 Task: Explore water parks for a family day out in Wisconsin Dells.
Action: Key pressed water<Key.space>park<Key.space>in<Key.space>wo<Key.backspace>inconsin
Screenshot: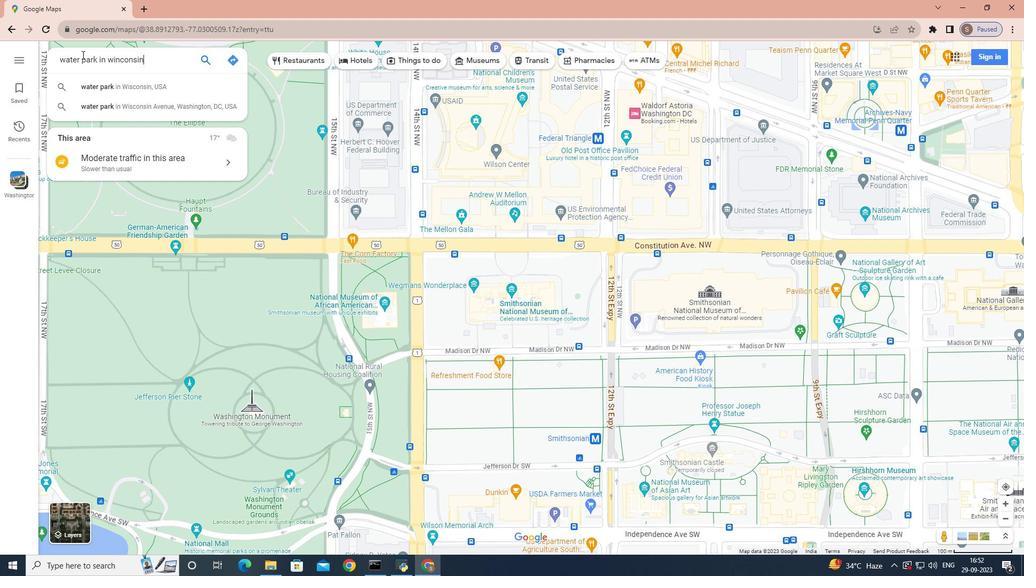 
Action: Mouse moved to (146, 94)
Screenshot: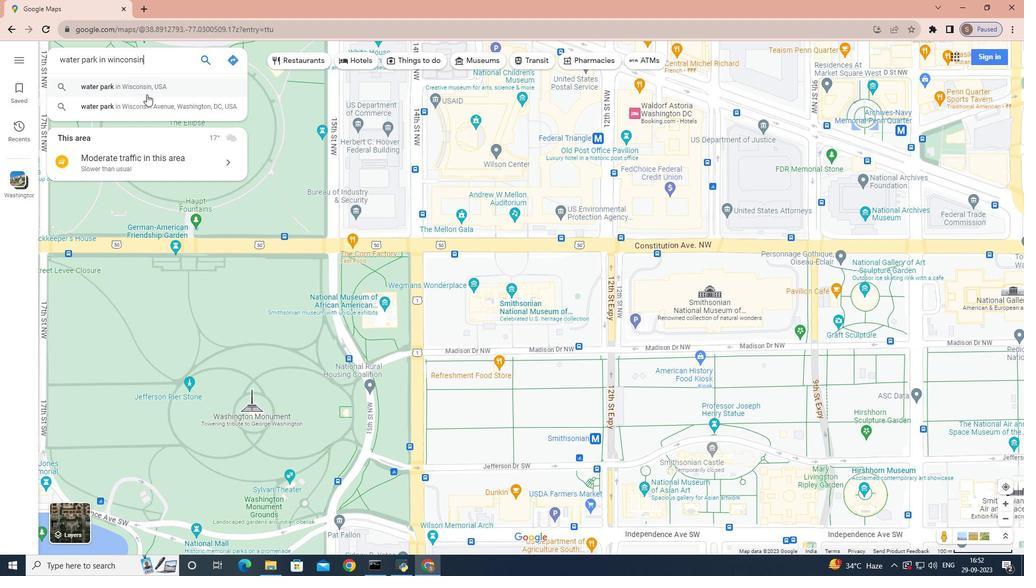 
Action: Mouse pressed left at (146, 94)
Screenshot: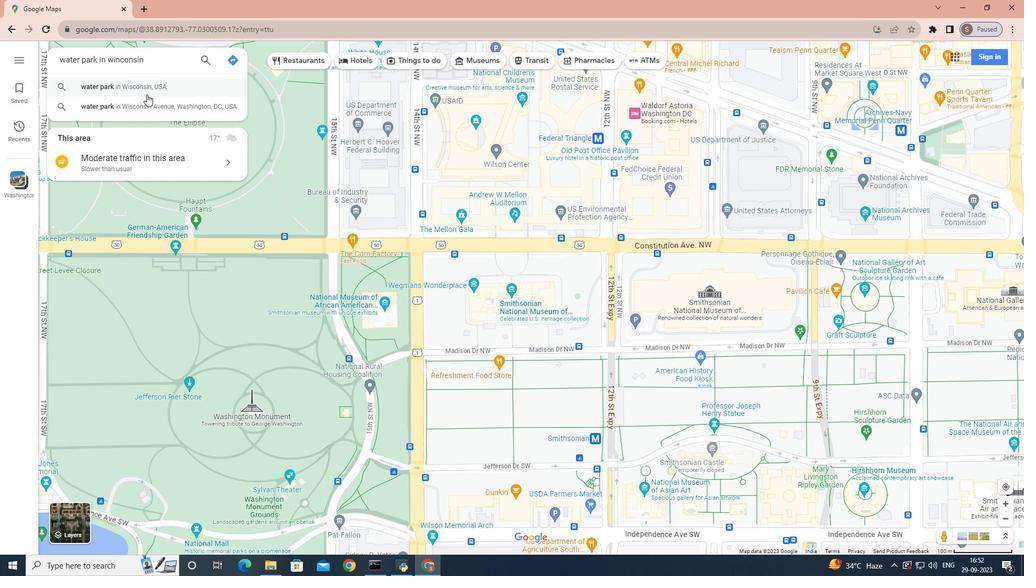 
Action: Mouse moved to (76, 304)
Screenshot: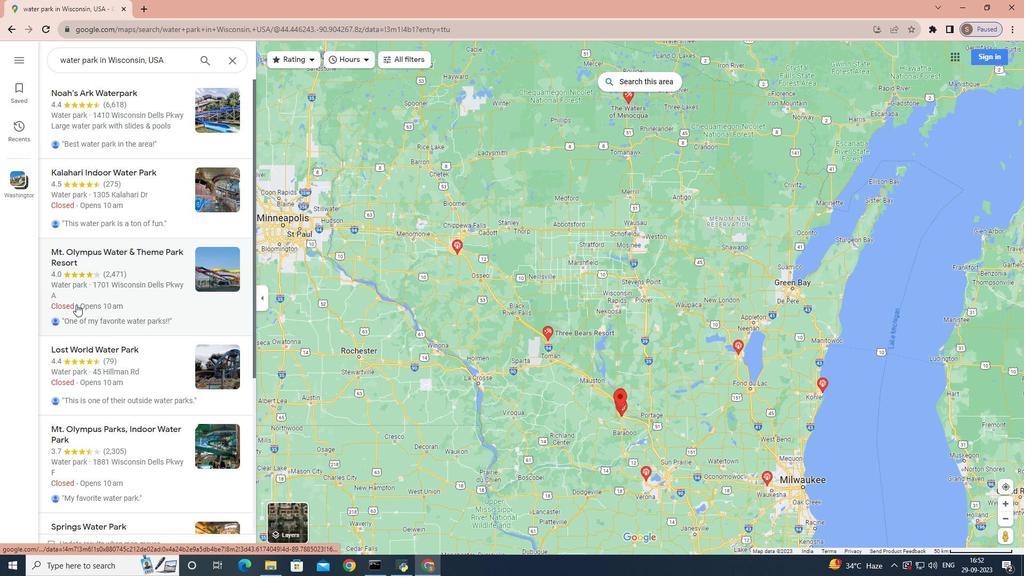 
Action: Mouse scrolled (76, 304) with delta (0, 0)
Screenshot: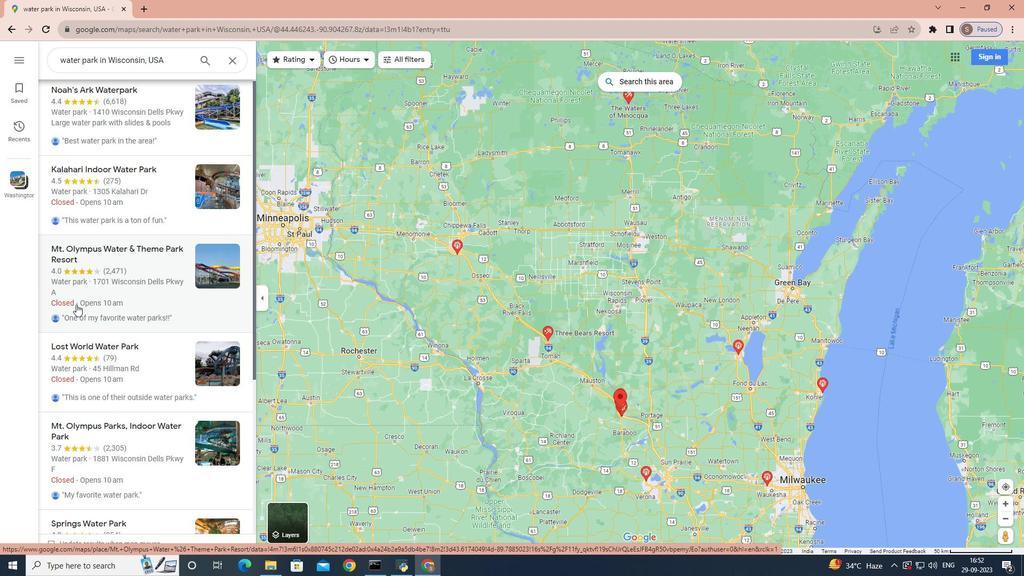 
Action: Mouse scrolled (76, 304) with delta (0, 0)
Screenshot: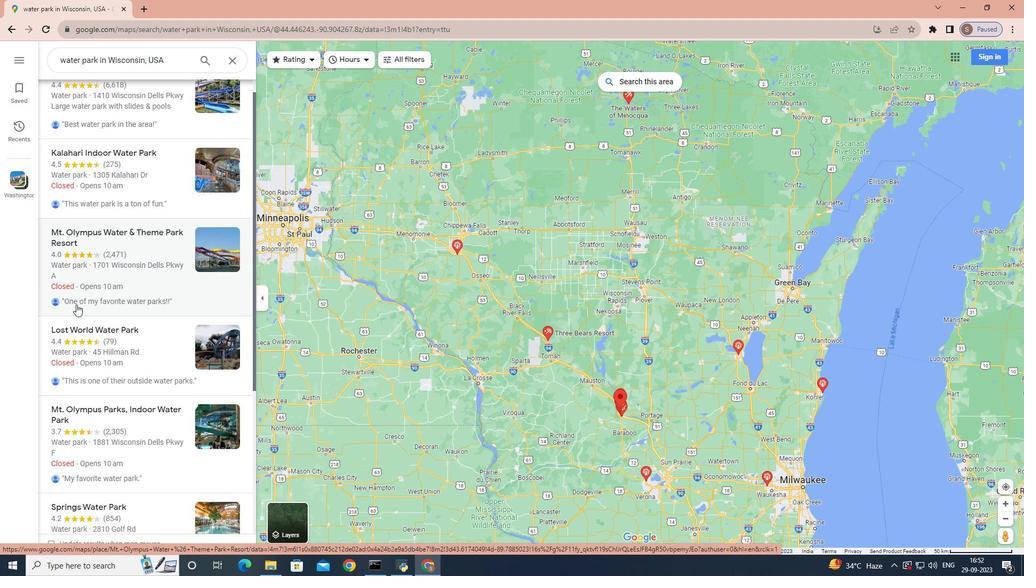 
Action: Mouse moved to (101, 328)
Screenshot: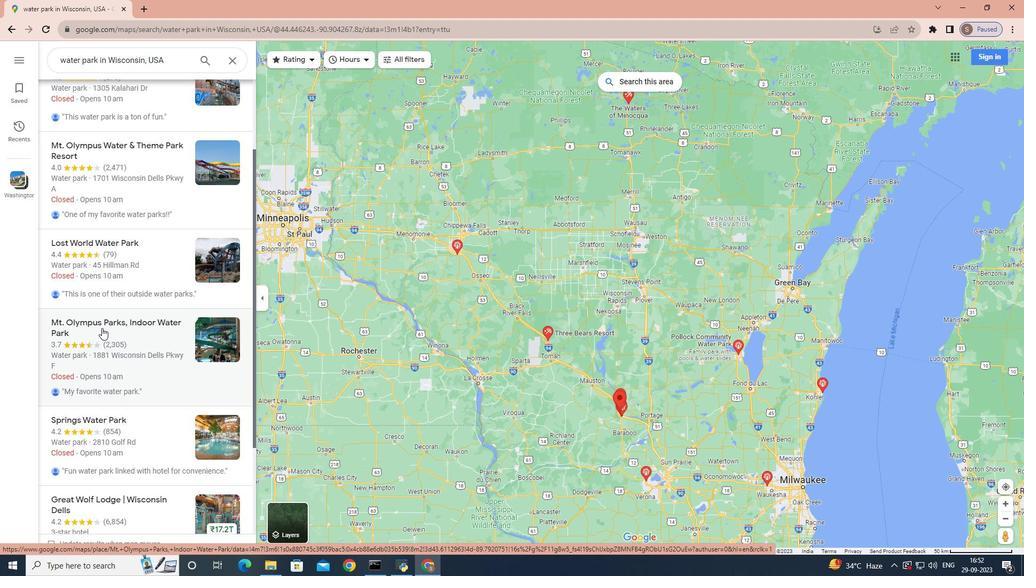 
Action: Mouse scrolled (101, 327) with delta (0, 0)
Screenshot: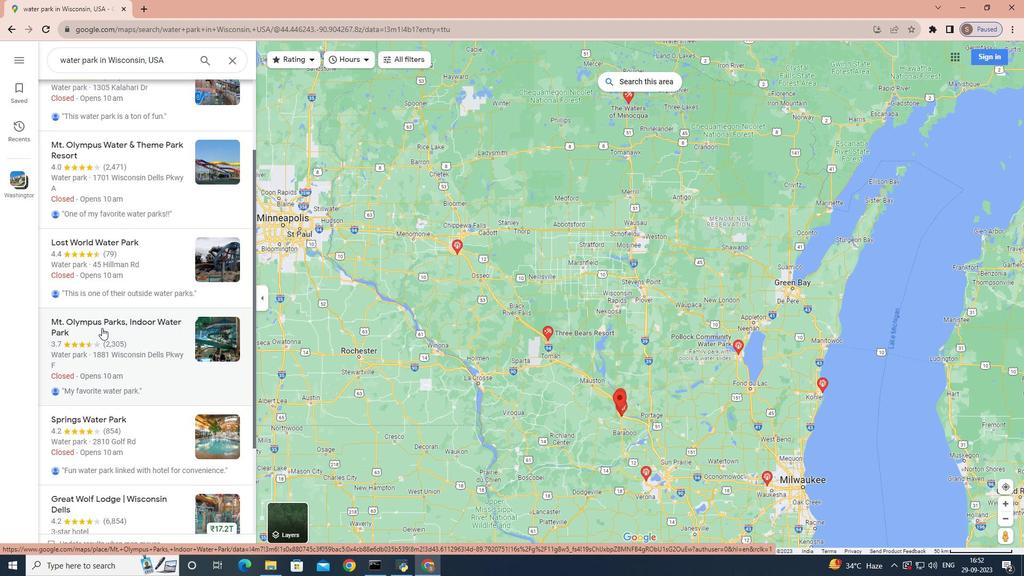 
Action: Mouse moved to (93, 398)
Screenshot: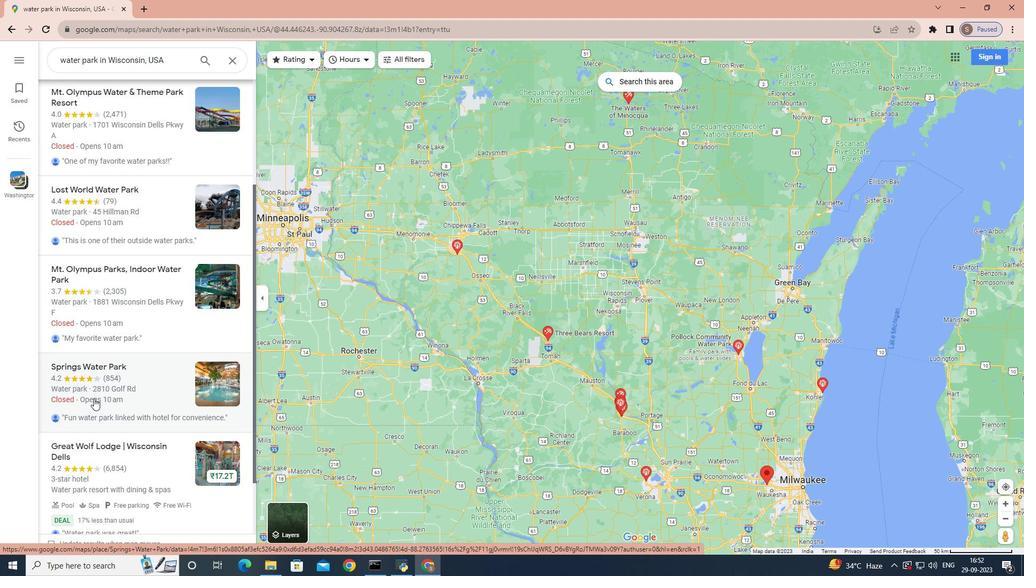 
Action: Mouse pressed left at (93, 398)
Screenshot: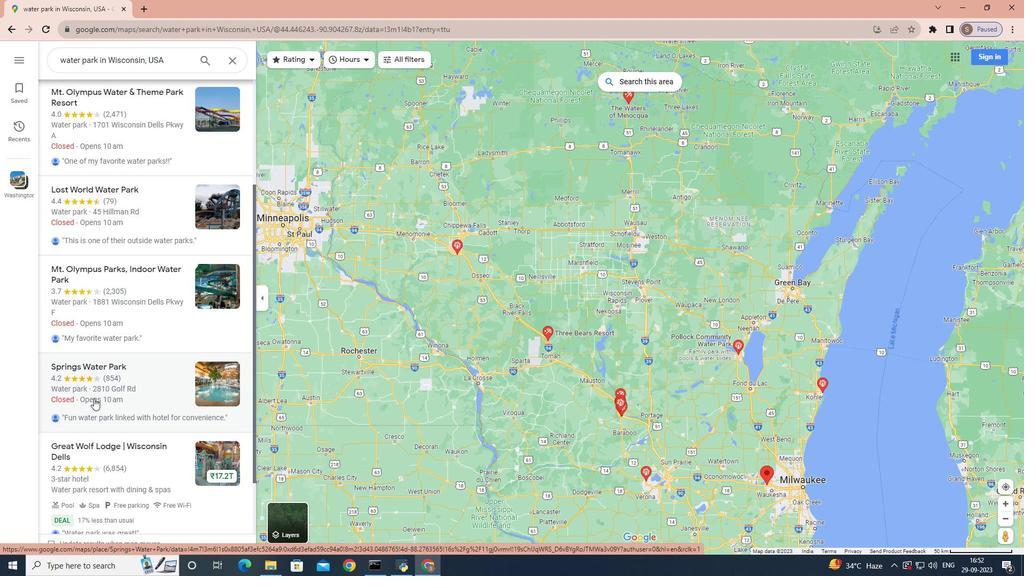 
Action: Mouse moved to (93, 389)
Screenshot: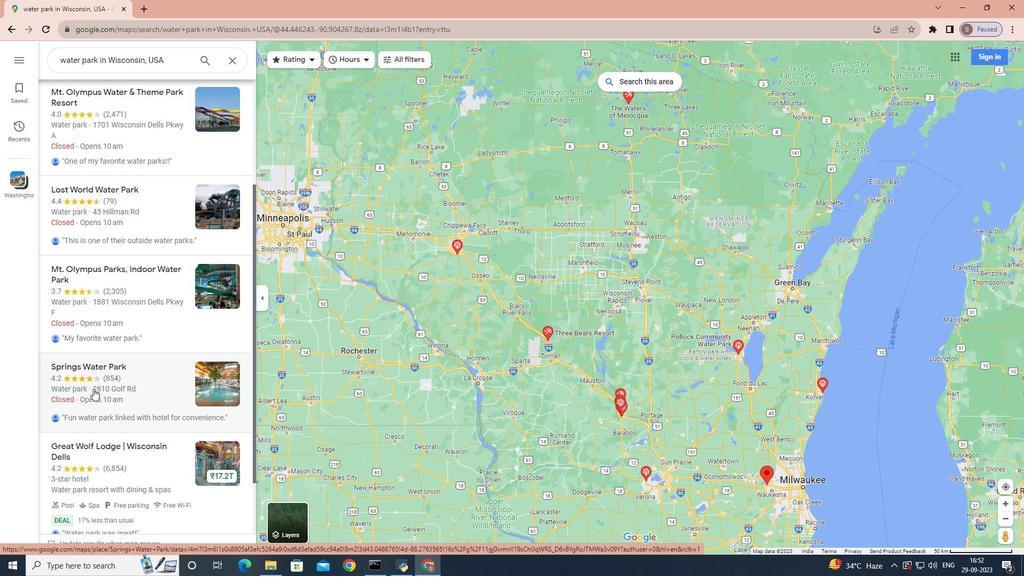 
Action: Mouse pressed left at (93, 389)
Screenshot: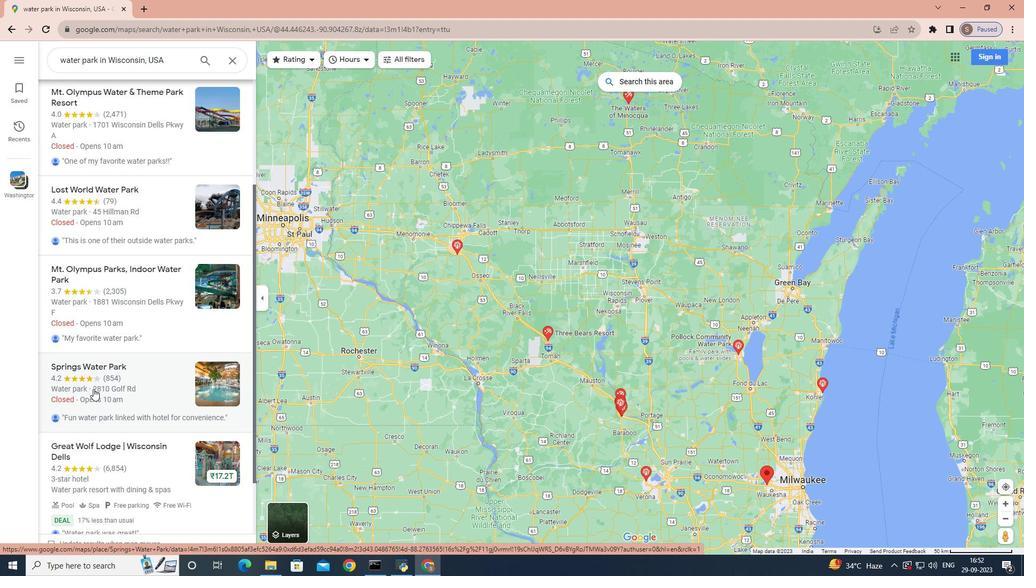 
Action: Mouse moved to (356, 345)
Screenshot: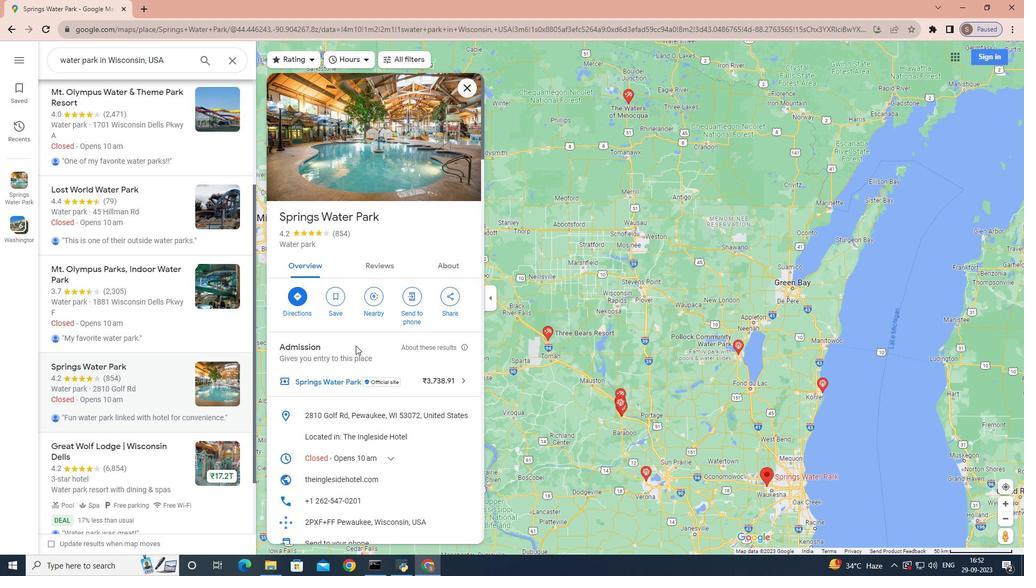 
Action: Mouse scrolled (356, 345) with delta (0, 0)
Screenshot: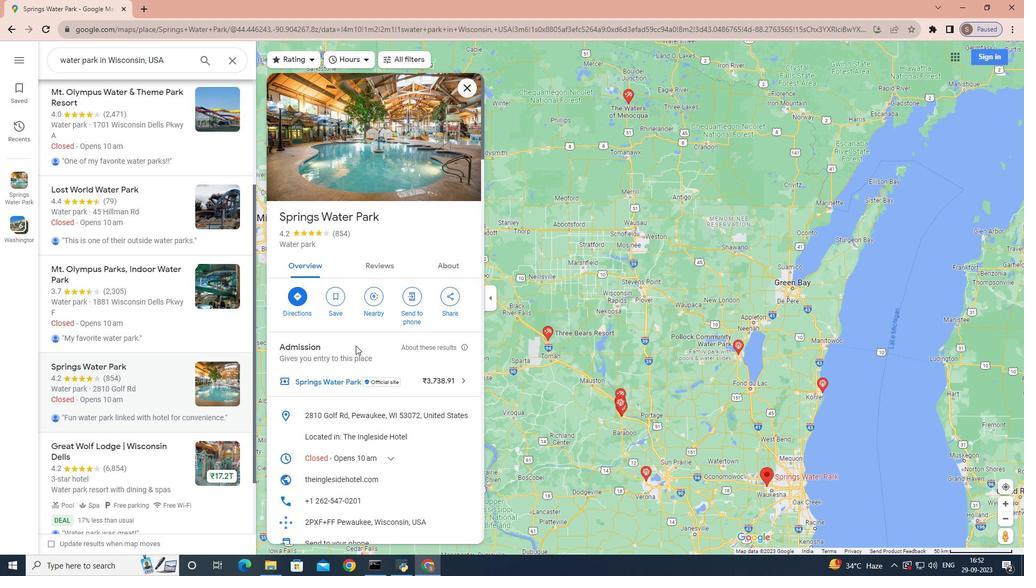 
Action: Mouse scrolled (356, 345) with delta (0, 0)
Screenshot: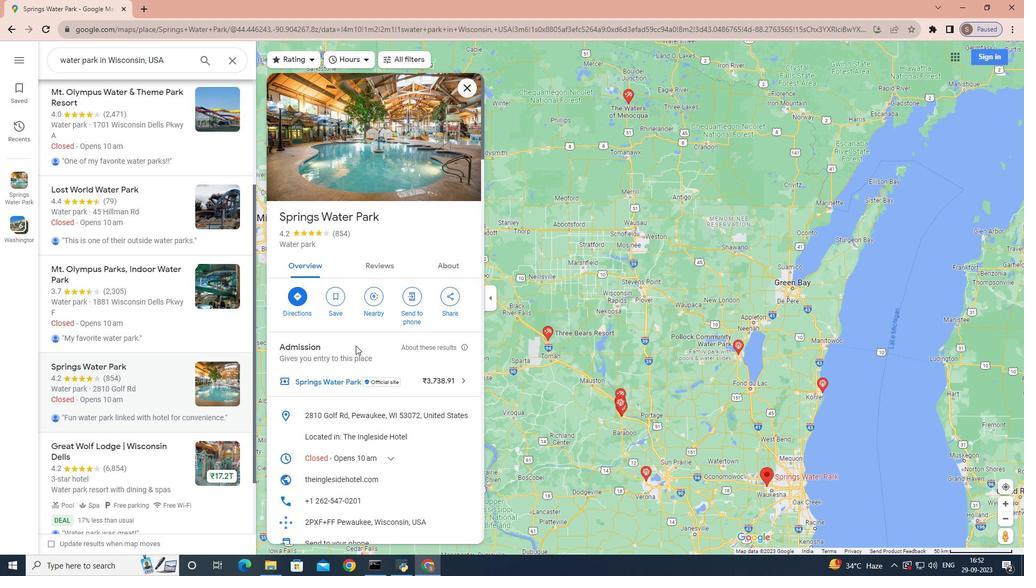 
Action: Mouse scrolled (356, 345) with delta (0, 0)
Screenshot: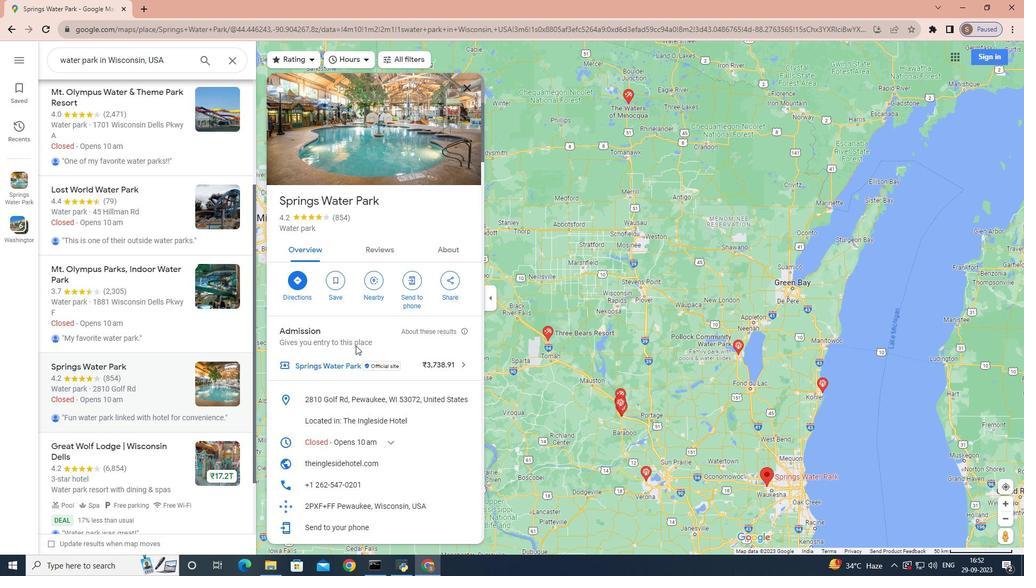 
Action: Mouse scrolled (356, 345) with delta (0, 0)
Screenshot: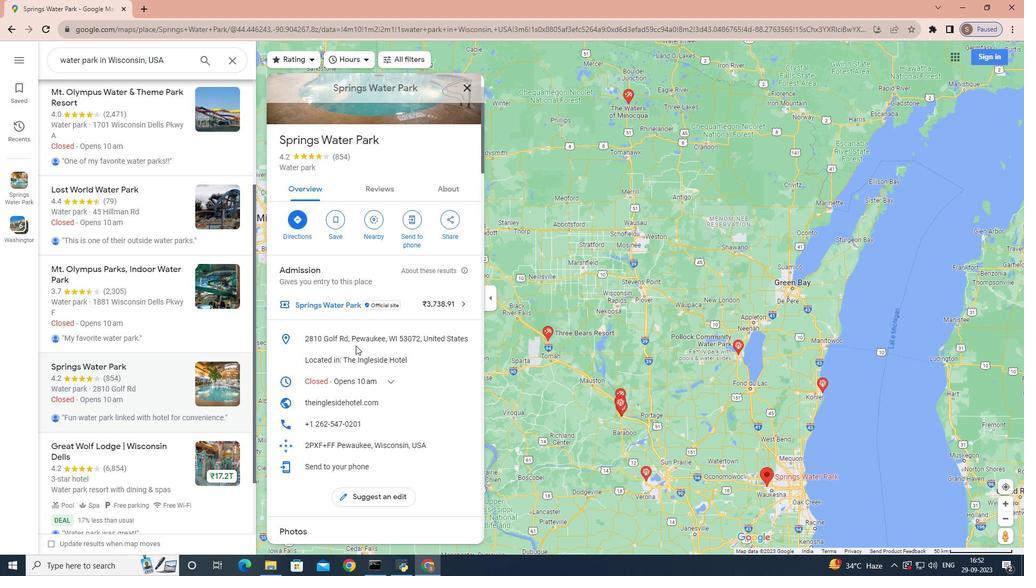 
Action: Mouse scrolled (356, 345) with delta (0, 0)
Screenshot: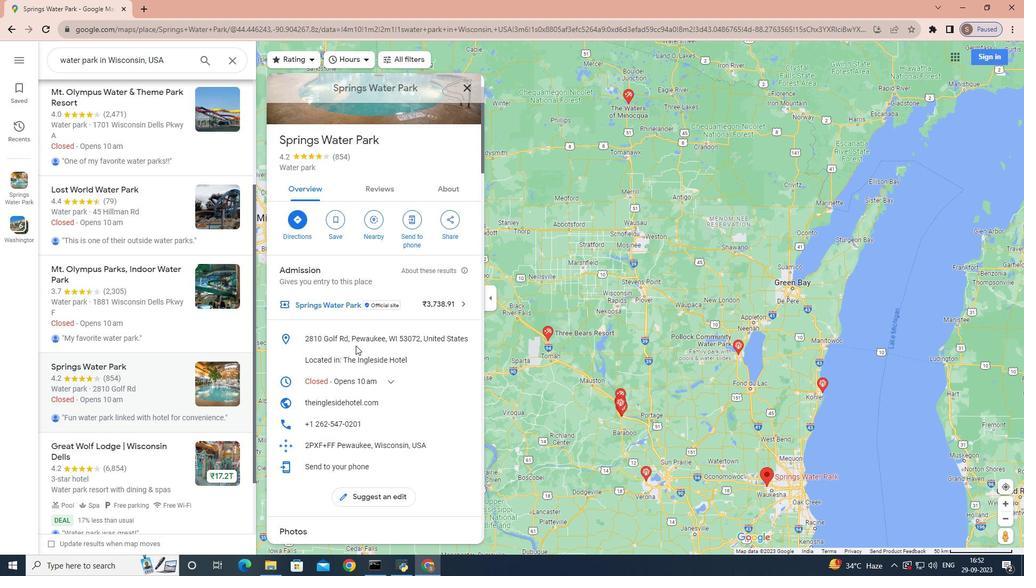 
Action: Mouse scrolled (356, 345) with delta (0, 0)
Screenshot: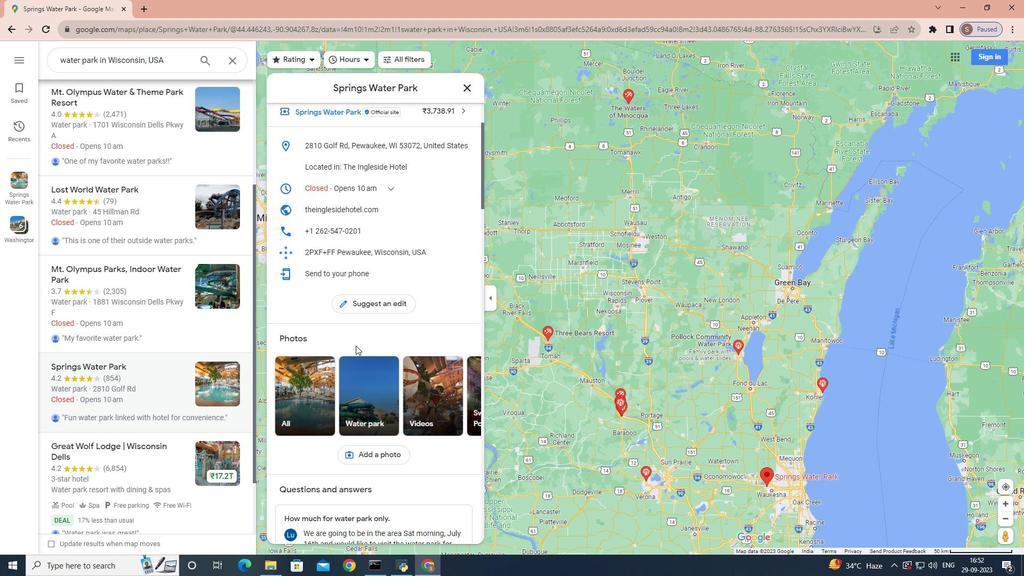
Action: Mouse scrolled (356, 345) with delta (0, 0)
Screenshot: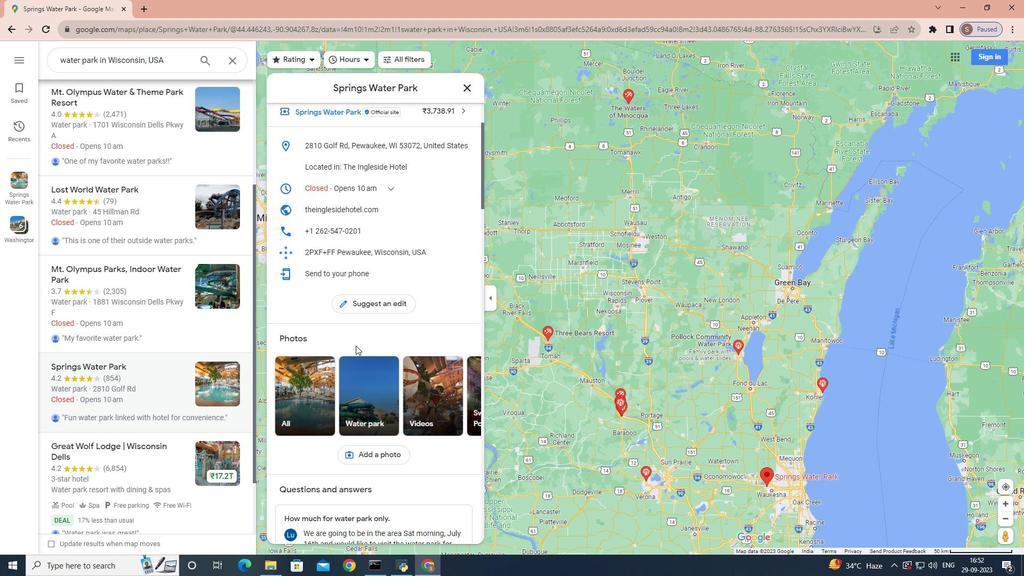 
Action: Mouse scrolled (356, 345) with delta (0, 0)
Screenshot: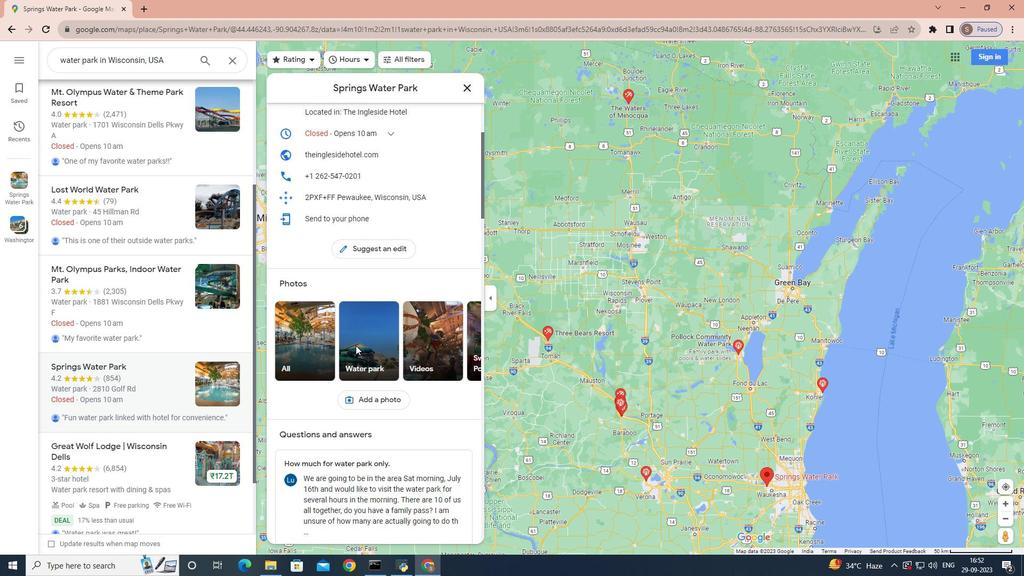 
Action: Mouse scrolled (356, 345) with delta (0, 0)
Screenshot: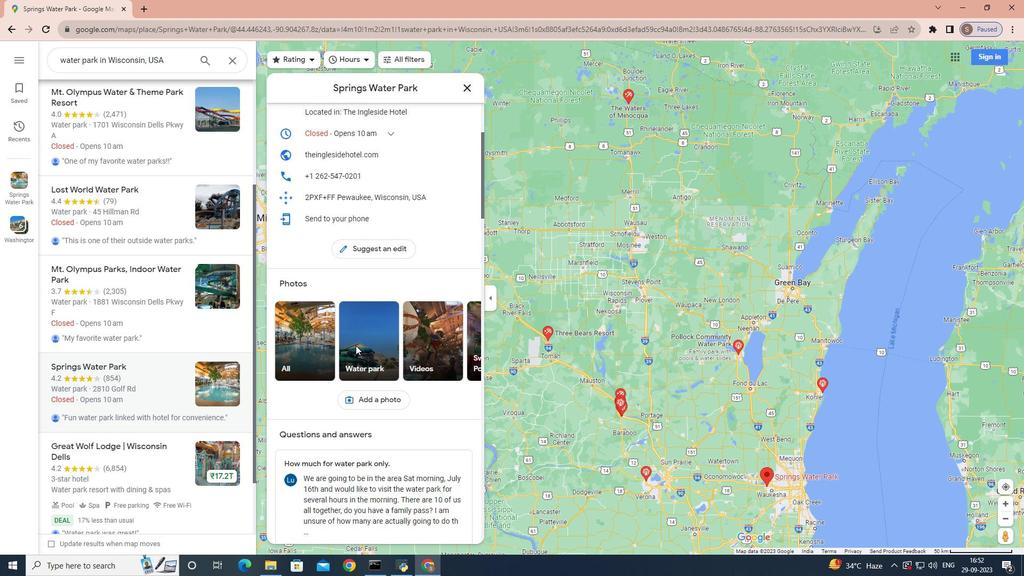 
Action: Mouse scrolled (356, 345) with delta (0, 0)
Screenshot: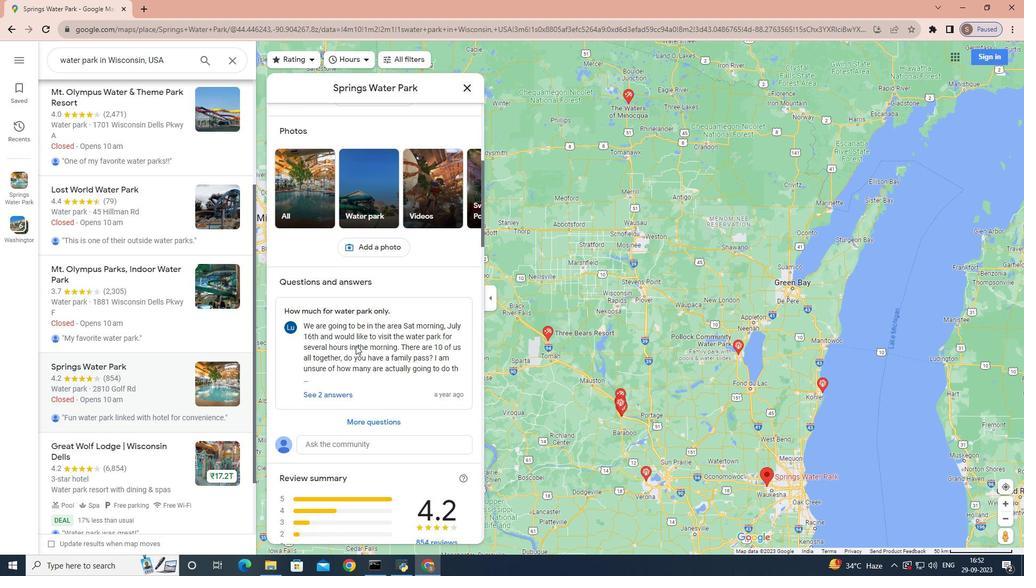 
Action: Mouse scrolled (356, 346) with delta (0, 0)
Screenshot: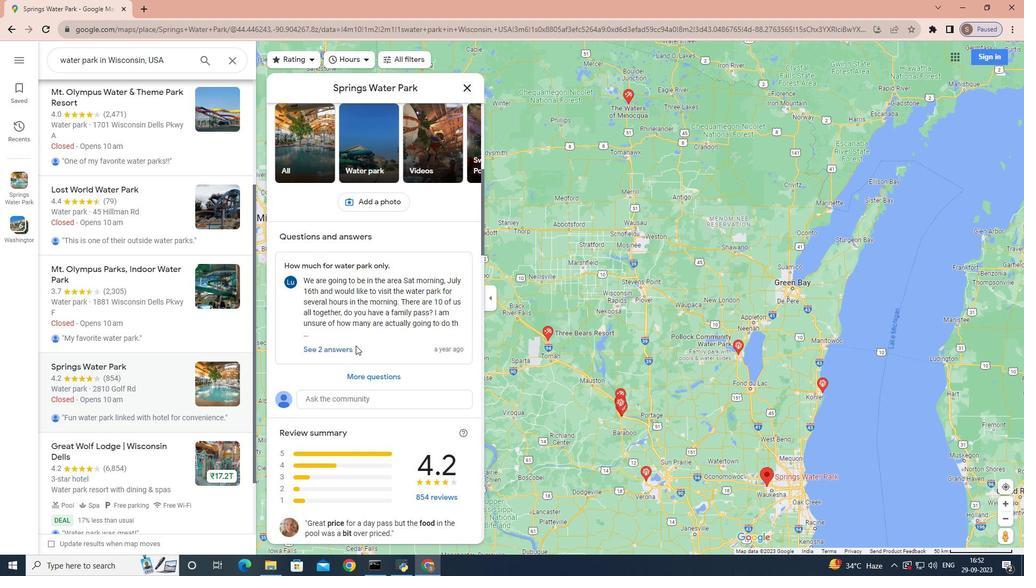 
Action: Mouse scrolled (356, 345) with delta (0, 0)
Screenshot: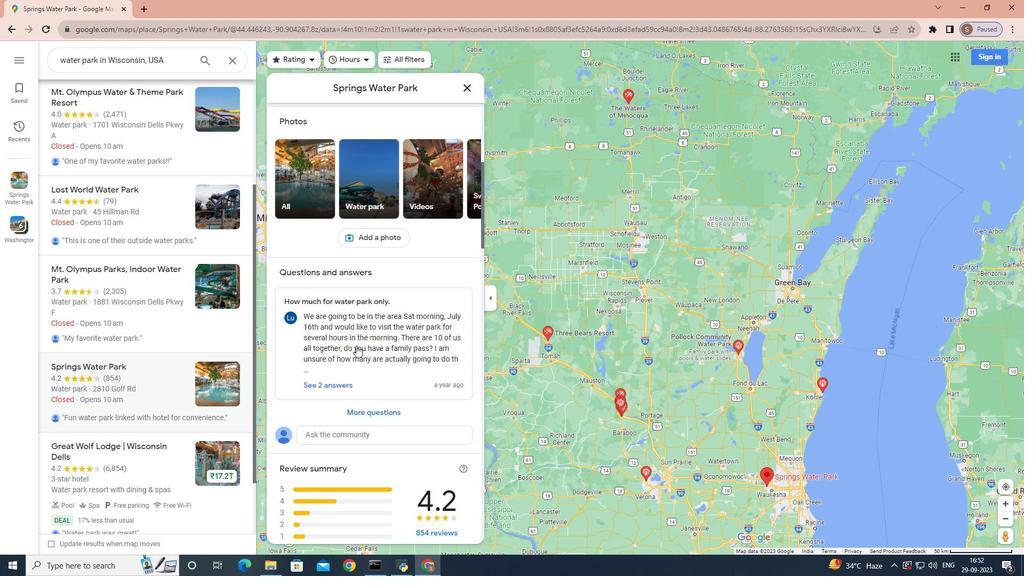 
Action: Mouse scrolled (356, 345) with delta (0, 0)
Screenshot: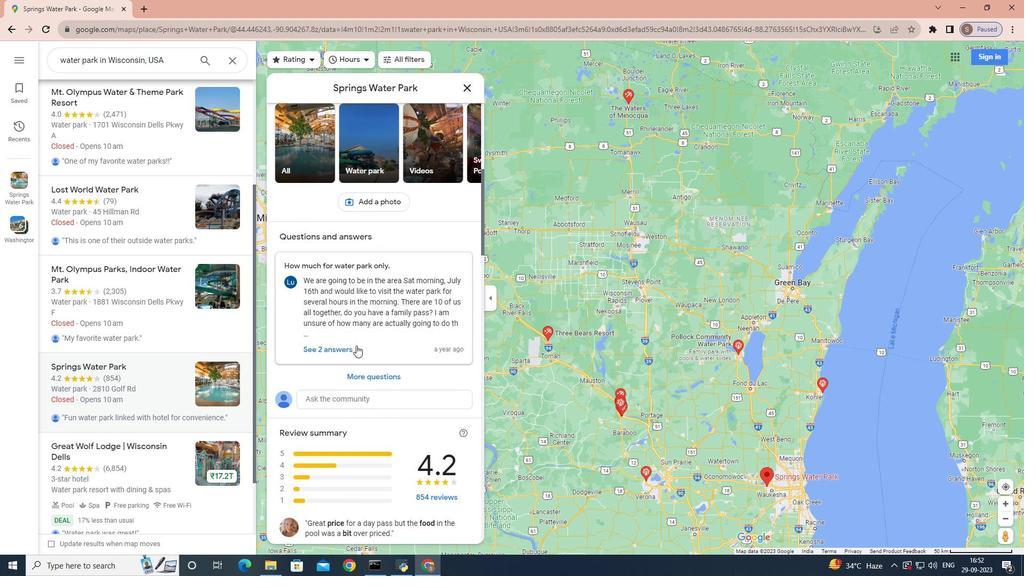 
Action: Mouse scrolled (356, 345) with delta (0, 0)
Screenshot: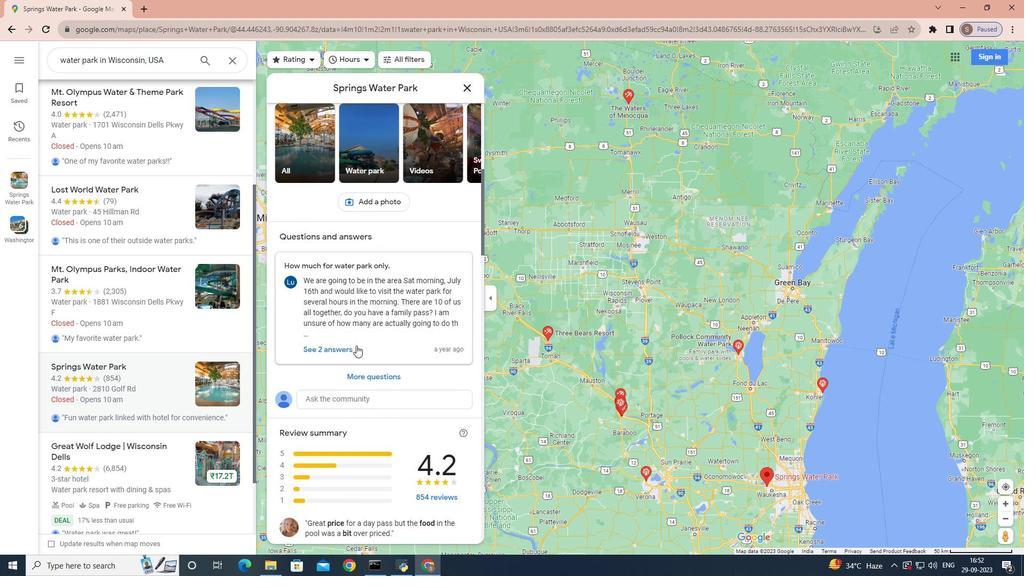 
Action: Mouse moved to (356, 345)
Screenshot: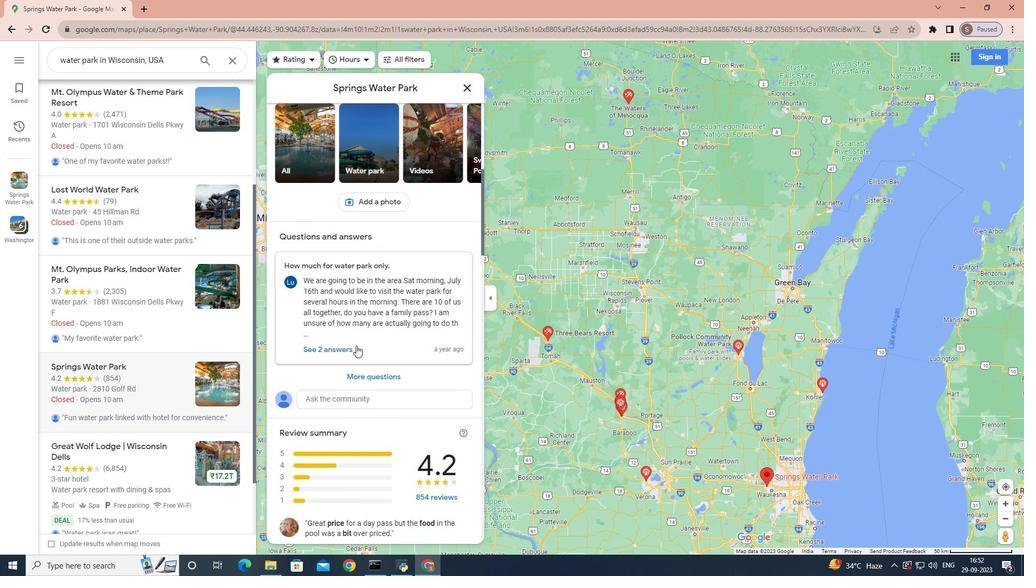 
Action: Mouse scrolled (356, 345) with delta (0, 0)
Screenshot: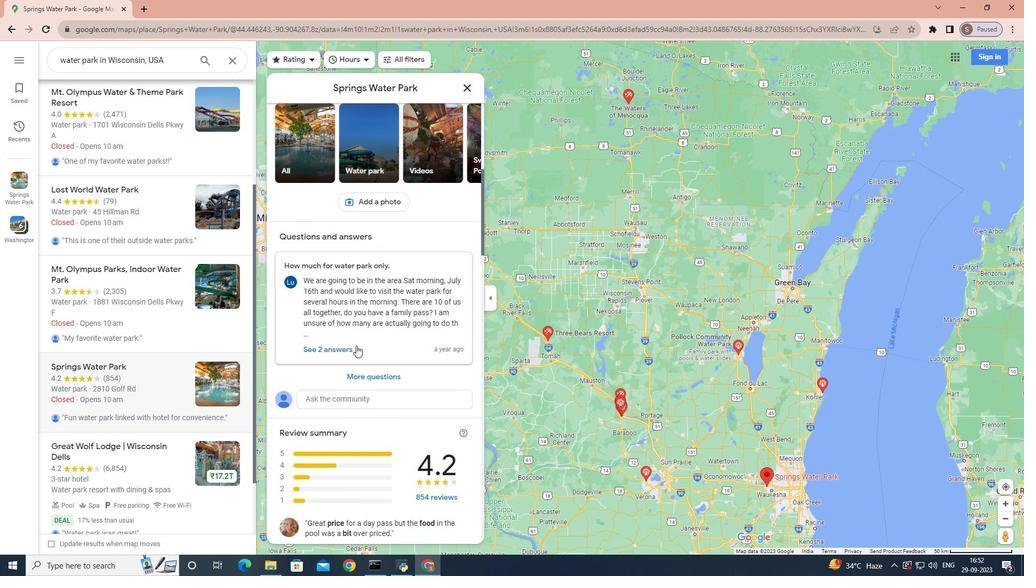 
Action: Mouse scrolled (356, 346) with delta (0, 0)
Screenshot: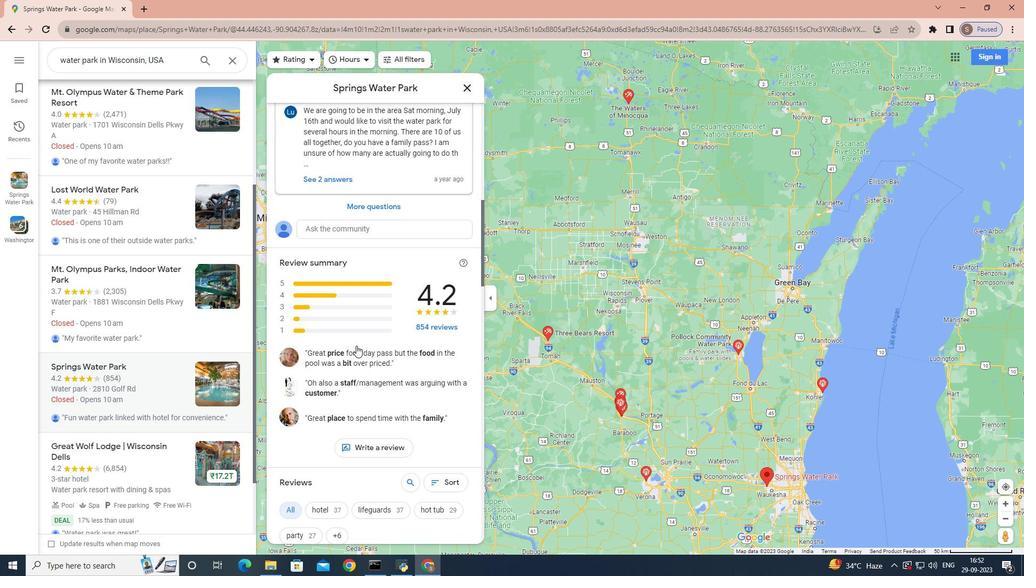 
Action: Mouse scrolled (356, 346) with delta (0, 0)
Screenshot: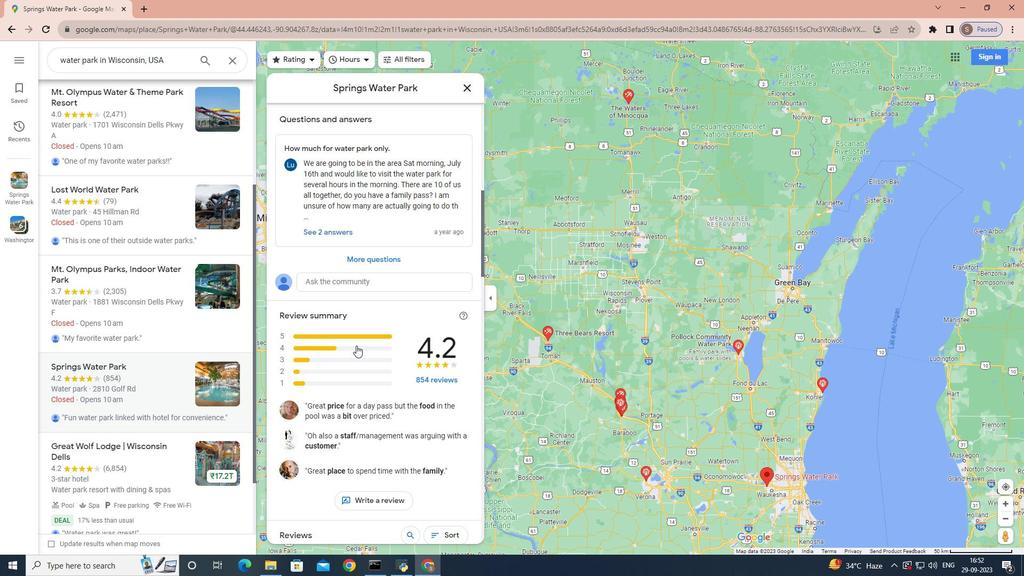 
Action: Mouse moved to (354, 349)
Screenshot: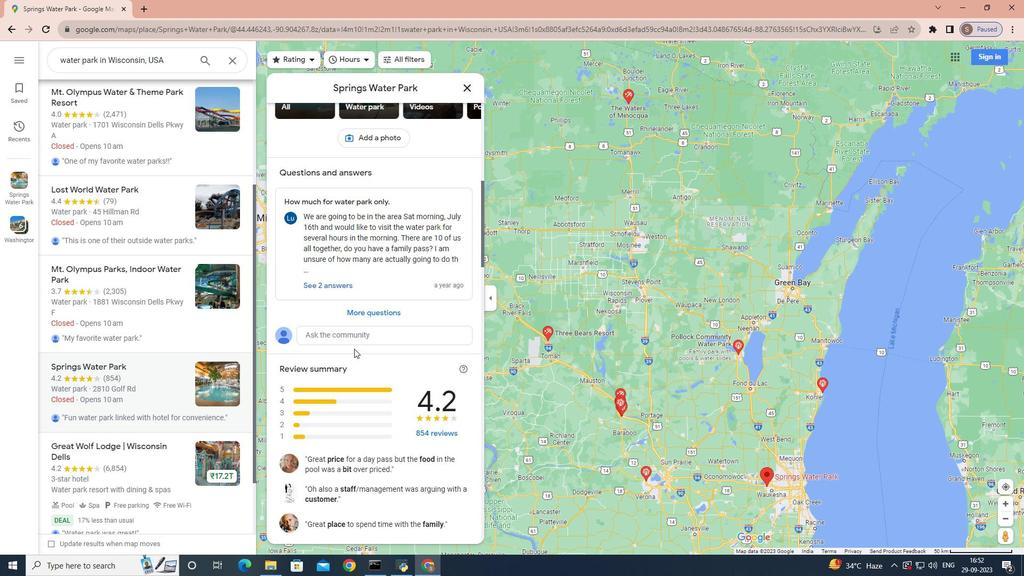 
Action: Mouse scrolled (354, 348) with delta (0, 0)
Screenshot: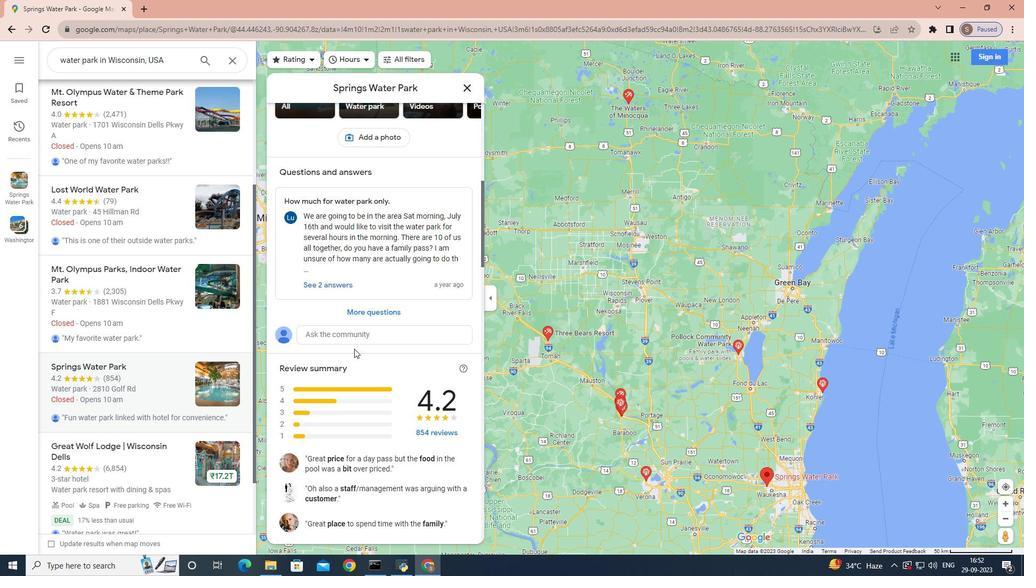 
Action: Mouse scrolled (354, 348) with delta (0, 0)
Screenshot: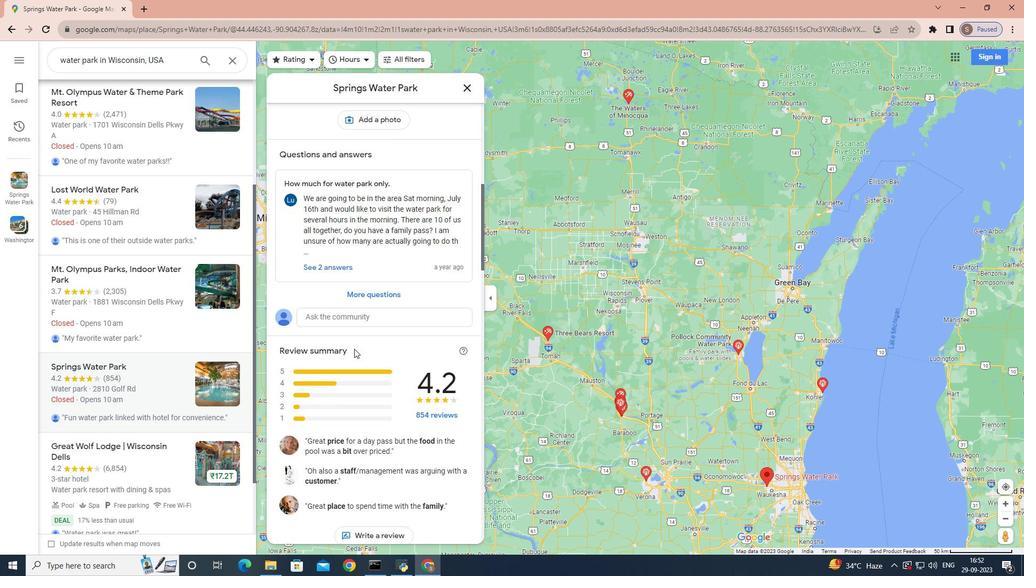 
Action: Mouse scrolled (354, 348) with delta (0, 0)
Screenshot: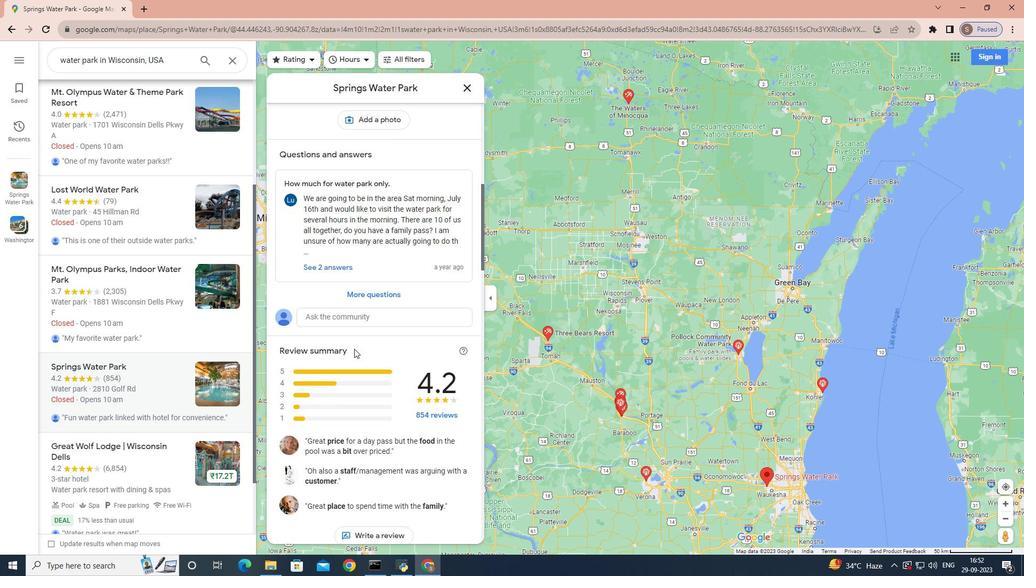 
Action: Mouse scrolled (354, 348) with delta (0, 0)
Screenshot: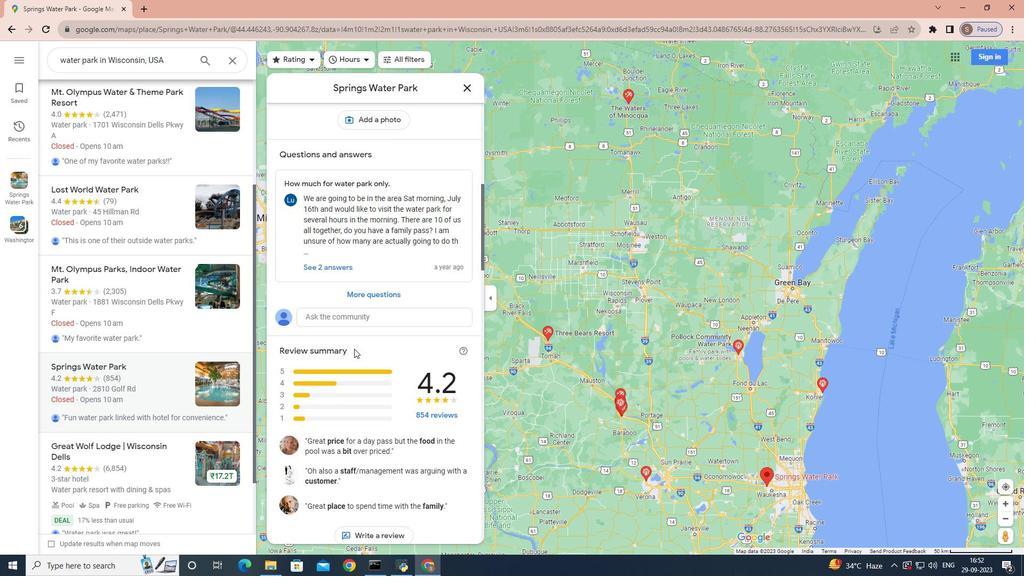 
Action: Mouse scrolled (354, 348) with delta (0, 0)
Screenshot: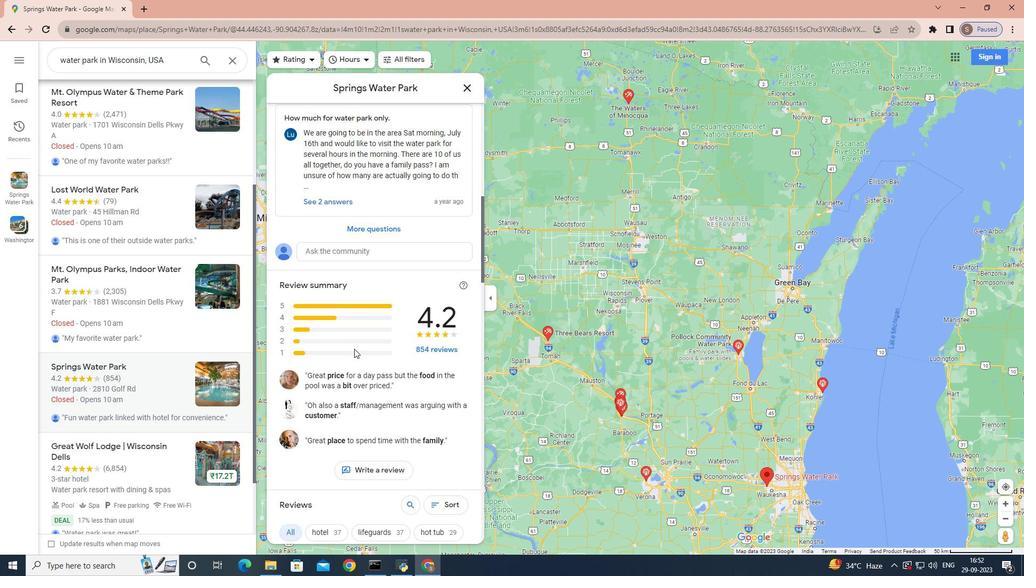
Action: Mouse scrolled (354, 348) with delta (0, 0)
Screenshot: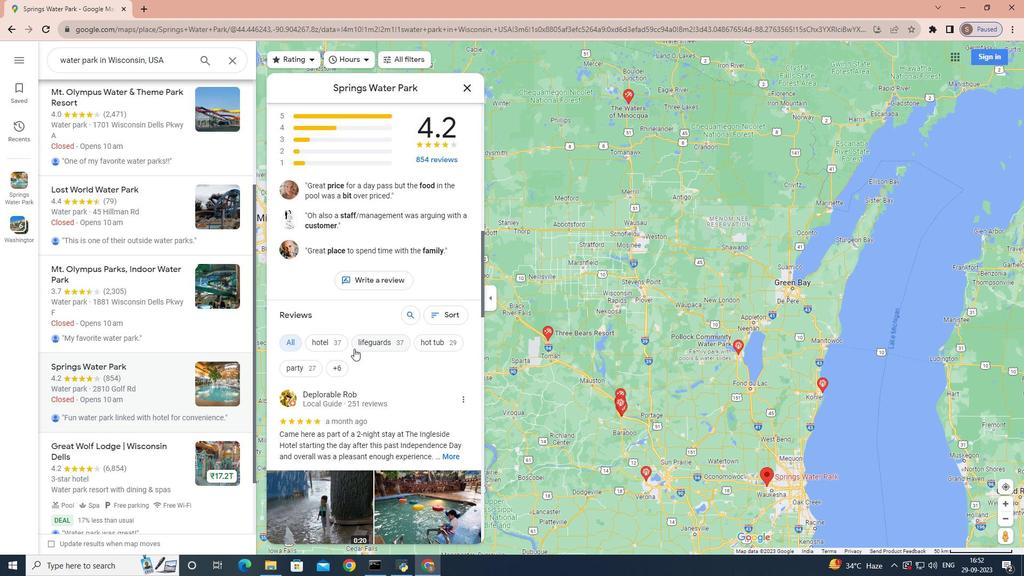 
Action: Mouse scrolled (354, 348) with delta (0, 0)
Screenshot: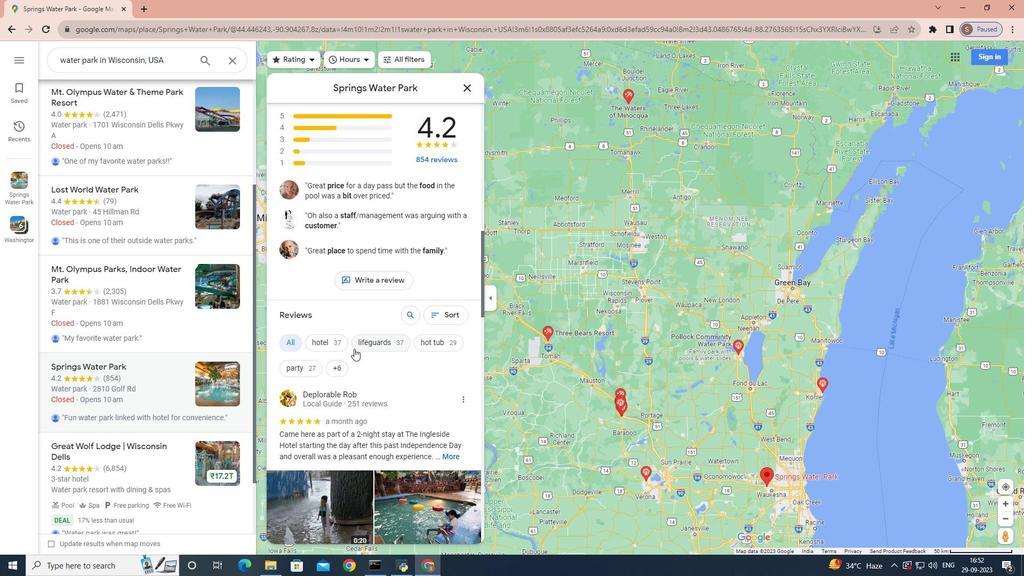 
Action: Mouse scrolled (354, 348) with delta (0, 0)
Screenshot: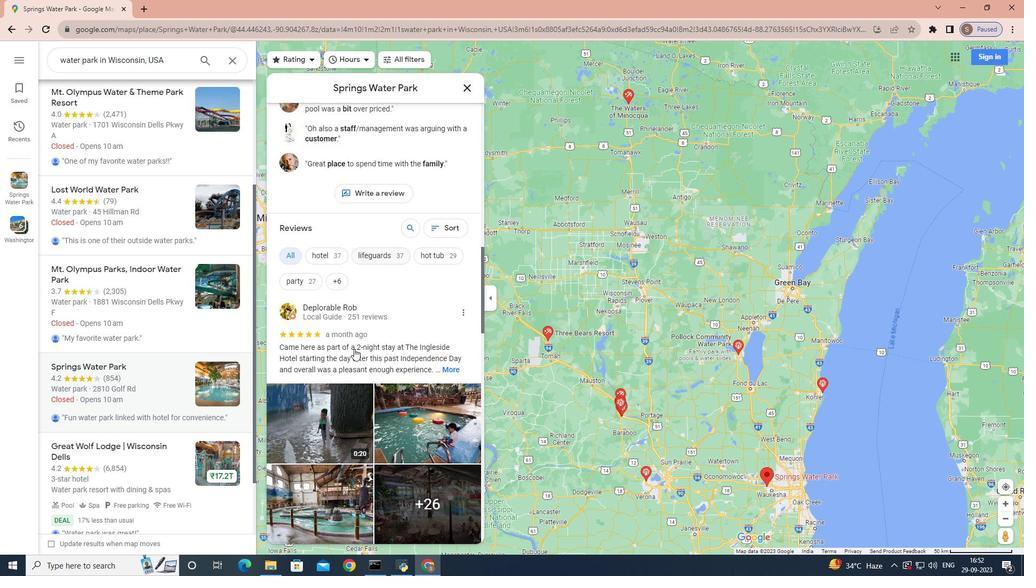
Action: Mouse scrolled (354, 348) with delta (0, 0)
Screenshot: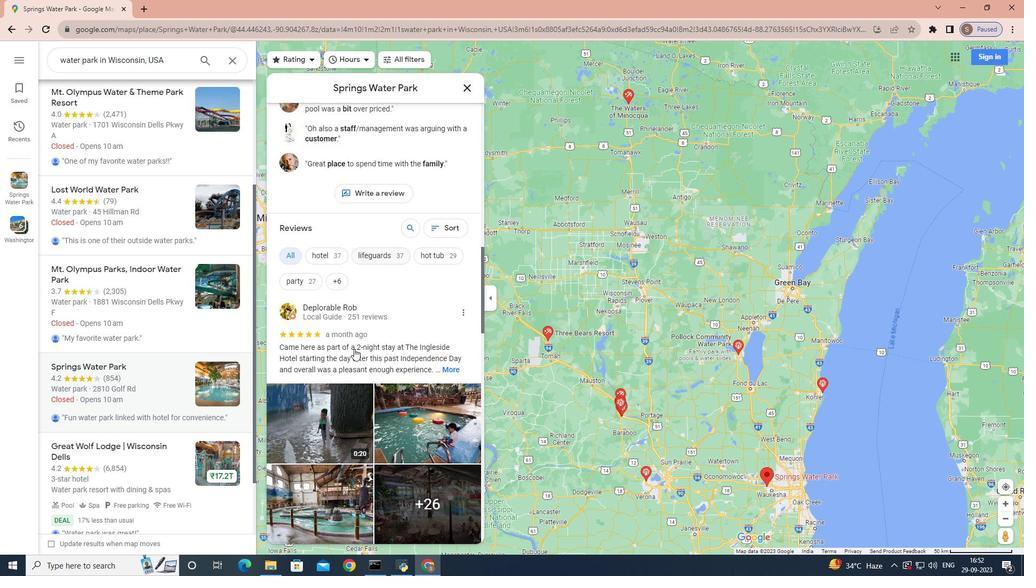 
Action: Mouse scrolled (354, 349) with delta (0, 0)
Screenshot: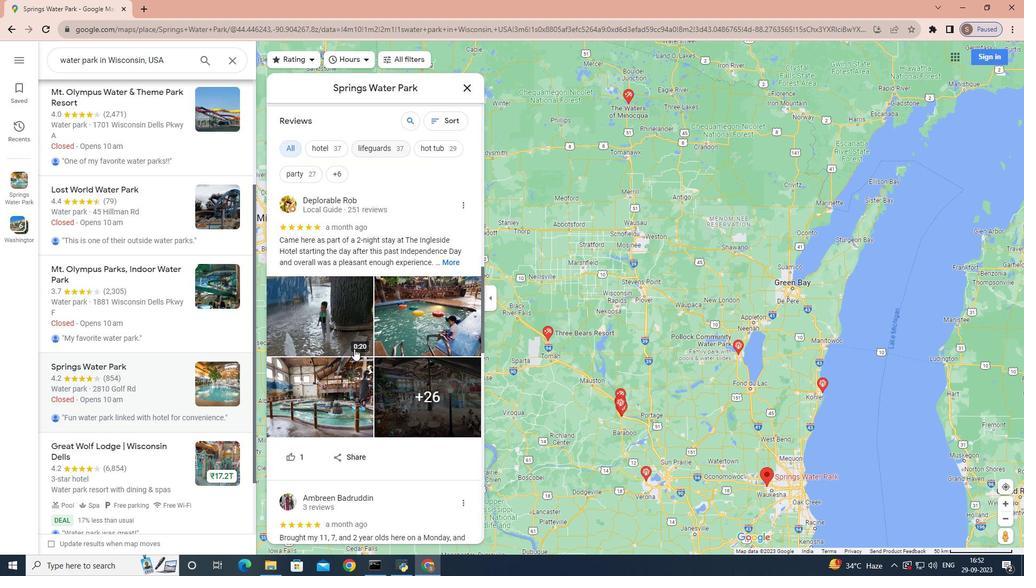 
Action: Mouse moved to (452, 302)
Screenshot: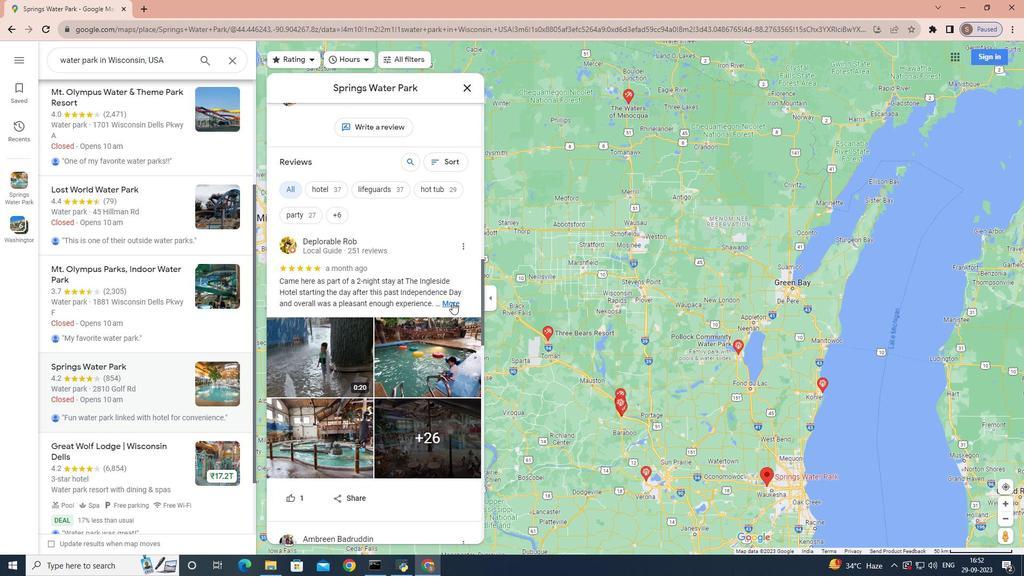 
Action: Mouse pressed left at (452, 302)
Screenshot: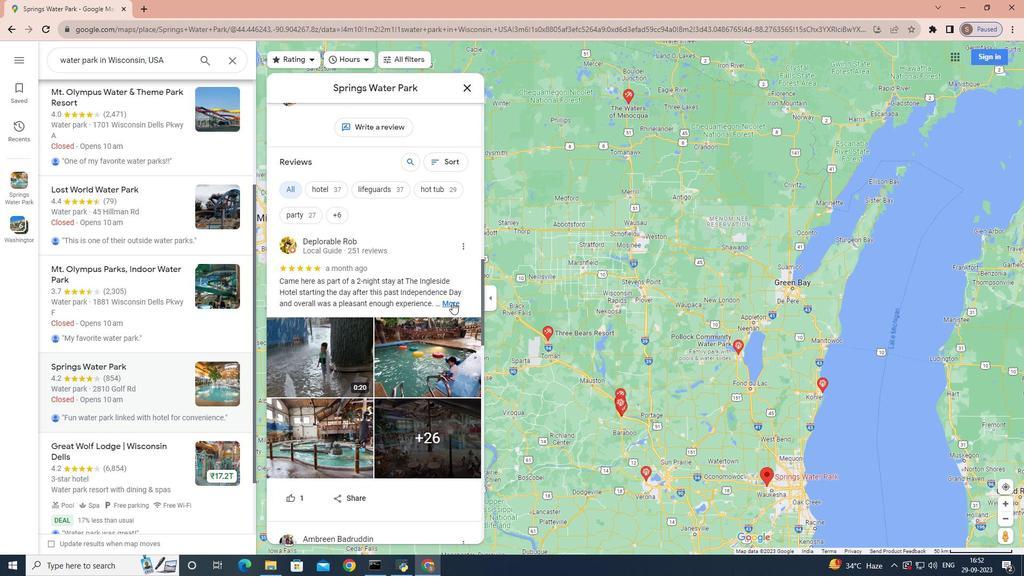 
Action: Mouse scrolled (452, 302) with delta (0, 0)
Screenshot: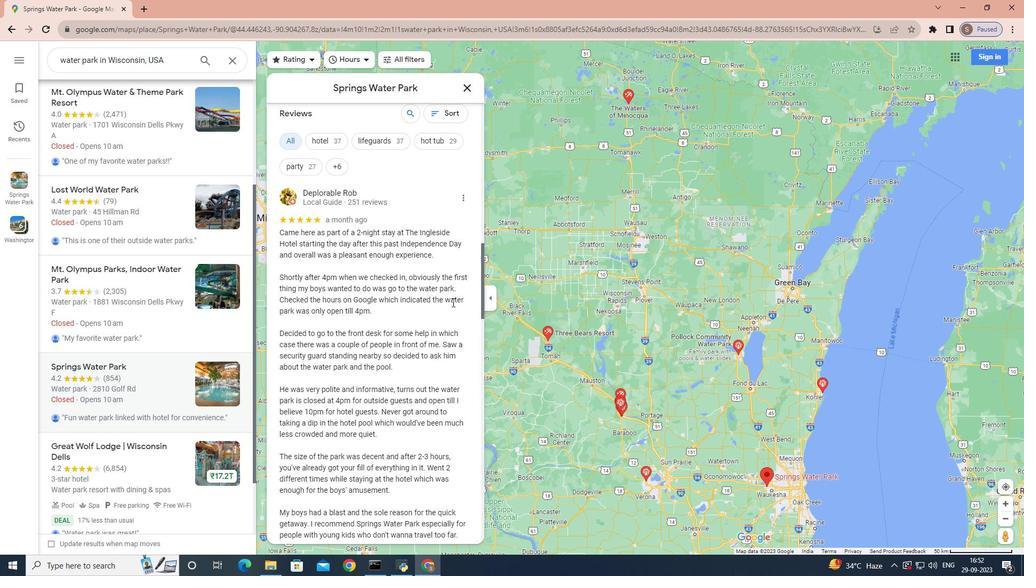 
Action: Mouse scrolled (452, 302) with delta (0, 0)
Screenshot: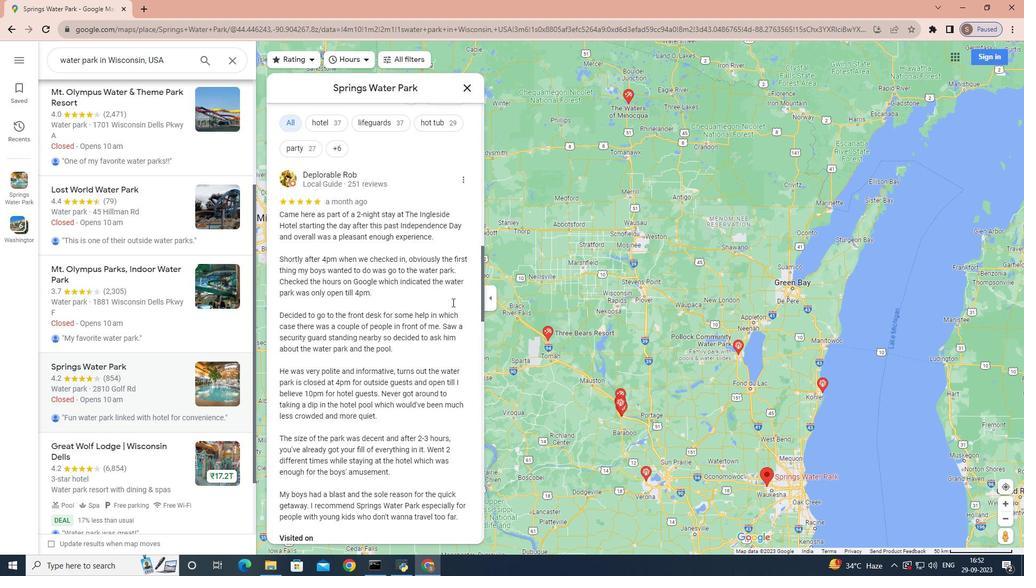 
Action: Mouse scrolled (452, 302) with delta (0, 0)
Screenshot: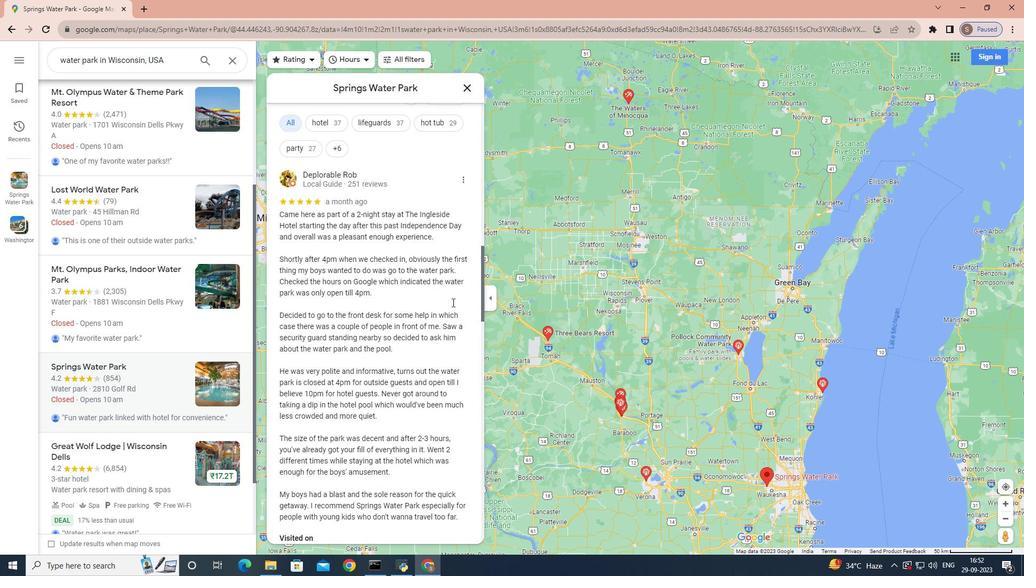 
Action: Mouse scrolled (452, 302) with delta (0, 0)
Screenshot: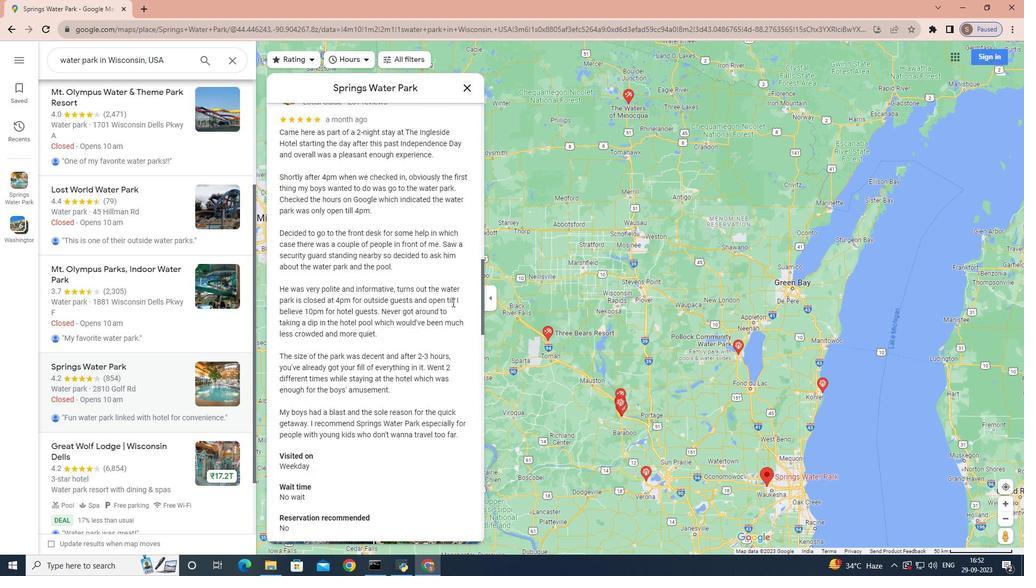 
Action: Mouse scrolled (452, 302) with delta (0, 0)
Screenshot: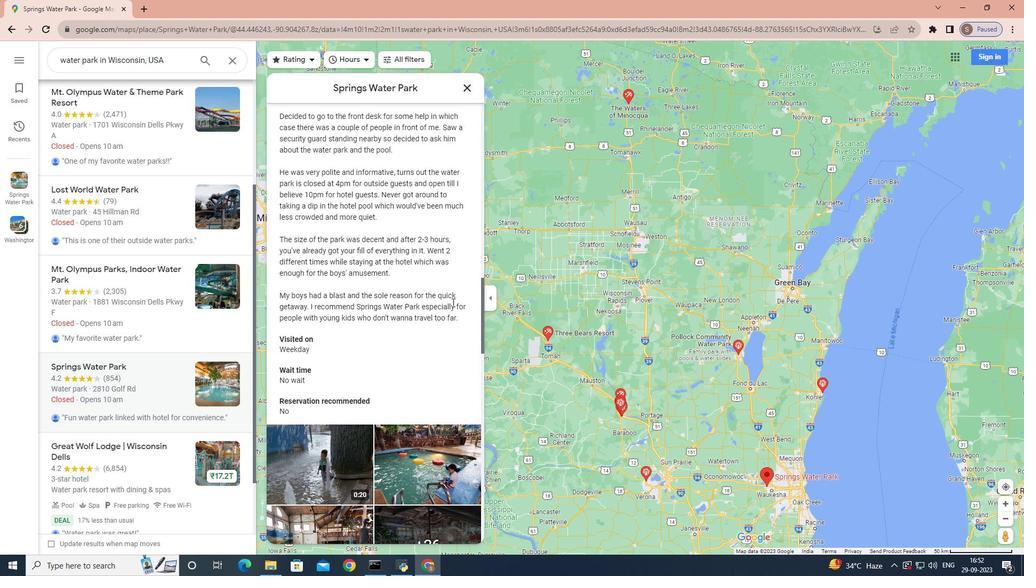 
Action: Mouse scrolled (452, 302) with delta (0, 0)
Screenshot: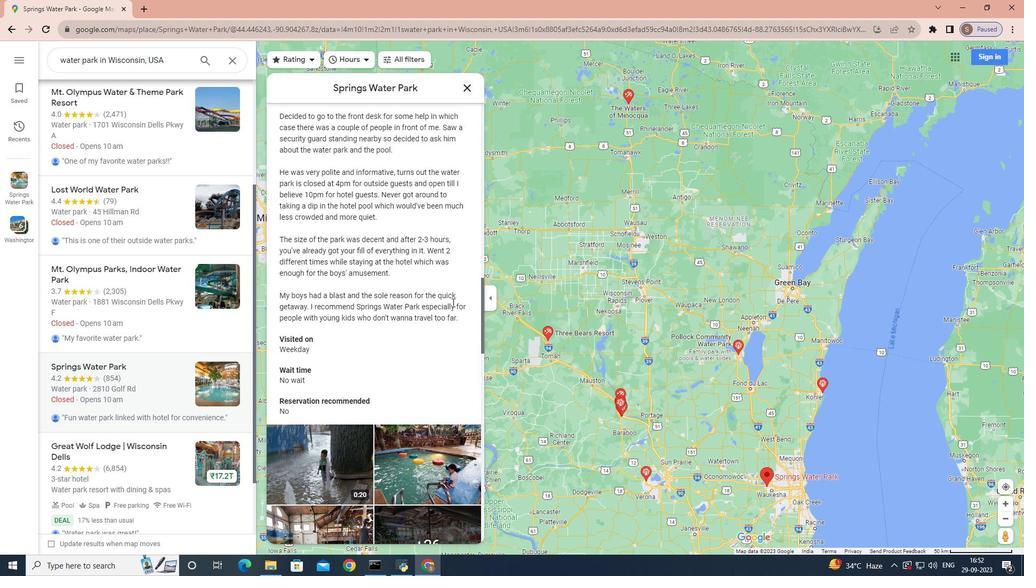 
Action: Mouse scrolled (452, 302) with delta (0, 0)
Screenshot: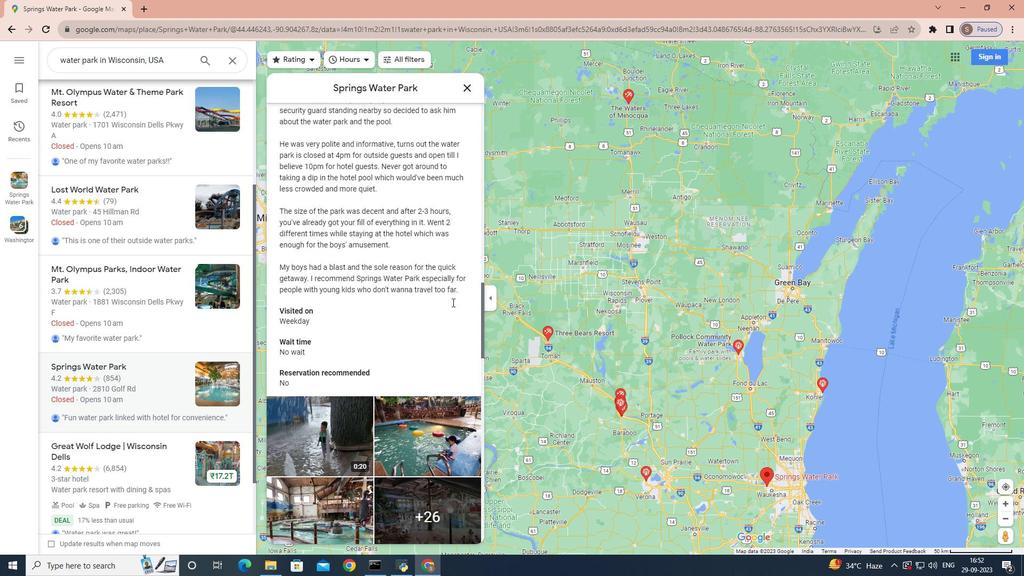 
Action: Mouse scrolled (452, 302) with delta (0, 0)
Screenshot: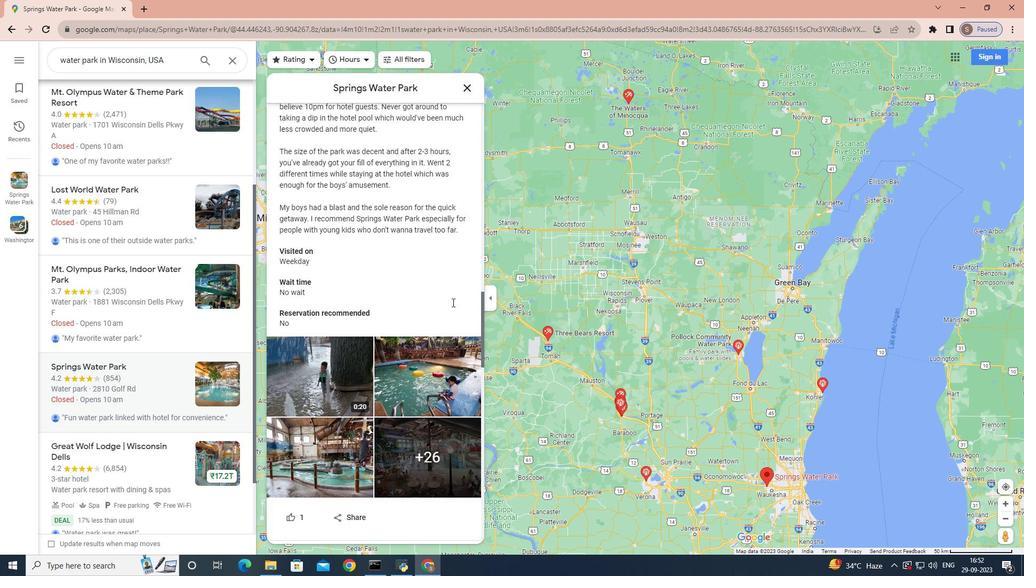 
Action: Mouse scrolled (452, 303) with delta (0, 0)
Screenshot: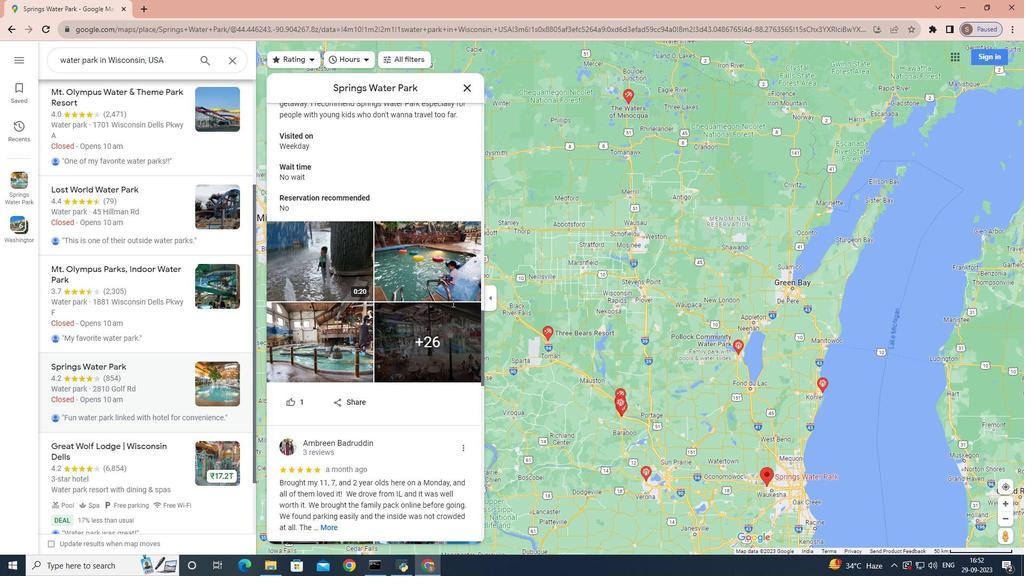 
Action: Mouse scrolled (452, 302) with delta (0, 0)
Screenshot: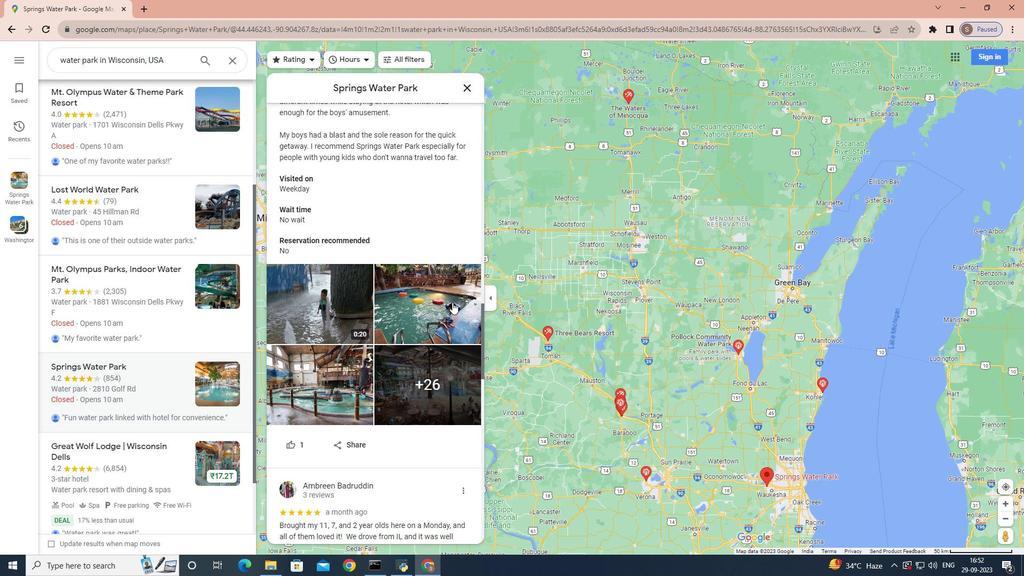 
Action: Mouse scrolled (452, 302) with delta (0, 0)
Screenshot: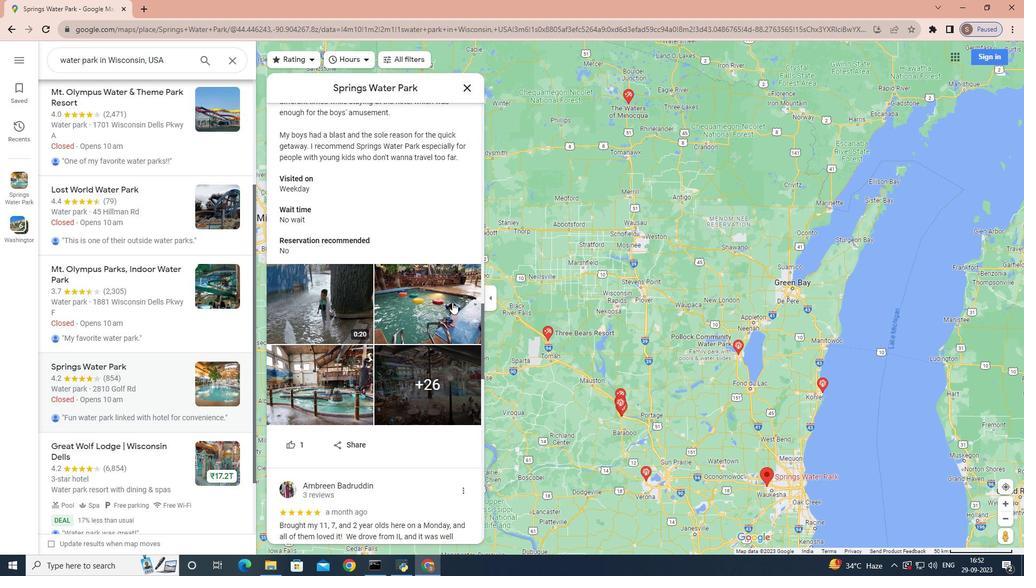
Action: Mouse scrolled (452, 302) with delta (0, 0)
Screenshot: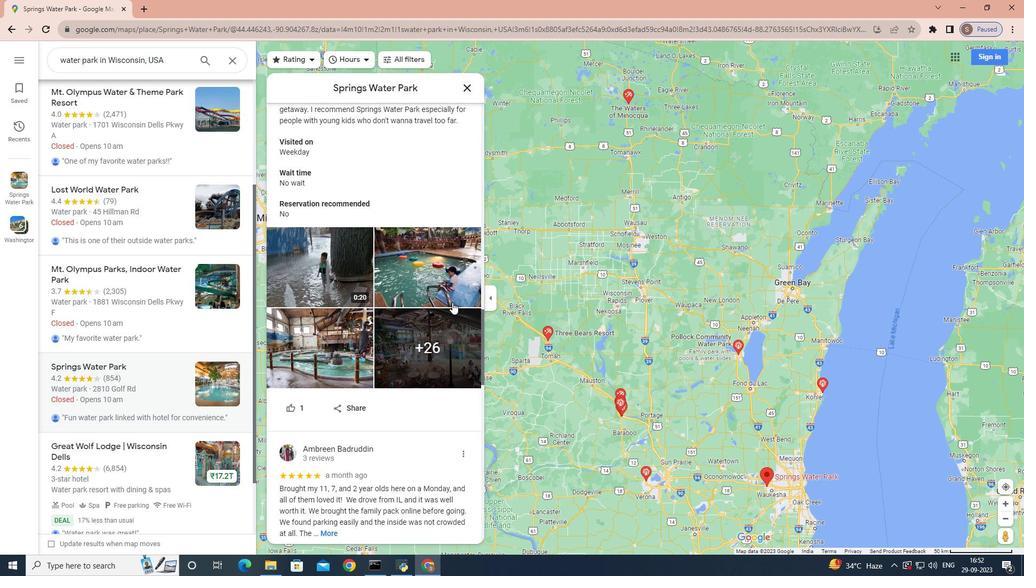
Action: Mouse scrolled (452, 302) with delta (0, 0)
Screenshot: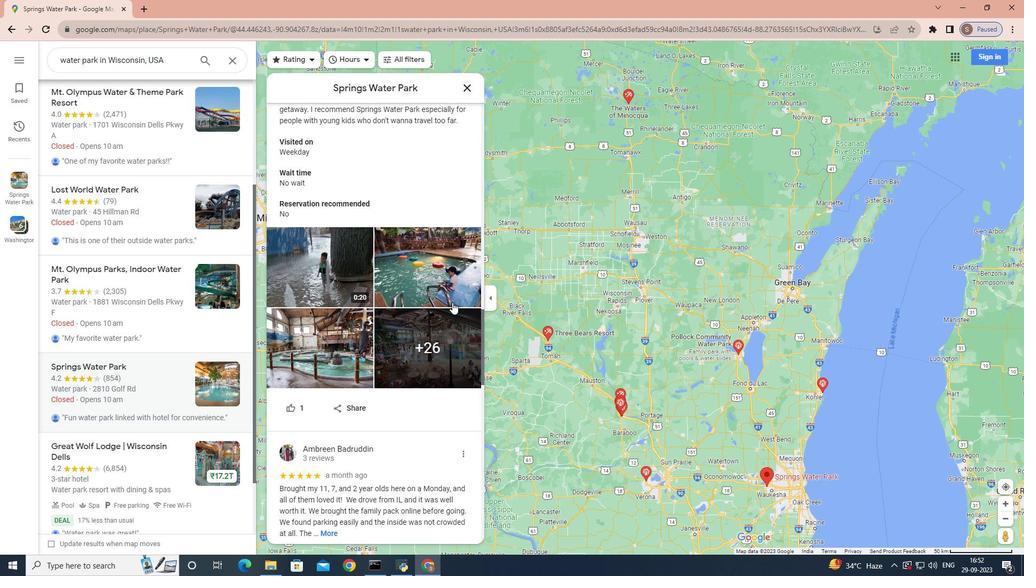 
Action: Mouse scrolled (452, 303) with delta (0, 0)
Screenshot: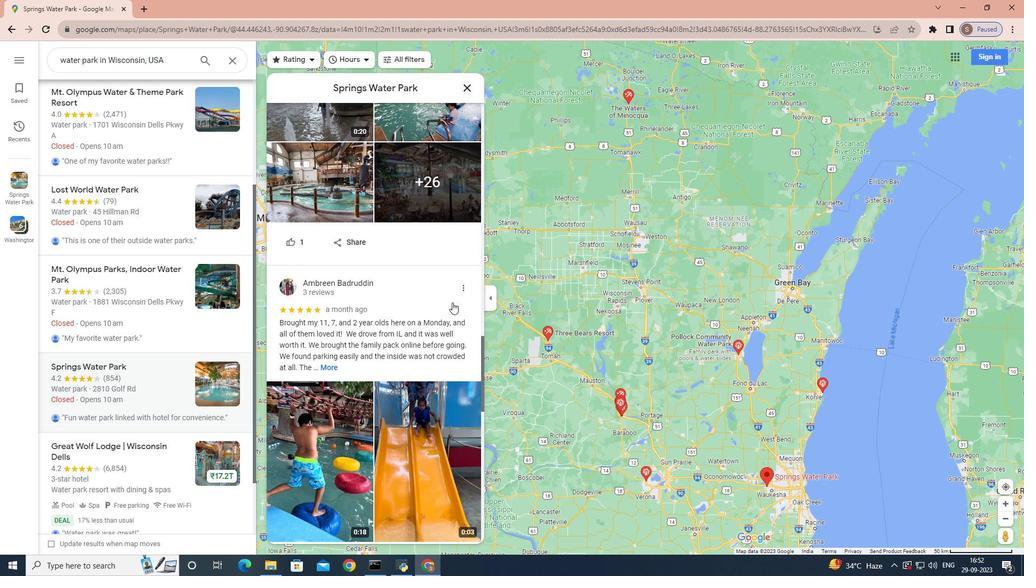 
Action: Mouse scrolled (452, 303) with delta (0, 0)
Screenshot: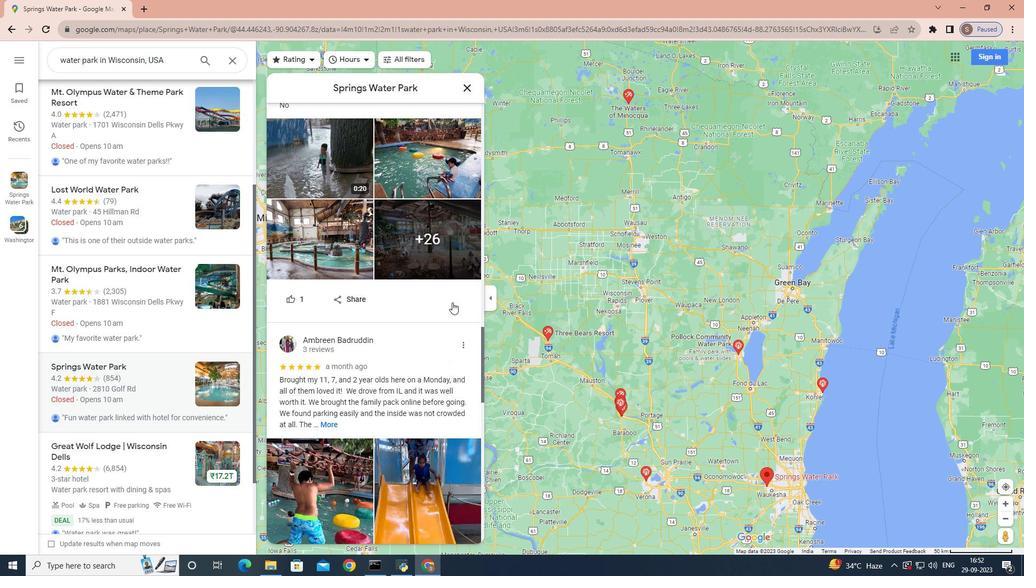 
Action: Mouse scrolled (452, 303) with delta (0, 0)
Screenshot: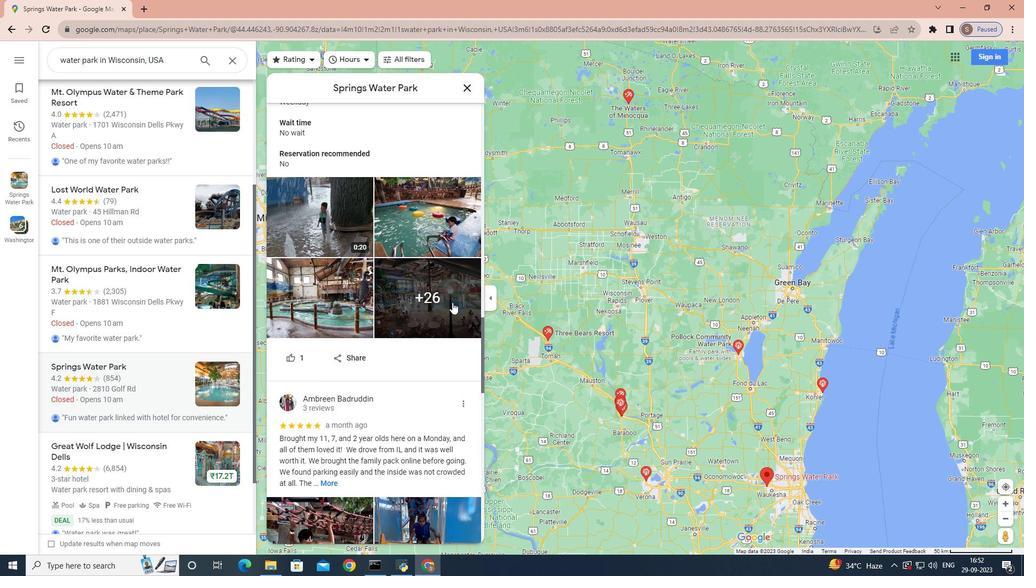 
Action: Mouse scrolled (452, 302) with delta (0, 0)
Screenshot: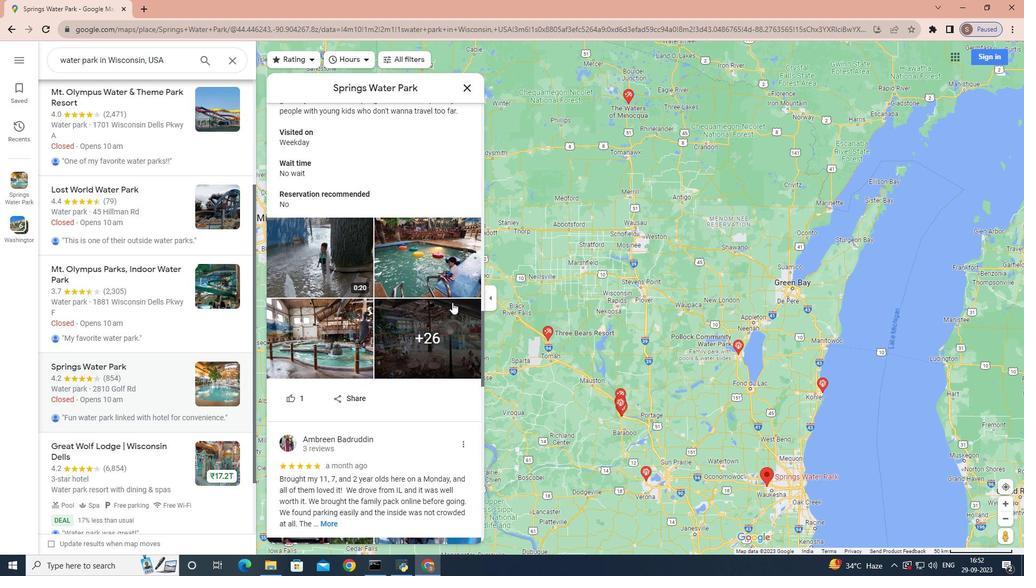 
Action: Mouse scrolled (452, 302) with delta (0, 0)
Screenshot: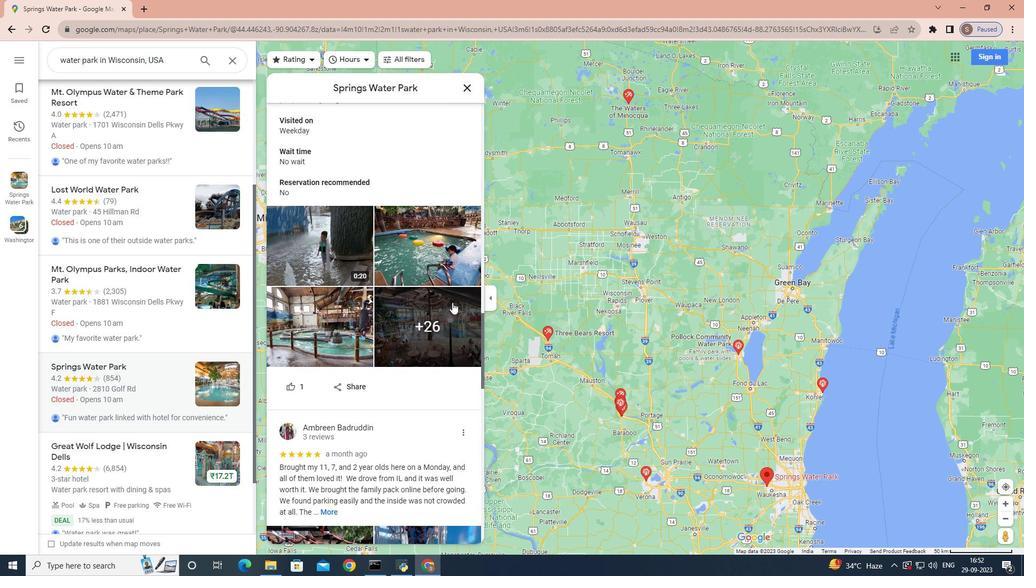 
Action: Mouse scrolled (452, 302) with delta (0, 0)
Screenshot: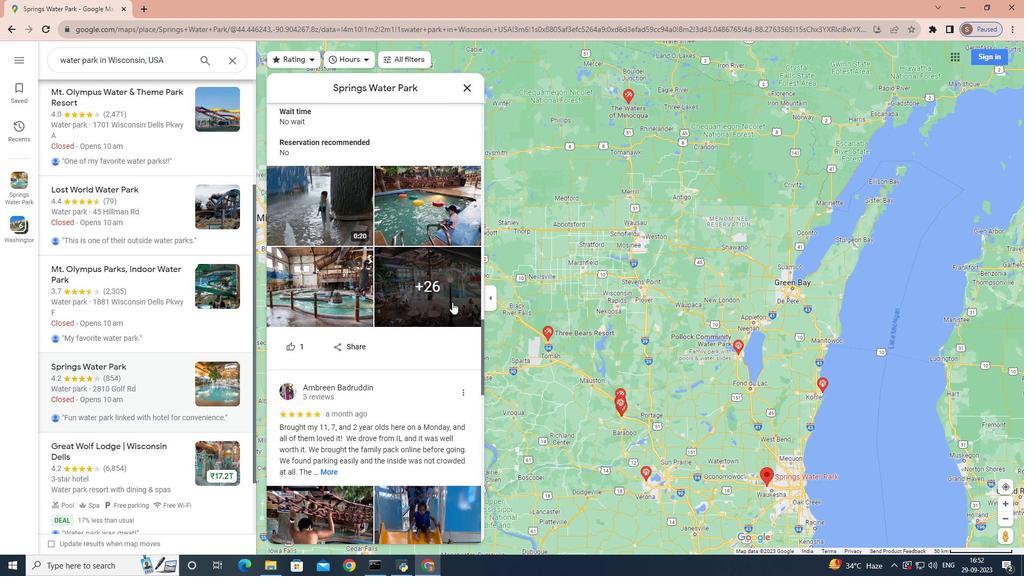 
Action: Mouse scrolled (452, 302) with delta (0, 0)
Screenshot: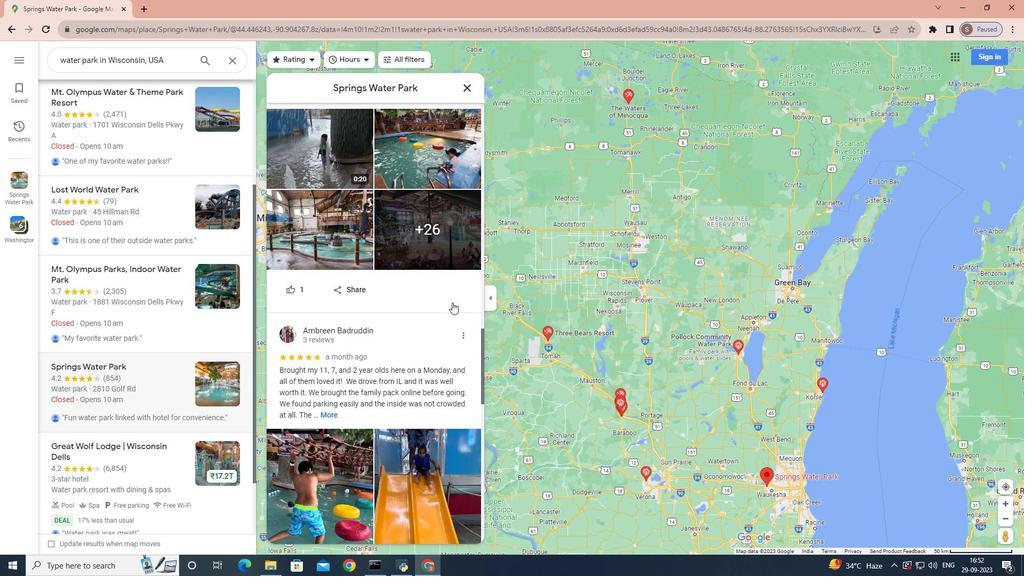 
Action: Mouse moved to (323, 310)
Screenshot: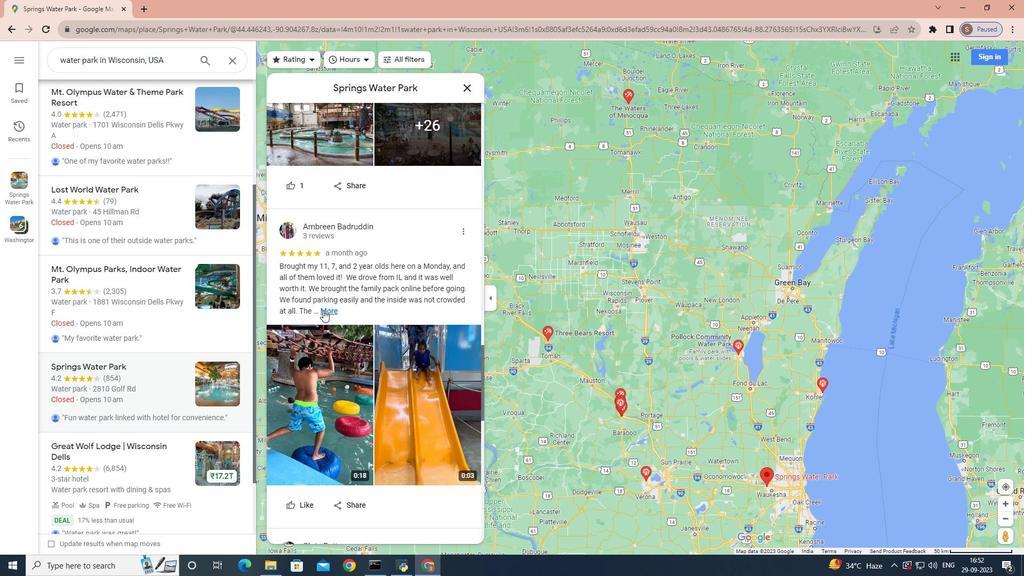
Action: Mouse pressed left at (323, 310)
Screenshot: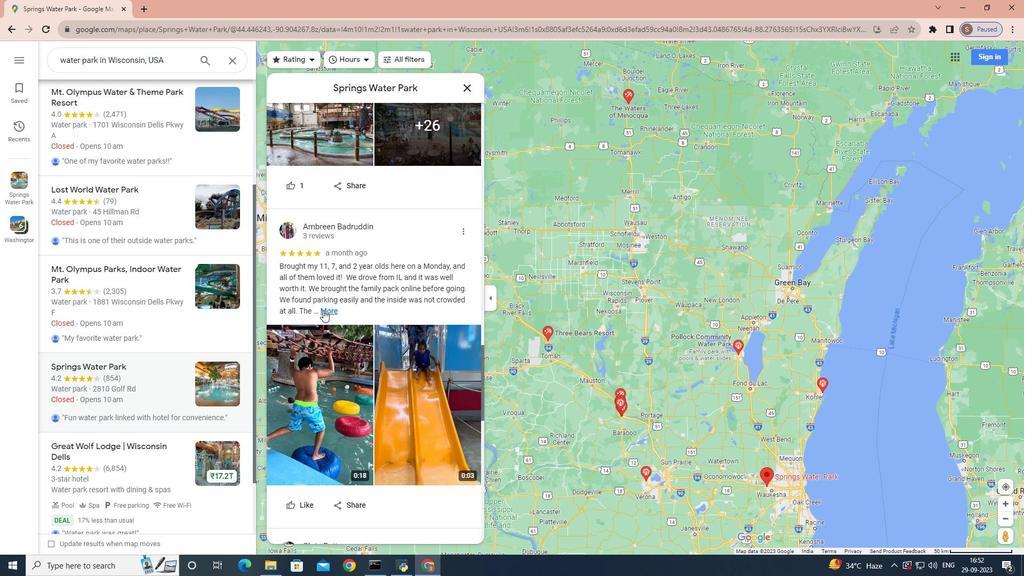 
Action: Mouse moved to (334, 307)
Screenshot: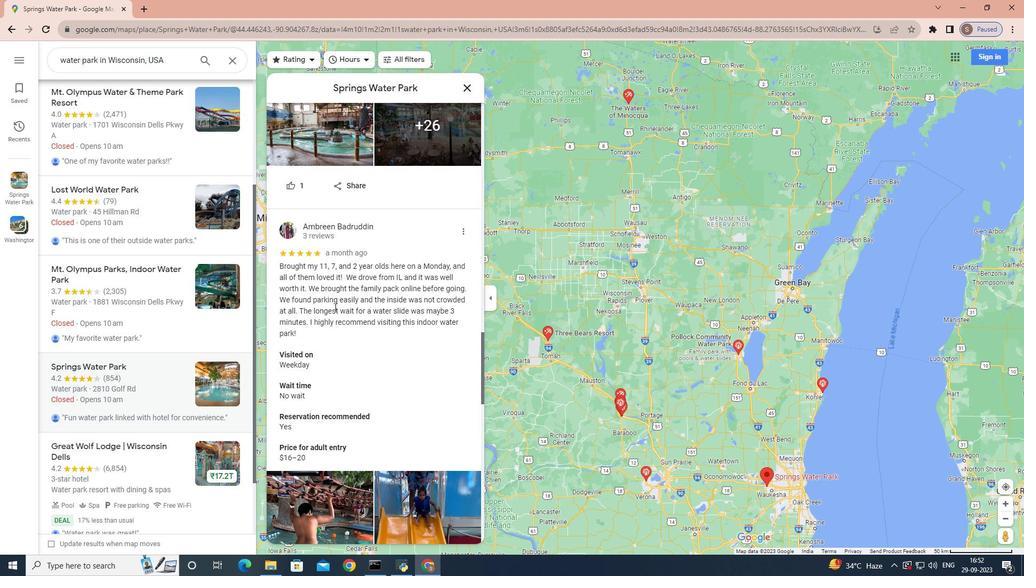 
Action: Mouse scrolled (334, 306) with delta (0, 0)
Screenshot: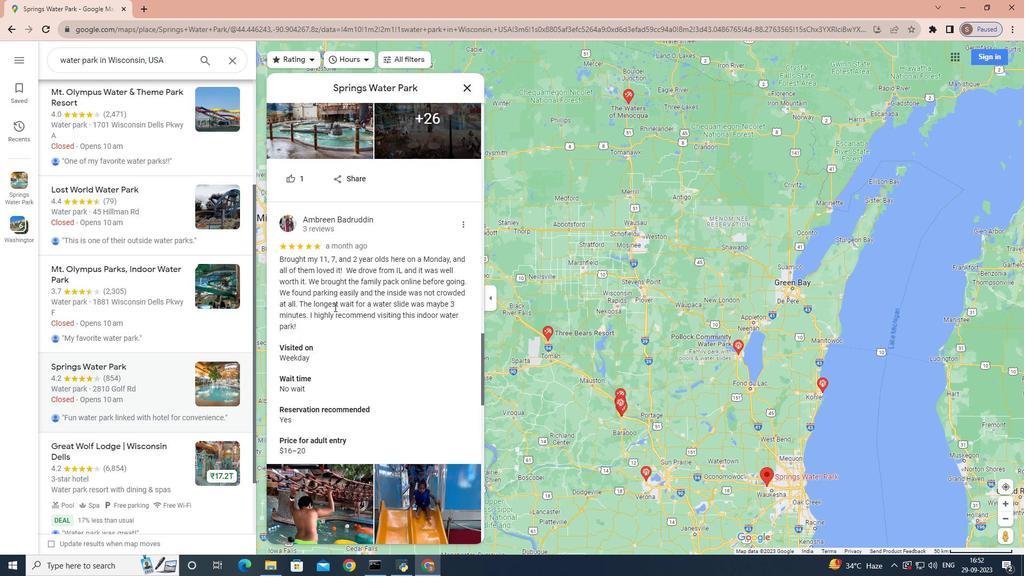 
Action: Mouse scrolled (334, 306) with delta (0, 0)
Screenshot: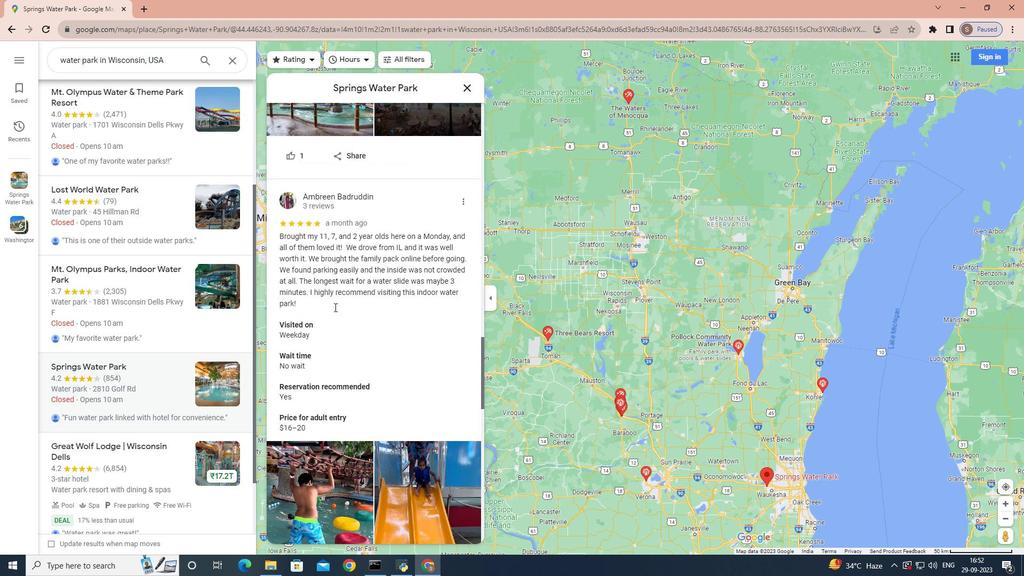 
Action: Mouse scrolled (334, 306) with delta (0, 0)
Screenshot: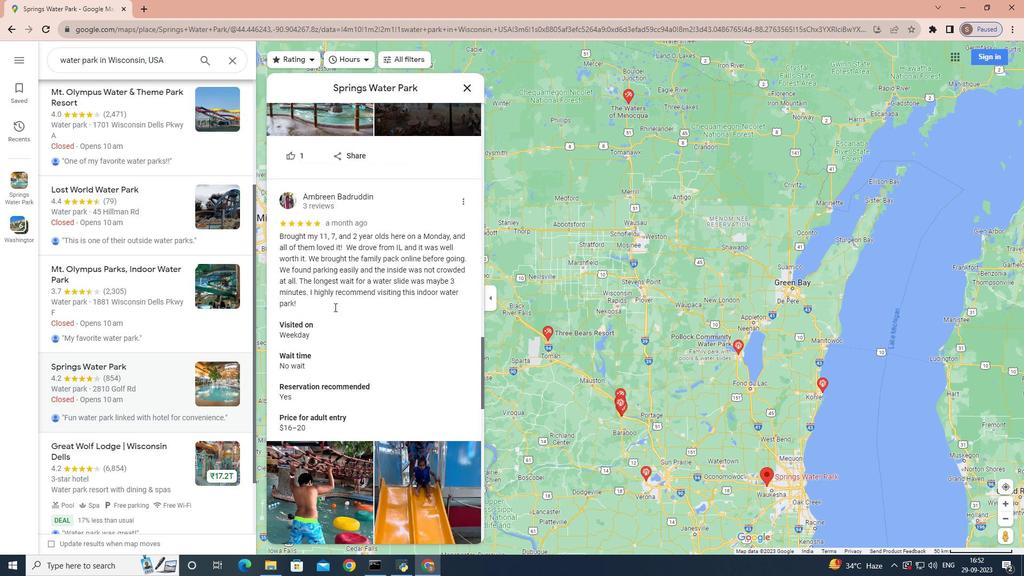 
Action: Mouse scrolled (334, 306) with delta (0, 0)
Screenshot: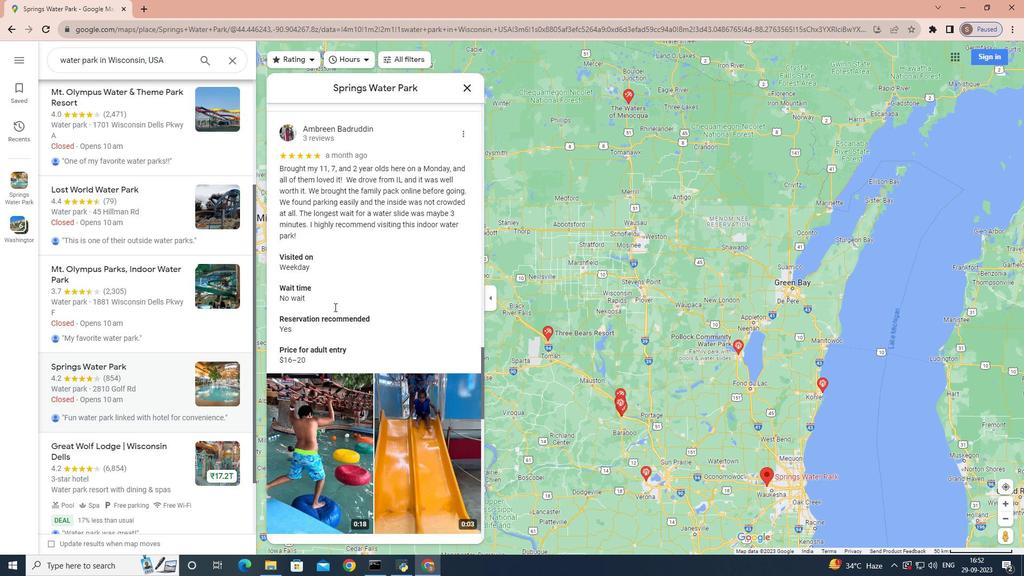 
Action: Mouse scrolled (334, 308) with delta (0, 0)
Screenshot: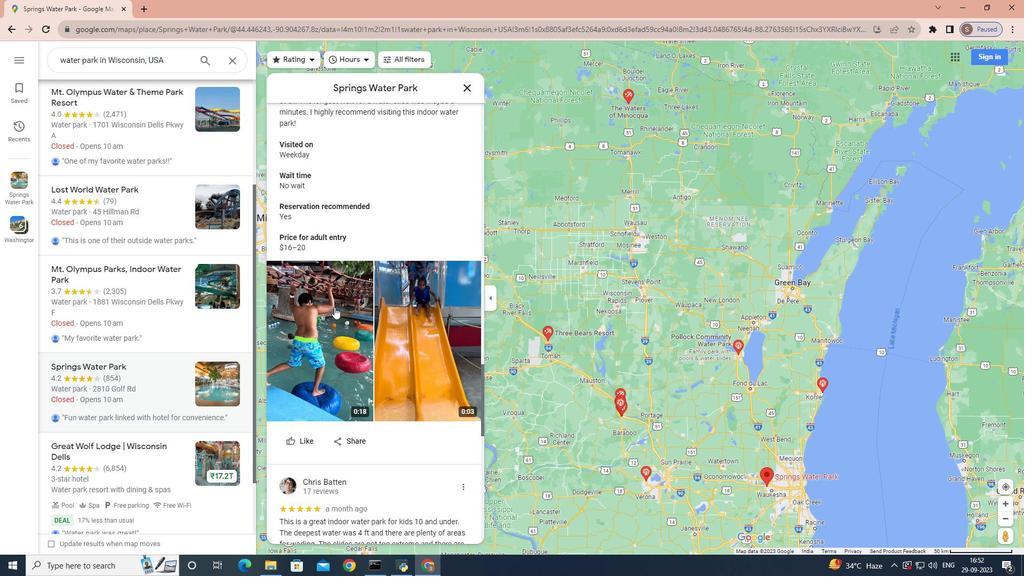 
Action: Mouse scrolled (334, 306) with delta (0, 0)
Screenshot: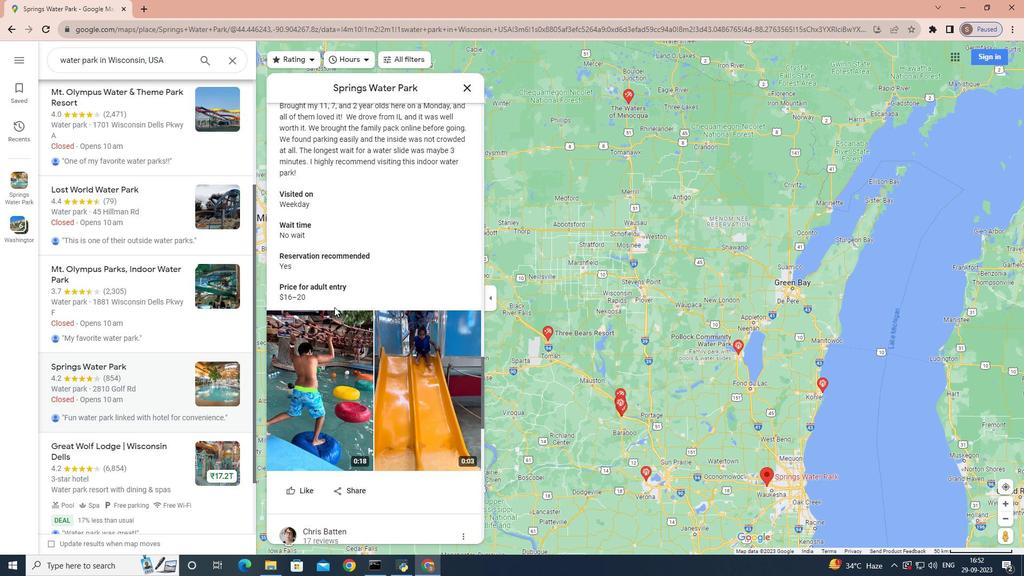 
Action: Mouse scrolled (334, 306) with delta (0, 0)
Screenshot: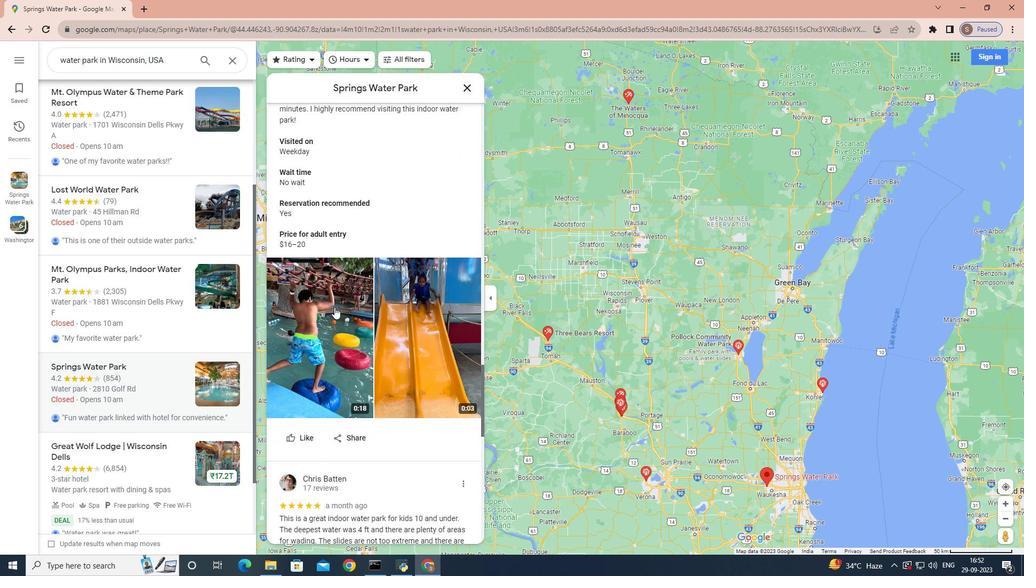 
Action: Mouse scrolled (334, 306) with delta (0, 0)
Screenshot: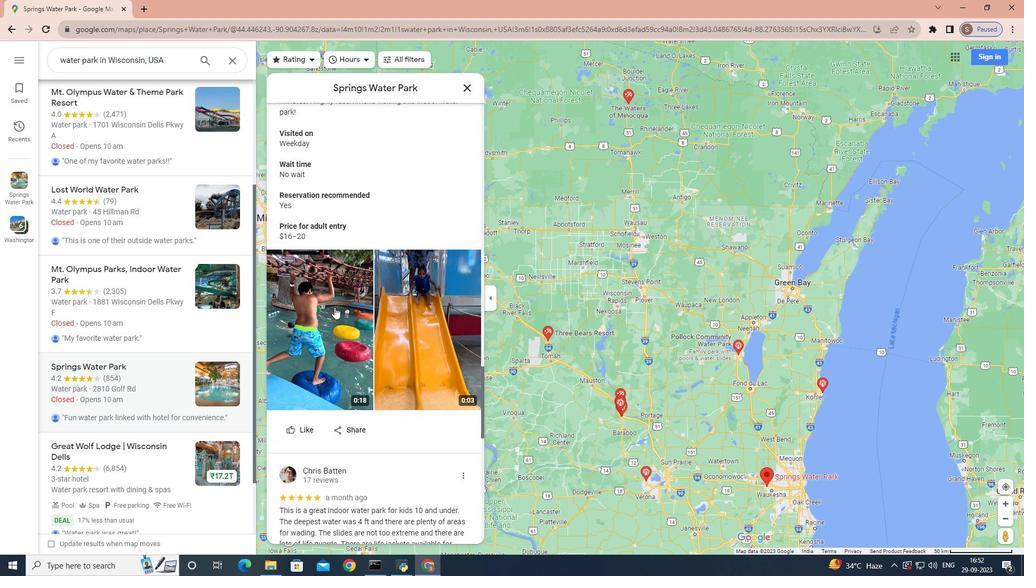 
Action: Mouse scrolled (334, 306) with delta (0, 0)
Screenshot: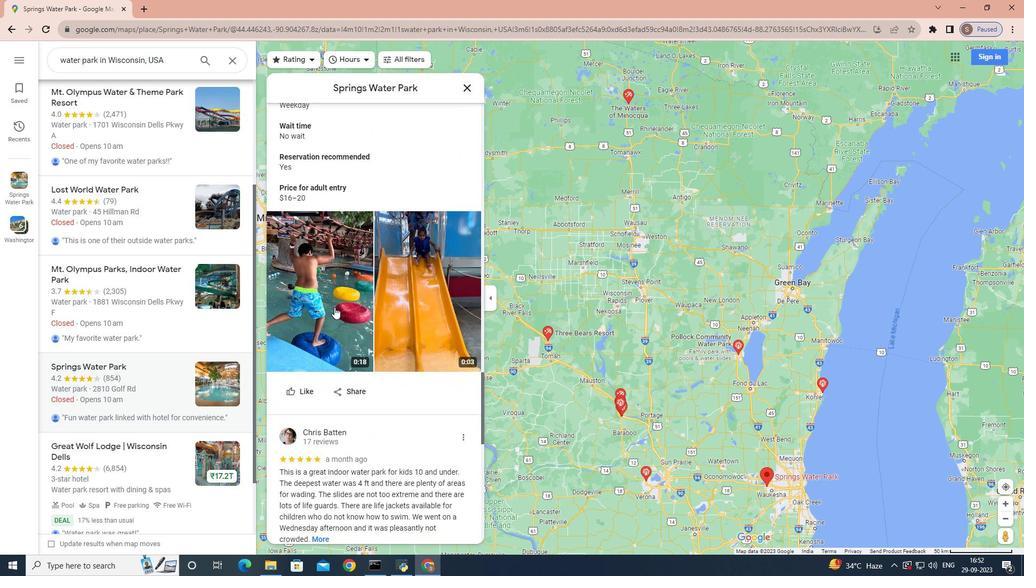 
Action: Mouse scrolled (334, 306) with delta (0, 0)
Screenshot: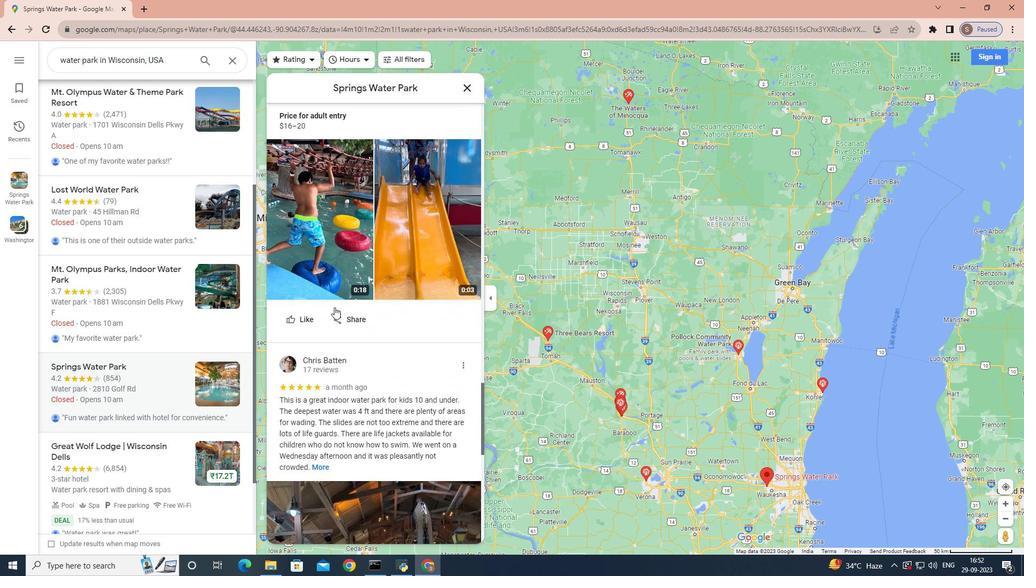 
Action: Mouse scrolled (334, 308) with delta (0, 0)
Screenshot: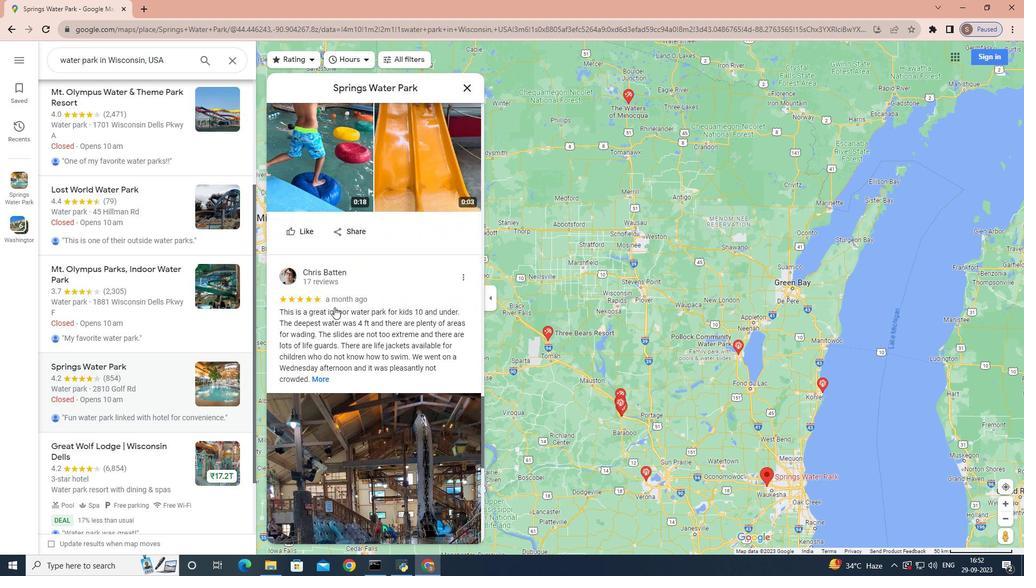 
Action: Mouse scrolled (334, 306) with delta (0, 0)
Screenshot: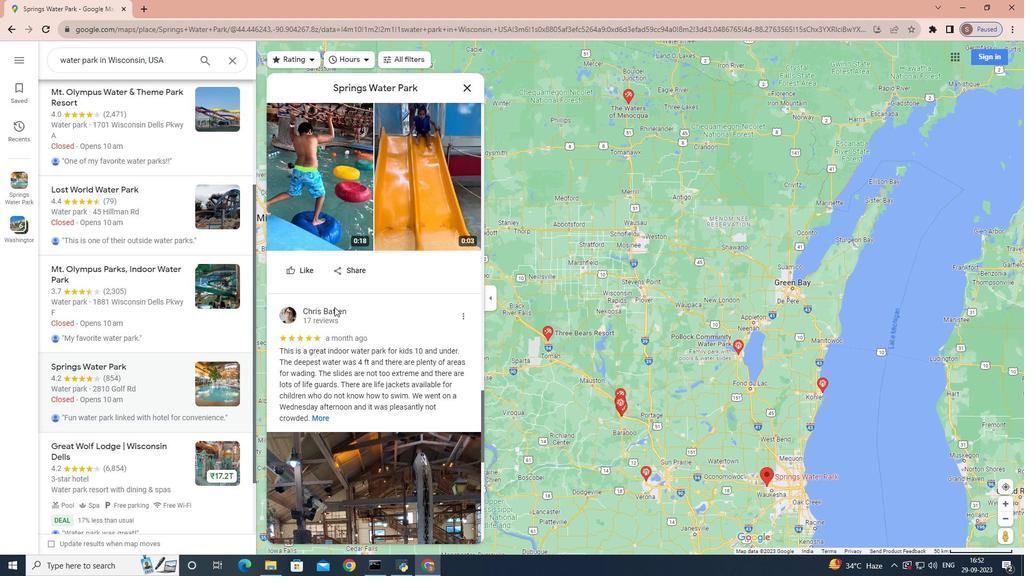 
Action: Mouse scrolled (334, 306) with delta (0, 0)
Screenshot: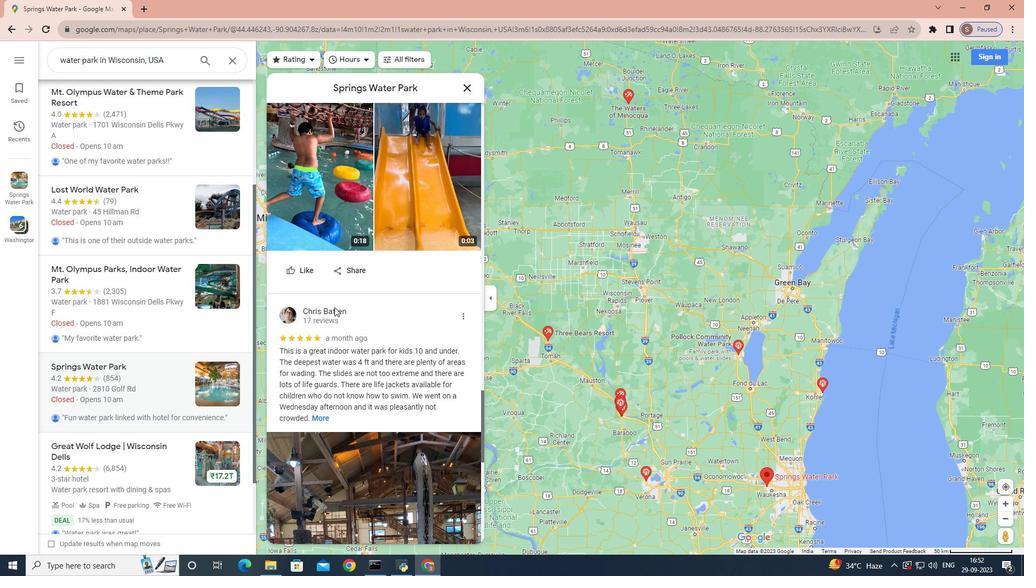 
Action: Mouse scrolled (334, 306) with delta (0, 0)
Screenshot: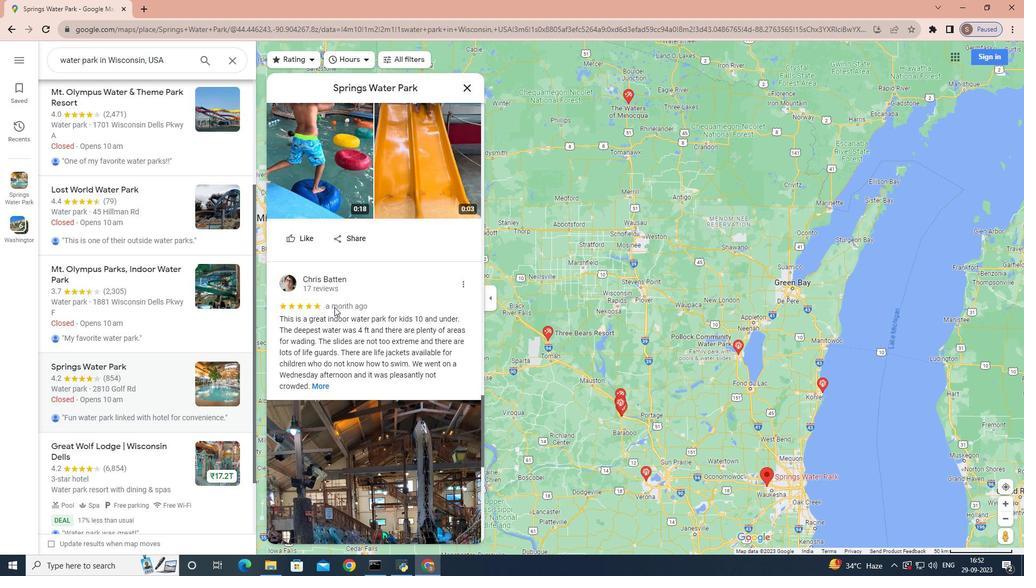 
Action: Mouse scrolled (334, 306) with delta (0, 0)
Screenshot: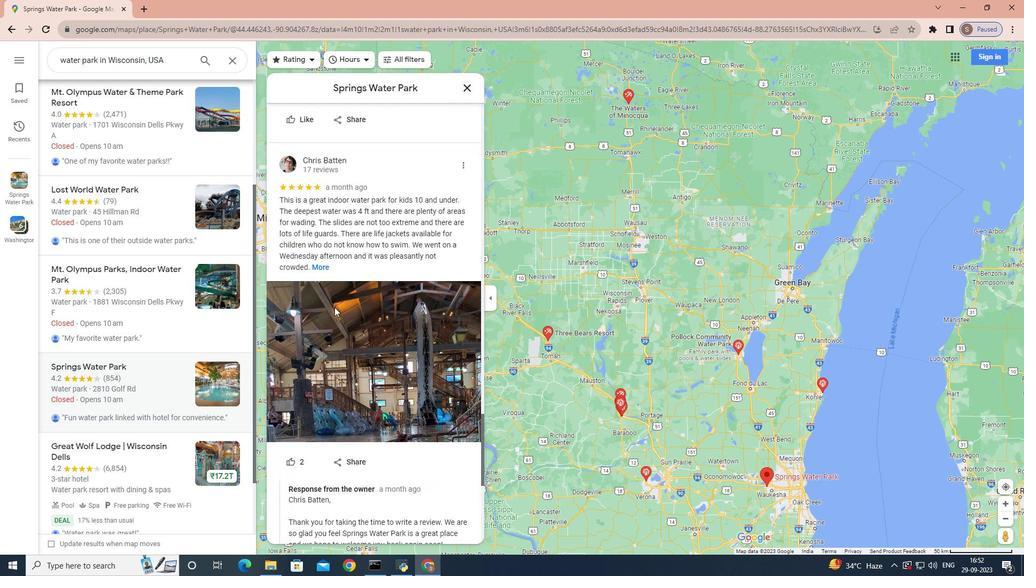 
Action: Mouse scrolled (334, 308) with delta (0, 0)
Screenshot: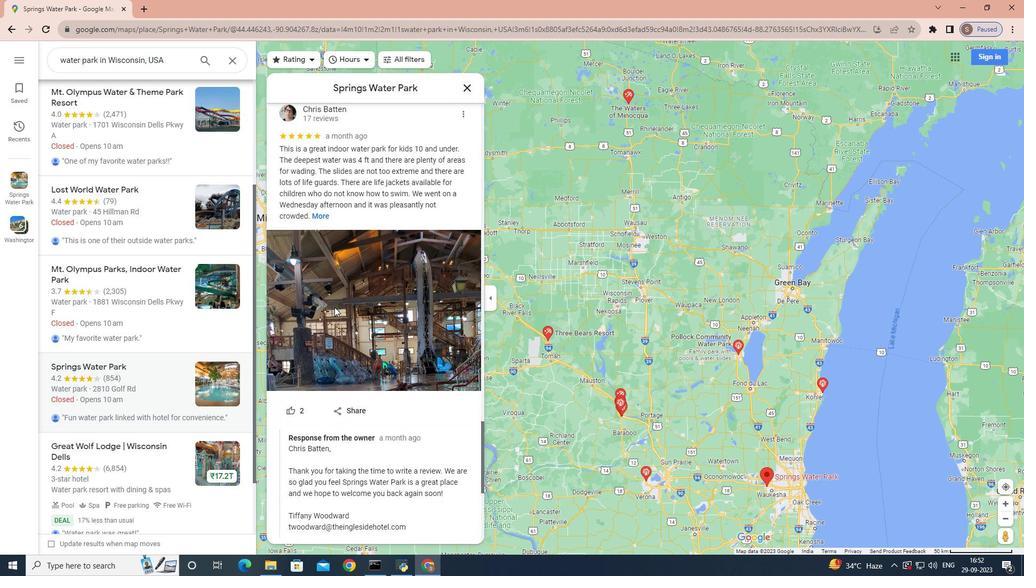 
Action: Mouse moved to (321, 261)
Screenshot: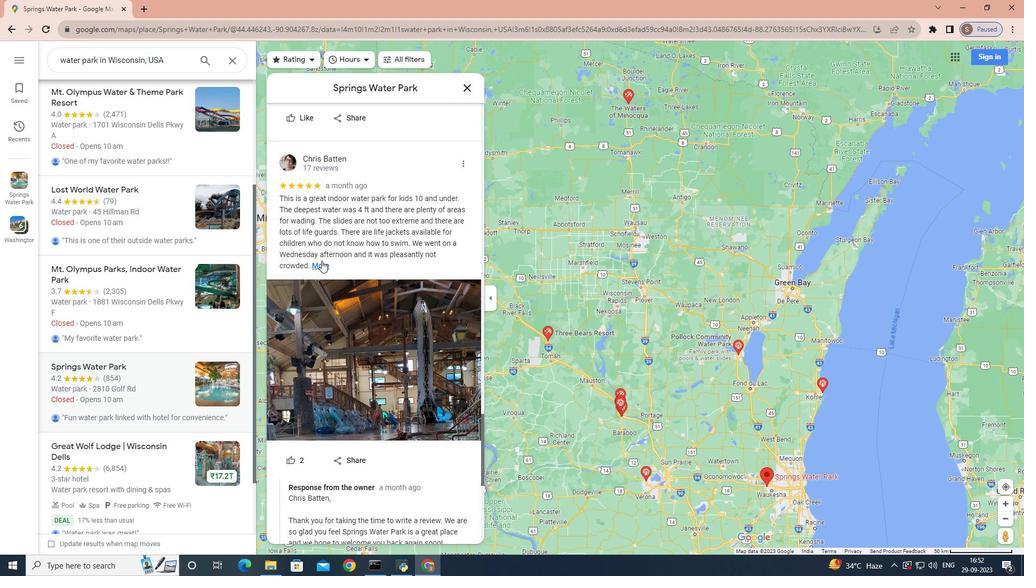 
Action: Mouse pressed left at (321, 261)
Screenshot: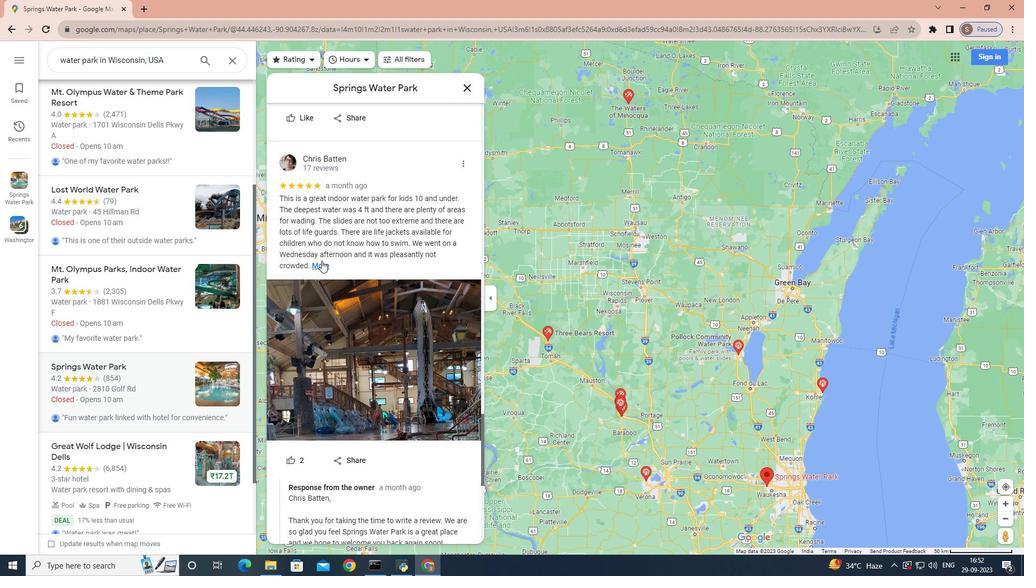 
Action: Mouse moved to (321, 266)
Screenshot: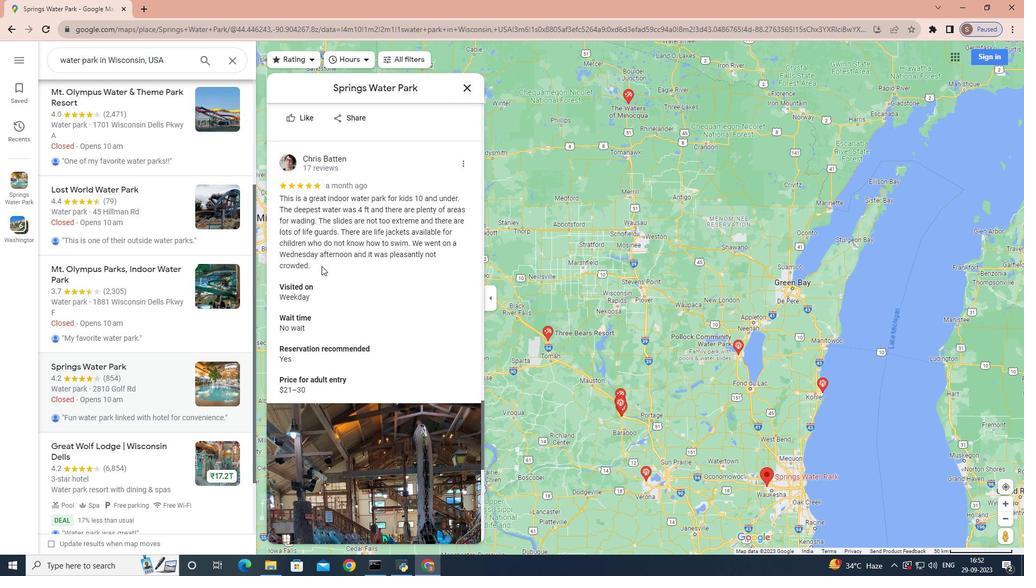 
Action: Mouse scrolled (321, 265) with delta (0, 0)
Screenshot: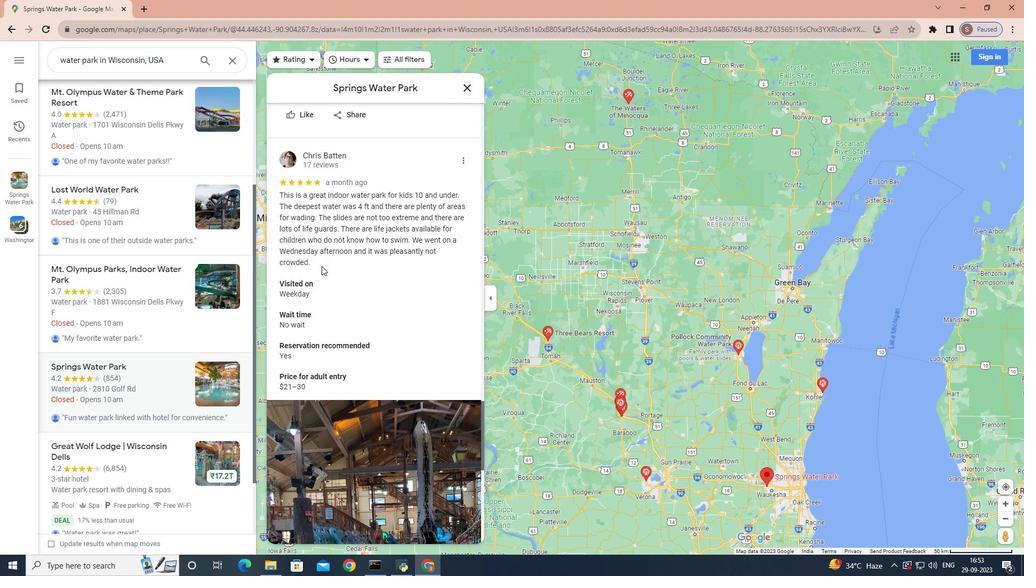 
Action: Mouse scrolled (321, 265) with delta (0, 0)
Screenshot: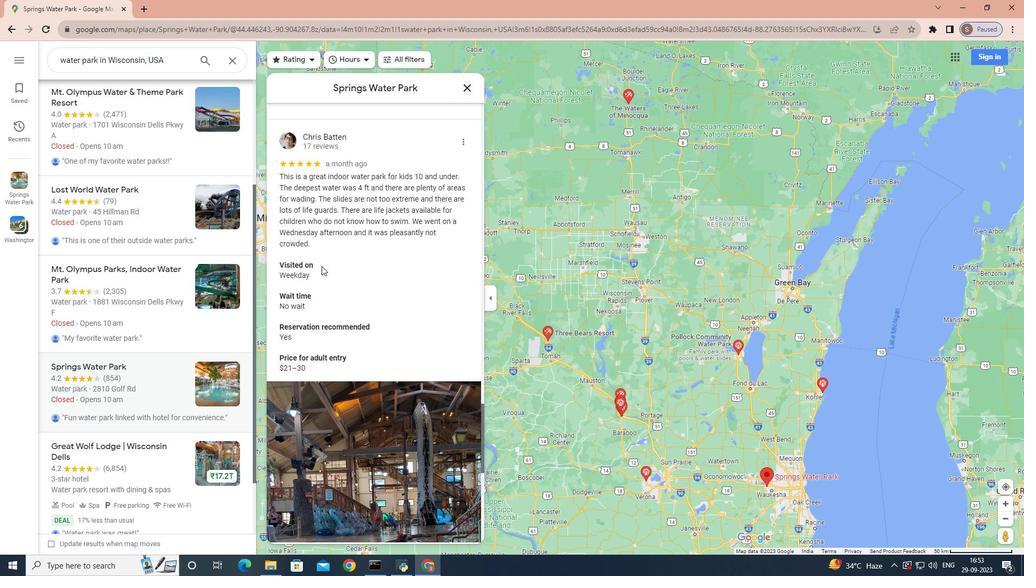 
Action: Mouse scrolled (321, 265) with delta (0, 0)
Screenshot: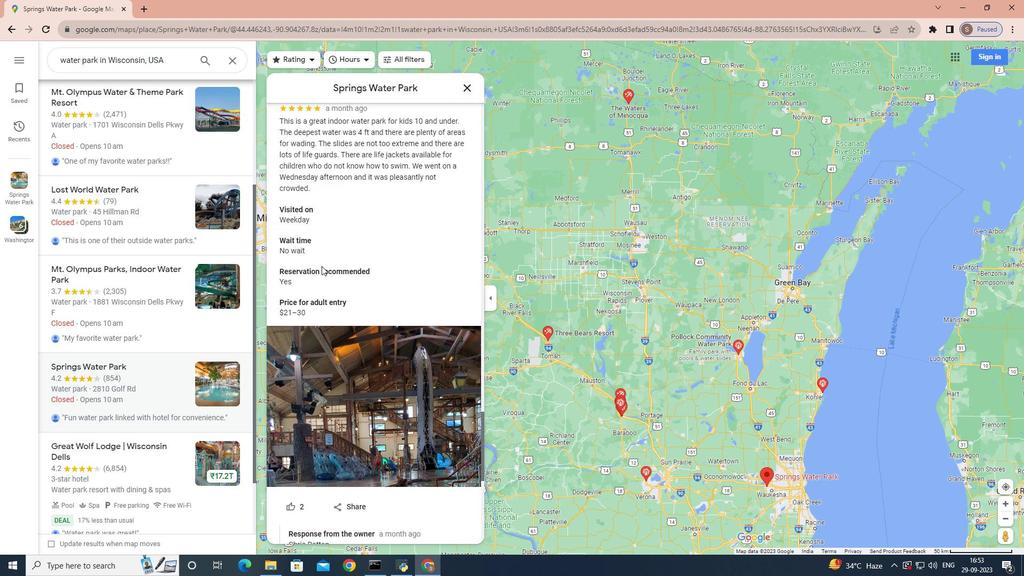 
Action: Mouse scrolled (321, 265) with delta (0, 0)
Screenshot: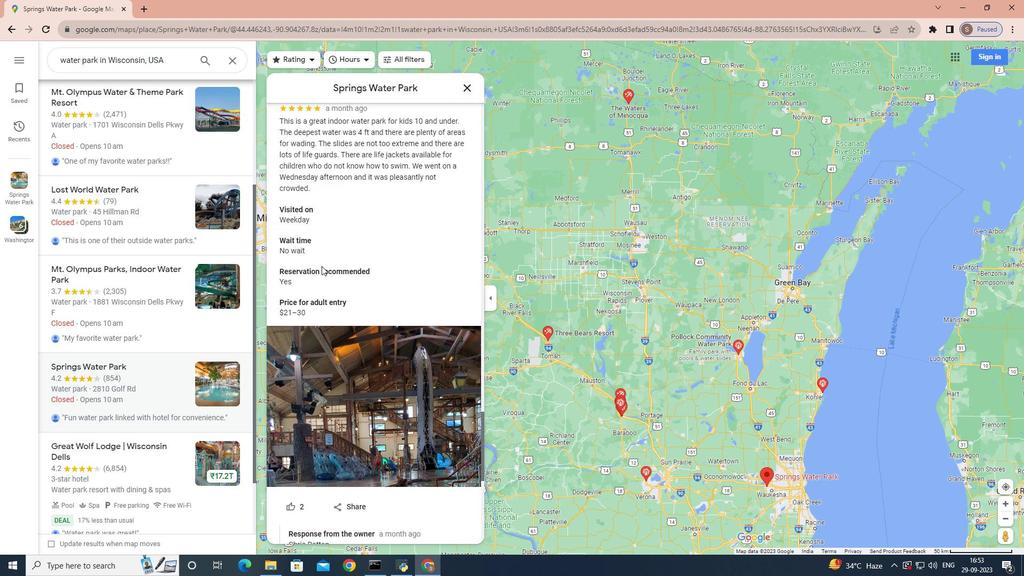 
Action: Mouse scrolled (321, 266) with delta (0, 0)
Screenshot: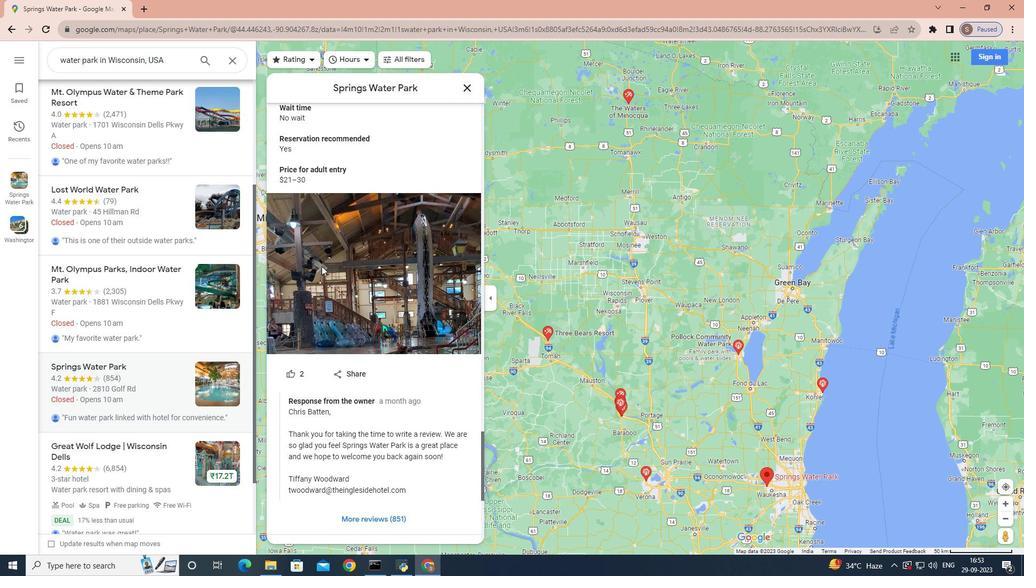 
Action: Mouse scrolled (321, 265) with delta (0, 0)
Screenshot: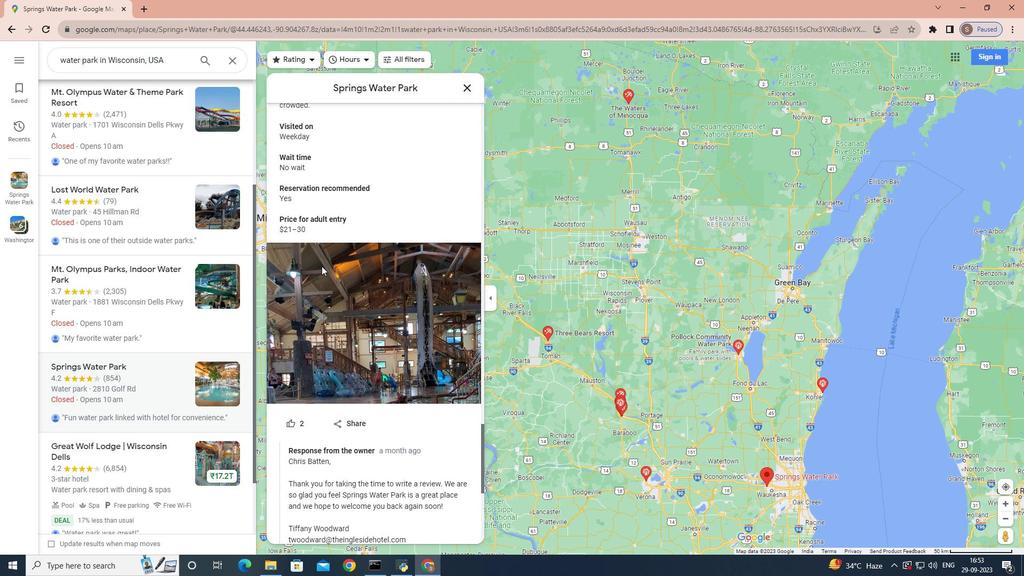 
Action: Mouse scrolled (321, 265) with delta (0, 0)
Screenshot: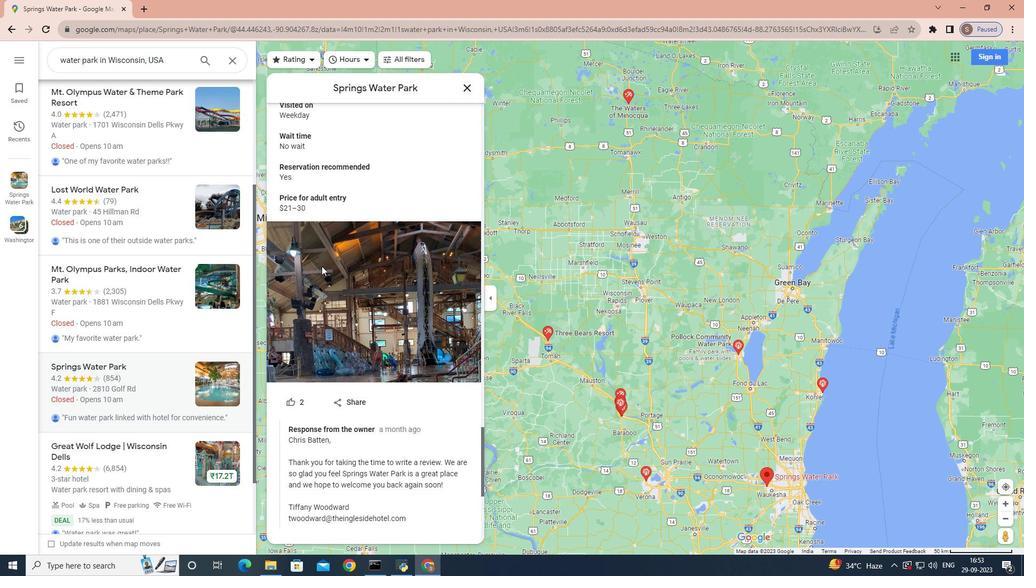
Action: Mouse scrolled (321, 265) with delta (0, 0)
Screenshot: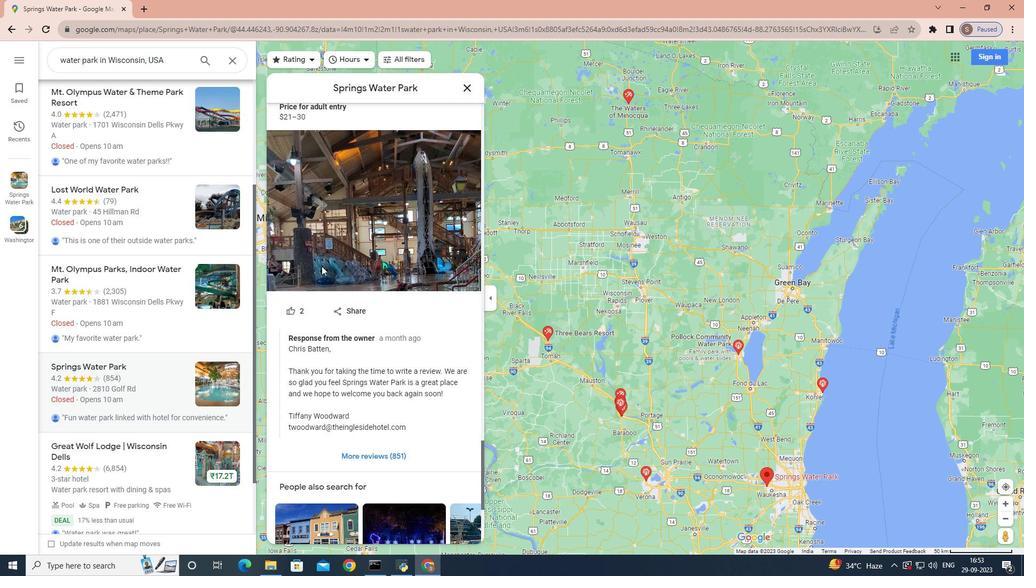 
Action: Mouse scrolled (321, 265) with delta (0, 0)
Screenshot: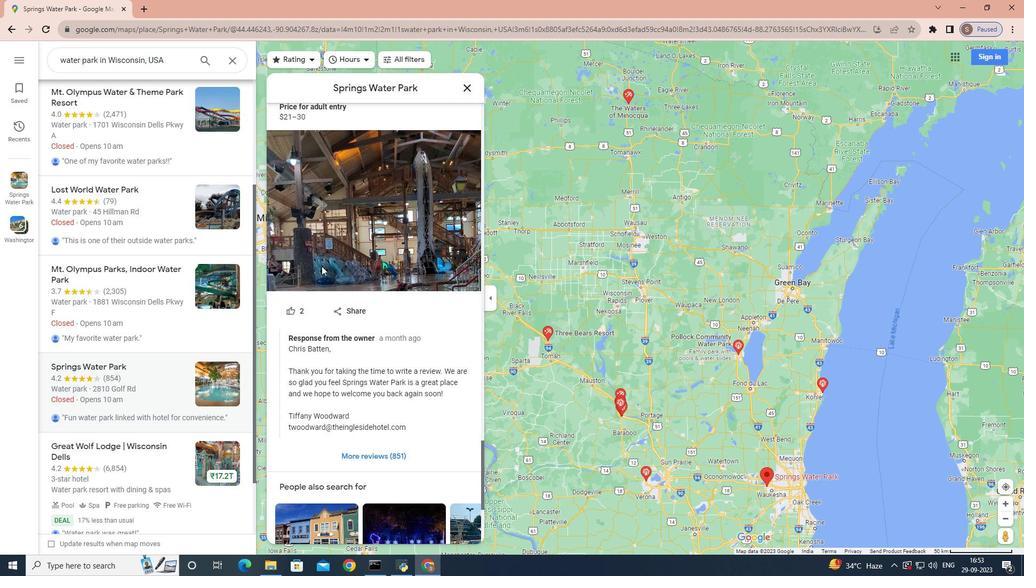 
Action: Mouse scrolled (321, 265) with delta (0, 0)
Screenshot: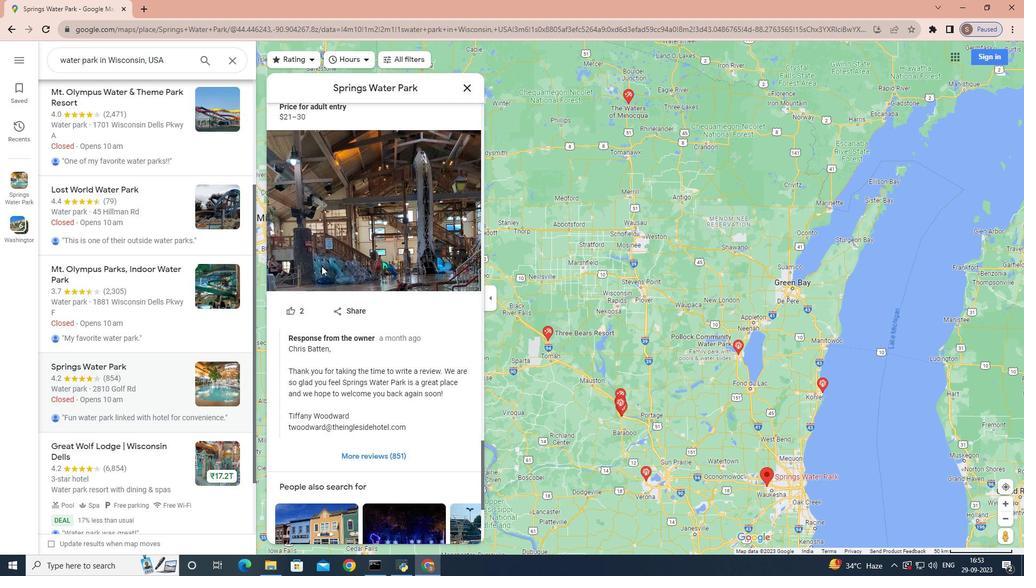 
Action: Mouse scrolled (321, 265) with delta (0, 0)
Screenshot: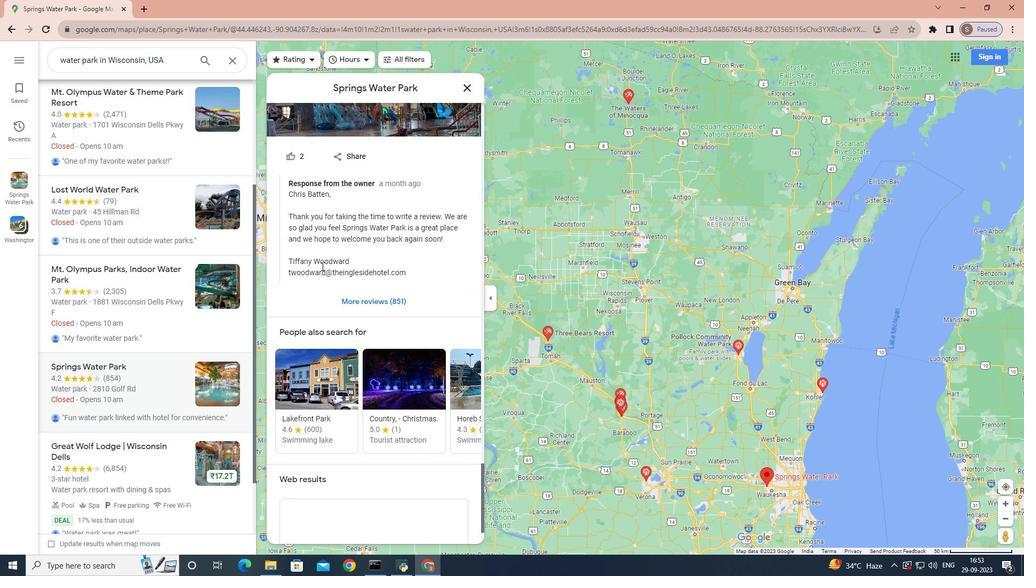
Action: Mouse scrolled (321, 265) with delta (0, 0)
Screenshot: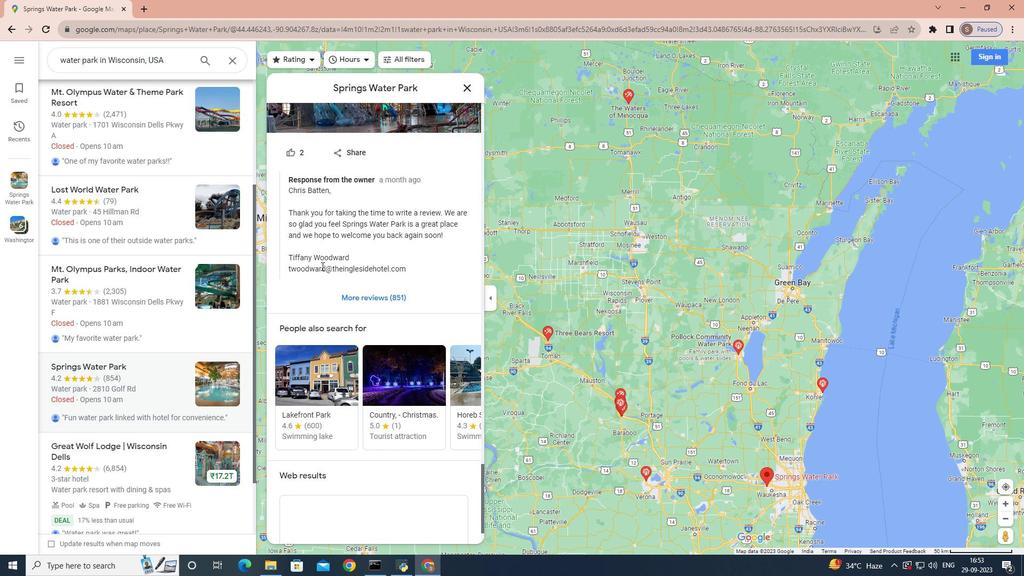 
Action: Mouse scrolled (321, 265) with delta (0, 0)
Screenshot: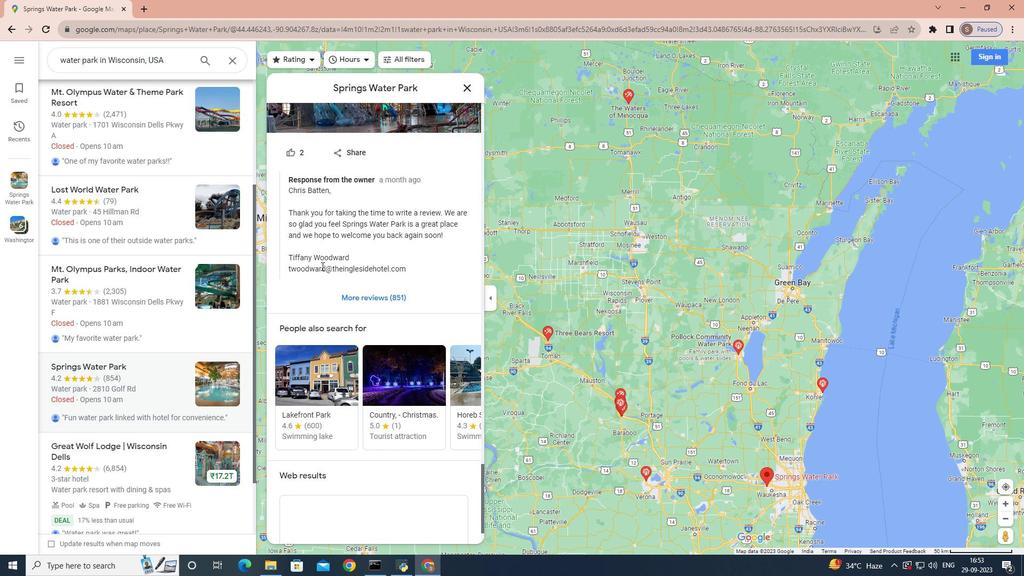 
Action: Mouse scrolled (321, 265) with delta (0, 0)
Screenshot: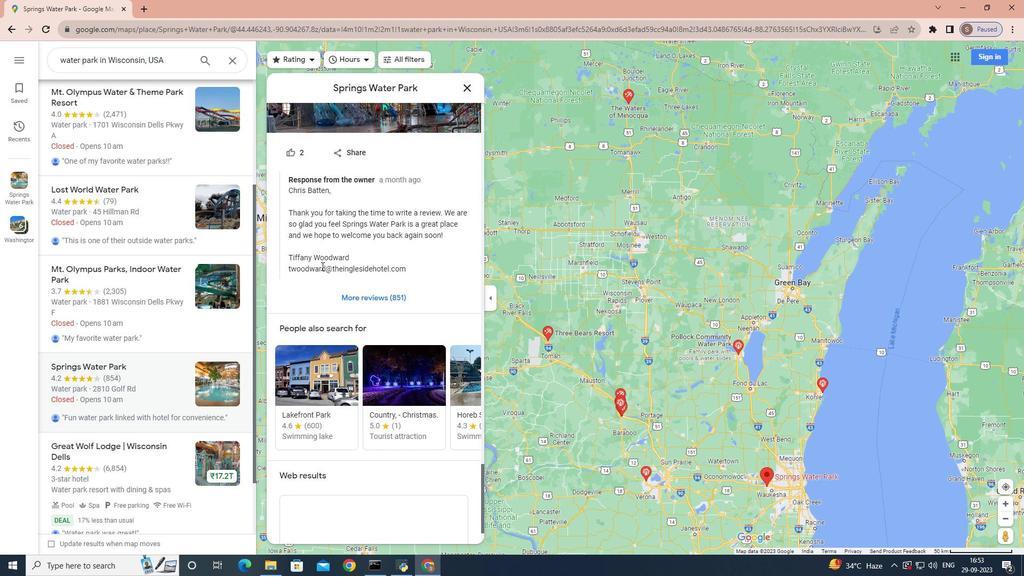 
Action: Mouse scrolled (321, 265) with delta (0, 0)
Screenshot: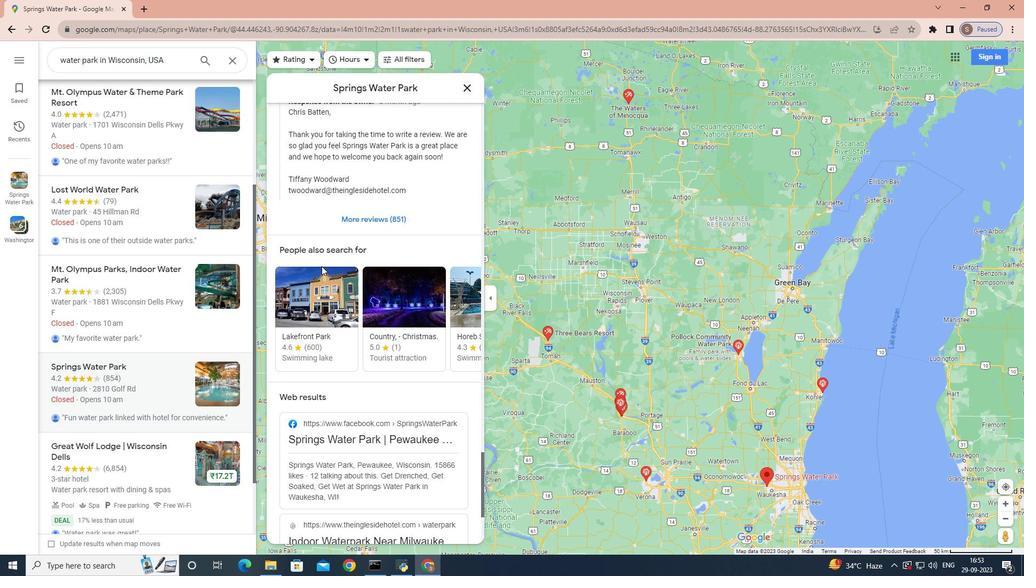 
Action: Mouse scrolled (321, 265) with delta (0, 0)
Screenshot: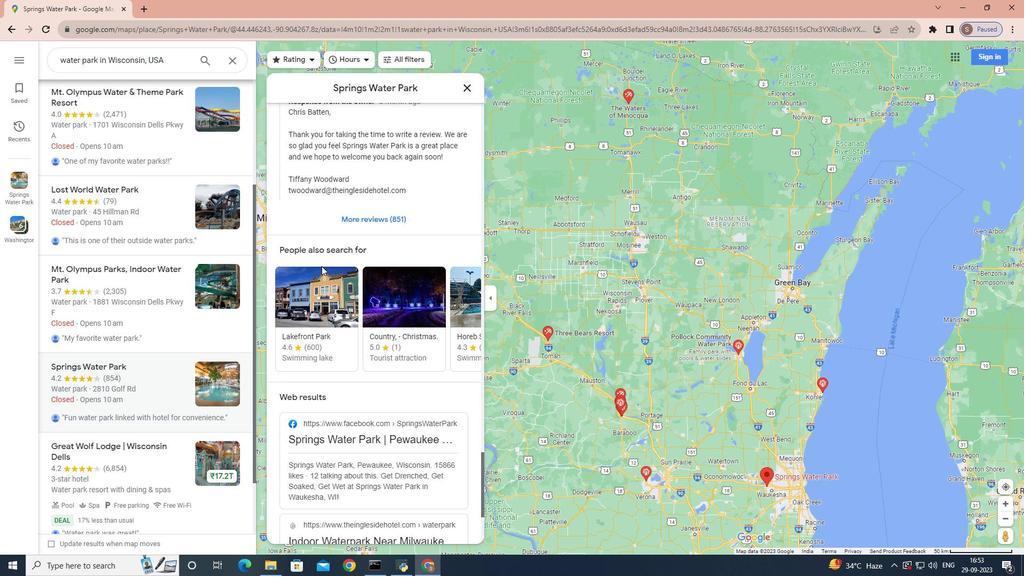 
Action: Mouse scrolled (321, 265) with delta (0, 0)
Screenshot: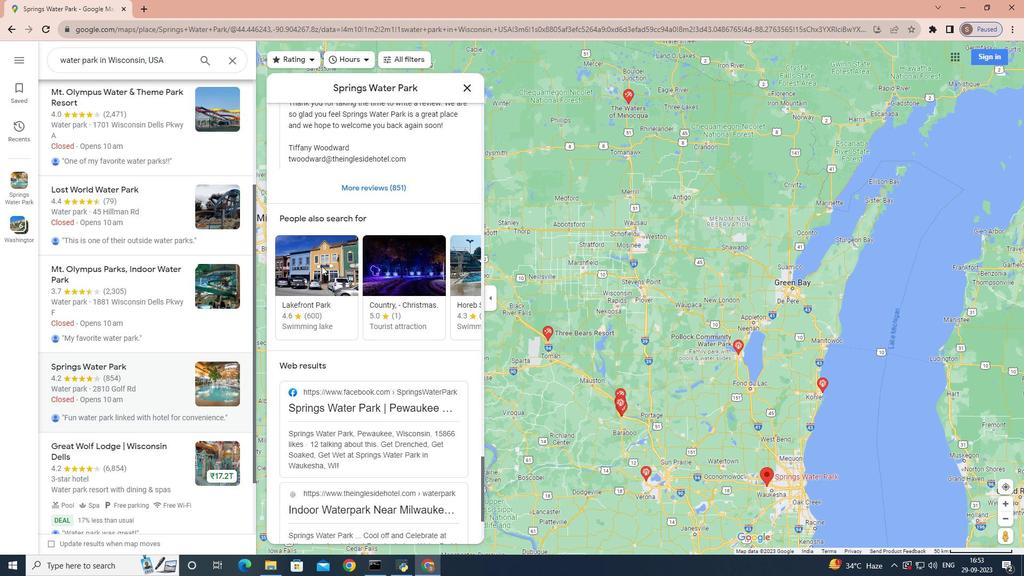 
Action: Mouse scrolled (321, 265) with delta (0, 0)
Screenshot: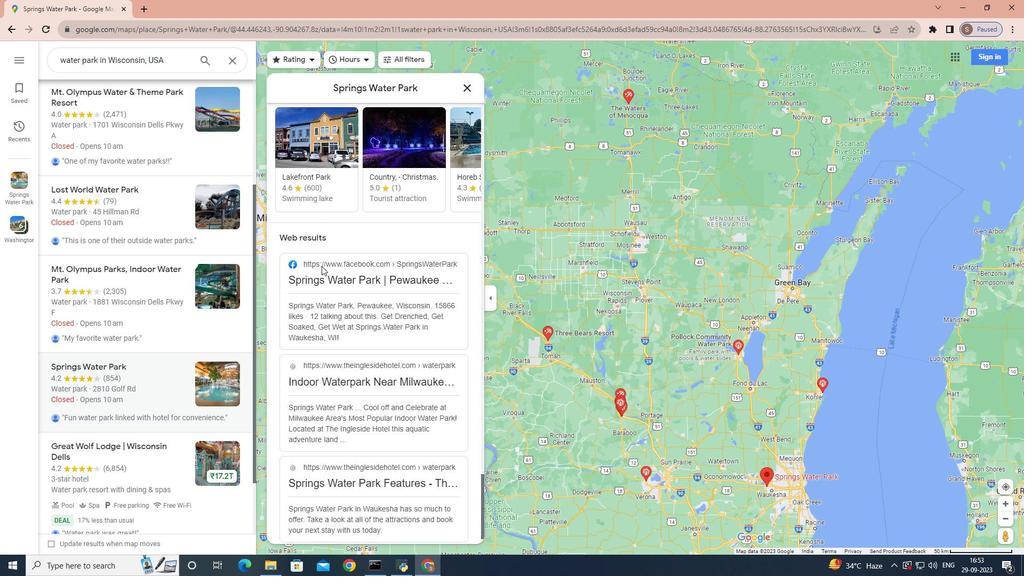 
Action: Mouse scrolled (321, 265) with delta (0, 0)
Screenshot: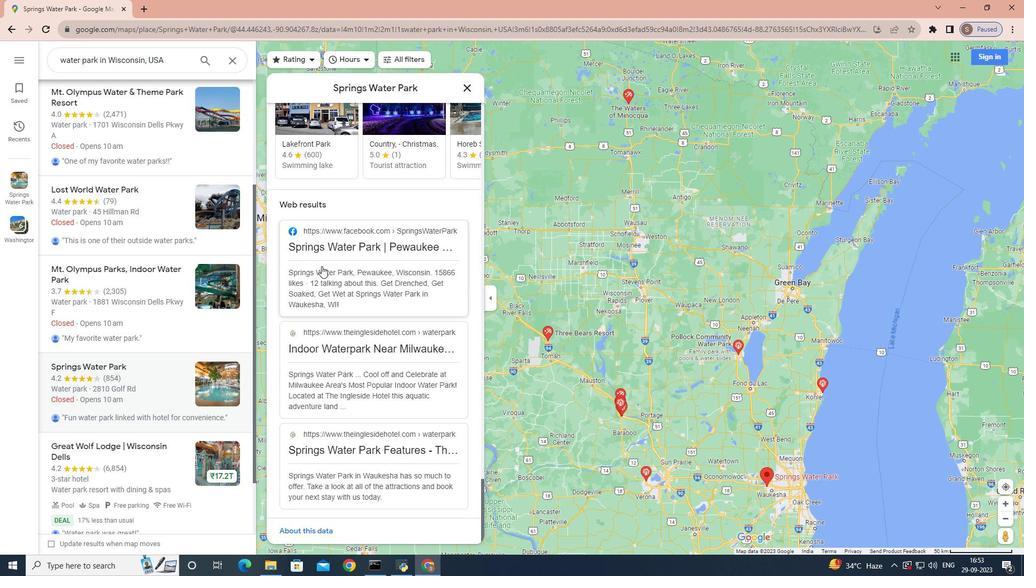 
Action: Mouse scrolled (321, 265) with delta (0, 0)
Screenshot: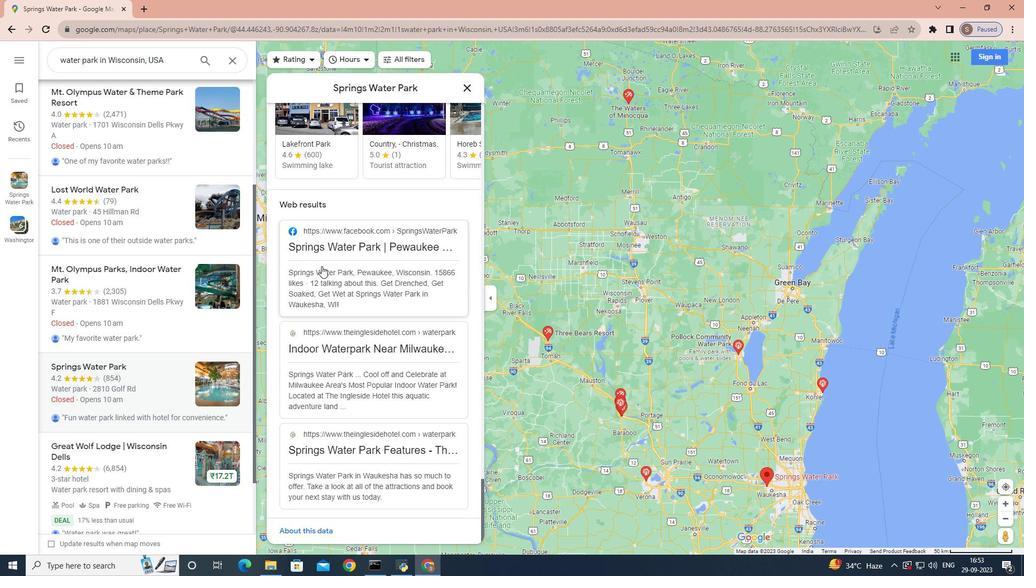 
Action: Mouse scrolled (321, 265) with delta (0, 0)
Screenshot: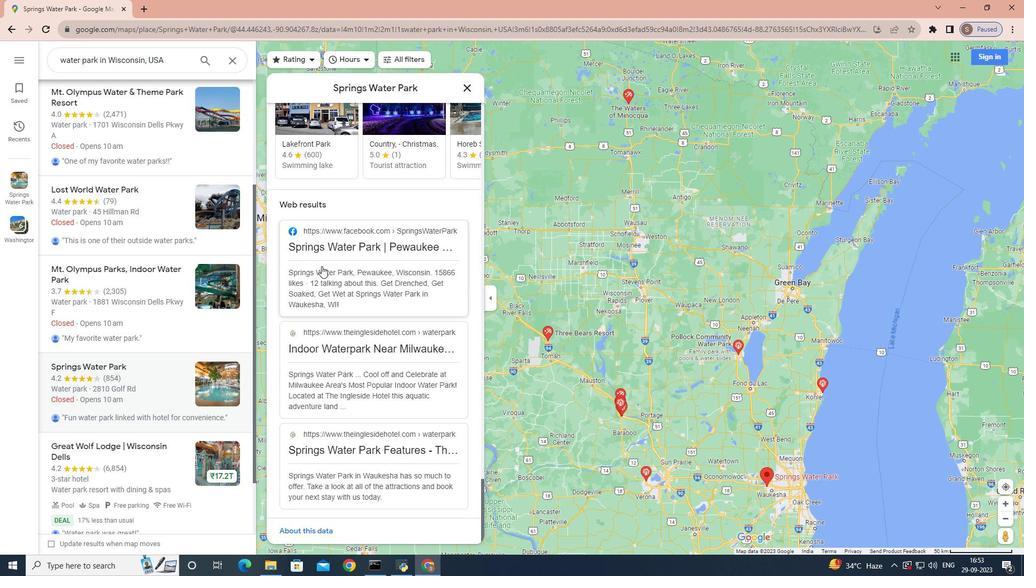 
Action: Mouse scrolled (321, 265) with delta (0, 0)
Screenshot: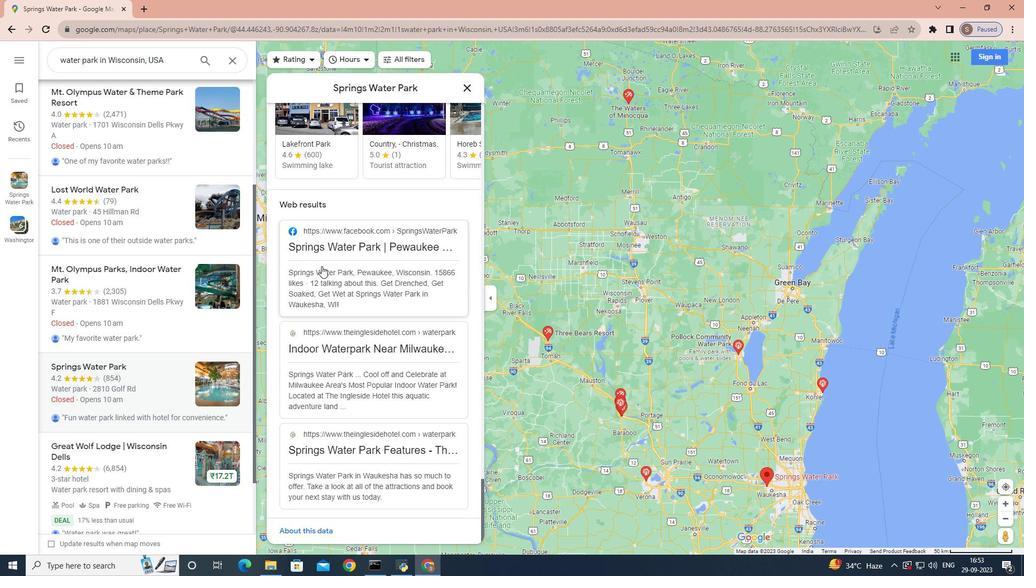 
Action: Mouse scrolled (321, 266) with delta (0, 0)
Screenshot: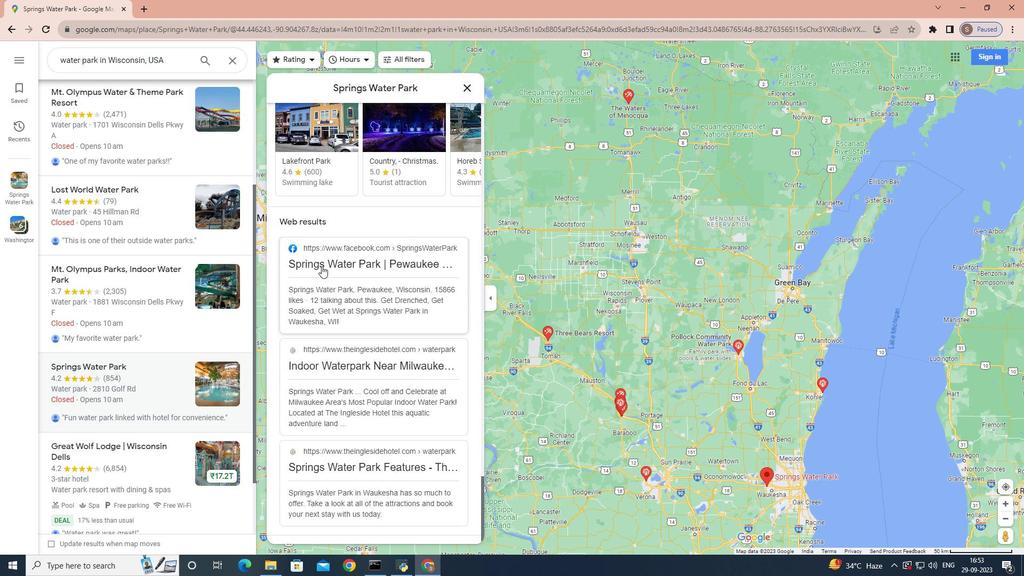 
Action: Mouse scrolled (321, 266) with delta (0, 0)
Screenshot: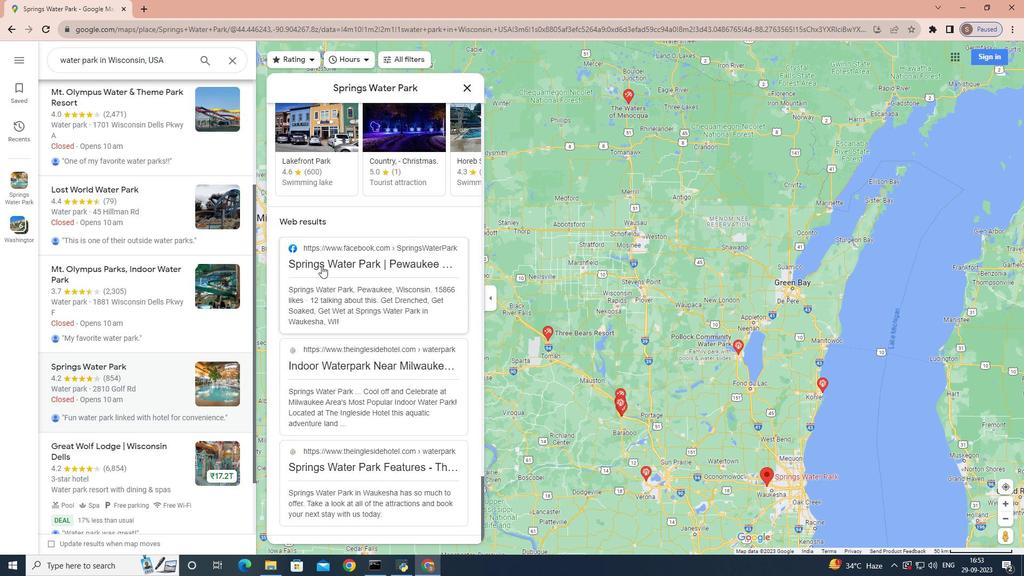 
Action: Mouse scrolled (321, 266) with delta (0, 0)
Screenshot: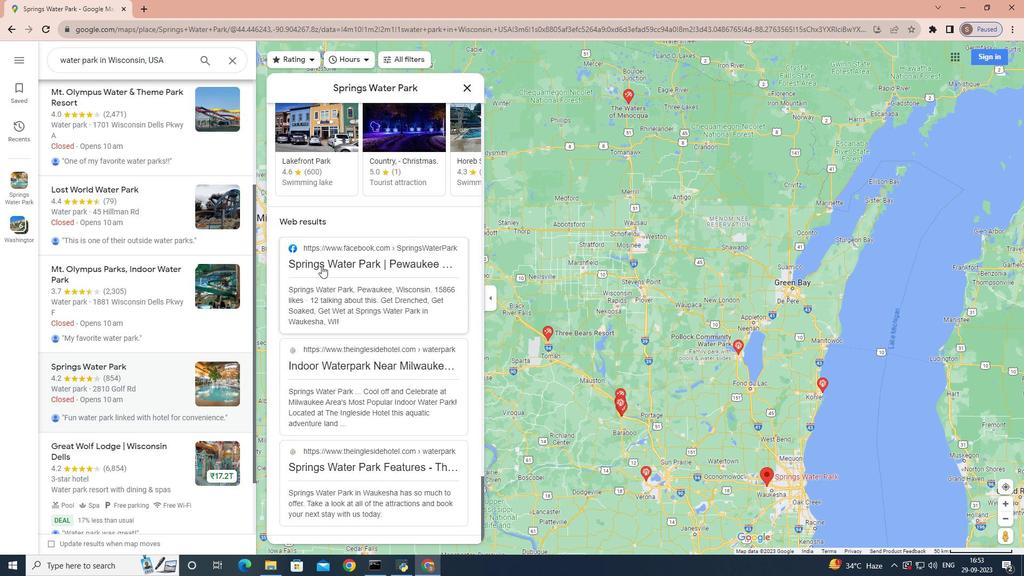 
Action: Mouse scrolled (321, 266) with delta (0, 0)
Screenshot: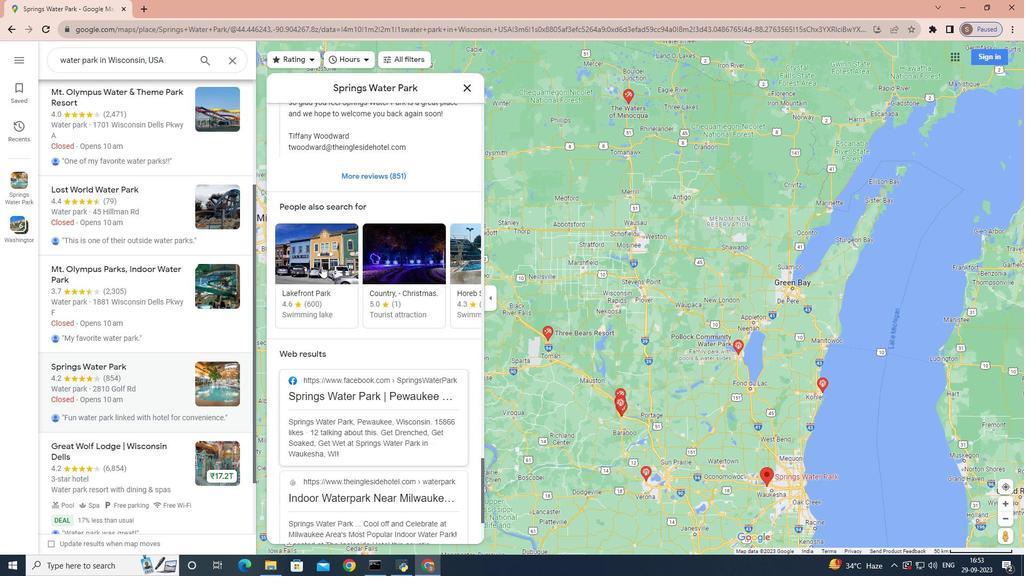
Action: Mouse scrolled (321, 266) with delta (0, 0)
Screenshot: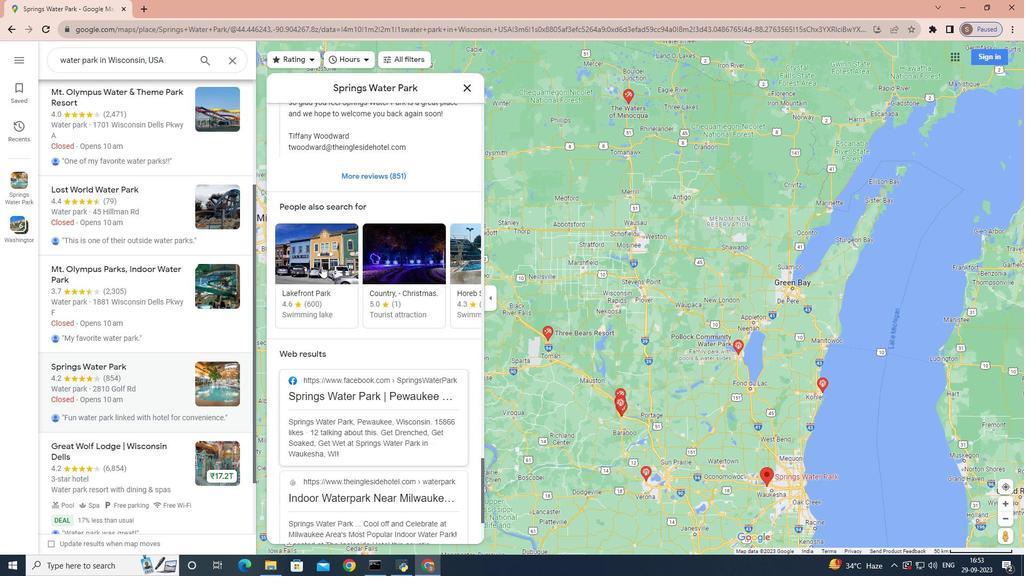 
Action: Mouse scrolled (321, 266) with delta (0, 0)
Screenshot: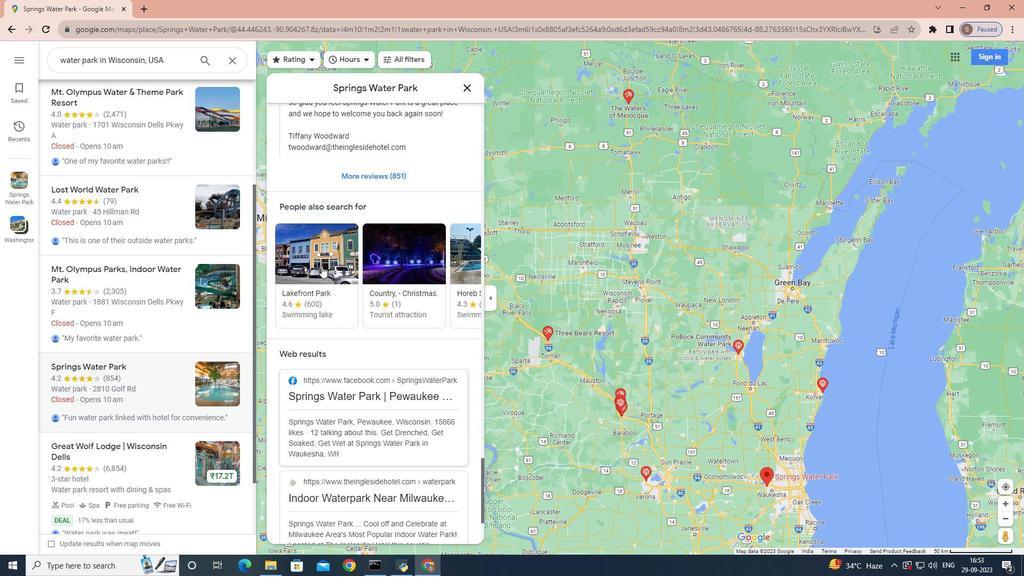 
Action: Mouse scrolled (321, 266) with delta (0, 0)
Screenshot: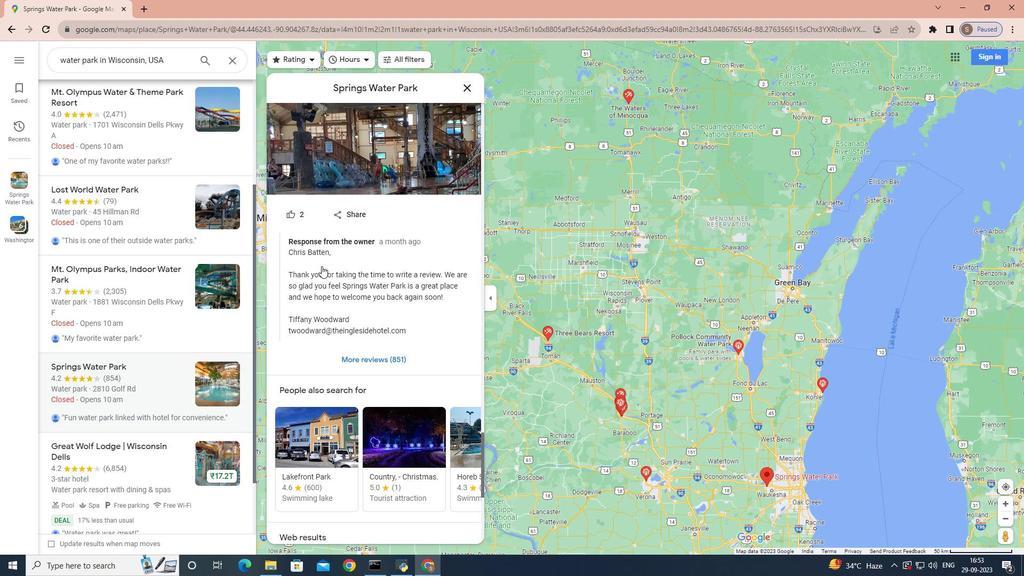 
Action: Mouse scrolled (321, 266) with delta (0, 0)
Screenshot: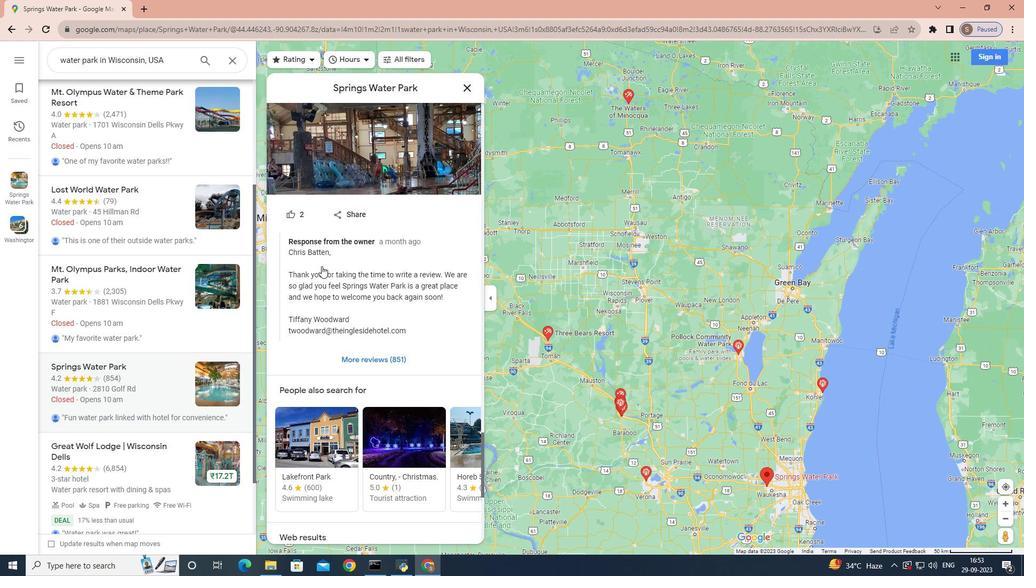 
Action: Mouse scrolled (321, 266) with delta (0, 0)
Screenshot: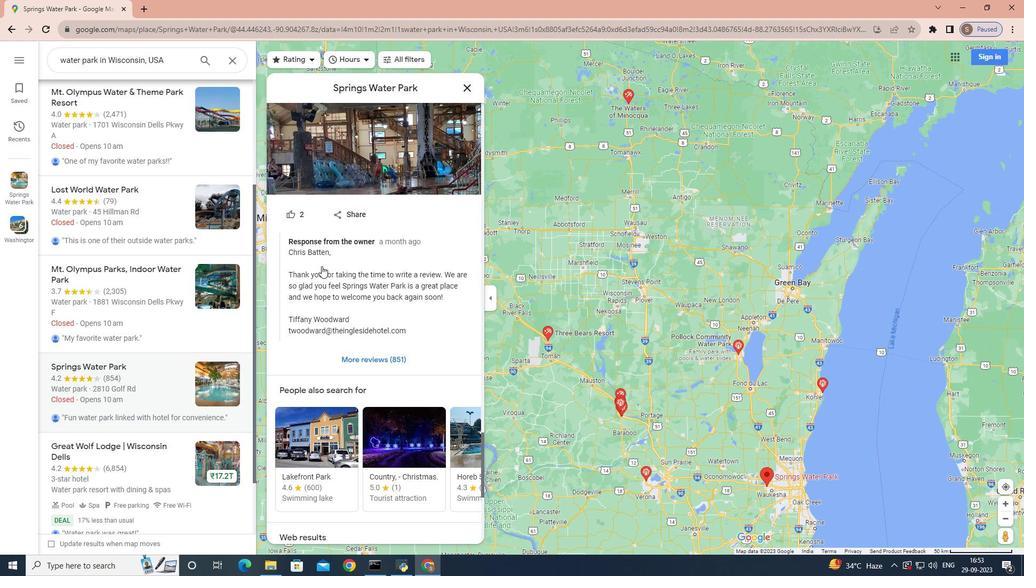 
Action: Mouse scrolled (321, 266) with delta (0, 0)
Screenshot: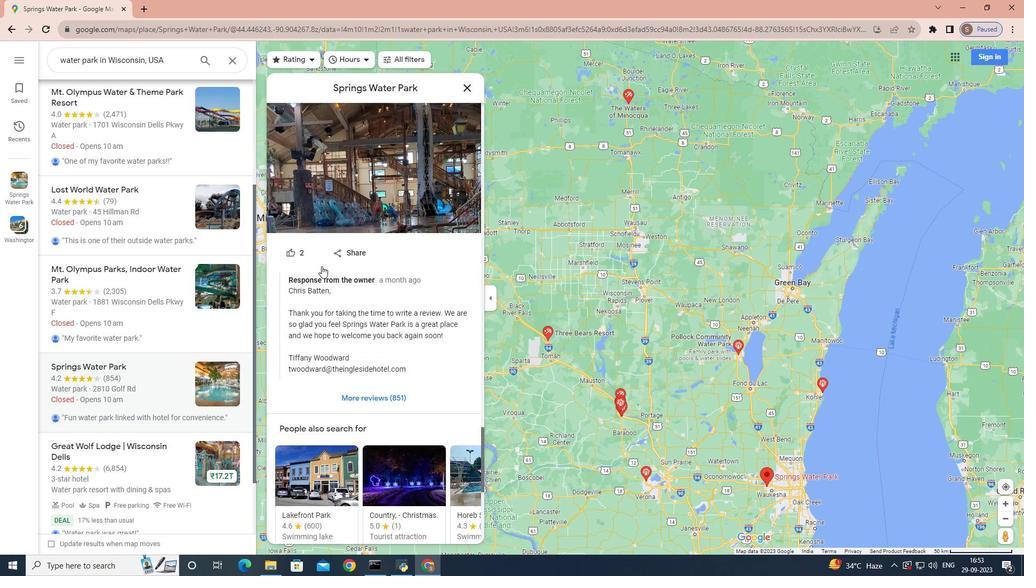 
Action: Mouse scrolled (321, 266) with delta (0, 0)
Screenshot: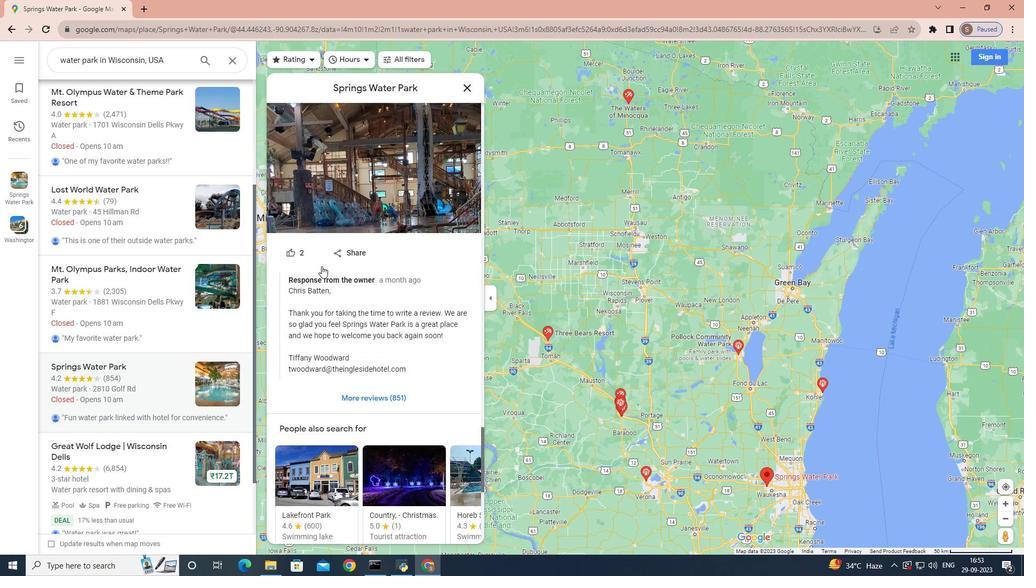 
Action: Mouse scrolled (321, 266) with delta (0, 0)
Screenshot: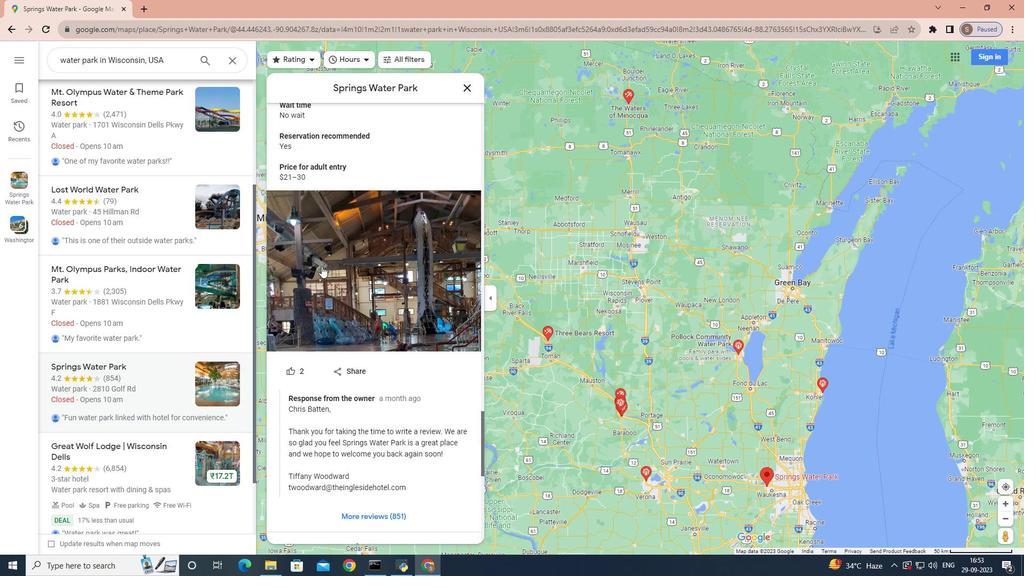 
Action: Mouse scrolled (321, 266) with delta (0, 0)
Screenshot: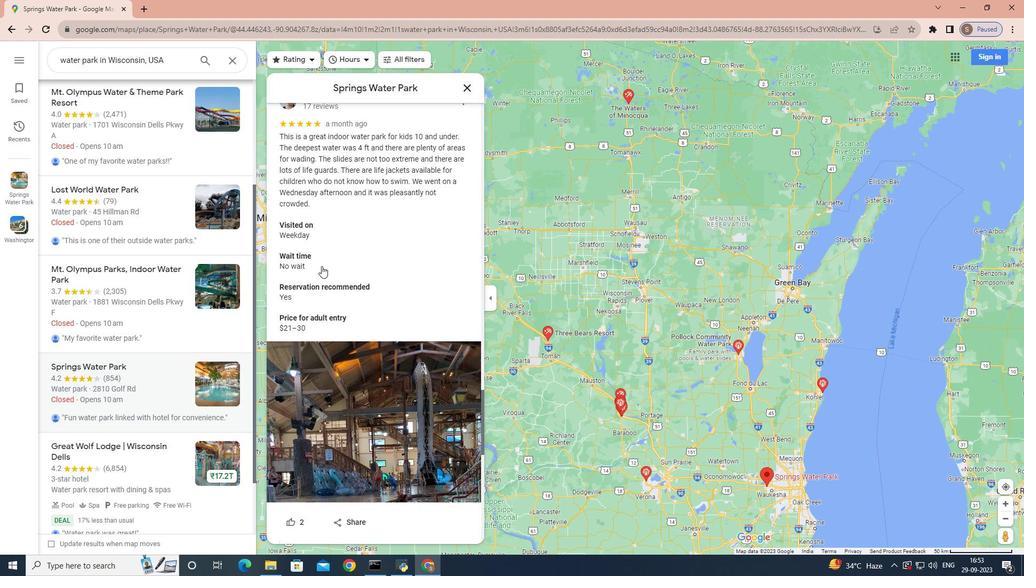 
Action: Mouse scrolled (321, 266) with delta (0, 0)
Screenshot: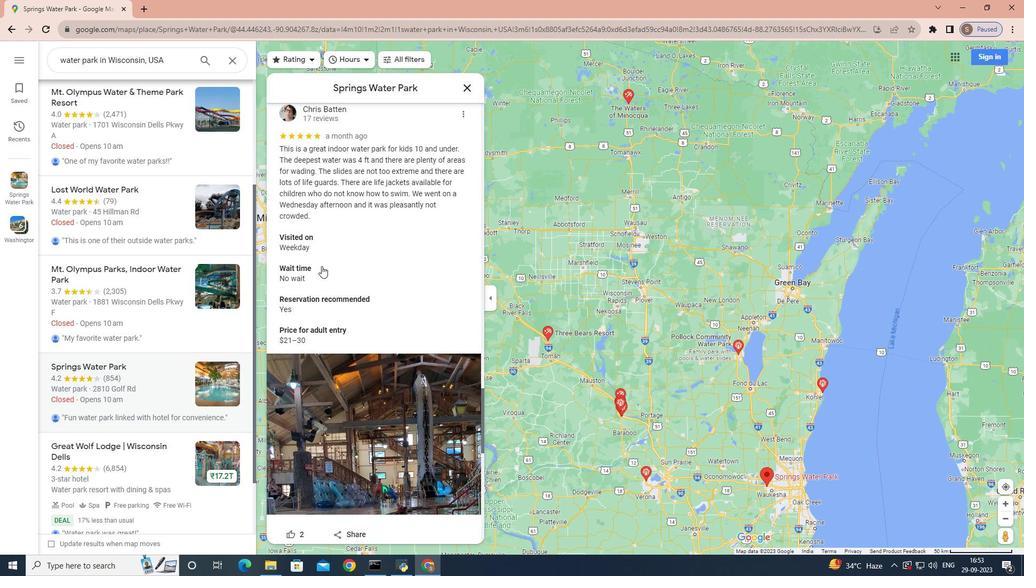 
Action: Mouse scrolled (321, 266) with delta (0, 0)
Screenshot: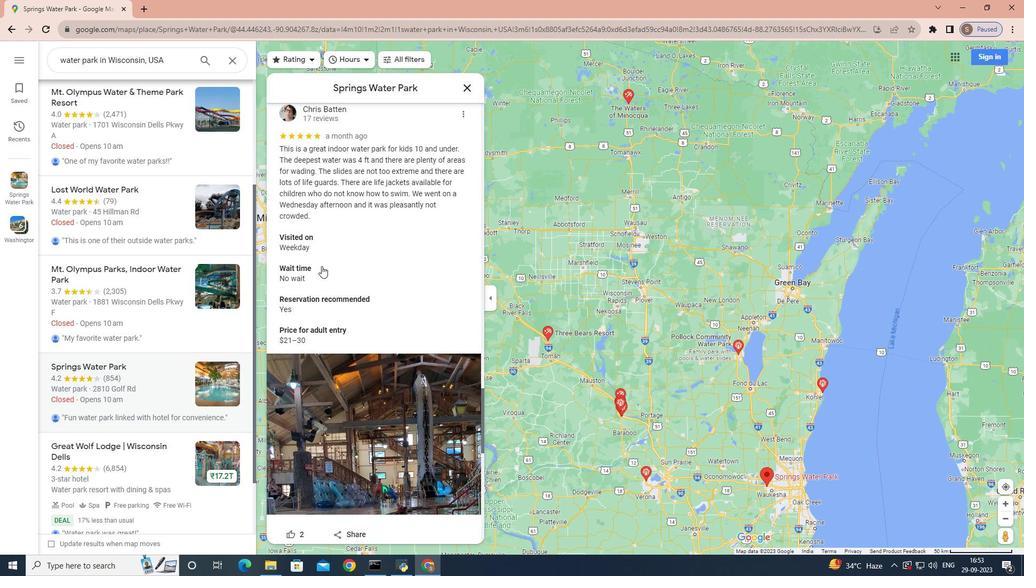 
Action: Mouse scrolled (321, 266) with delta (0, 0)
Screenshot: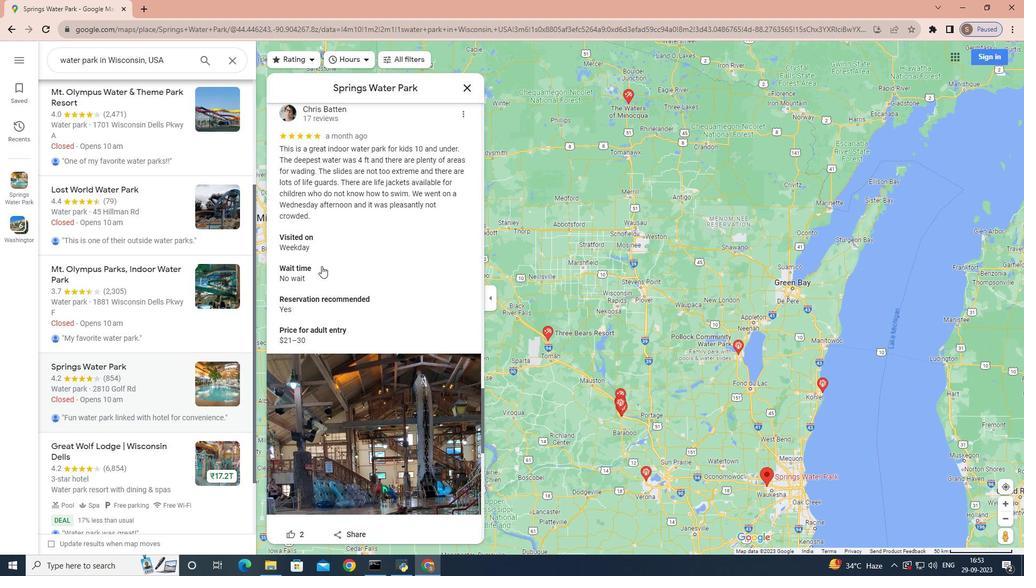 
Action: Mouse scrolled (321, 266) with delta (0, 0)
Screenshot: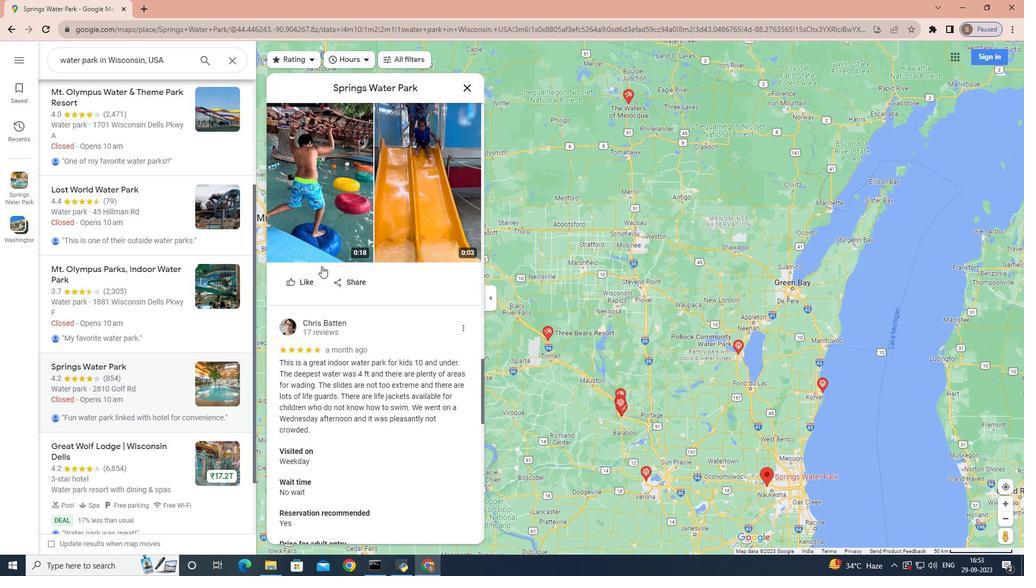 
Action: Mouse scrolled (321, 266) with delta (0, 0)
Screenshot: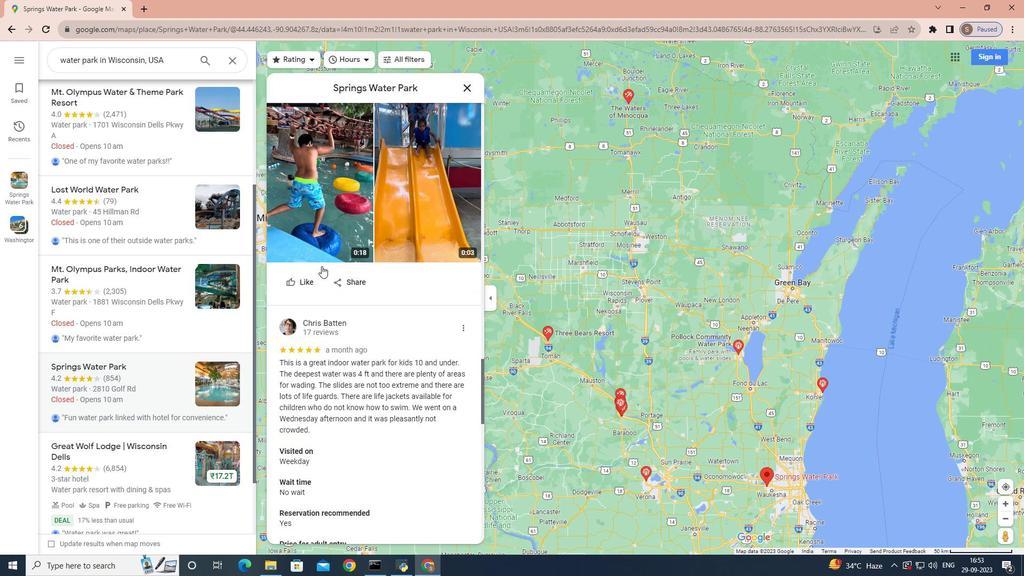 
Action: Mouse scrolled (321, 266) with delta (0, 0)
Screenshot: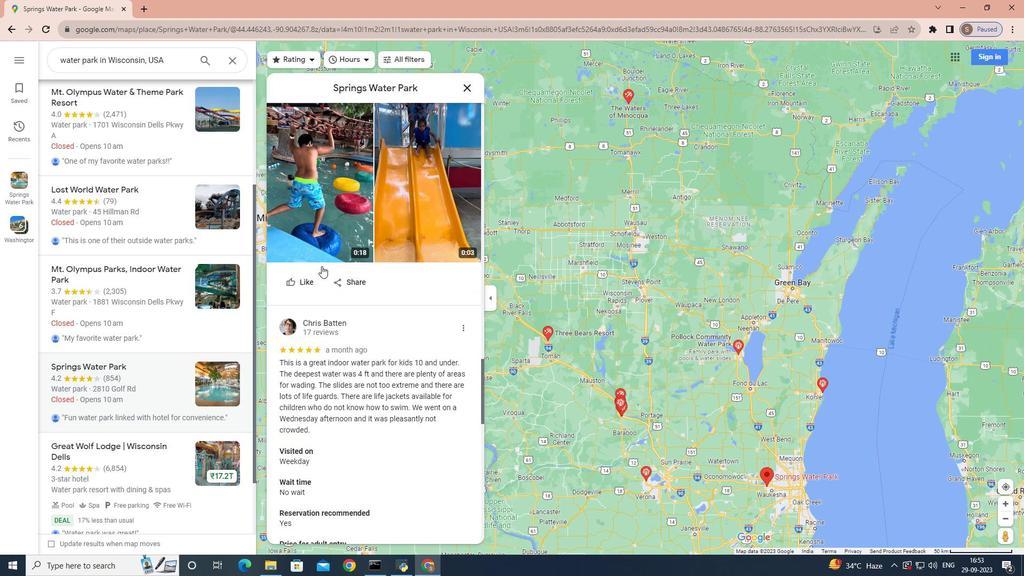 
Action: Mouse scrolled (321, 266) with delta (0, 0)
Screenshot: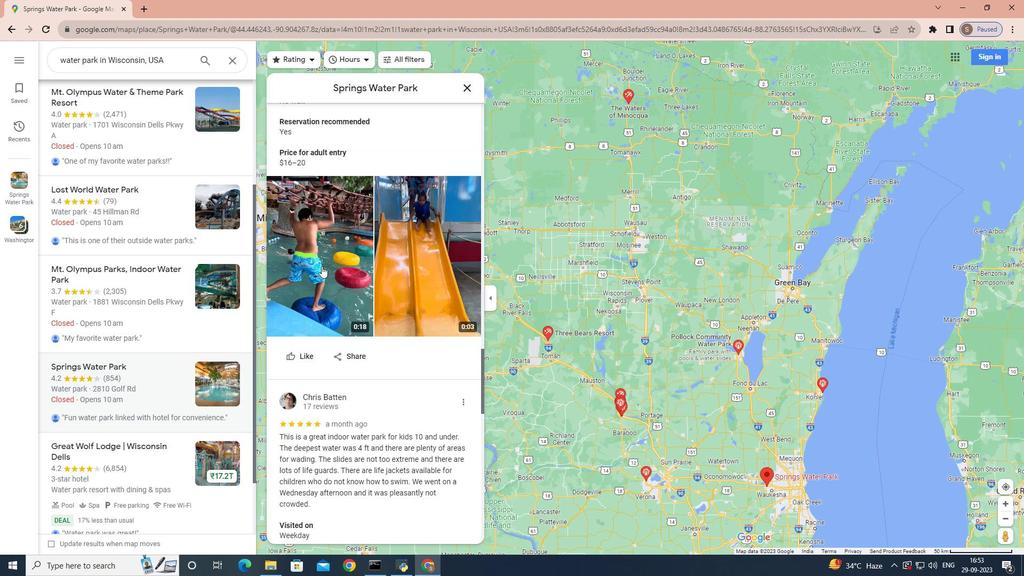 
Action: Mouse scrolled (321, 266) with delta (0, 0)
Screenshot: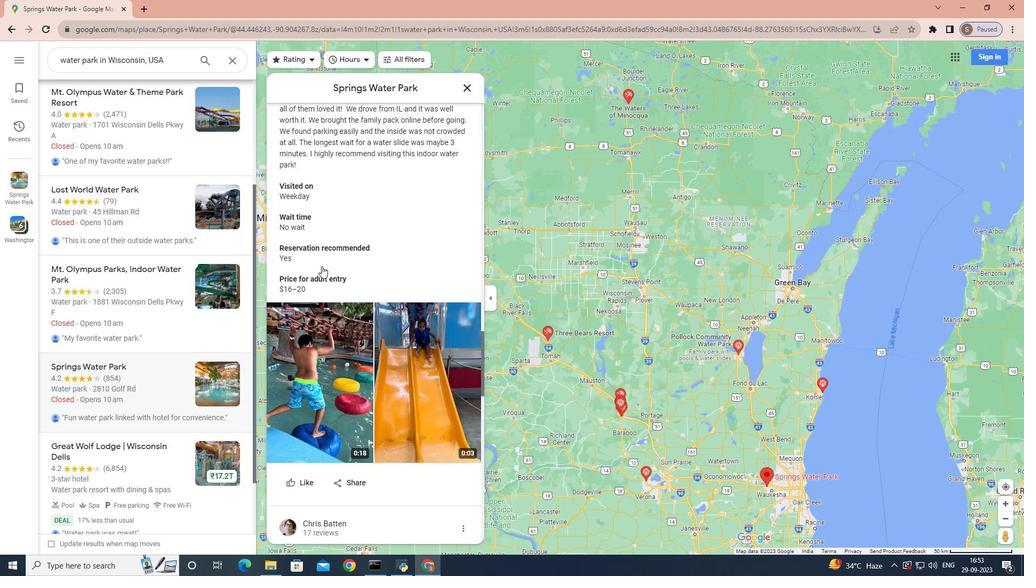 
Action: Mouse scrolled (321, 266) with delta (0, 0)
Screenshot: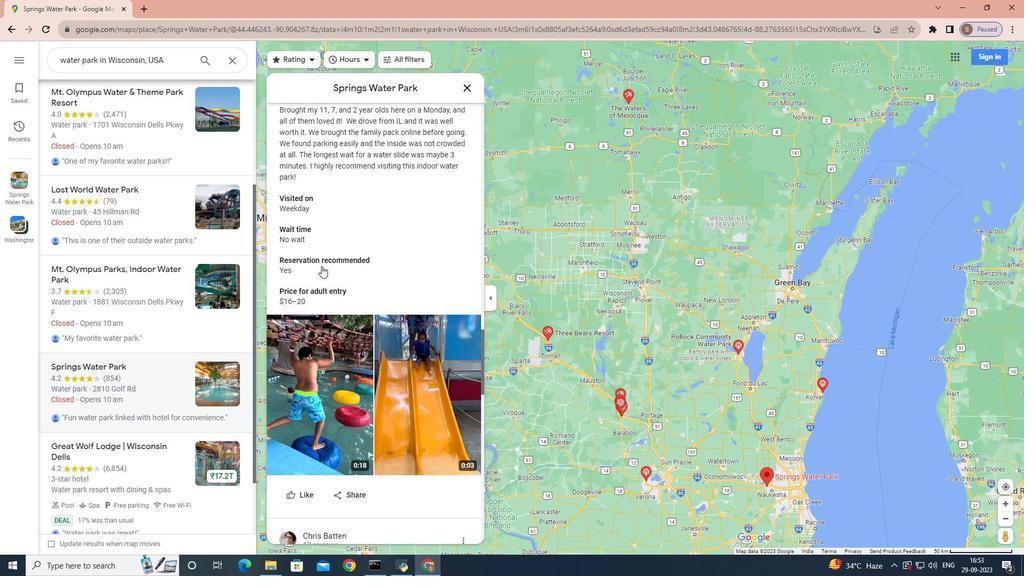 
Action: Mouse scrolled (321, 266) with delta (0, 0)
Screenshot: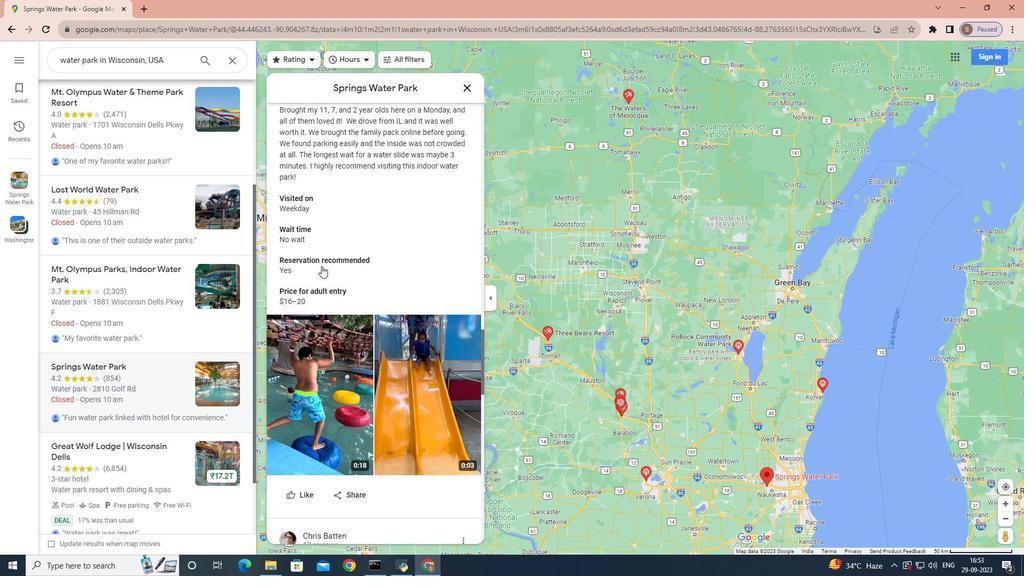 
Action: Mouse scrolled (321, 266) with delta (0, 0)
Screenshot: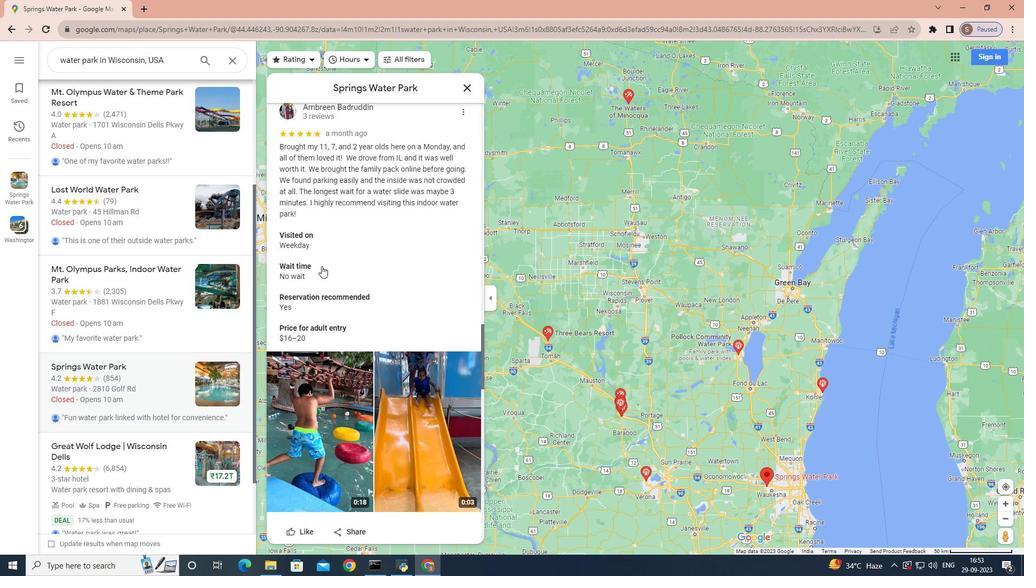 
Action: Mouse scrolled (321, 266) with delta (0, 0)
Screenshot: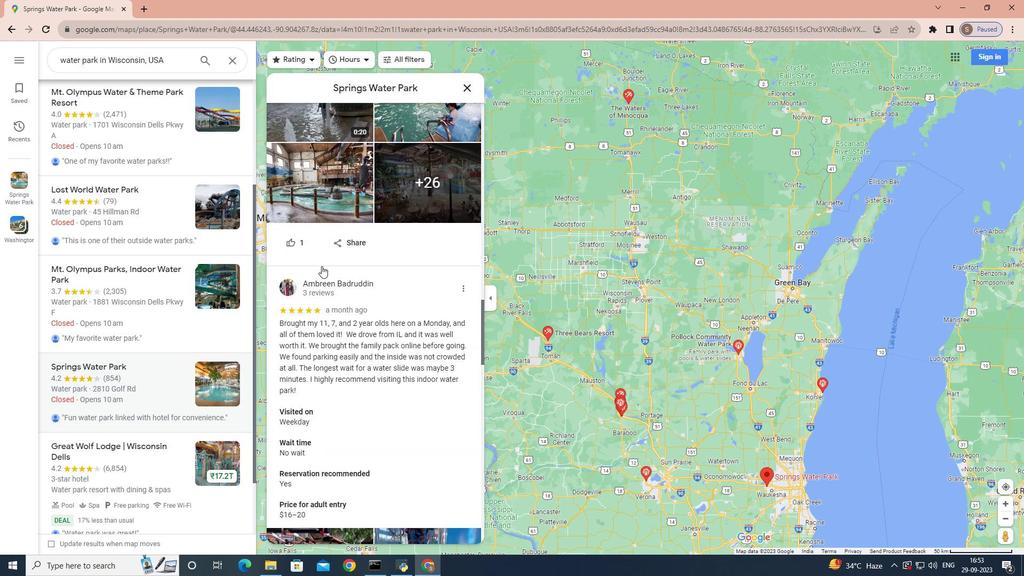 
Action: Mouse scrolled (321, 266) with delta (0, 0)
Screenshot: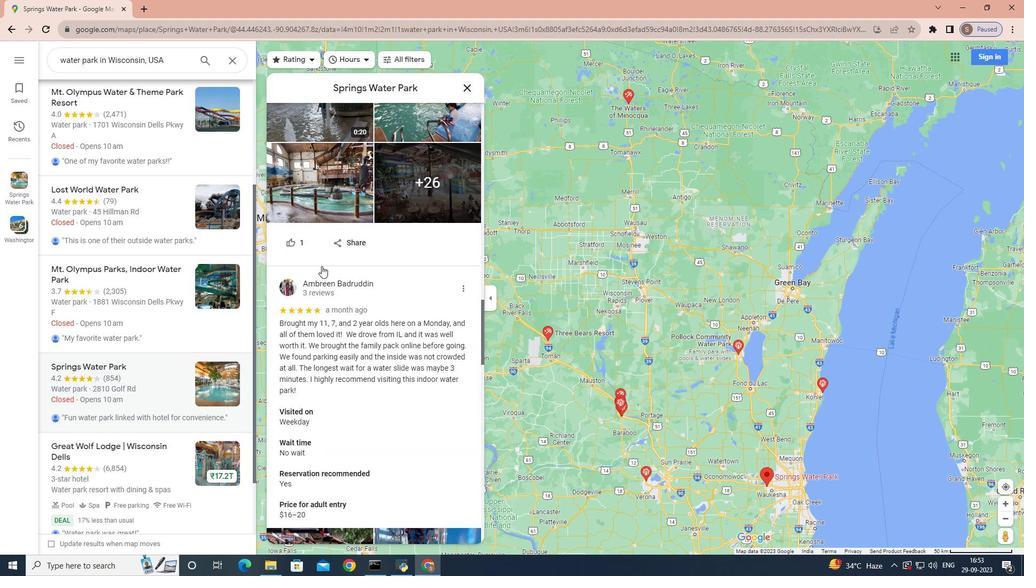 
Action: Mouse scrolled (321, 266) with delta (0, 0)
Screenshot: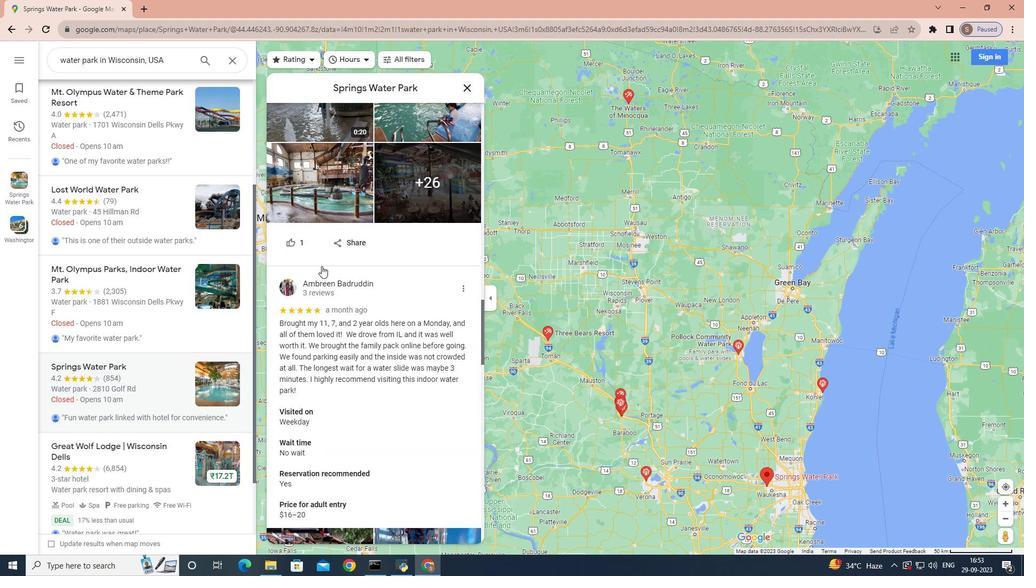 
Action: Mouse scrolled (321, 266) with delta (0, 0)
Screenshot: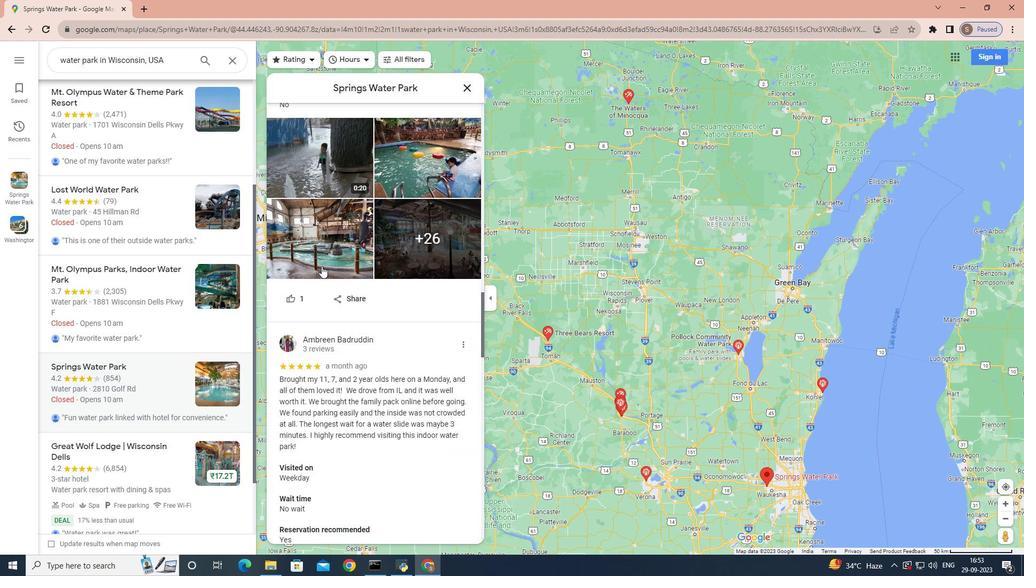 
Action: Mouse scrolled (321, 266) with delta (0, 0)
Screenshot: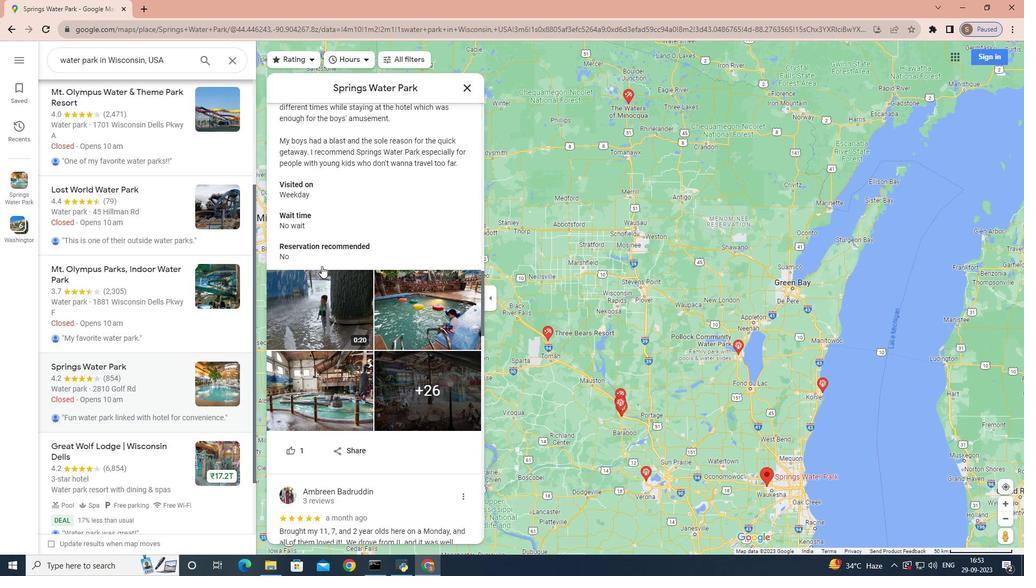 
Action: Mouse scrolled (321, 266) with delta (0, 0)
Screenshot: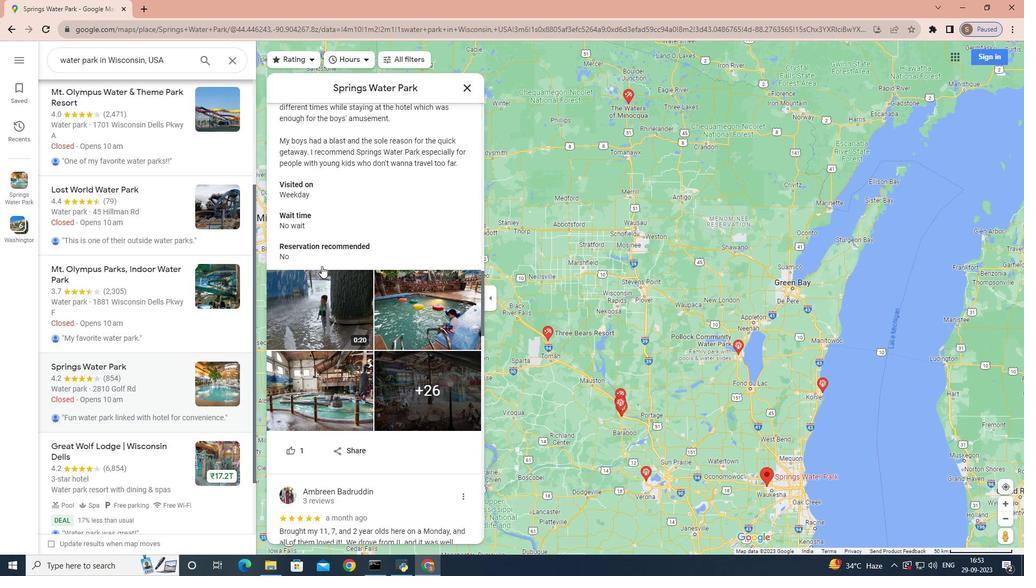 
Action: Mouse scrolled (321, 266) with delta (0, 0)
Screenshot: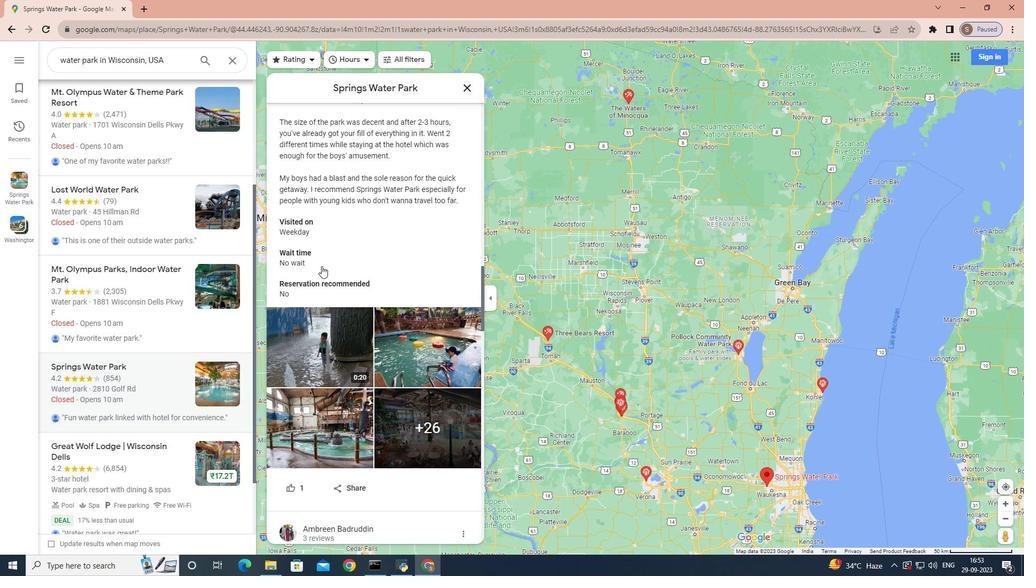 
Action: Mouse scrolled (321, 266) with delta (0, 0)
Screenshot: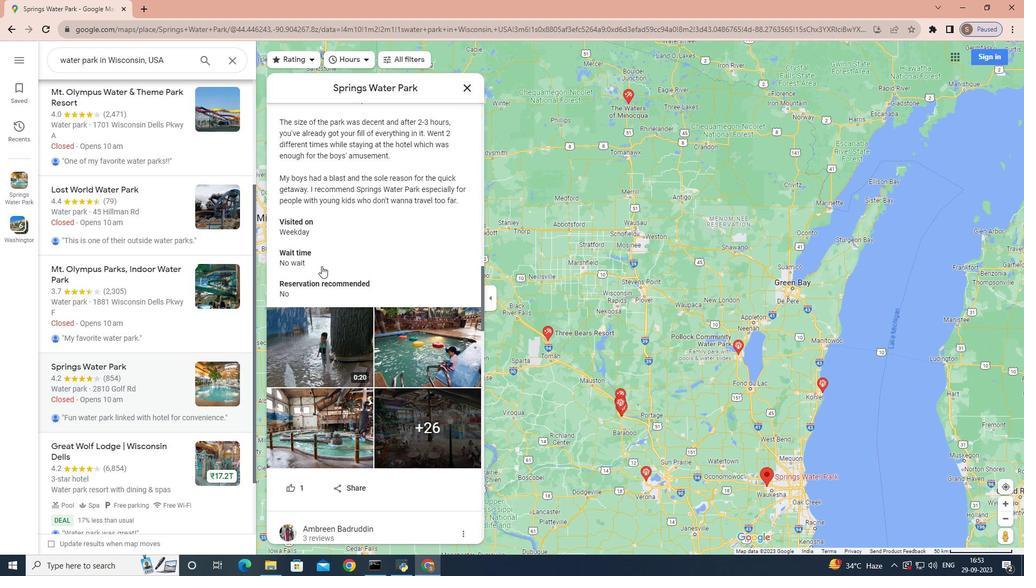 
Action: Mouse scrolled (321, 266) with delta (0, 0)
Screenshot: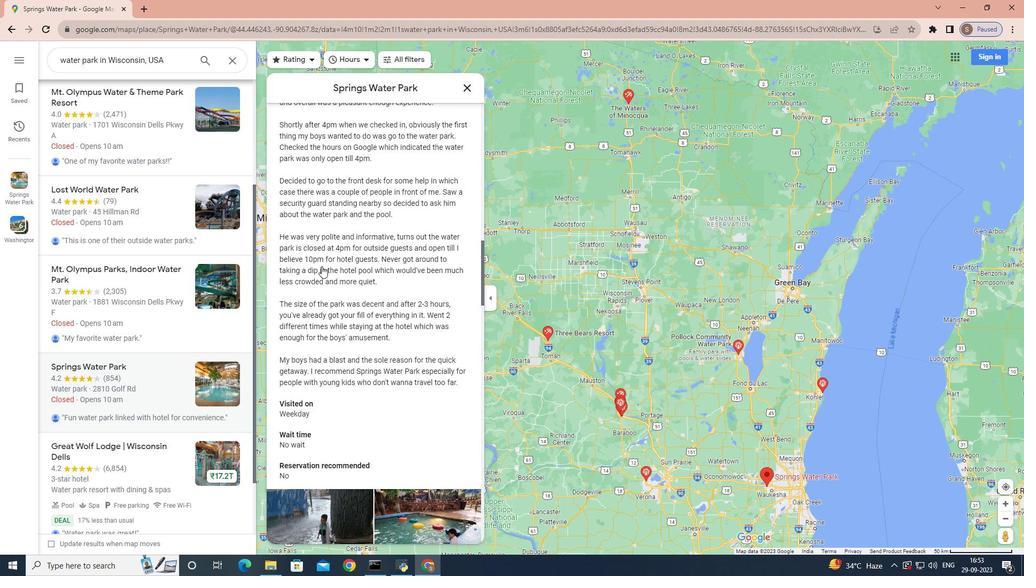 
Action: Mouse scrolled (321, 266) with delta (0, 0)
Screenshot: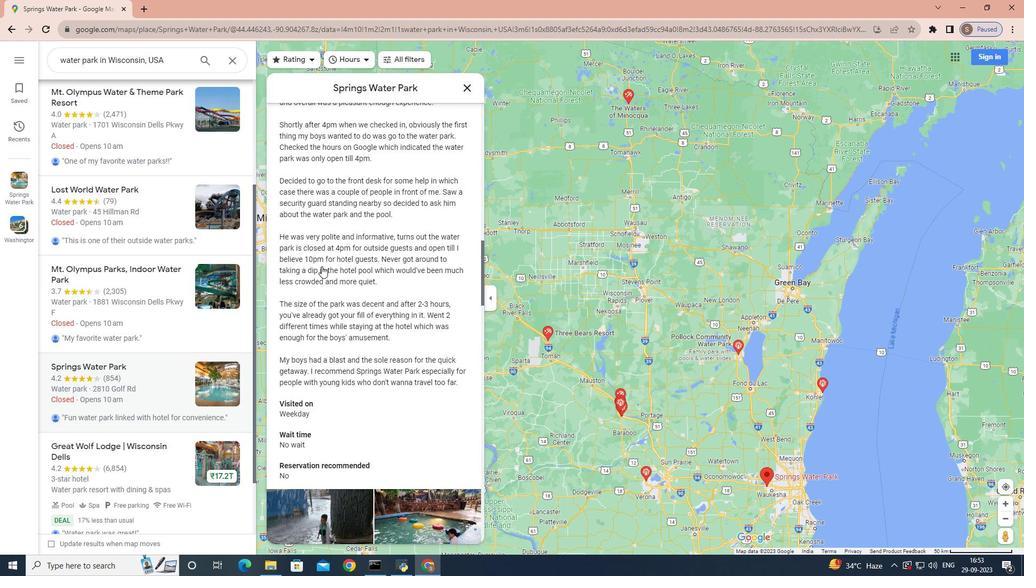 
Action: Mouse scrolled (321, 266) with delta (0, 0)
Screenshot: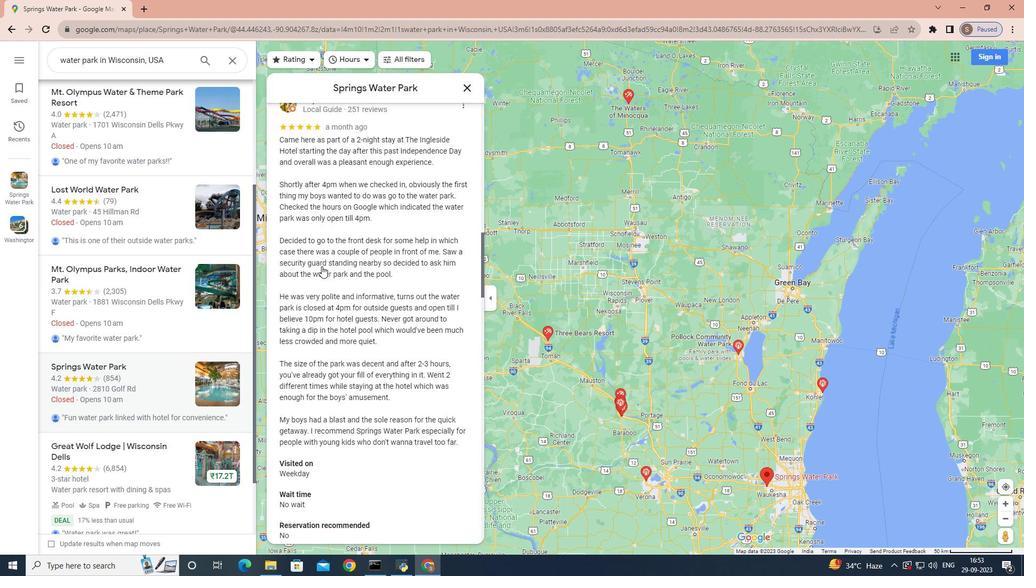 
Action: Mouse scrolled (321, 266) with delta (0, 0)
Screenshot: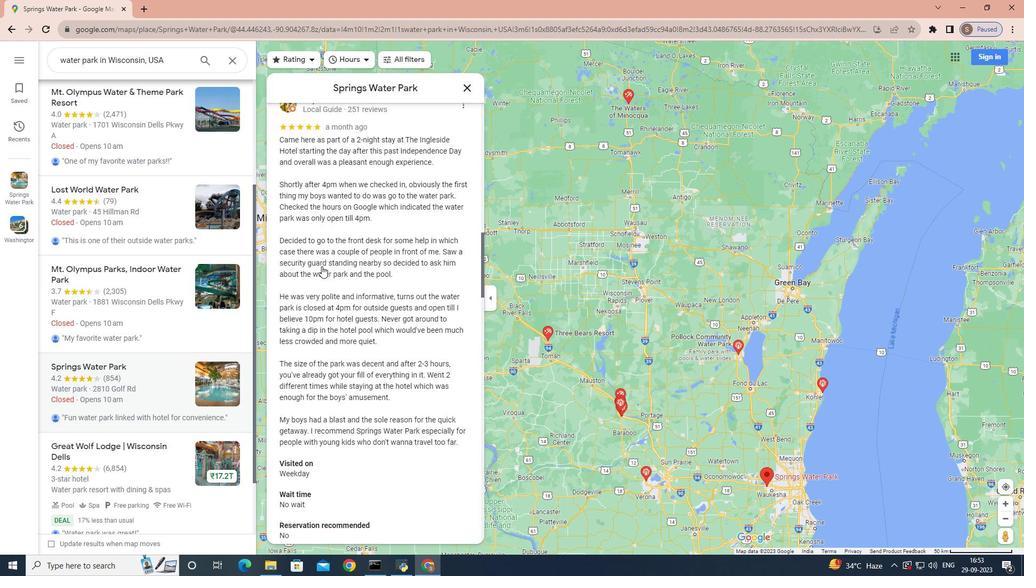 
Action: Mouse scrolled (321, 266) with delta (0, 0)
Screenshot: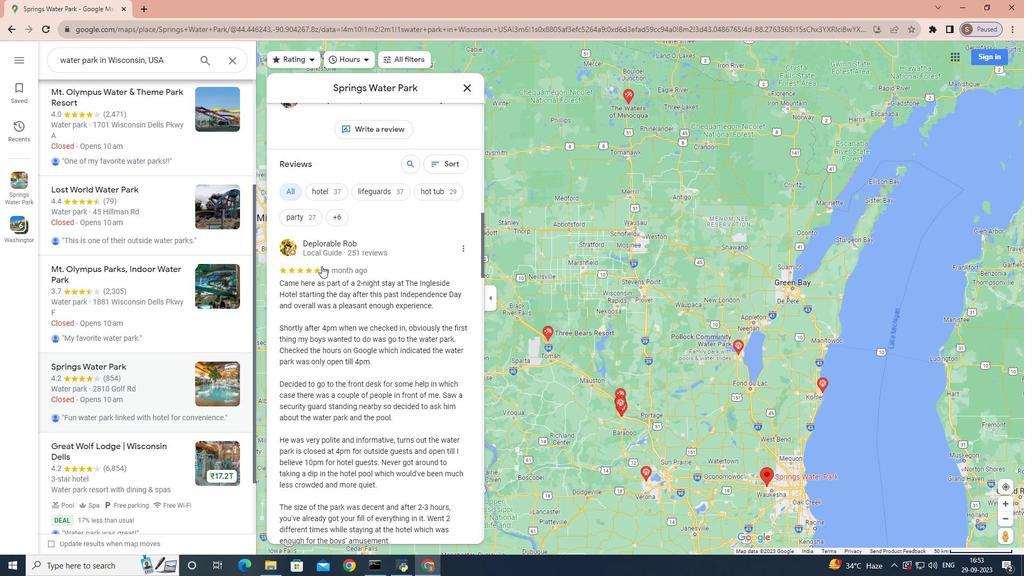 
Action: Mouse scrolled (321, 266) with delta (0, 0)
Screenshot: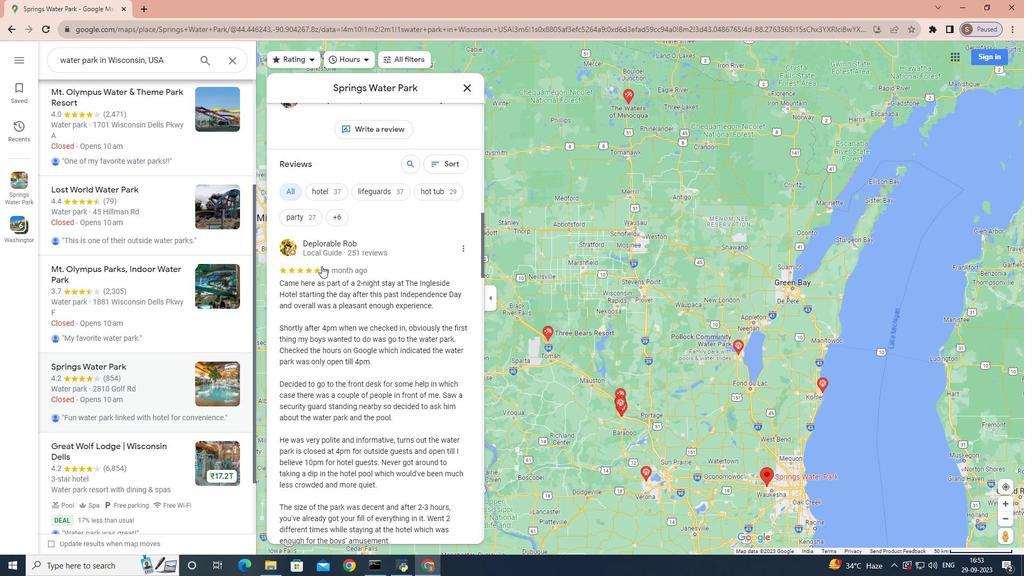 
Action: Mouse scrolled (321, 266) with delta (0, 0)
Screenshot: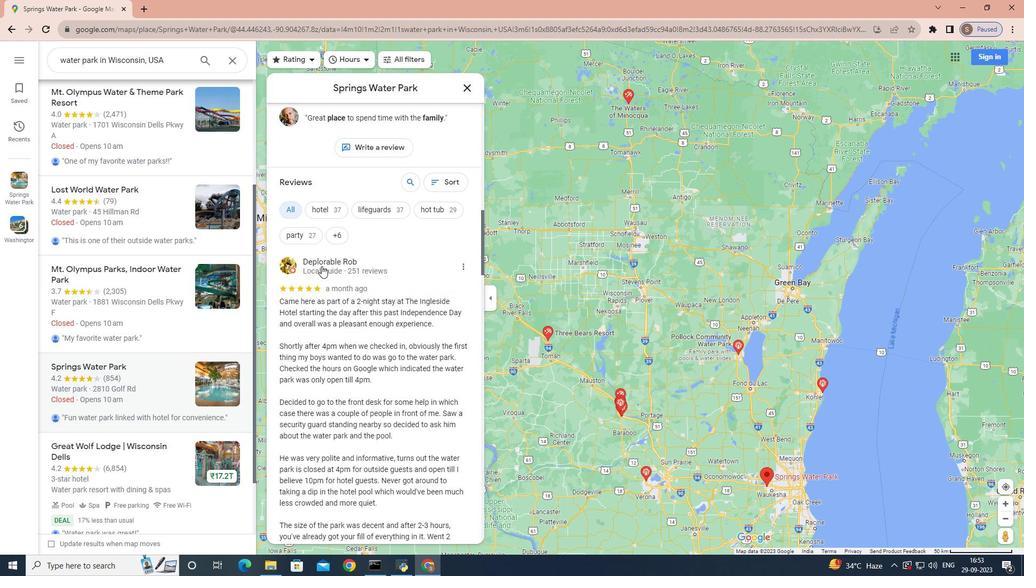 
Action: Mouse scrolled (321, 266) with delta (0, 0)
Screenshot: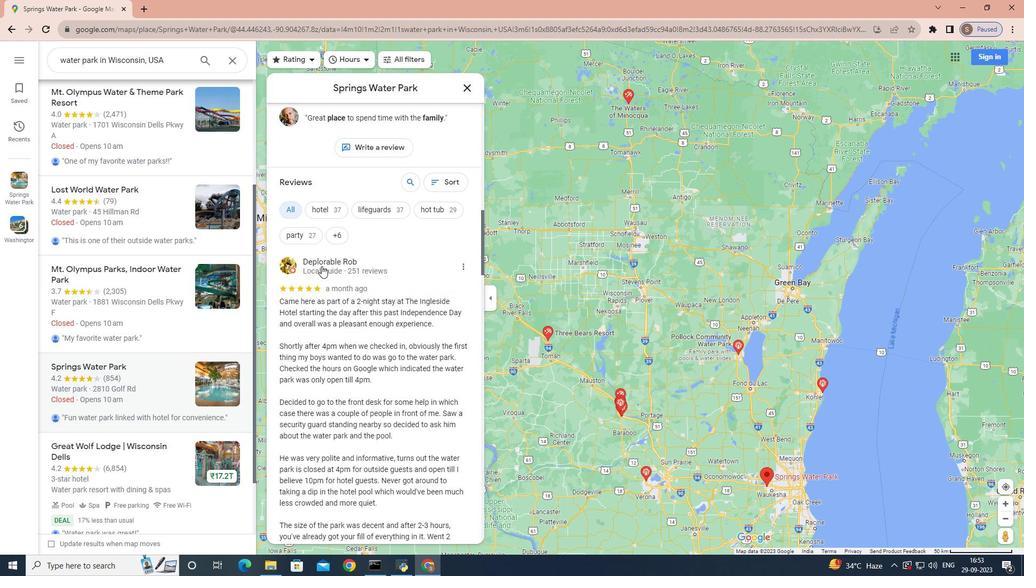 
Action: Mouse scrolled (321, 266) with delta (0, 0)
Screenshot: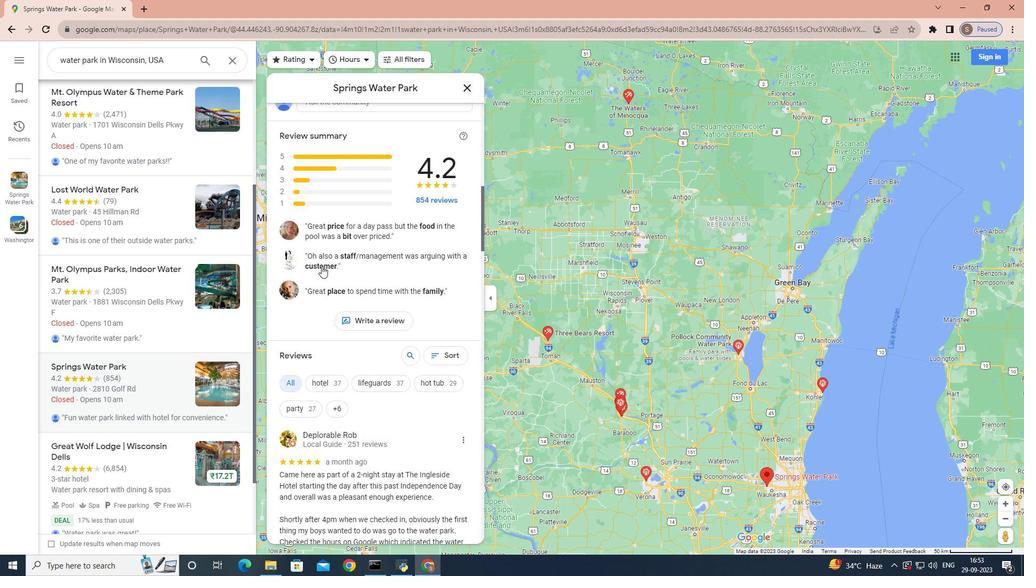 
Action: Mouse scrolled (321, 266) with delta (0, 0)
Screenshot: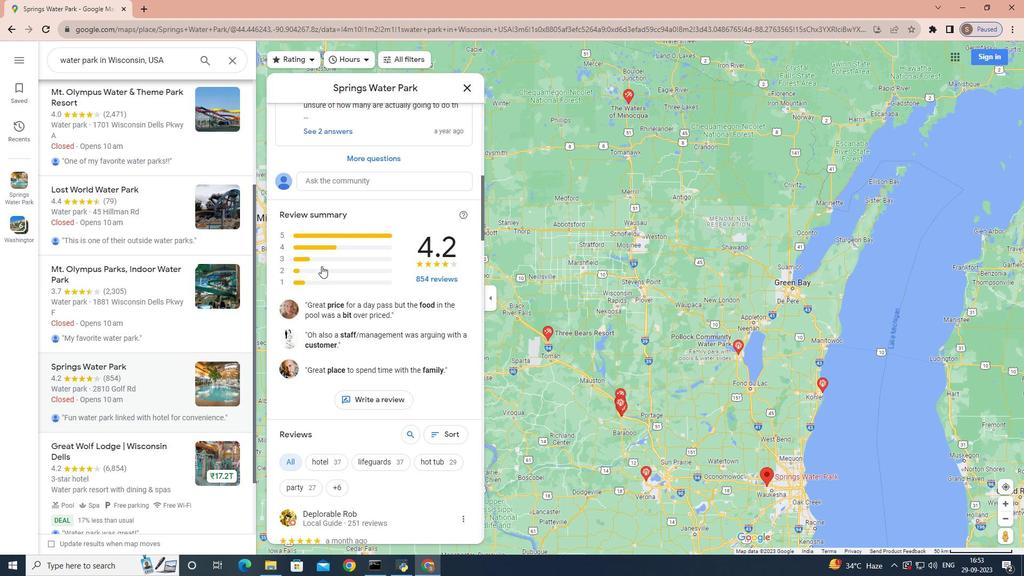 
Action: Mouse scrolled (321, 266) with delta (0, 0)
Screenshot: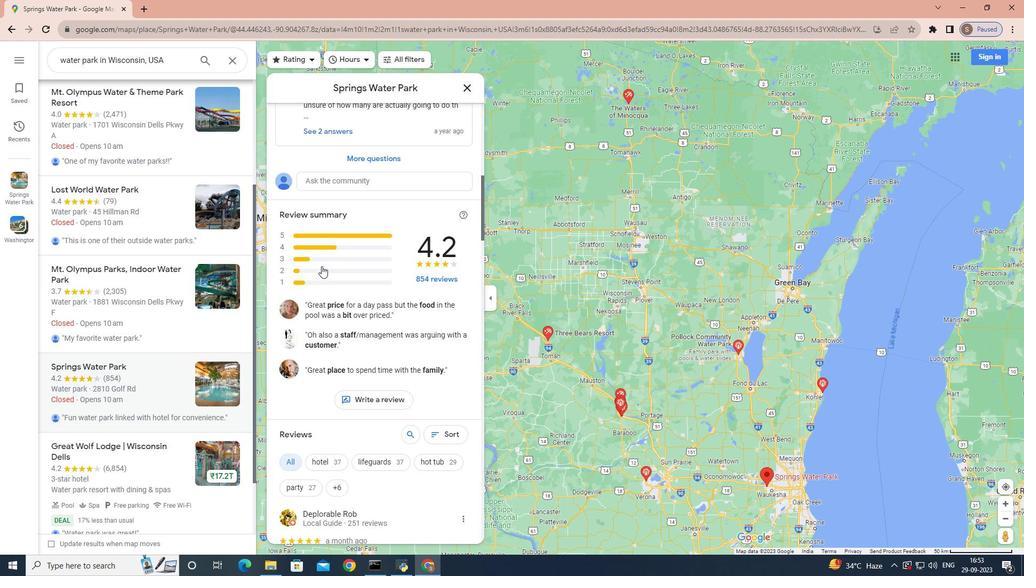 
Action: Mouse scrolled (321, 266) with delta (0, 0)
Screenshot: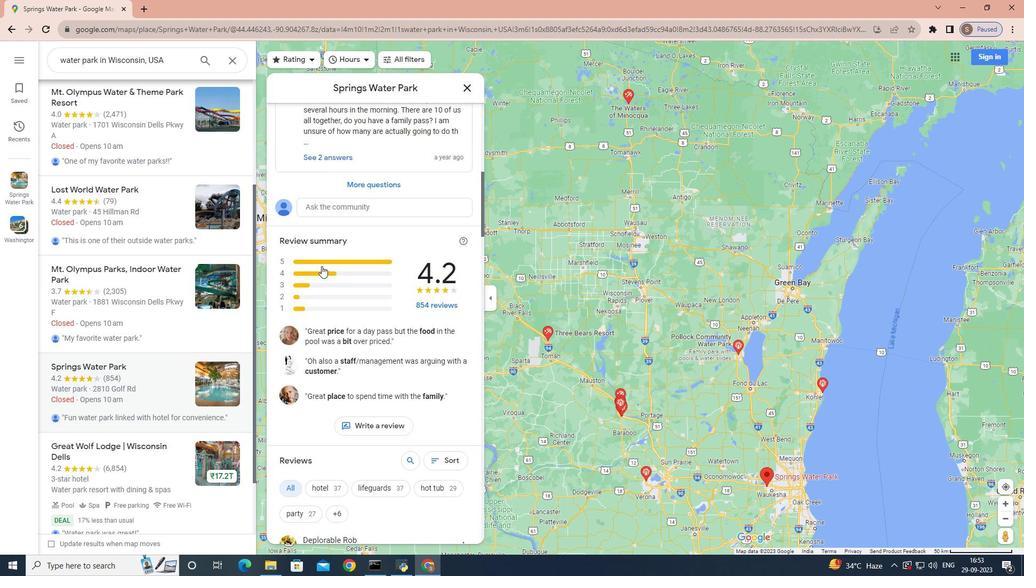 
Action: Mouse scrolled (321, 266) with delta (0, 0)
Screenshot: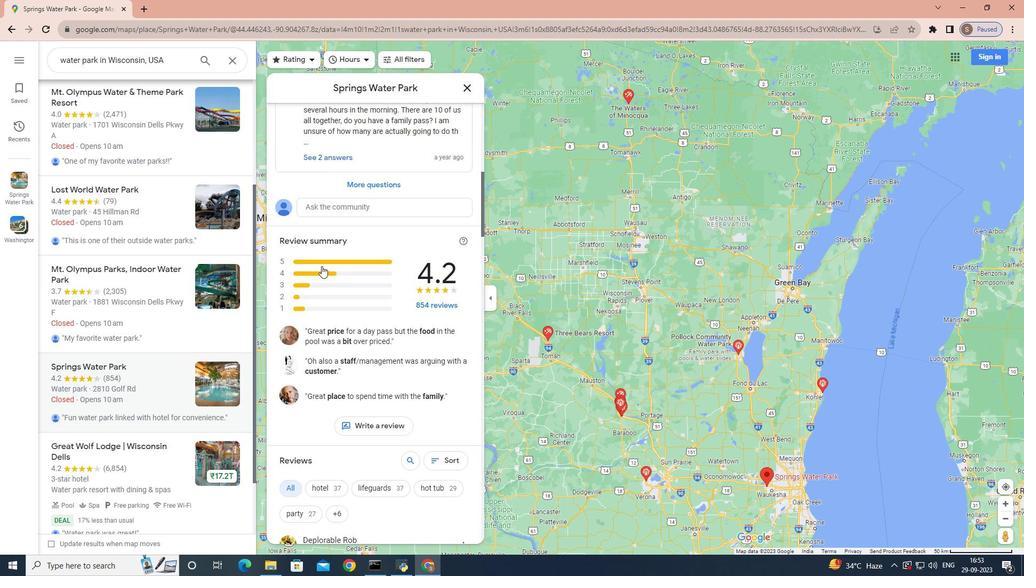 
Action: Mouse scrolled (321, 266) with delta (0, 0)
Screenshot: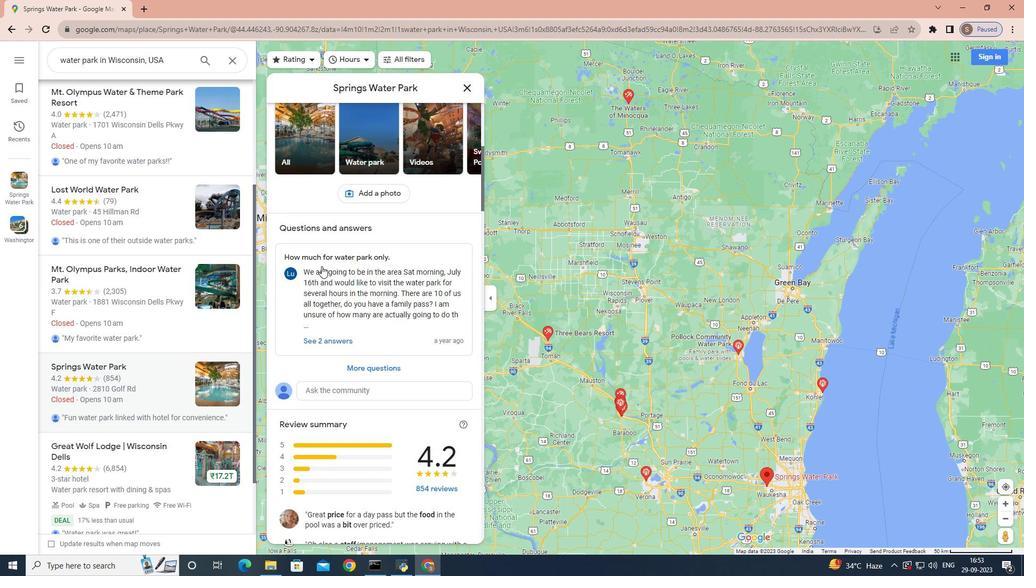 
Action: Mouse scrolled (321, 266) with delta (0, 0)
Screenshot: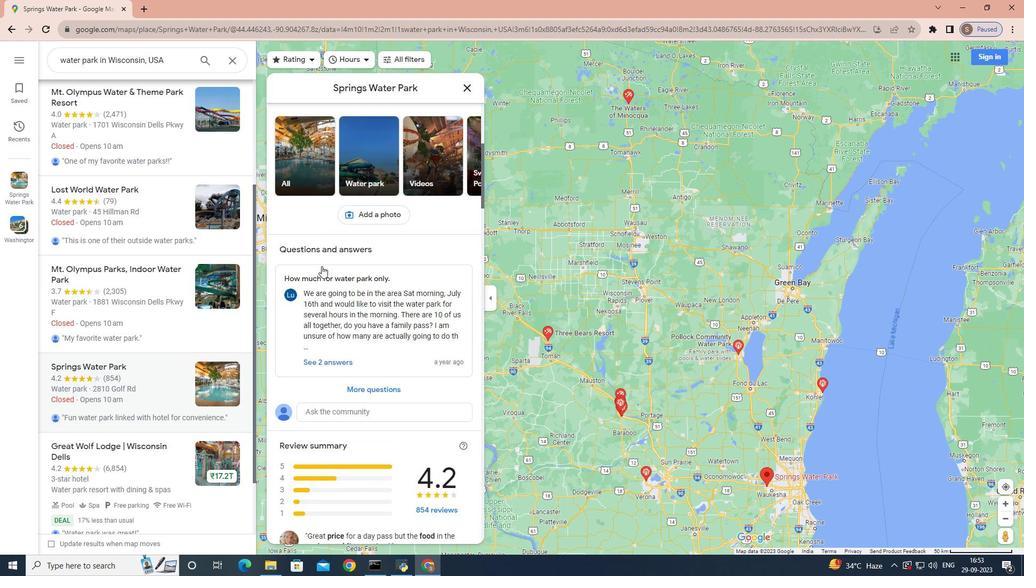 
Action: Mouse scrolled (321, 266) with delta (0, 0)
Screenshot: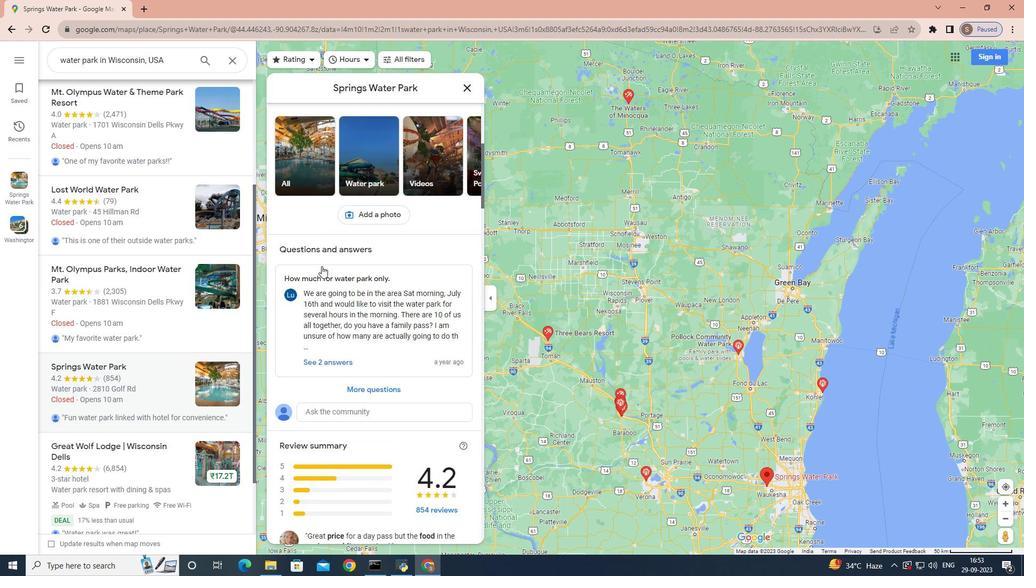 
Action: Mouse scrolled (321, 266) with delta (0, 0)
Screenshot: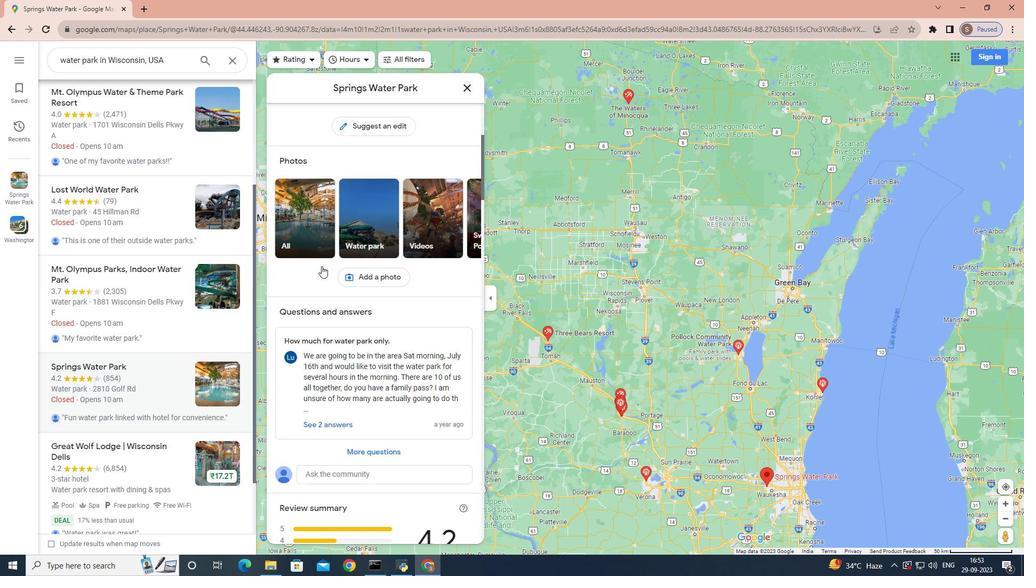 
Action: Mouse scrolled (321, 266) with delta (0, 0)
Screenshot: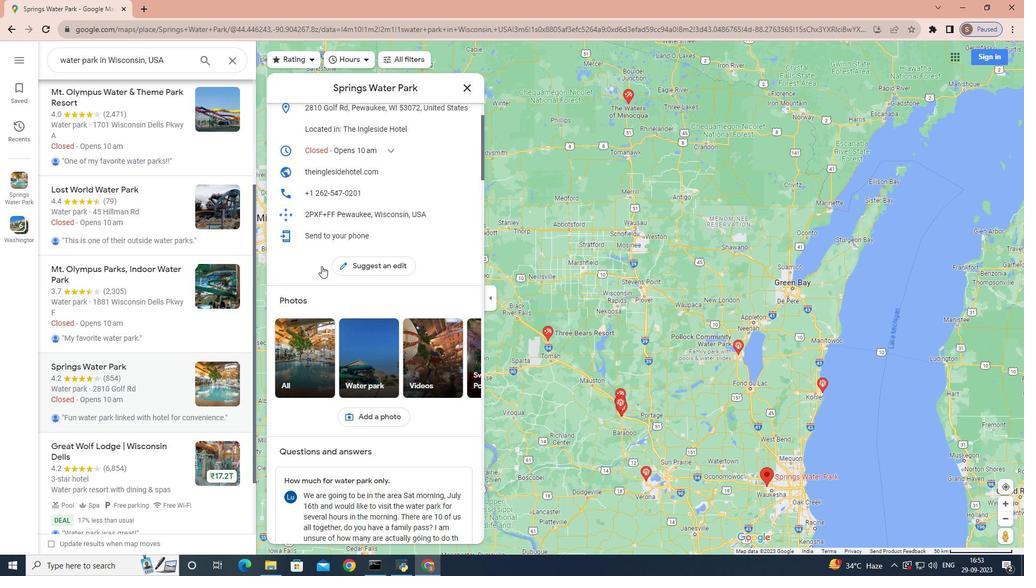 
Action: Mouse scrolled (321, 266) with delta (0, 0)
Screenshot: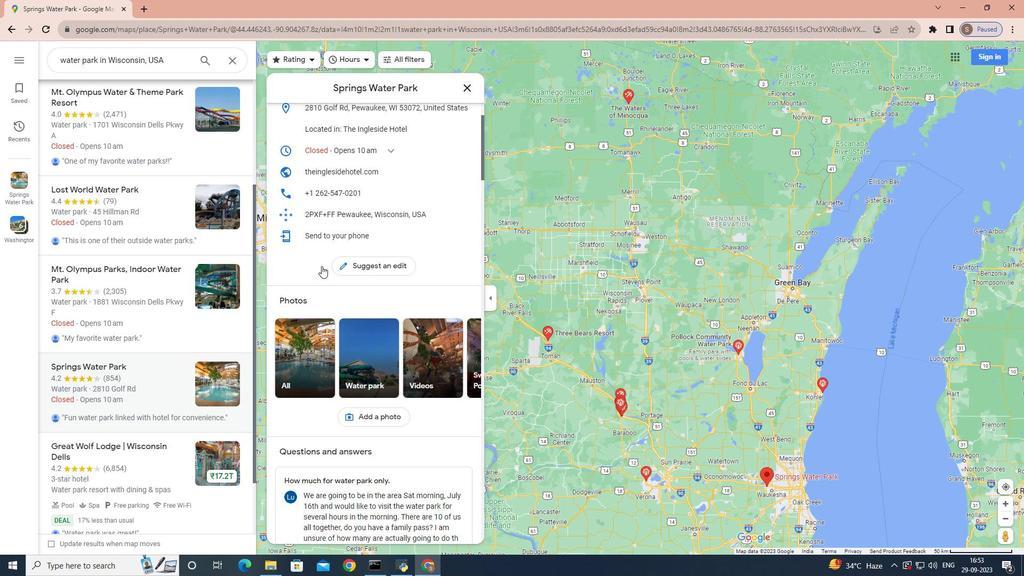 
Action: Mouse scrolled (321, 266) with delta (0, 0)
Screenshot: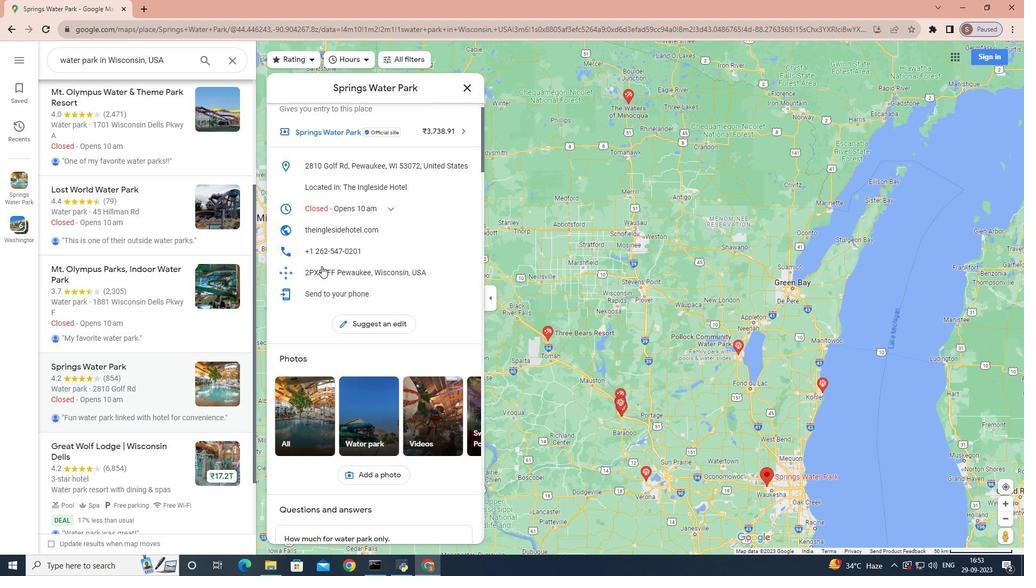 
Action: Mouse scrolled (321, 266) with delta (0, 0)
Screenshot: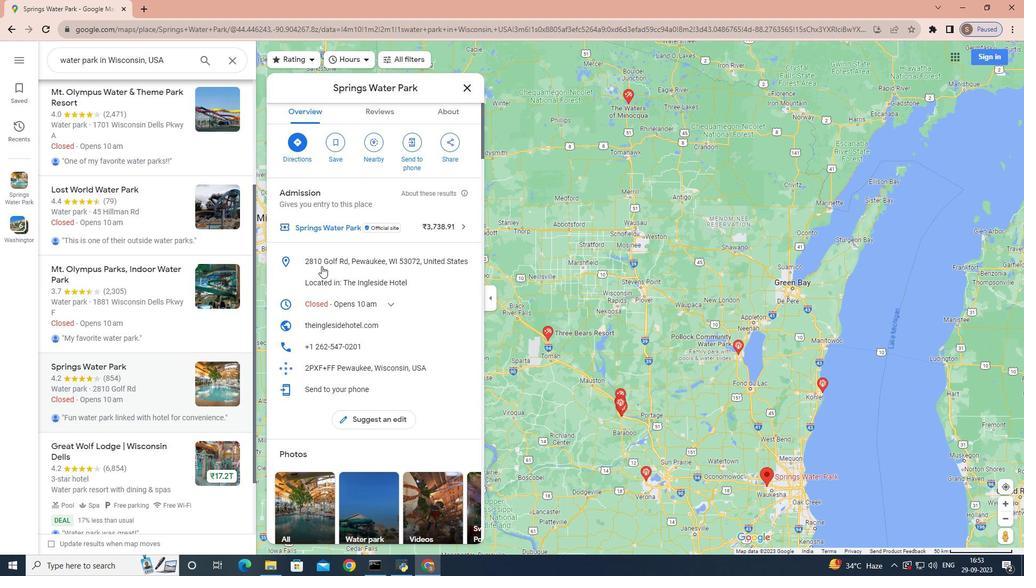 
Action: Mouse scrolled (321, 266) with delta (0, 0)
Screenshot: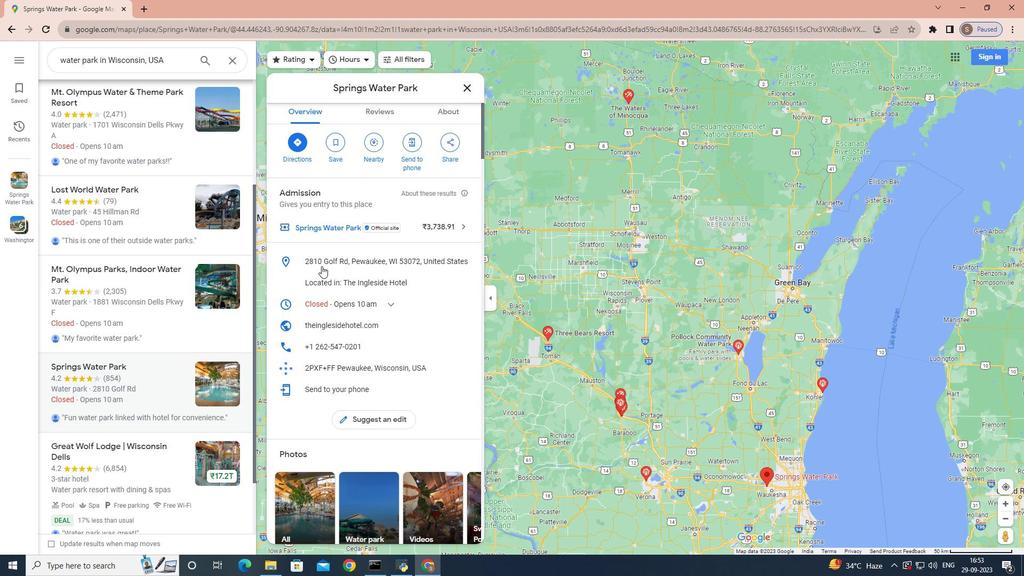 
Action: Mouse scrolled (321, 266) with delta (0, 0)
Screenshot: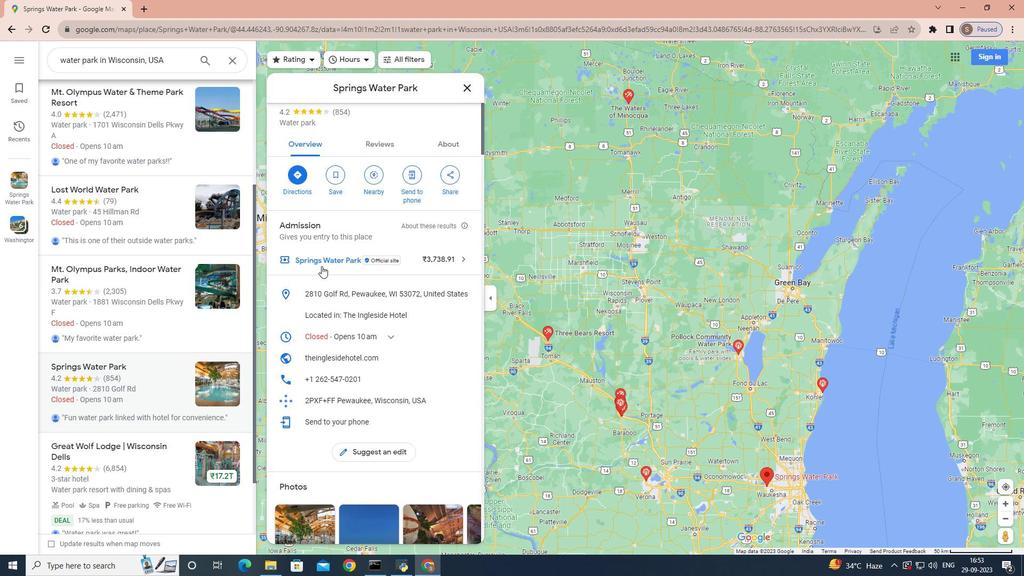 
Action: Mouse scrolled (321, 266) with delta (0, 0)
Screenshot: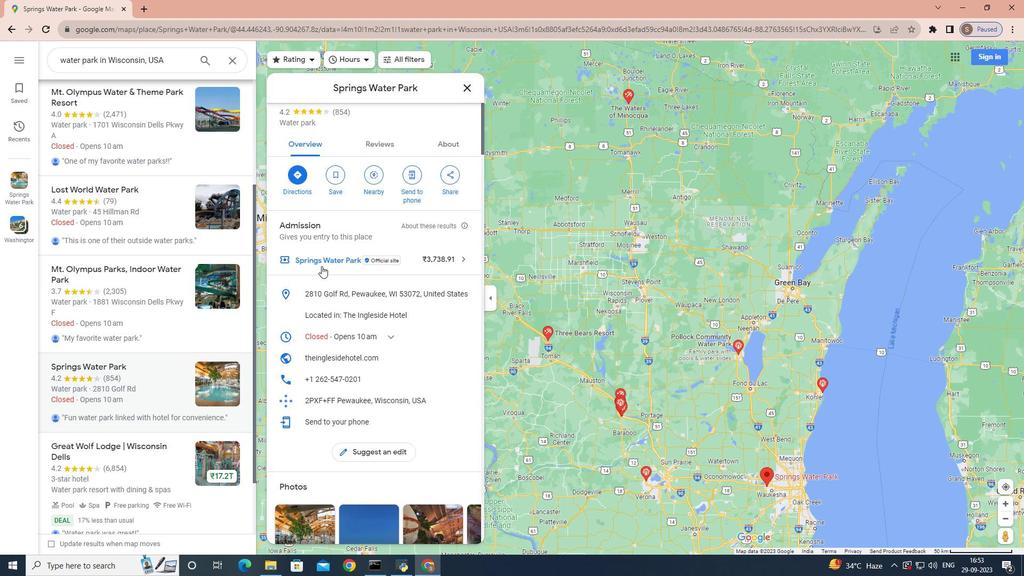 
Action: Mouse scrolled (321, 266) with delta (0, 0)
Screenshot: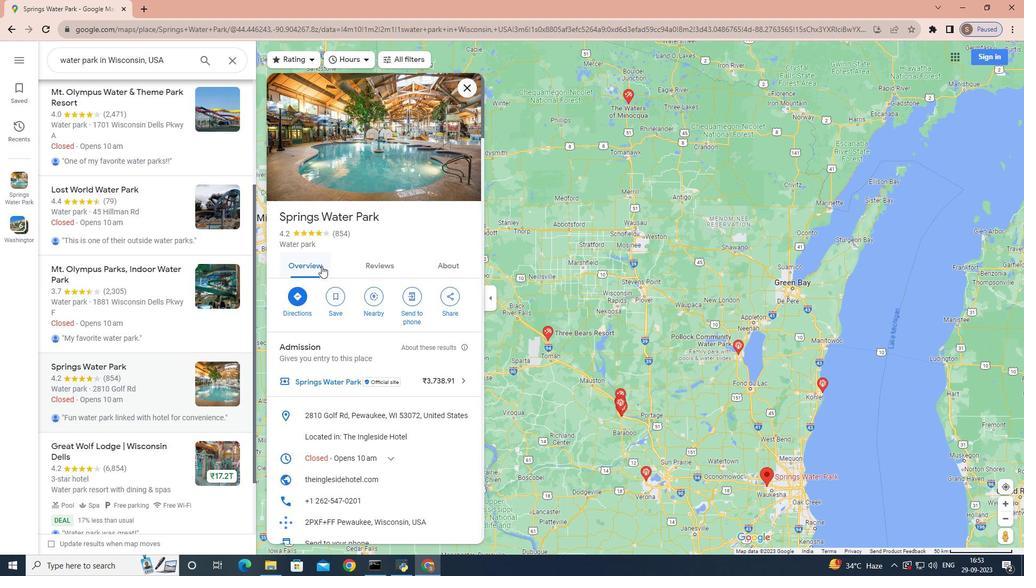 
Action: Mouse scrolled (321, 266) with delta (0, 0)
Screenshot: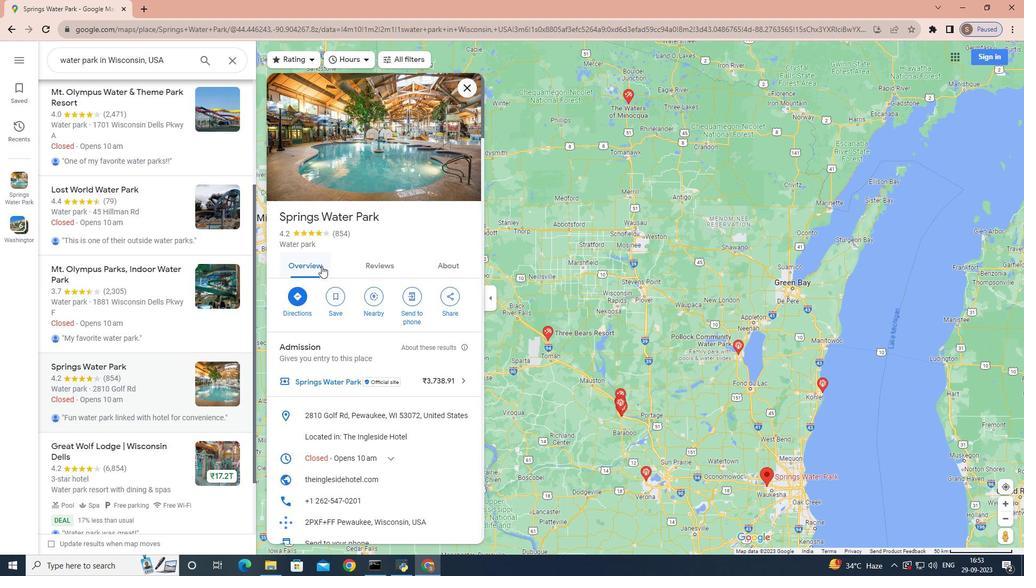 
Action: Mouse scrolled (321, 265) with delta (0, 0)
Screenshot: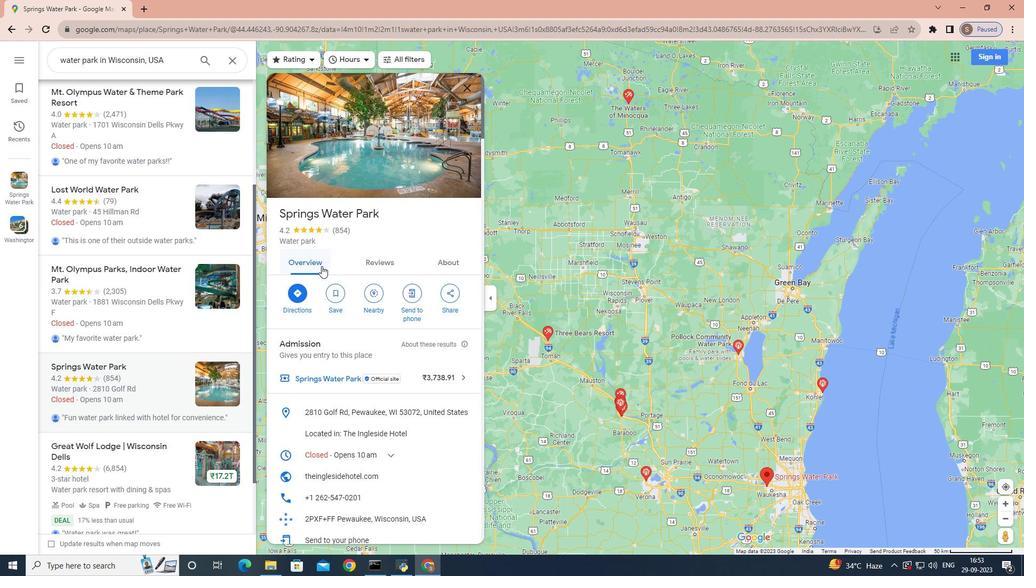 
Action: Mouse scrolled (321, 265) with delta (0, 0)
Screenshot: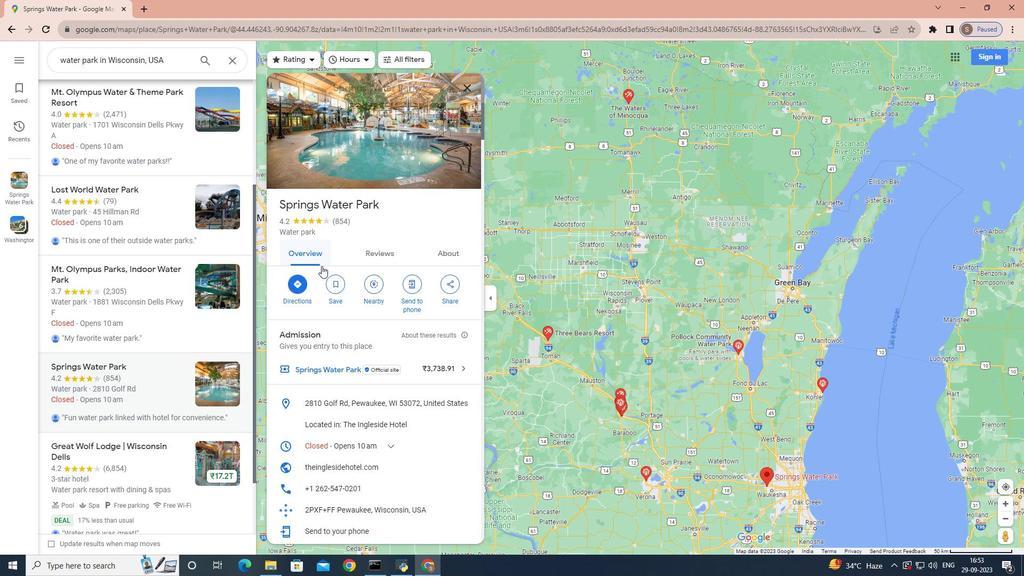 
Action: Mouse moved to (382, 356)
Screenshot: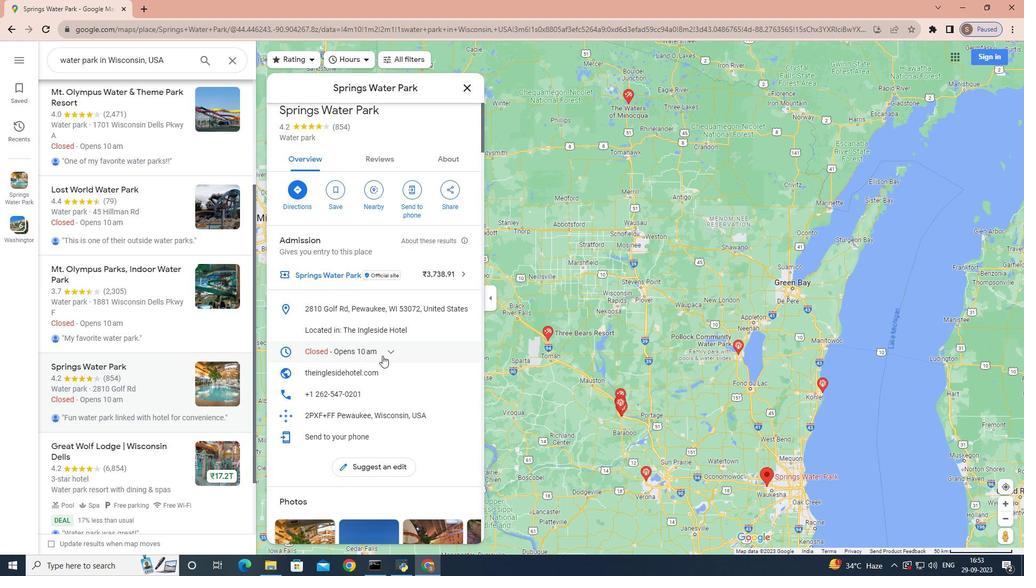 
Action: Mouse pressed left at (382, 356)
Screenshot: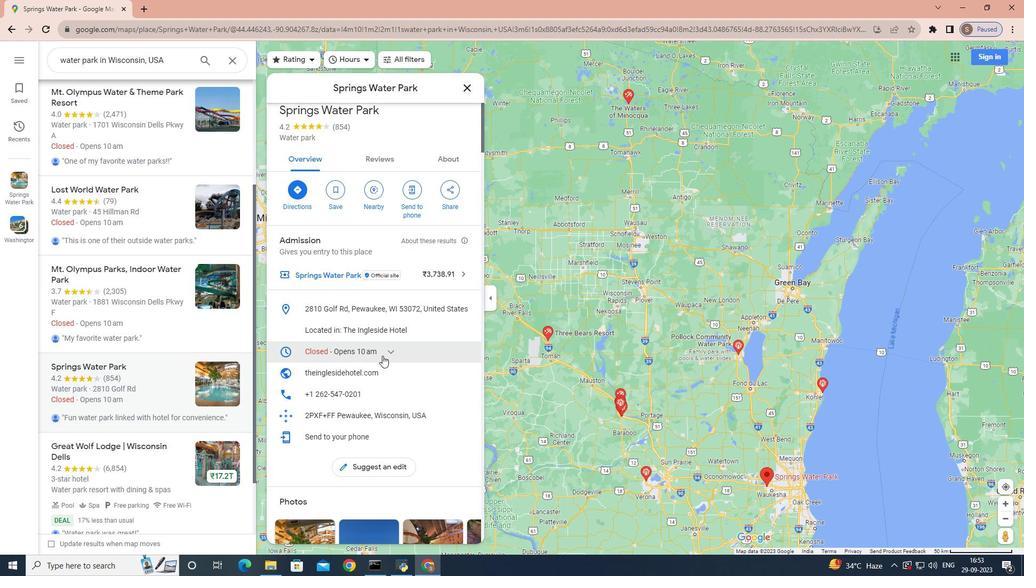 
Action: Mouse scrolled (382, 355) with delta (0, 0)
Screenshot: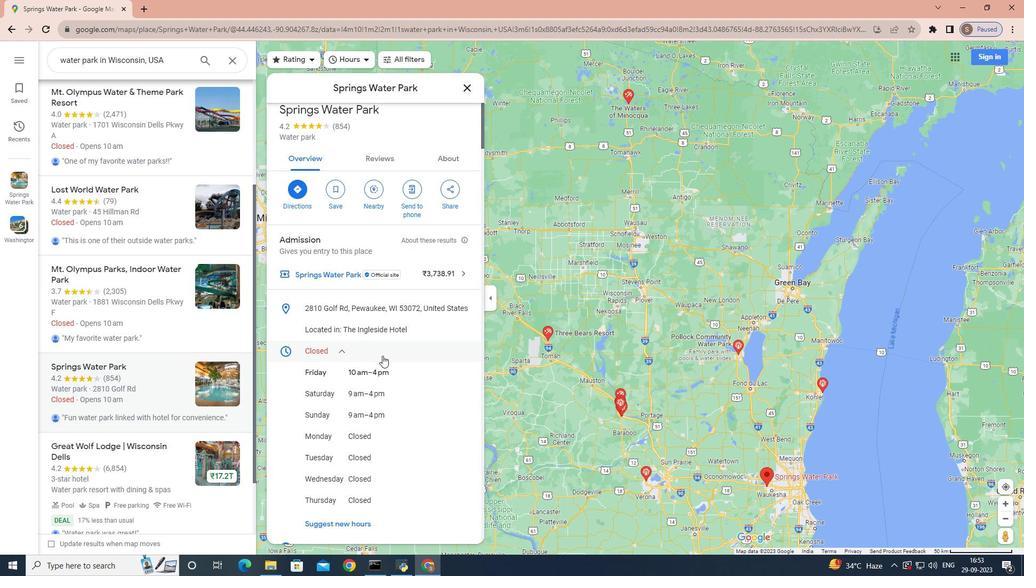 
Action: Mouse scrolled (382, 355) with delta (0, 0)
Screenshot: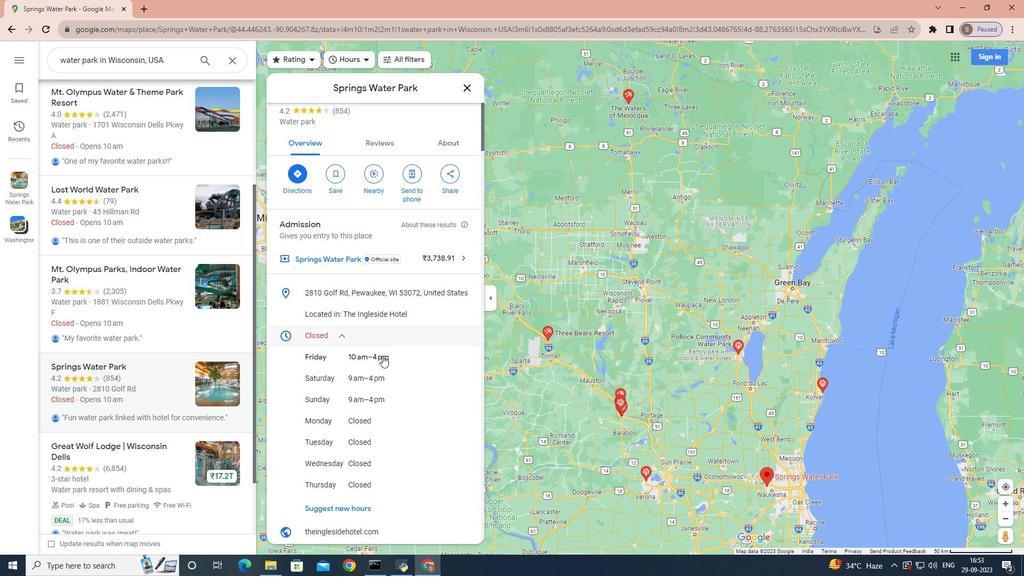 
Action: Mouse scrolled (382, 355) with delta (0, 0)
Screenshot: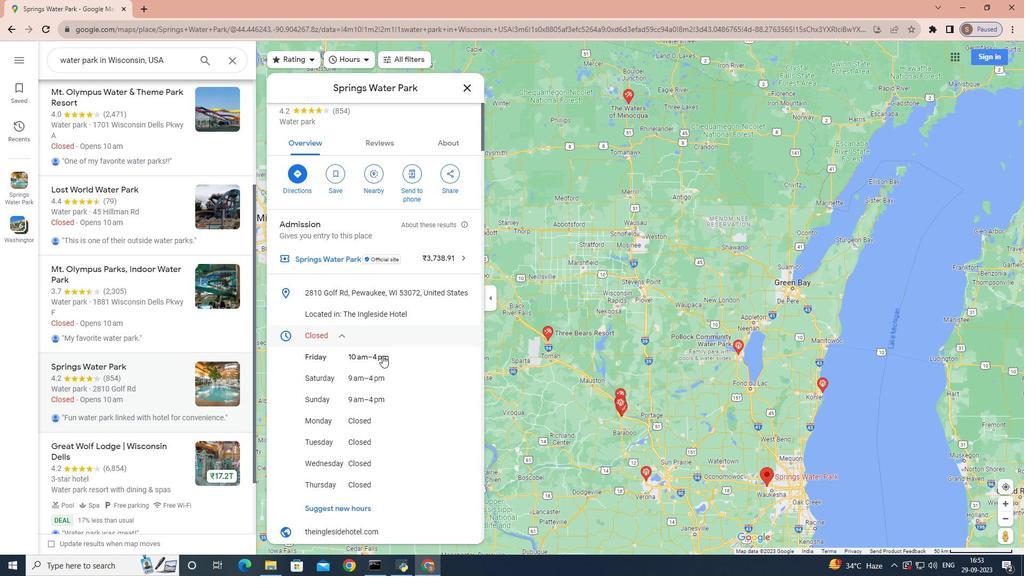 
Action: Mouse moved to (382, 356)
Screenshot: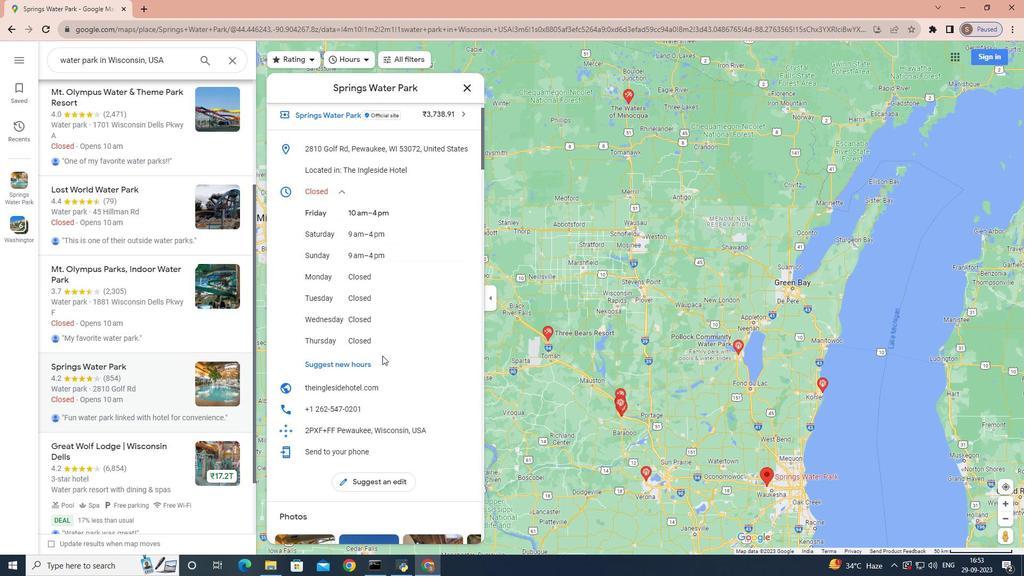 
Action: Mouse scrolled (382, 355) with delta (0, 0)
Screenshot: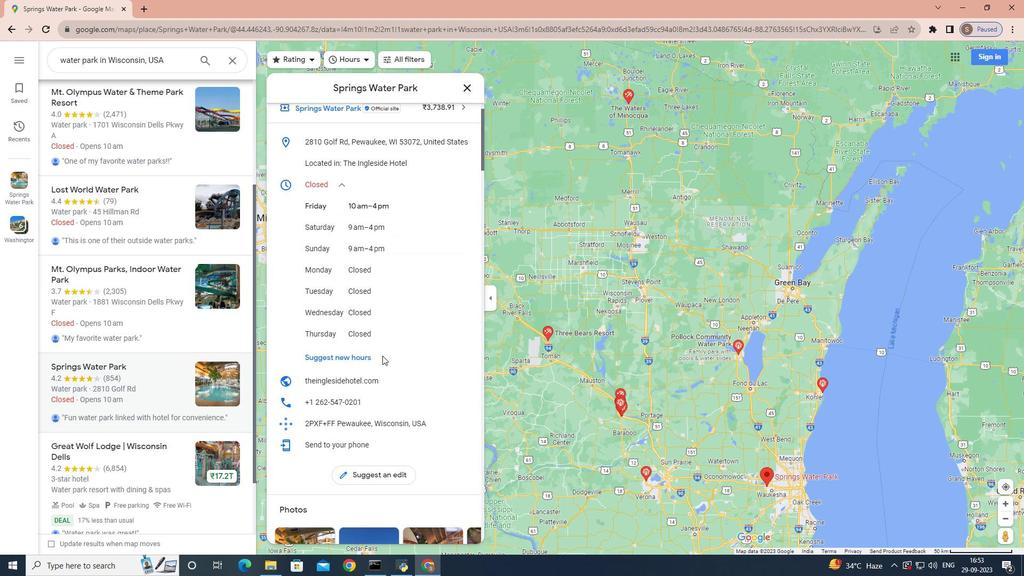 
Action: Mouse scrolled (382, 355) with delta (0, 0)
Screenshot: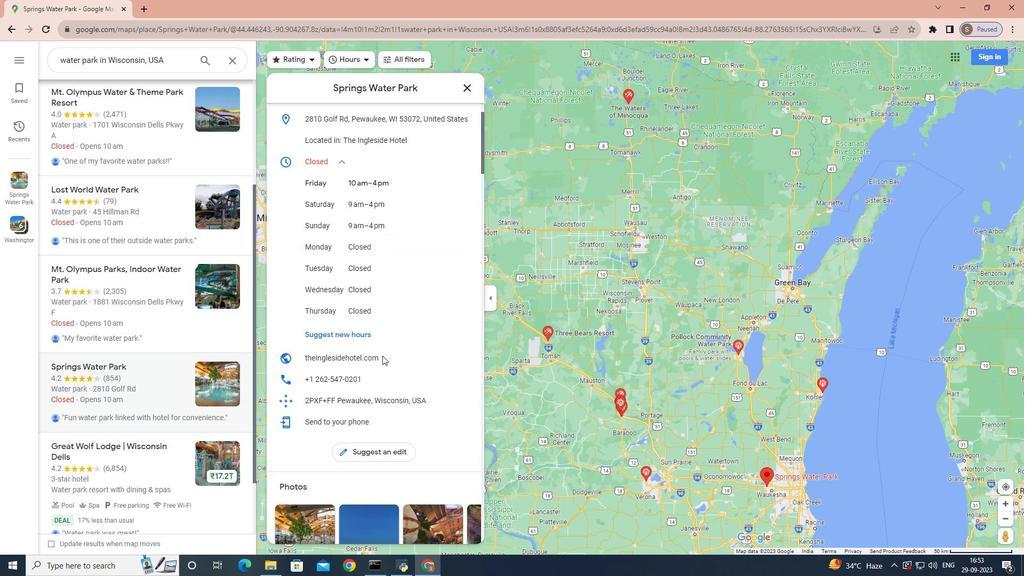 
Action: Mouse scrolled (382, 355) with delta (0, 0)
Screenshot: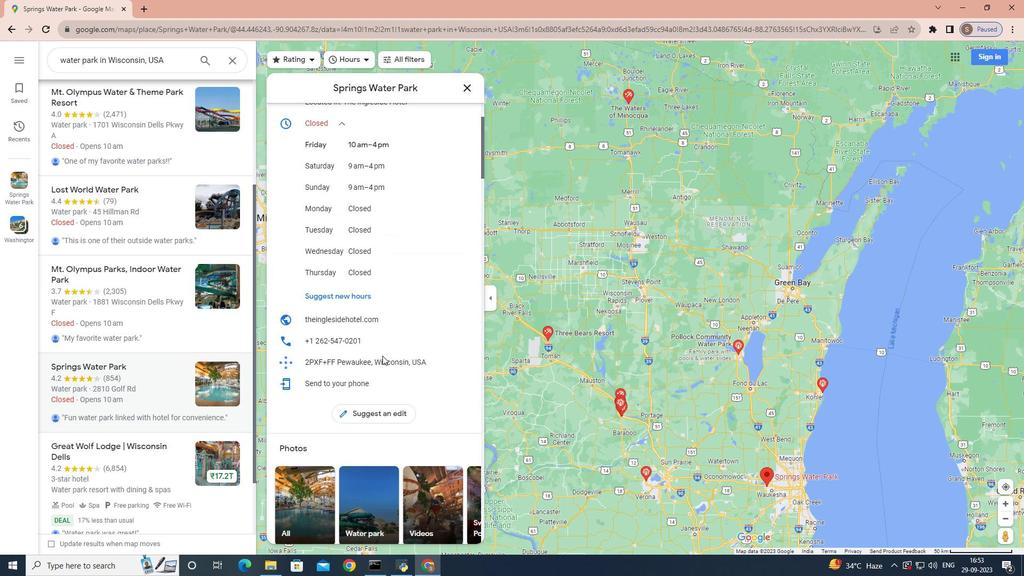 
Action: Mouse moved to (383, 353)
Screenshot: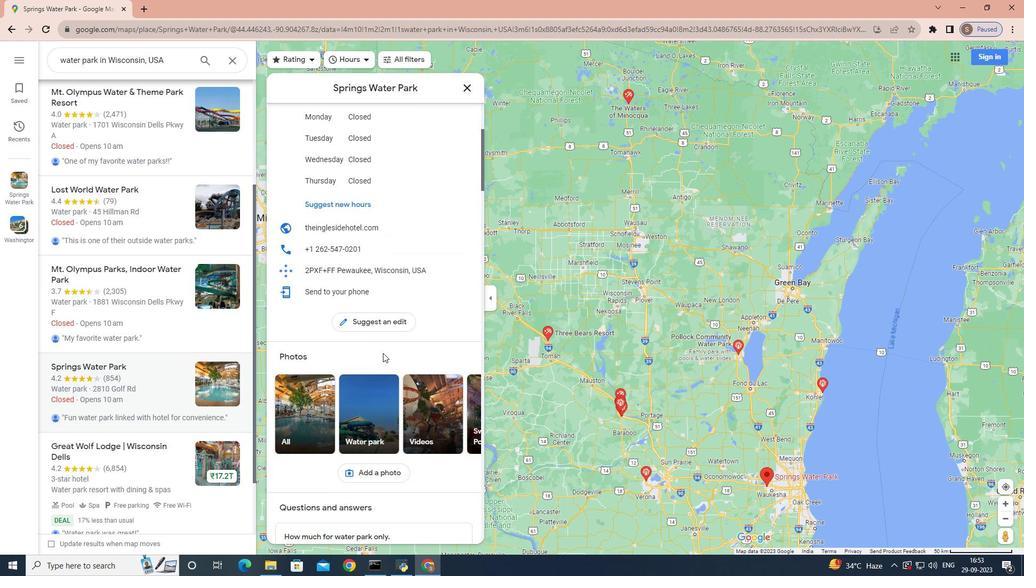 
Action: Mouse scrolled (383, 353) with delta (0, 0)
Screenshot: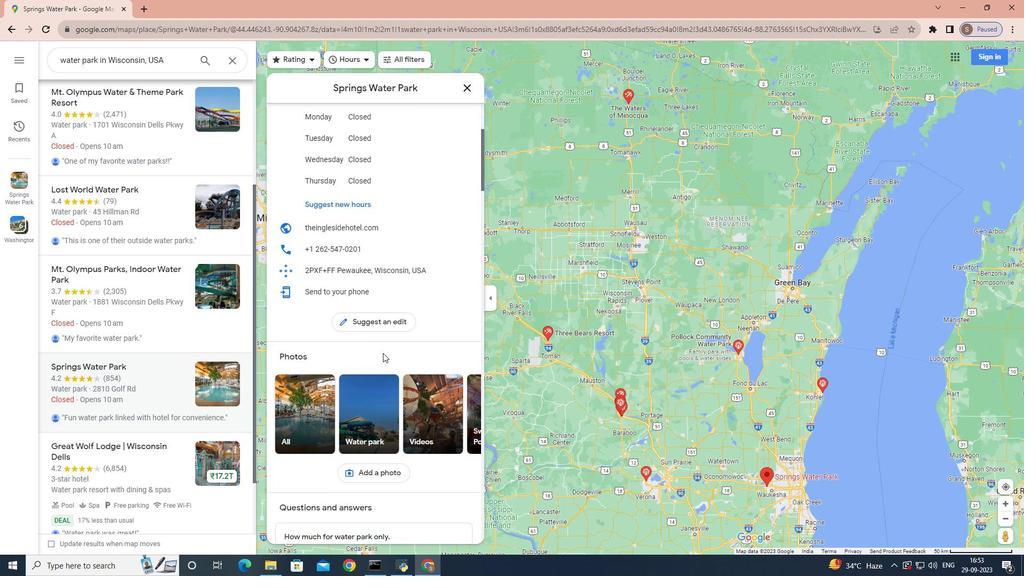 
Action: Mouse scrolled (383, 353) with delta (0, 0)
Screenshot: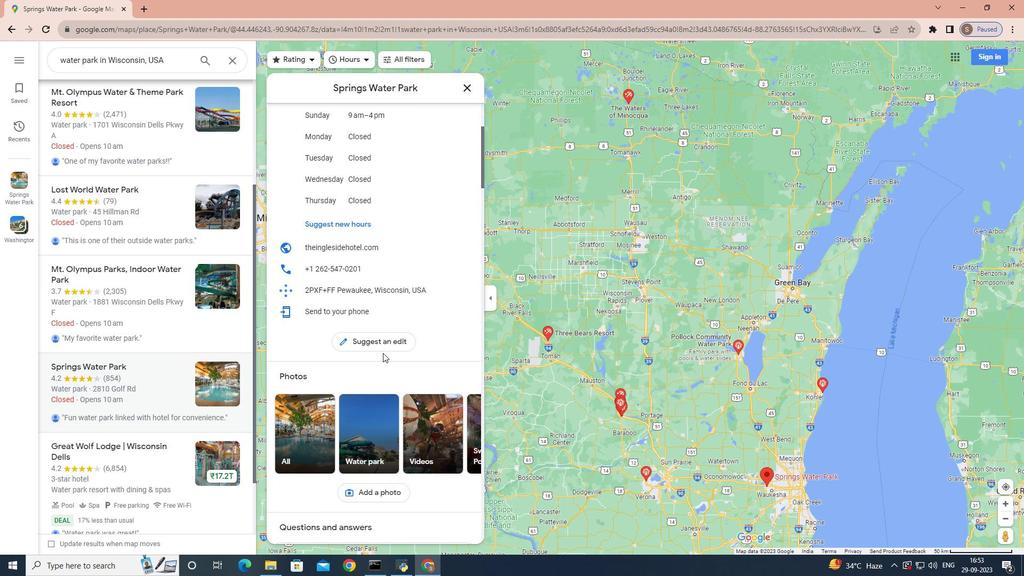 
Action: Mouse scrolled (383, 353) with delta (0, 0)
Screenshot: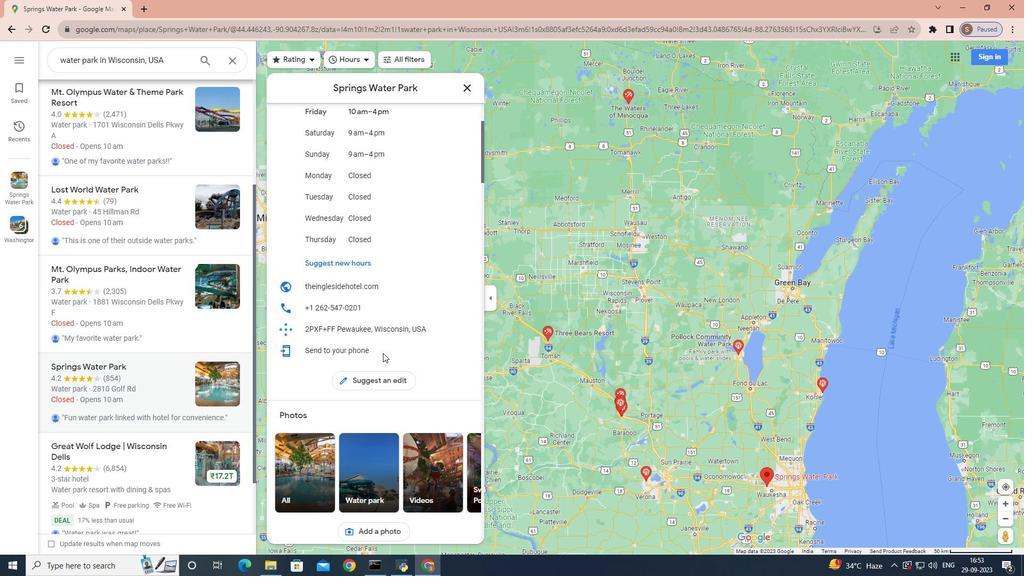 
Action: Mouse scrolled (383, 353) with delta (0, 0)
Screenshot: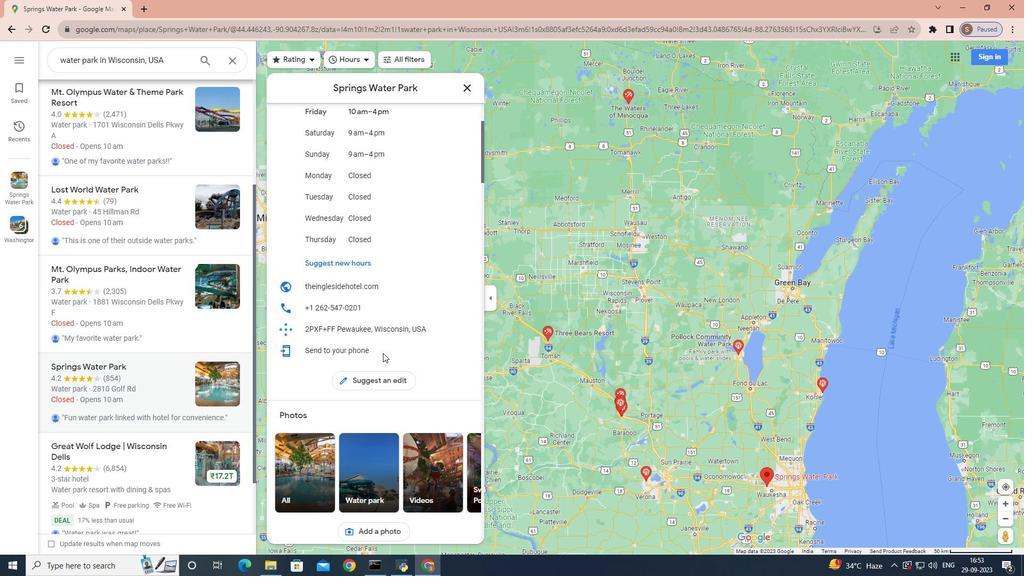 
Action: Mouse scrolled (383, 353) with delta (0, 0)
Screenshot: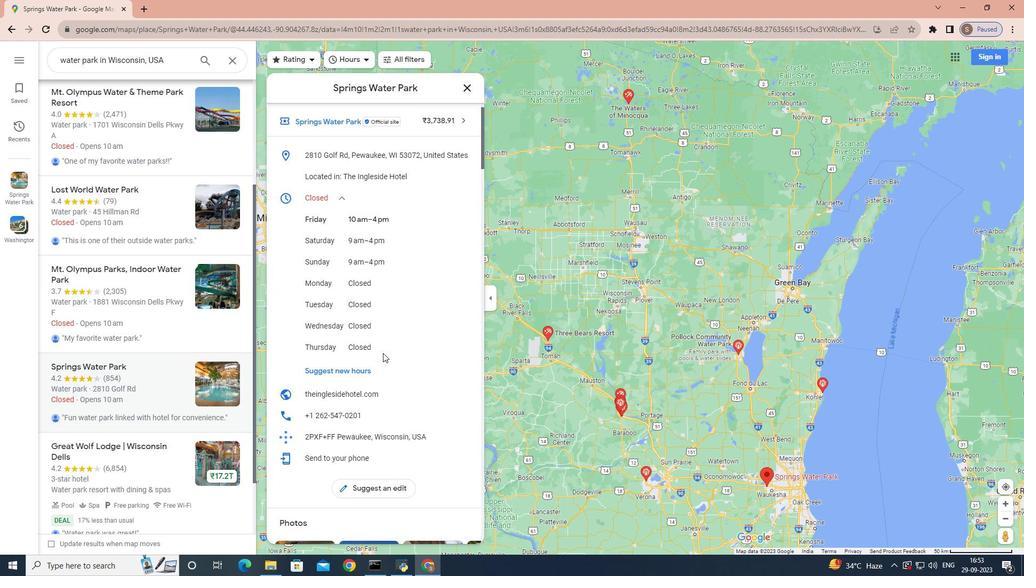 
Action: Mouse scrolled (383, 353) with delta (0, 0)
Screenshot: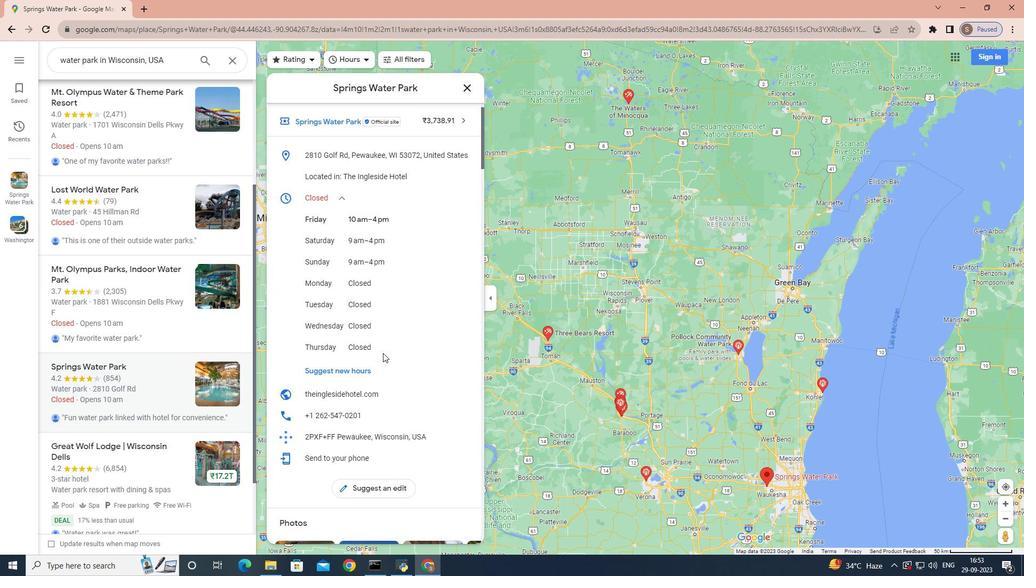 
Action: Mouse scrolled (383, 353) with delta (0, 0)
Screenshot: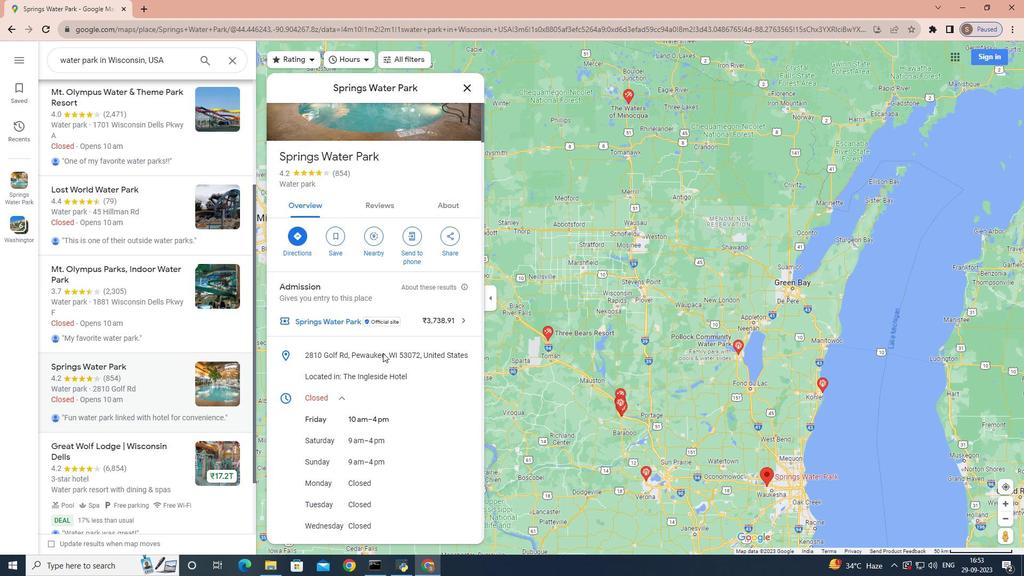 
Action: Mouse scrolled (383, 352) with delta (0, 0)
Screenshot: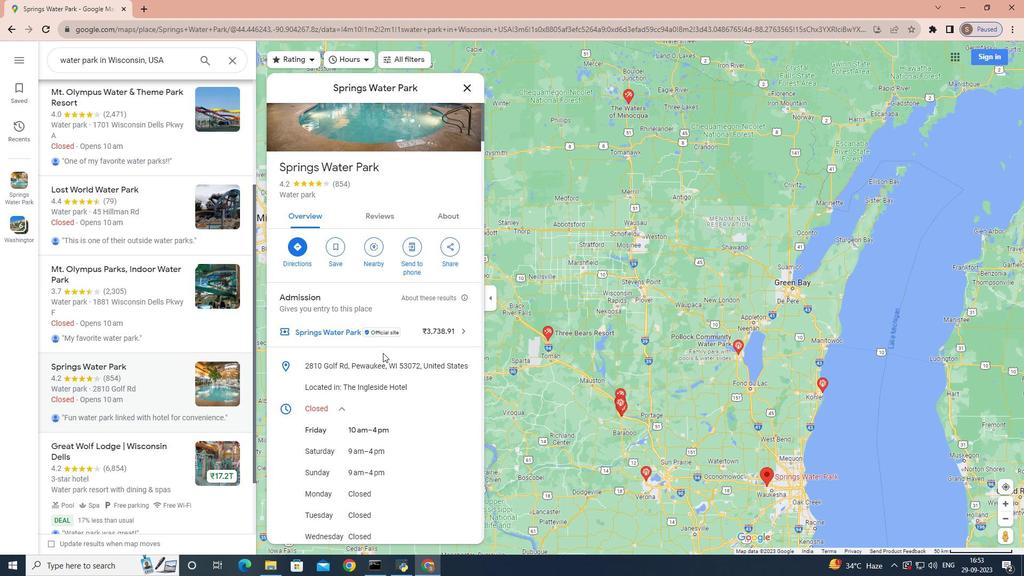 
Action: Mouse scrolled (383, 353) with delta (0, 0)
Screenshot: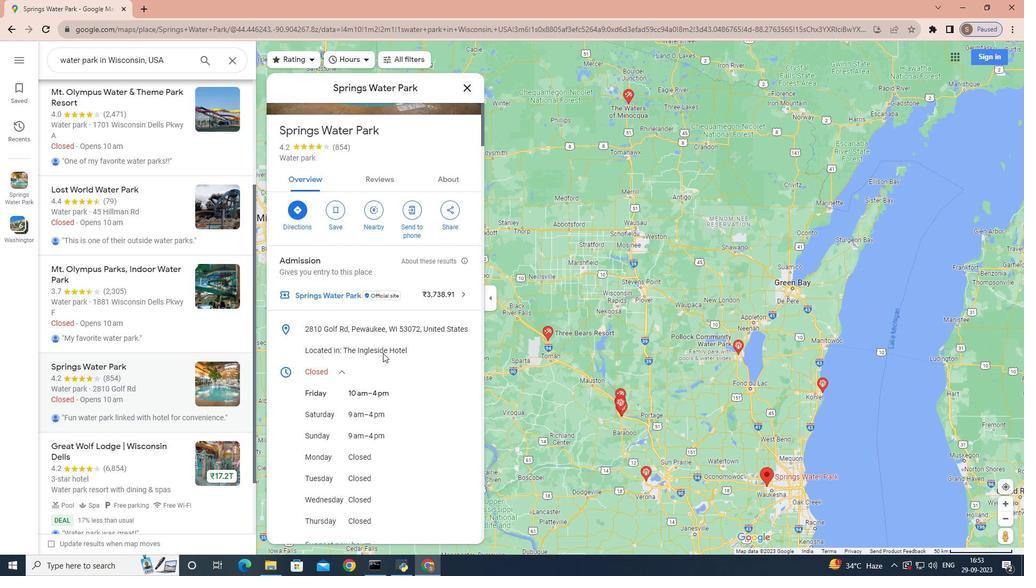 
Action: Mouse scrolled (383, 353) with delta (0, 0)
Screenshot: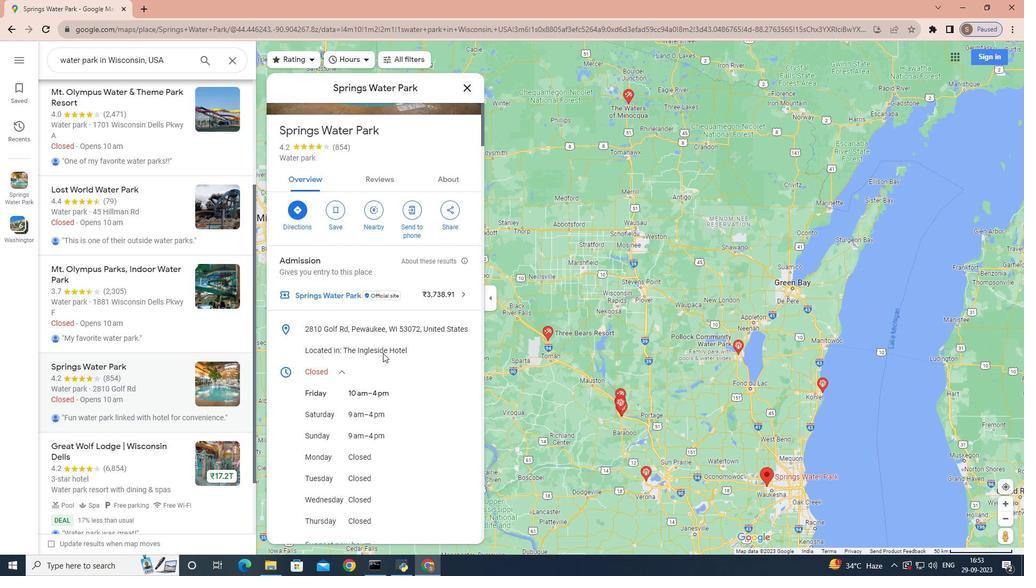 
Action: Mouse scrolled (383, 353) with delta (0, 0)
Screenshot: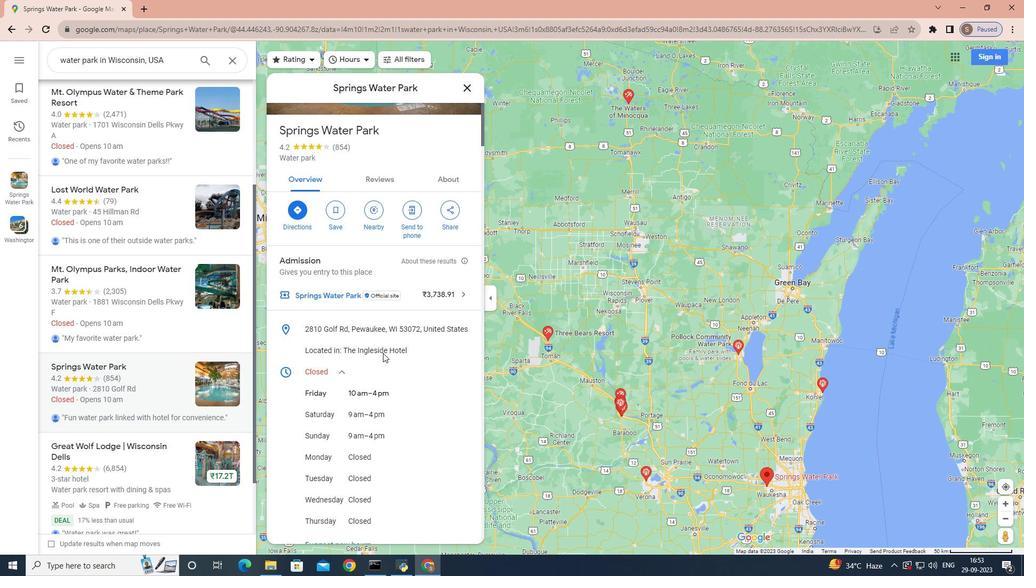 
Action: Mouse scrolled (383, 353) with delta (0, 0)
Screenshot: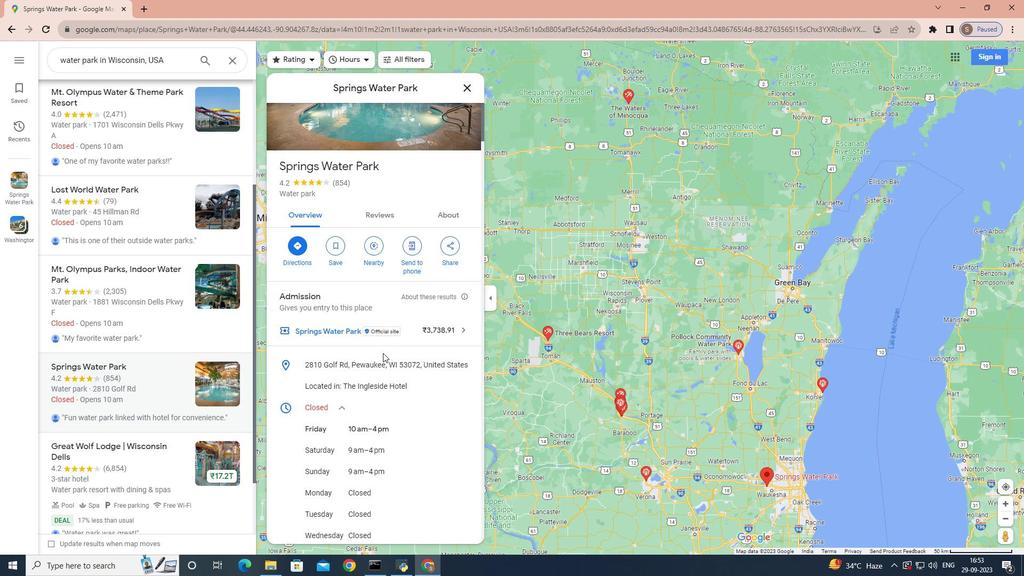 
Action: Mouse scrolled (383, 353) with delta (0, 0)
Screenshot: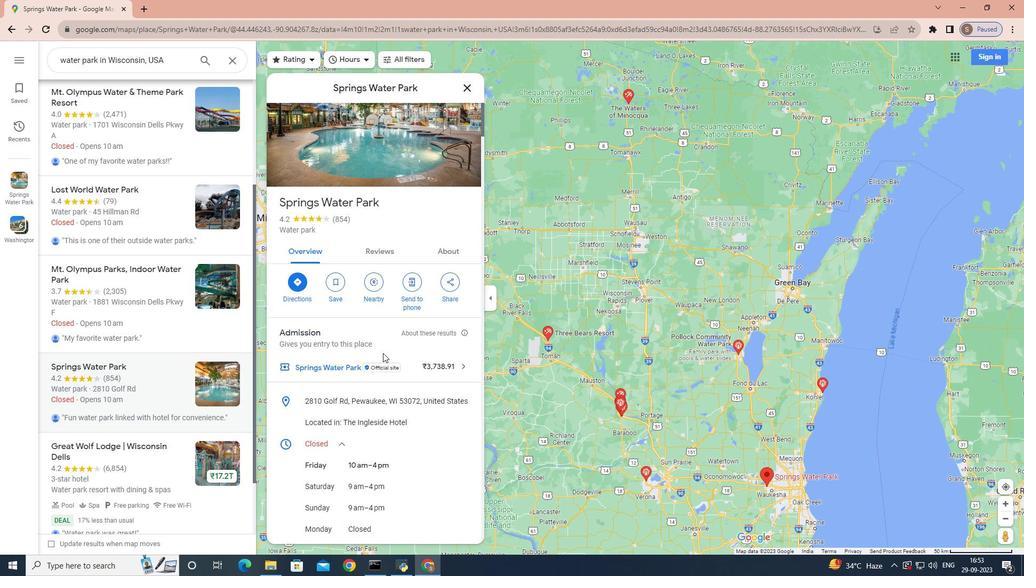 
Action: Mouse scrolled (383, 352) with delta (0, 0)
Screenshot: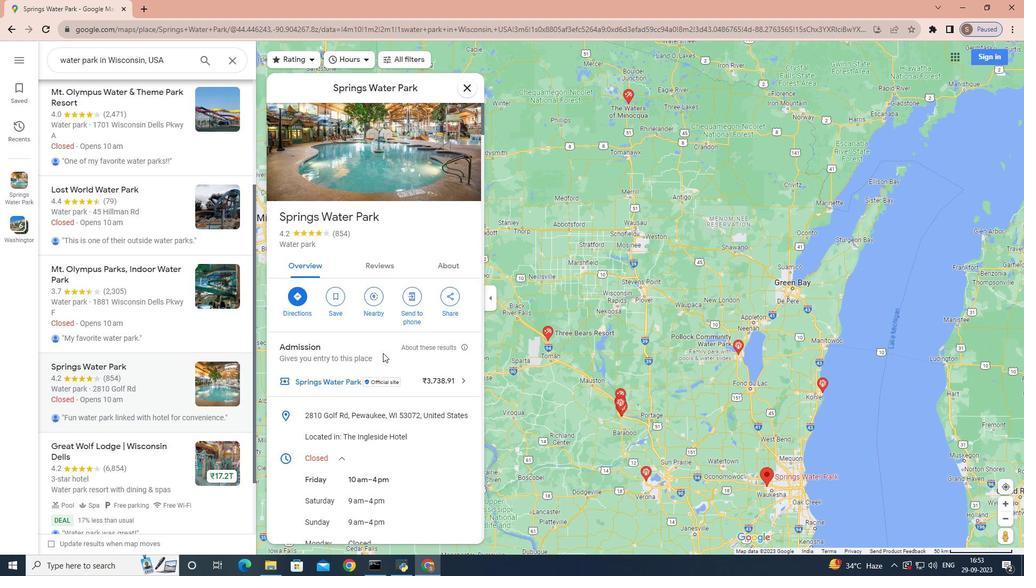 
Action: Mouse scrolled (383, 352) with delta (0, 0)
Screenshot: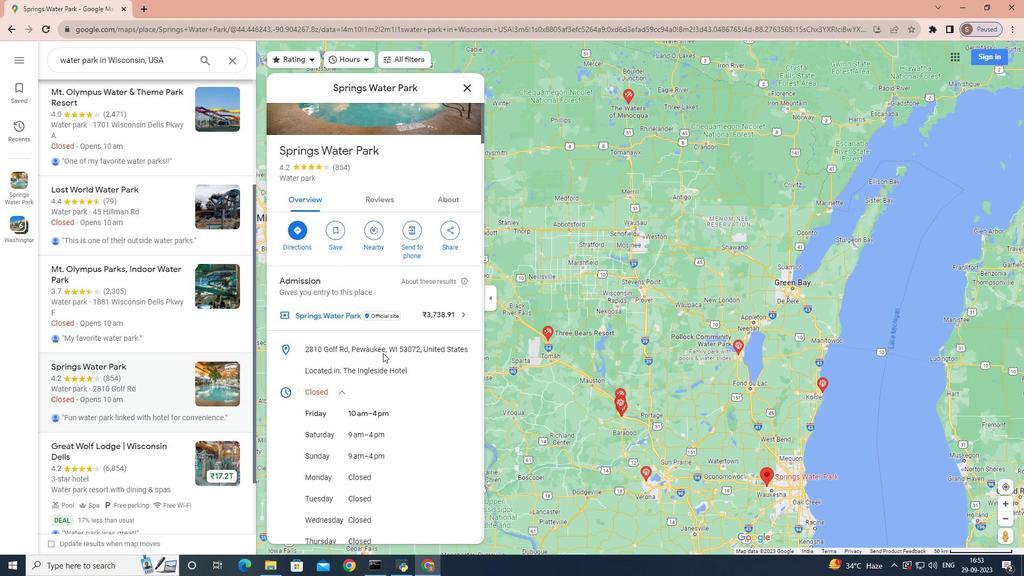 
Action: Mouse scrolled (383, 352) with delta (0, 0)
Screenshot: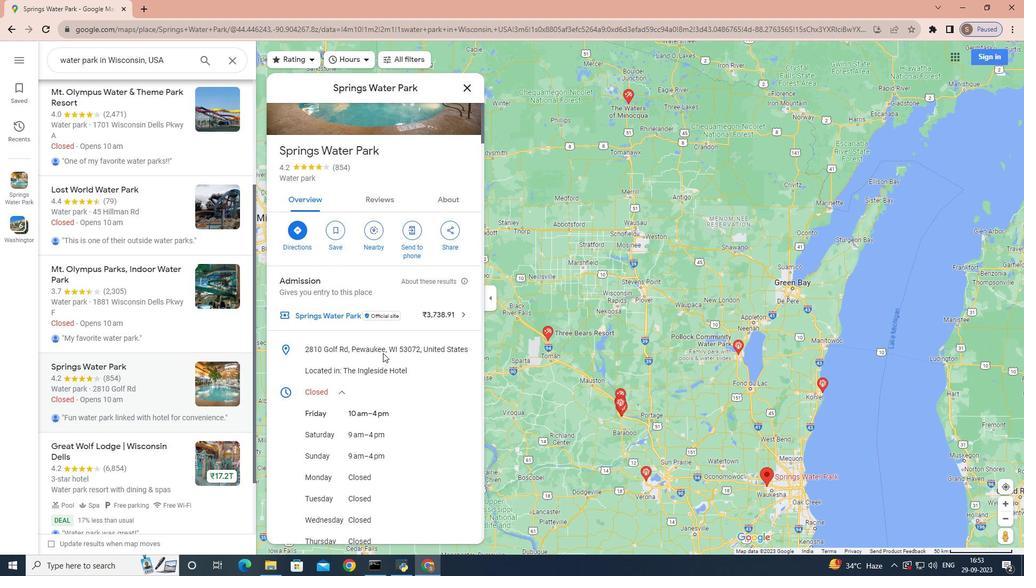 
Action: Mouse scrolled (383, 352) with delta (0, 0)
Screenshot: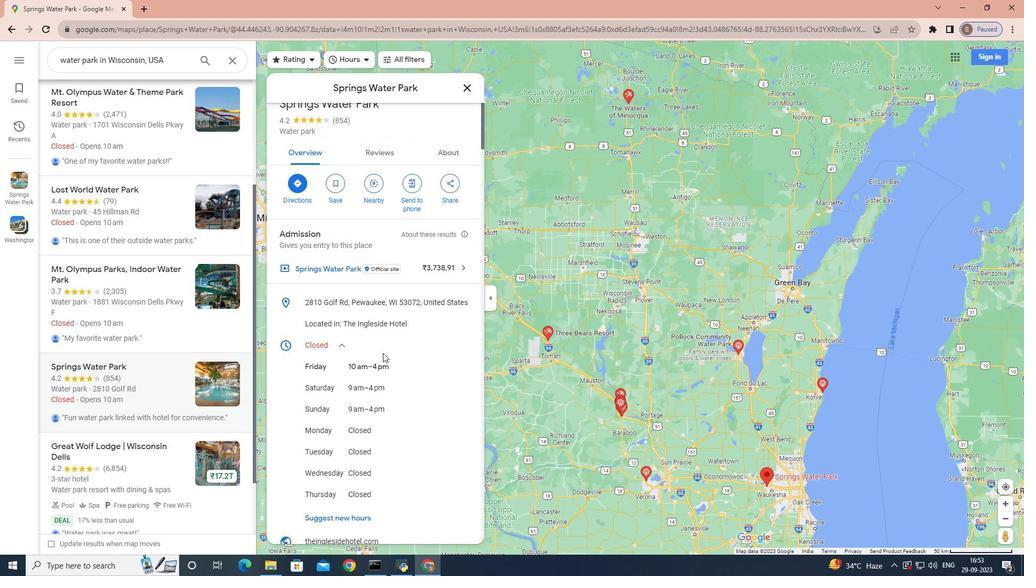
Action: Mouse scrolled (383, 352) with delta (0, 0)
Screenshot: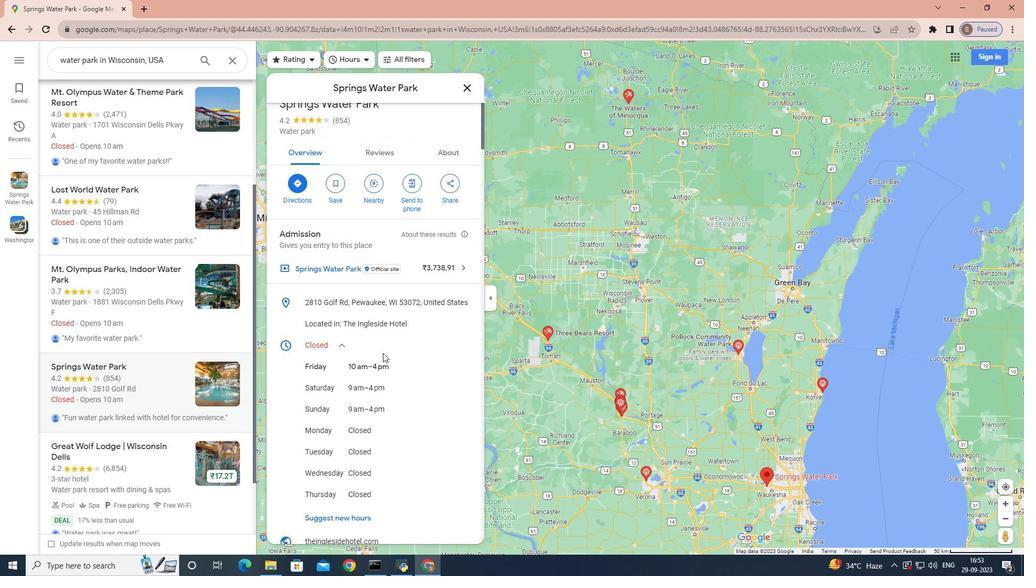 
Action: Mouse scrolled (383, 352) with delta (0, 0)
Screenshot: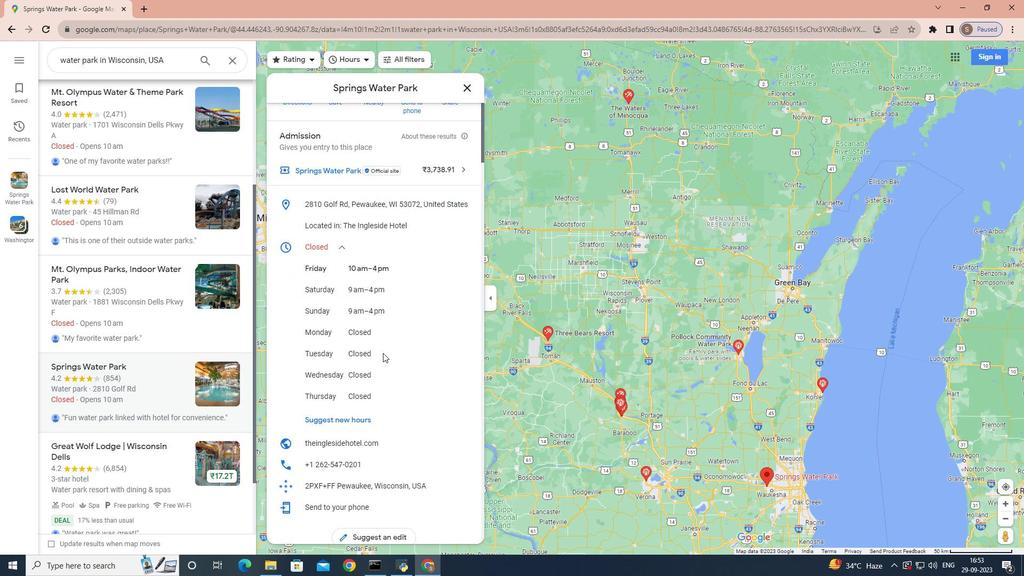 
Action: Mouse moved to (316, 497)
Screenshot: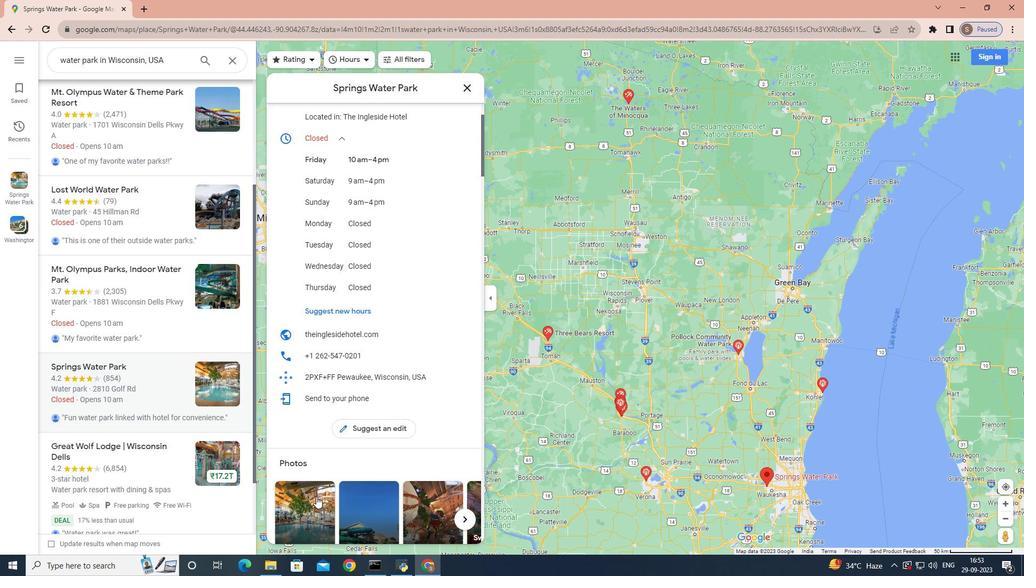 
Action: Mouse pressed left at (316, 497)
Screenshot: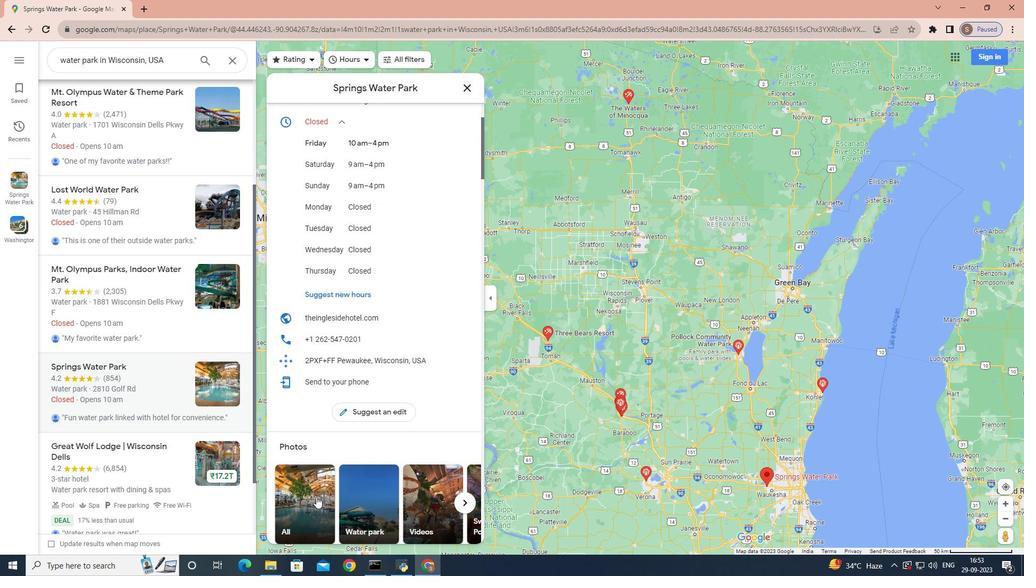 
Action: Mouse moved to (657, 474)
Screenshot: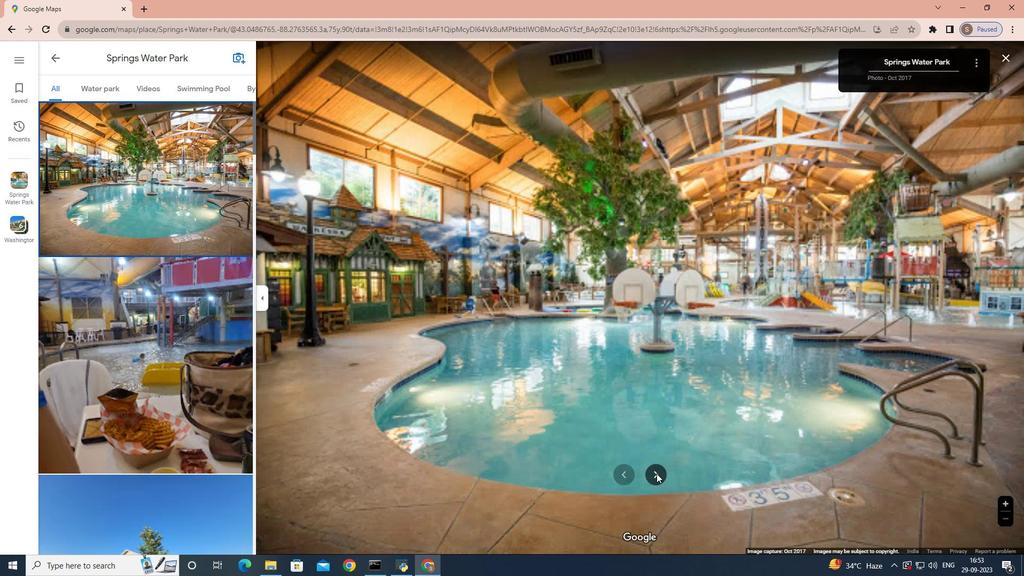 
Action: Mouse pressed left at (657, 474)
Screenshot: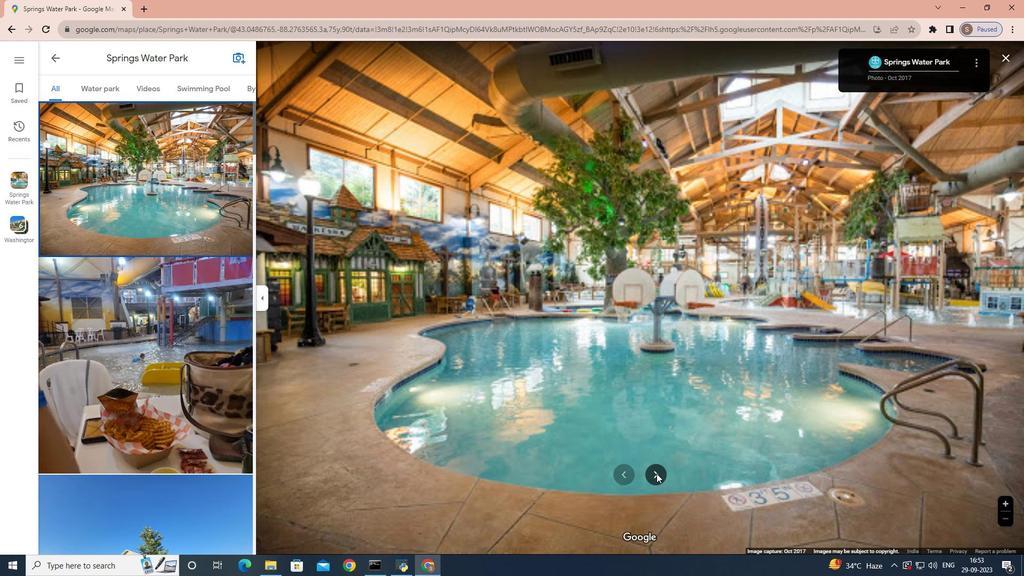 
Action: Mouse pressed left at (657, 474)
Screenshot: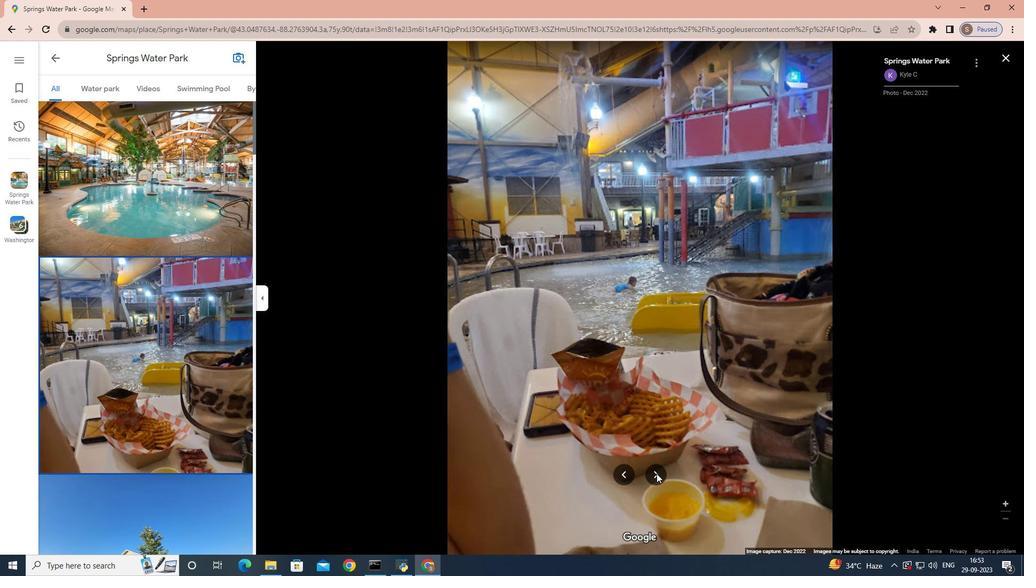 
Action: Mouse pressed left at (657, 474)
Screenshot: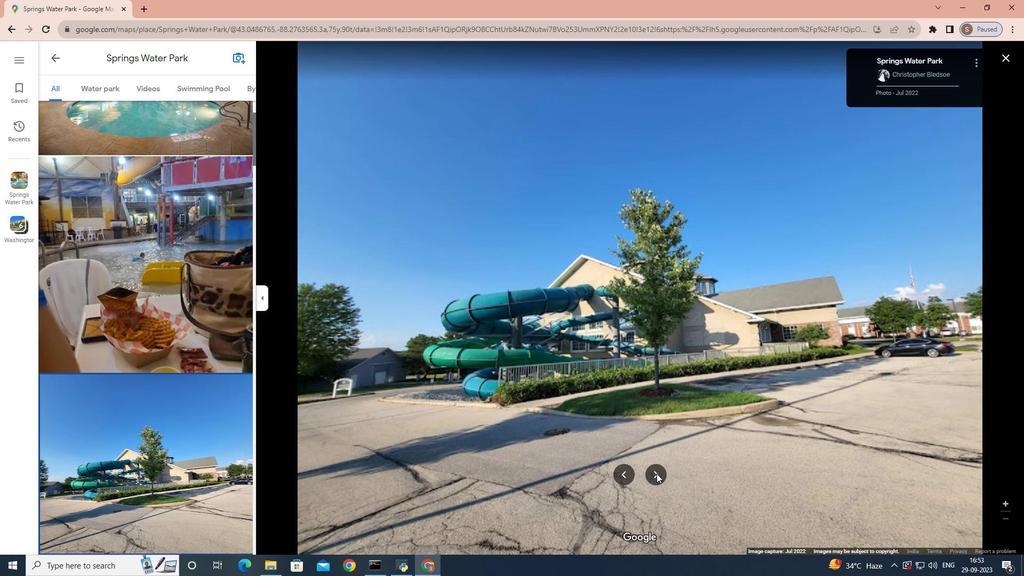 
Action: Mouse pressed left at (657, 474)
Screenshot: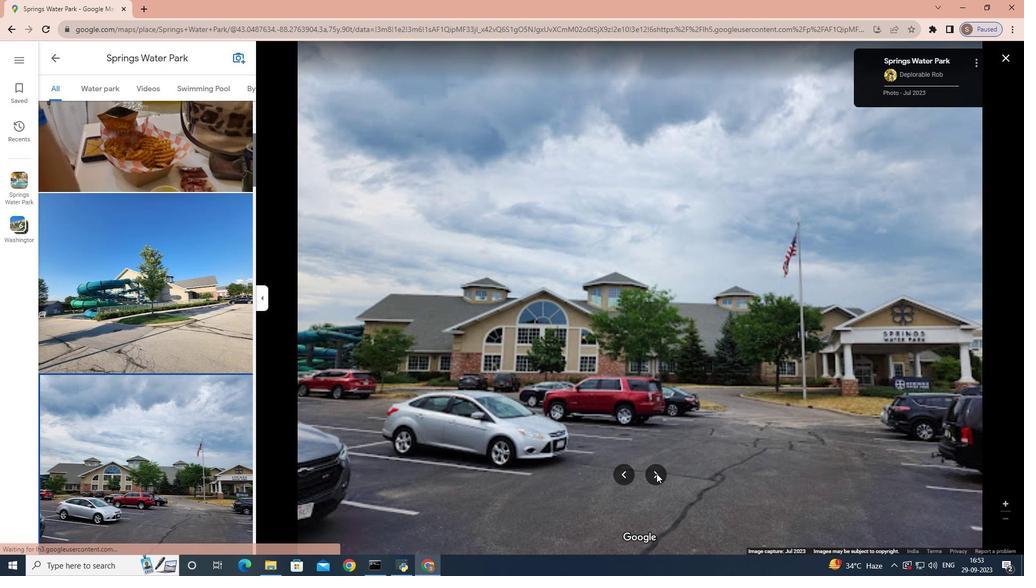 
Action: Mouse pressed left at (657, 474)
Screenshot: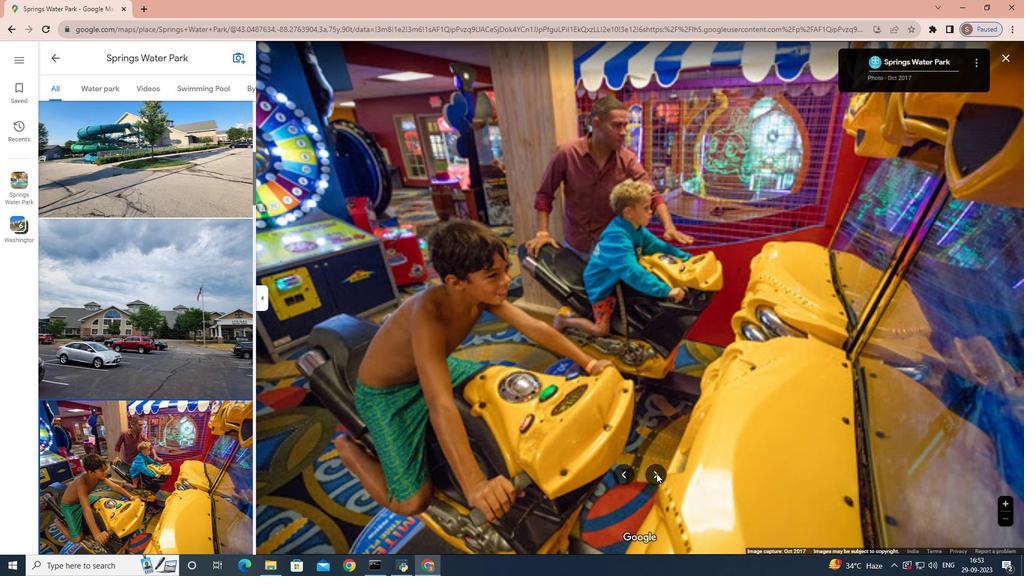 
Action: Mouse pressed left at (657, 474)
Screenshot: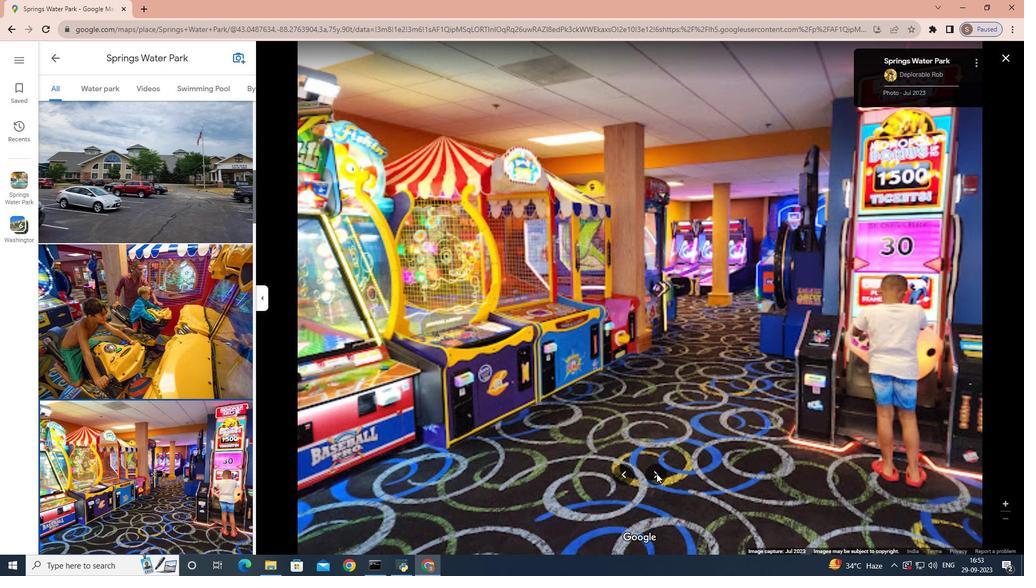 
Action: Mouse pressed left at (657, 474)
Screenshot: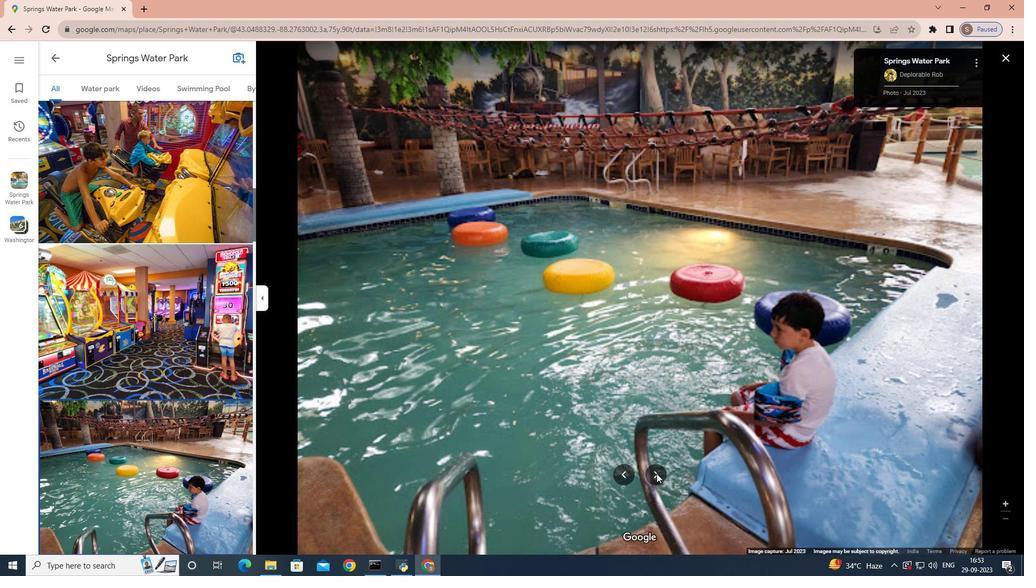
Action: Mouse moved to (657, 471)
Screenshot: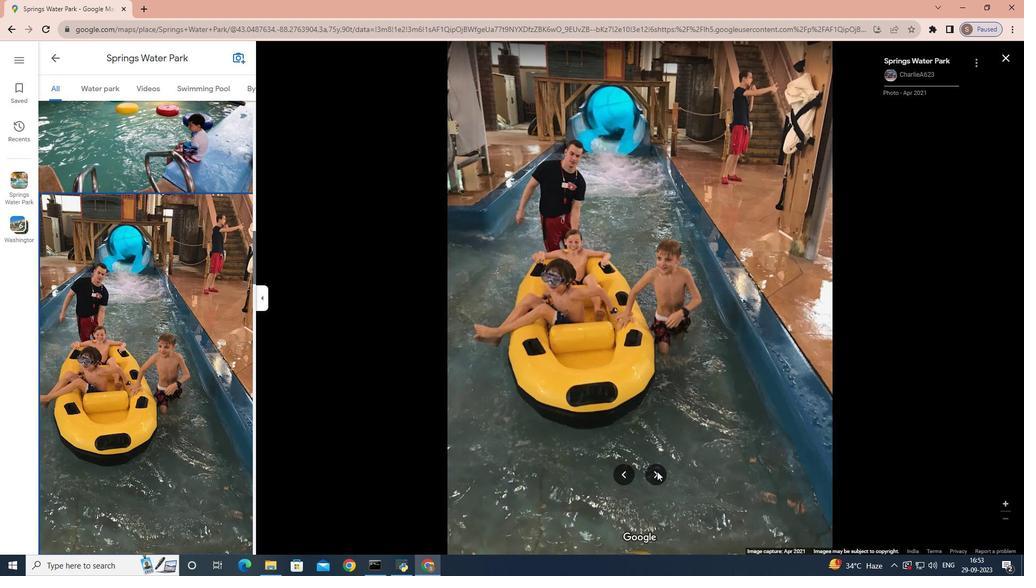 
Action: Mouse pressed left at (657, 471)
Screenshot: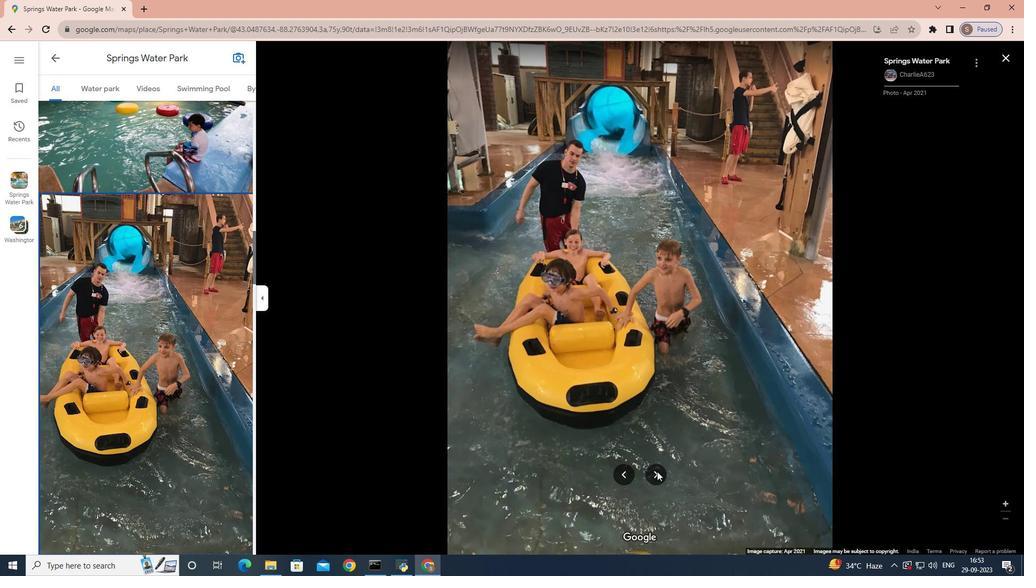 
Action: Mouse pressed left at (657, 471)
Screenshot: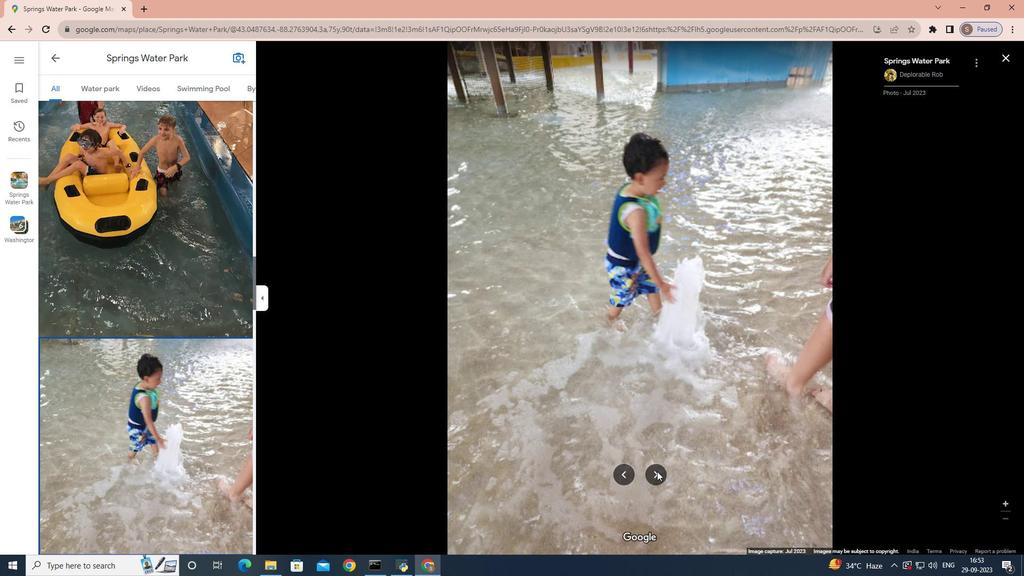 
Action: Mouse pressed left at (657, 471)
Screenshot: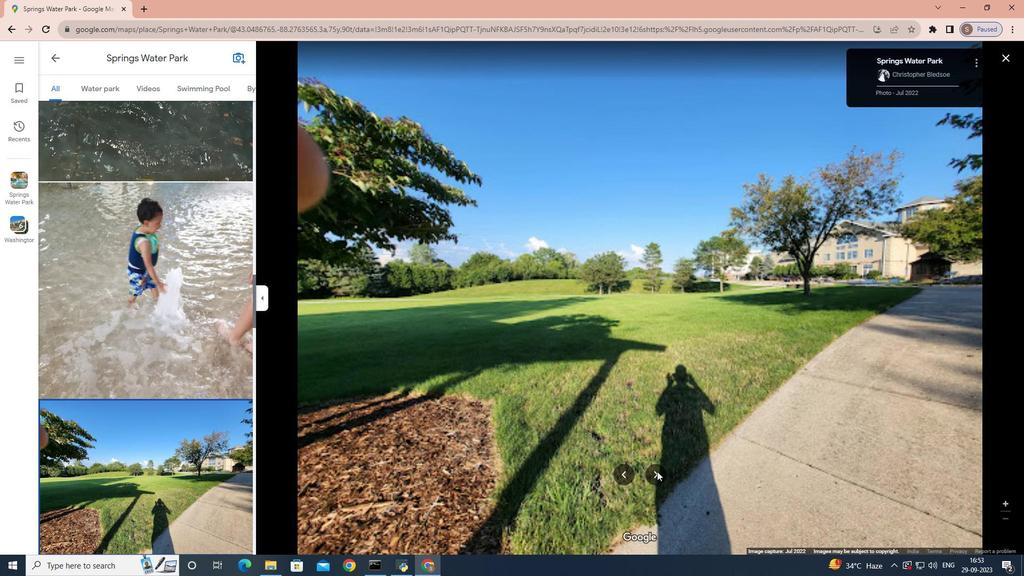
Action: Mouse pressed left at (657, 471)
Screenshot: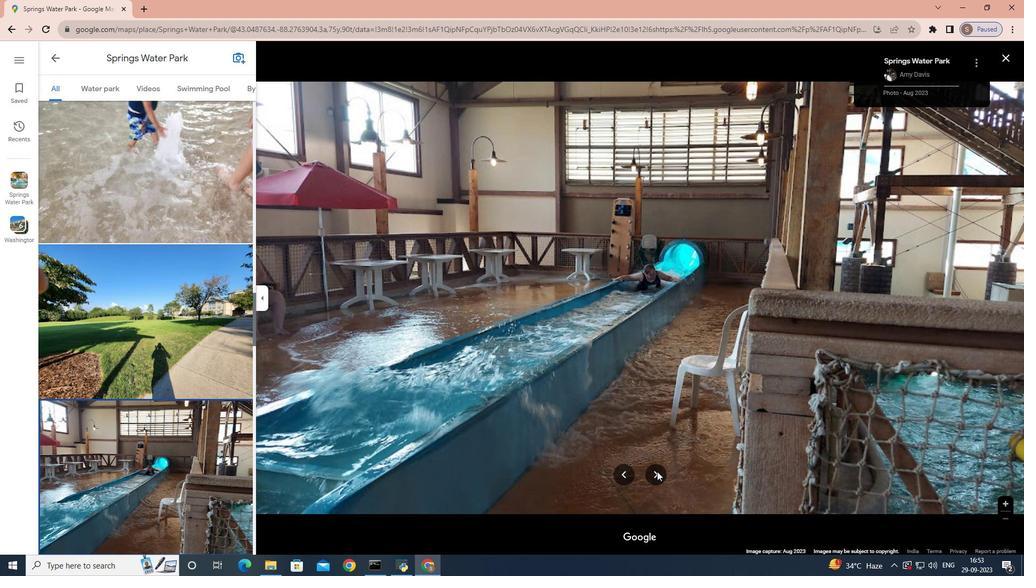 
Action: Mouse pressed left at (657, 471)
Screenshot: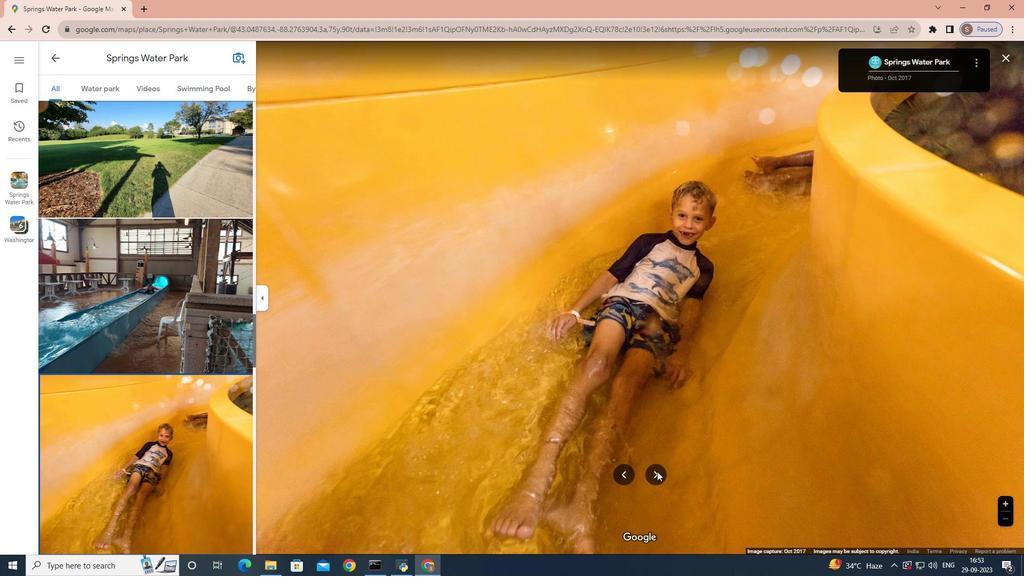 
Action: Mouse pressed left at (657, 471)
Screenshot: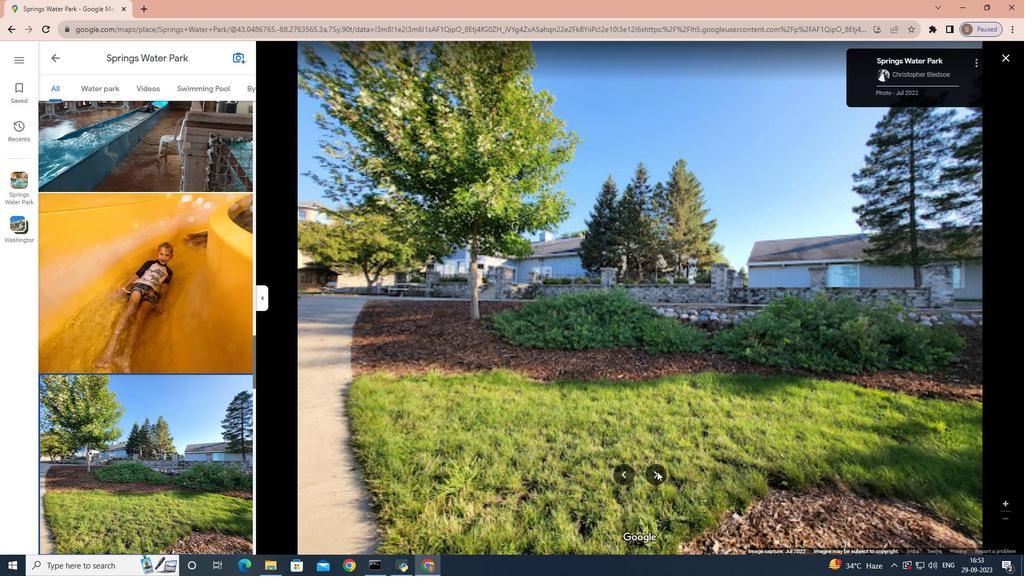 
Action: Mouse pressed left at (657, 471)
Screenshot: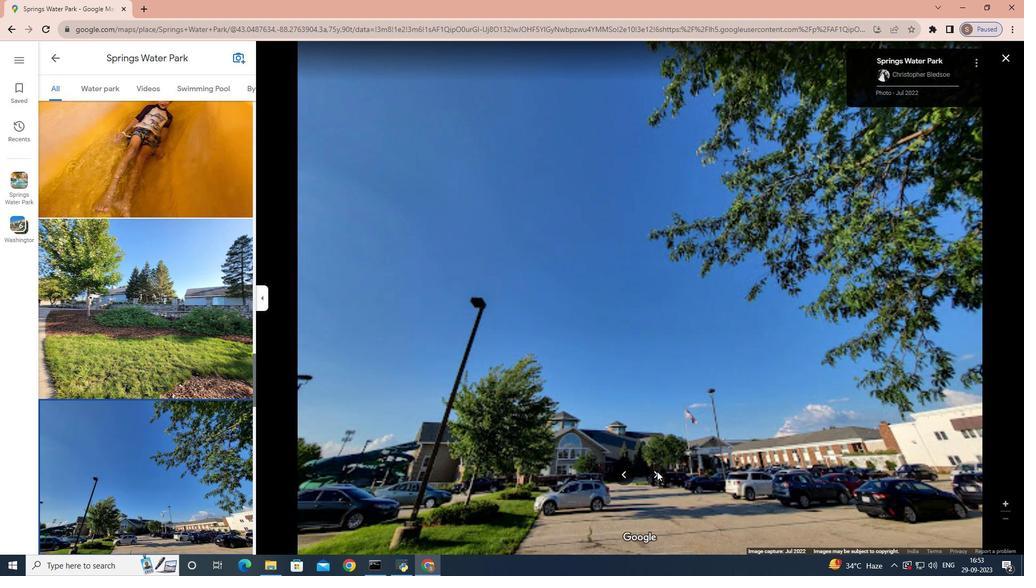 
Action: Mouse pressed left at (657, 471)
Screenshot: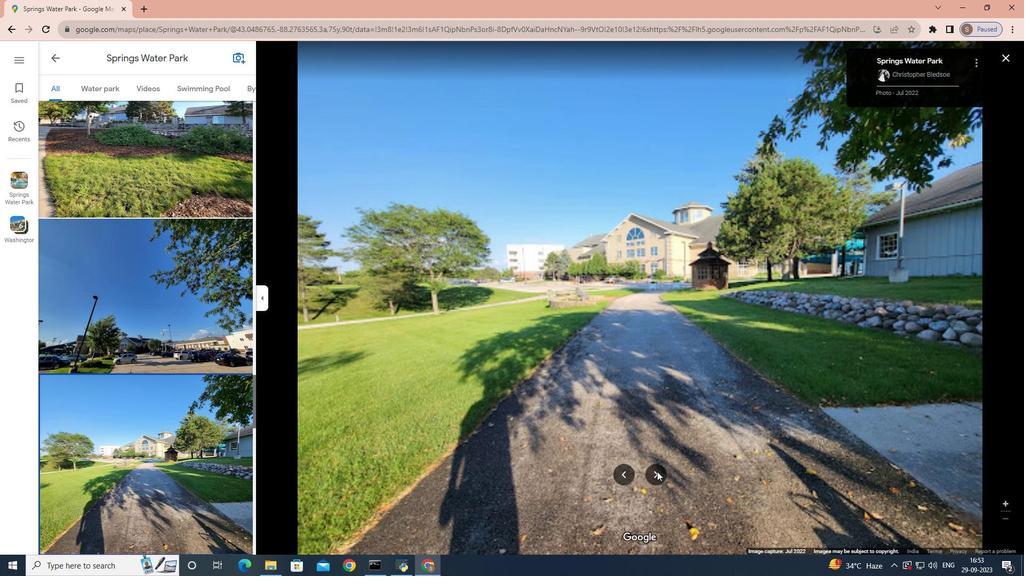 
Action: Mouse pressed left at (657, 471)
Screenshot: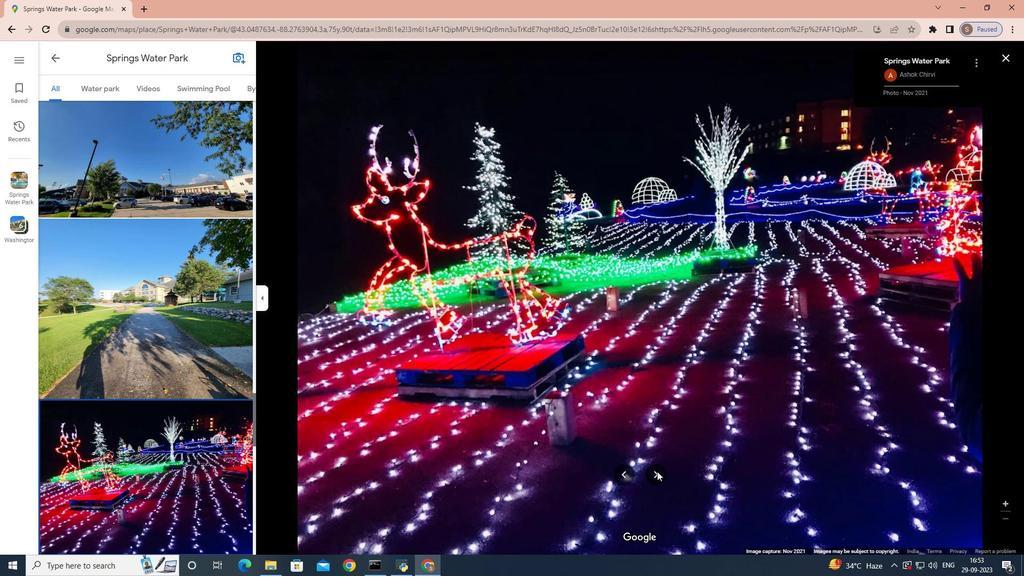 
Action: Mouse pressed left at (657, 471)
Screenshot: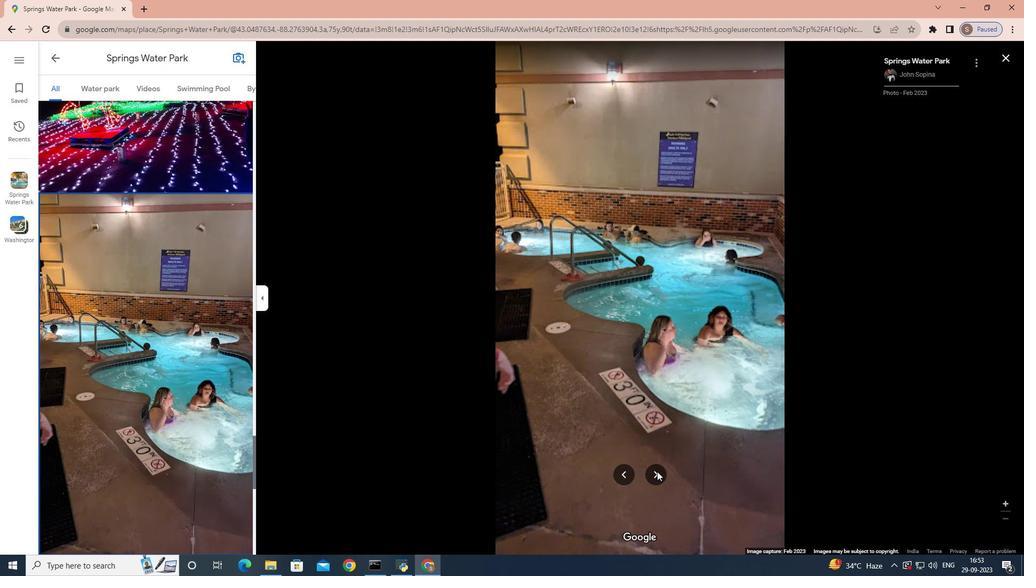 
Action: Mouse pressed left at (657, 471)
Screenshot: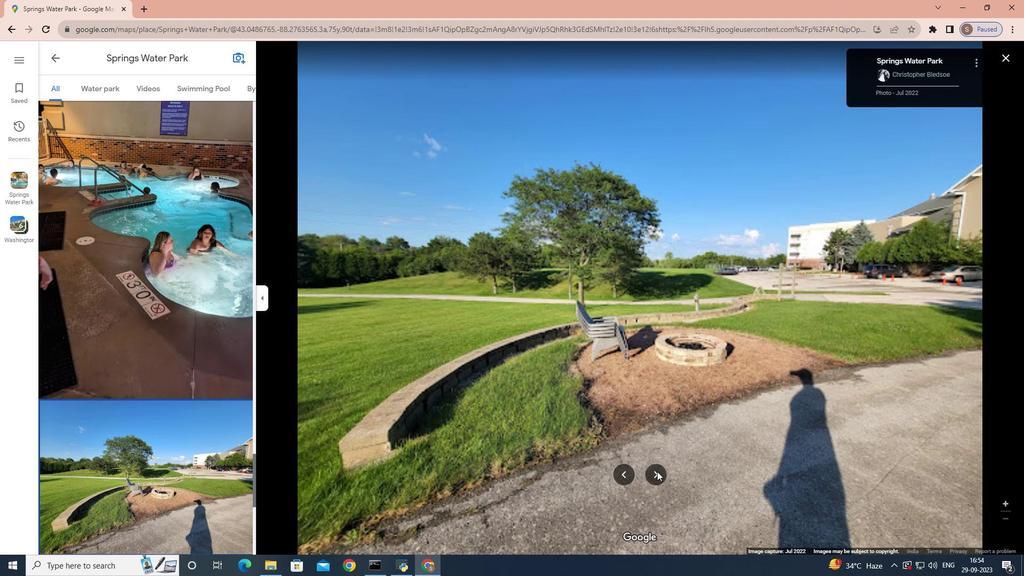 
Action: Mouse pressed left at (657, 471)
Screenshot: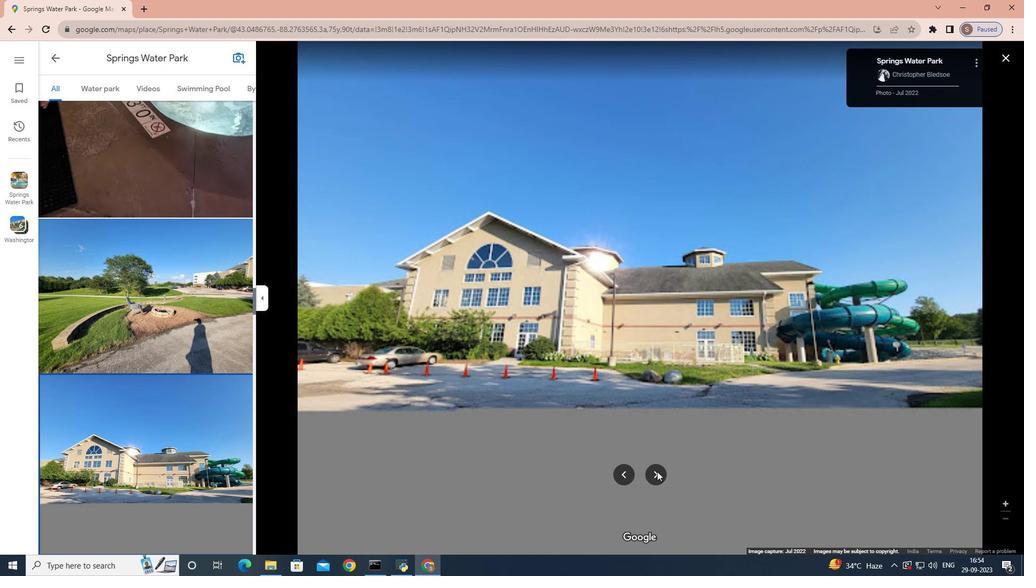 
Action: Mouse pressed left at (657, 471)
Screenshot: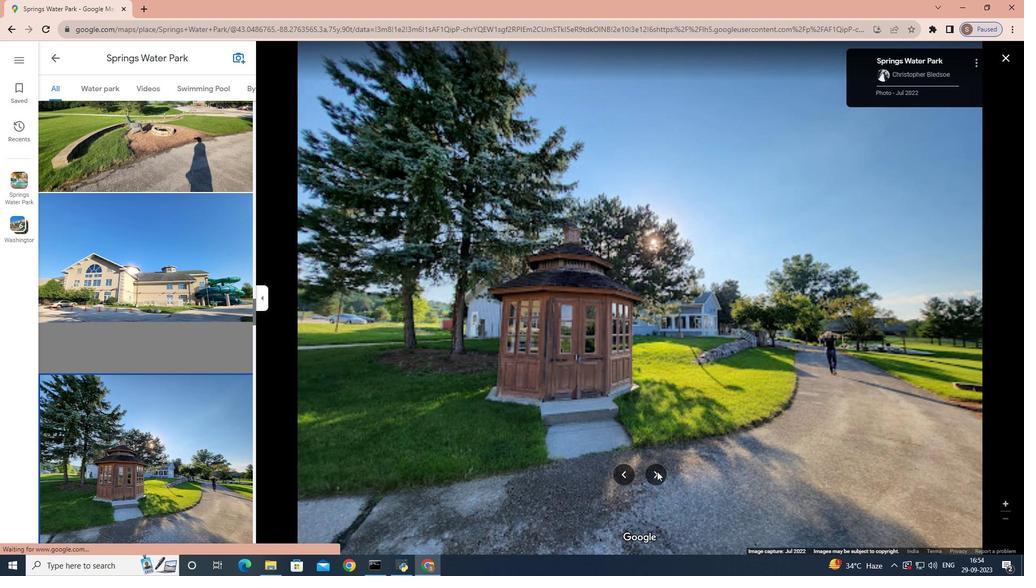 
Action: Mouse pressed left at (657, 471)
Screenshot: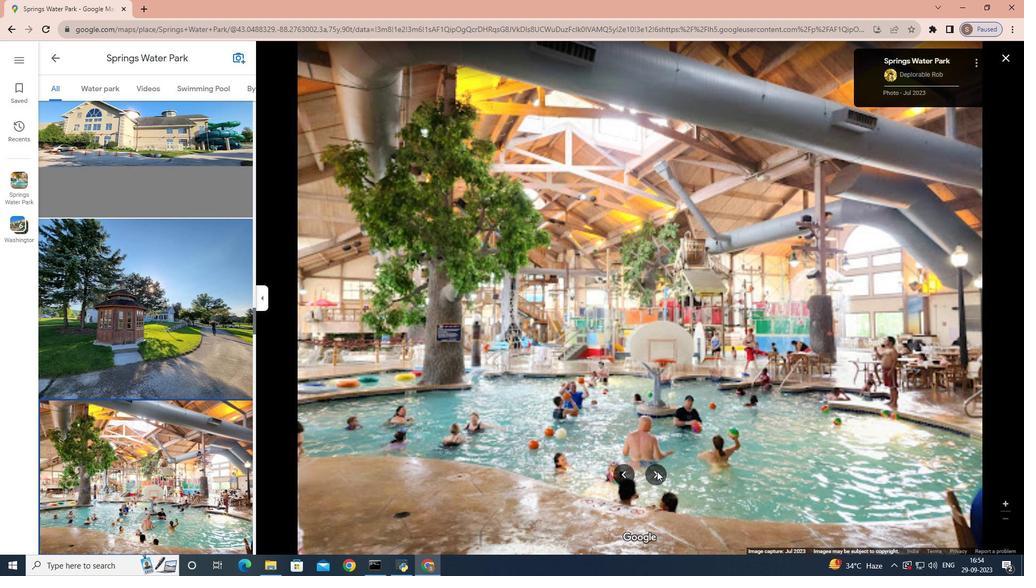 
Action: Mouse pressed left at (657, 471)
Screenshot: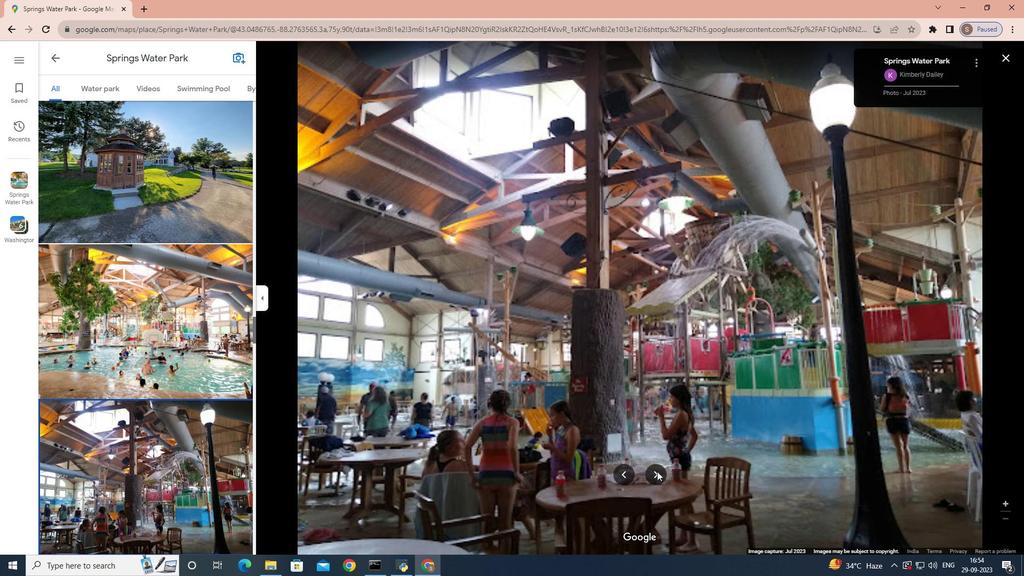 
Action: Mouse pressed left at (657, 471)
Screenshot: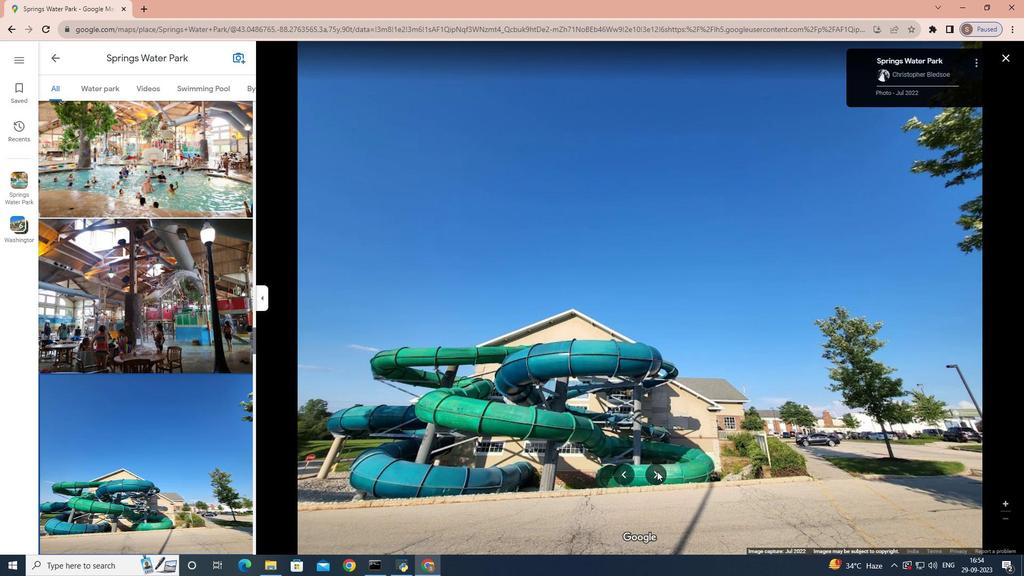 
Action: Mouse pressed left at (657, 471)
Screenshot: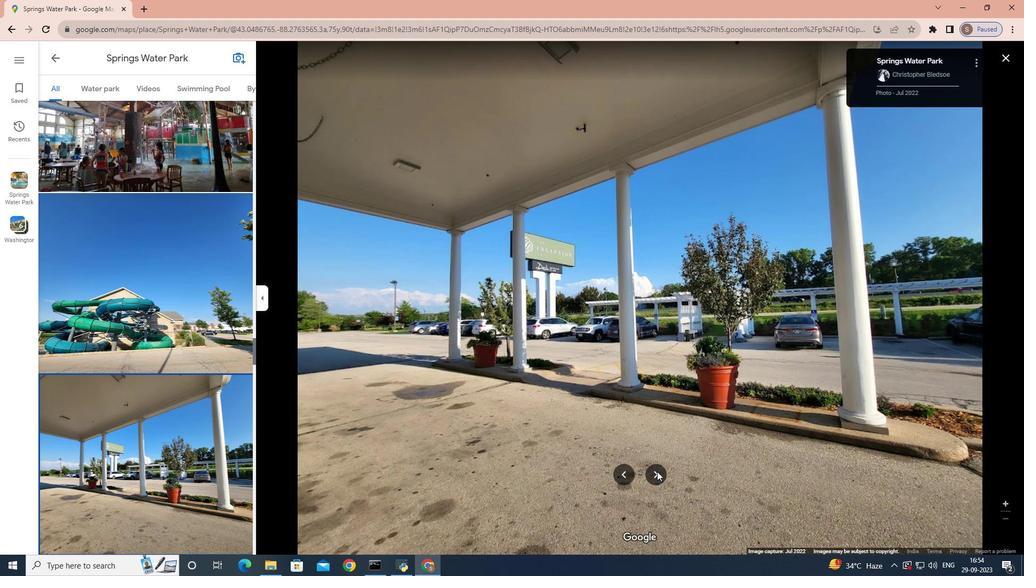 
Action: Mouse pressed left at (657, 471)
Screenshot: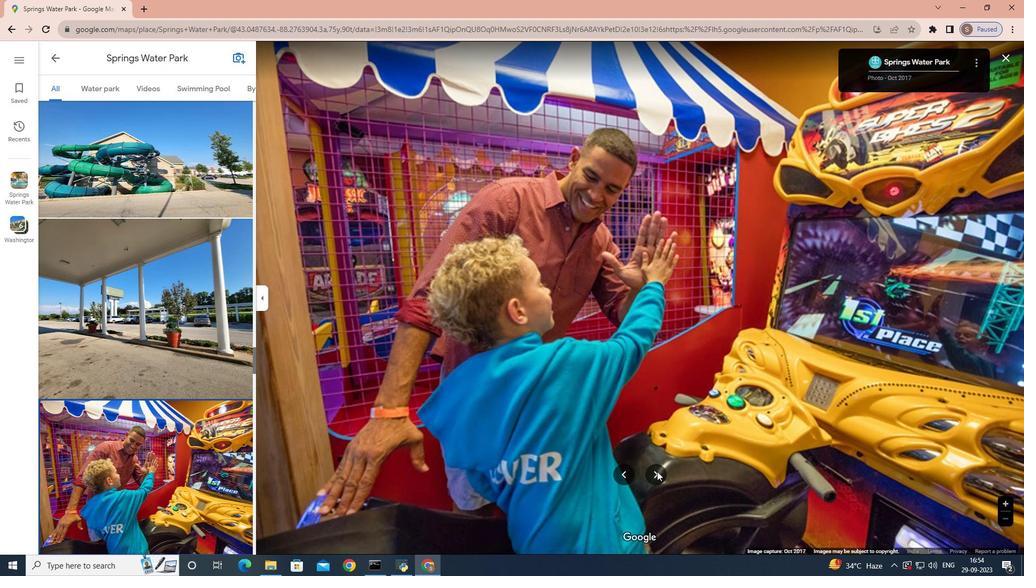 
Action: Mouse pressed left at (657, 471)
Screenshot: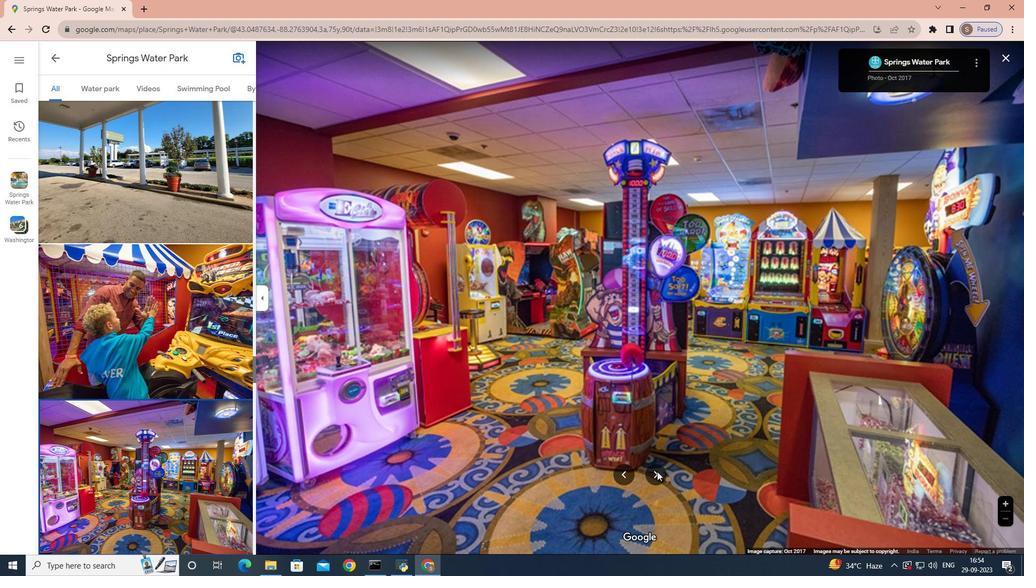 
Action: Mouse pressed left at (657, 471)
Screenshot: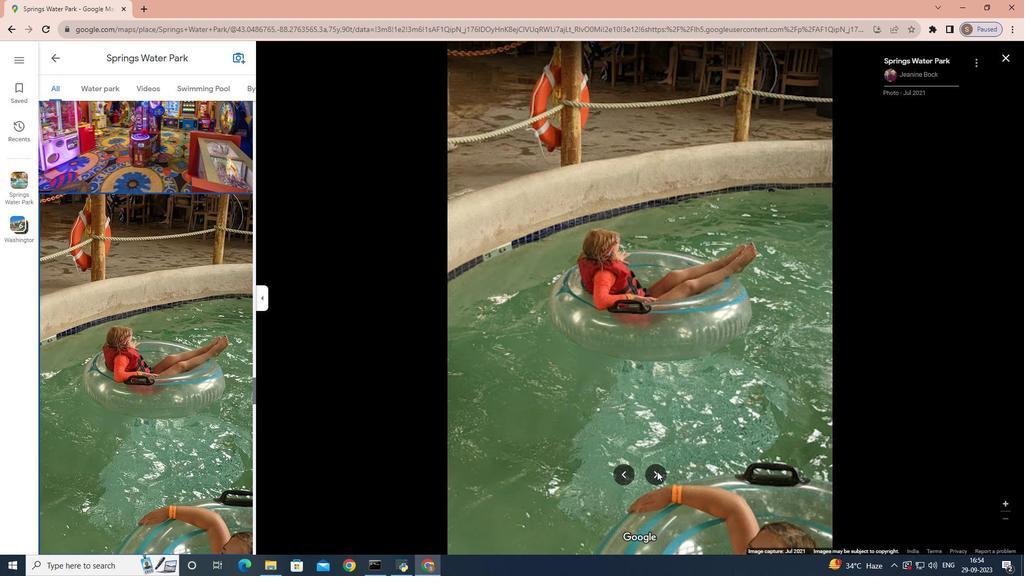 
Action: Mouse pressed left at (657, 471)
Screenshot: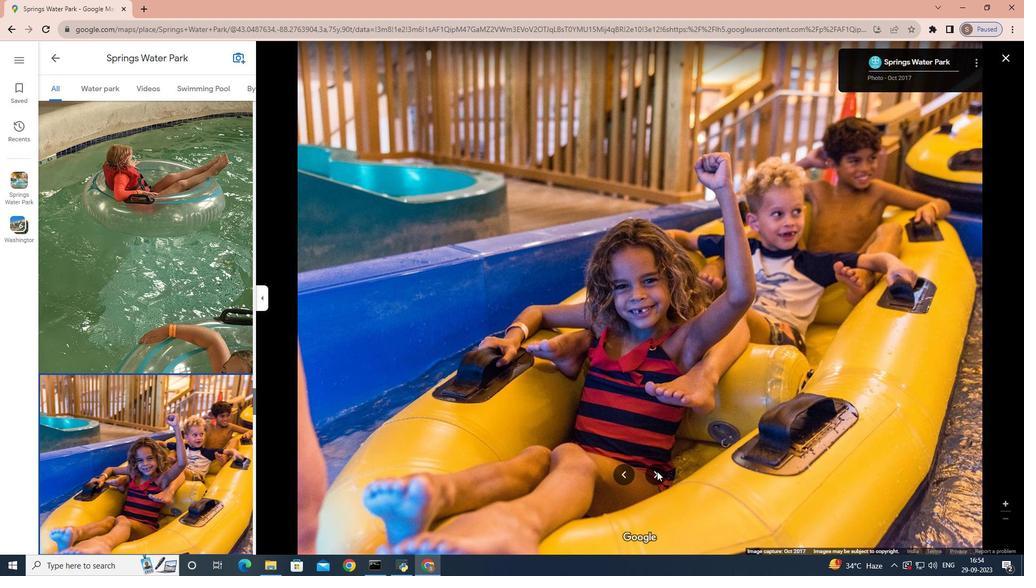 
Action: Mouse pressed left at (657, 471)
Screenshot: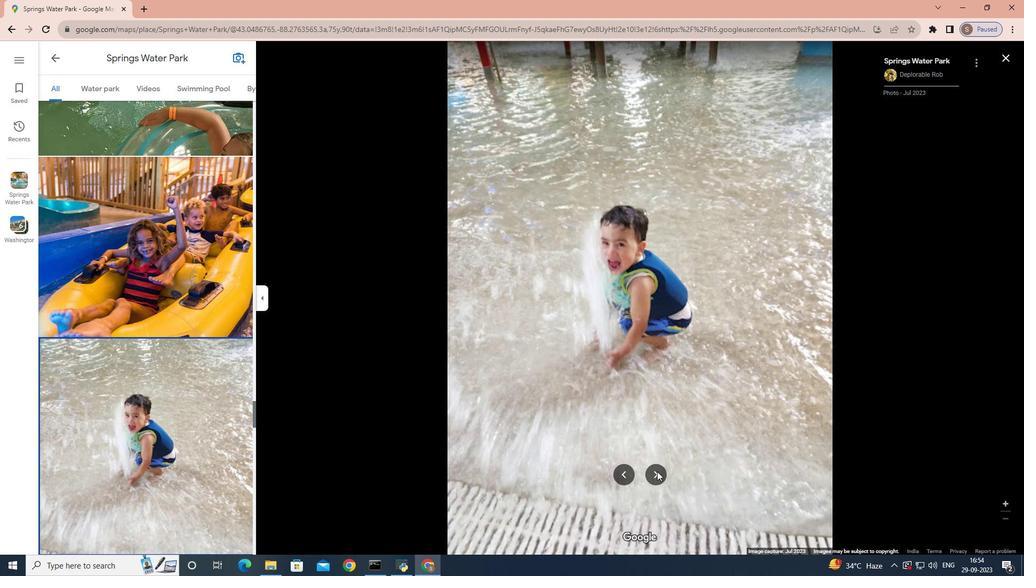 
Action: Mouse pressed left at (657, 471)
Screenshot: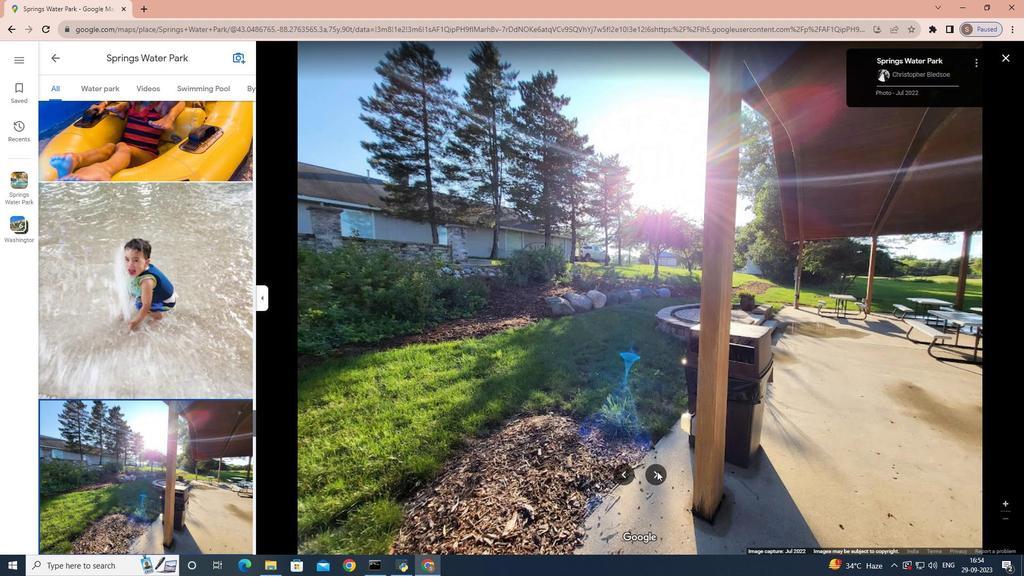 
Action: Mouse pressed left at (657, 471)
Screenshot: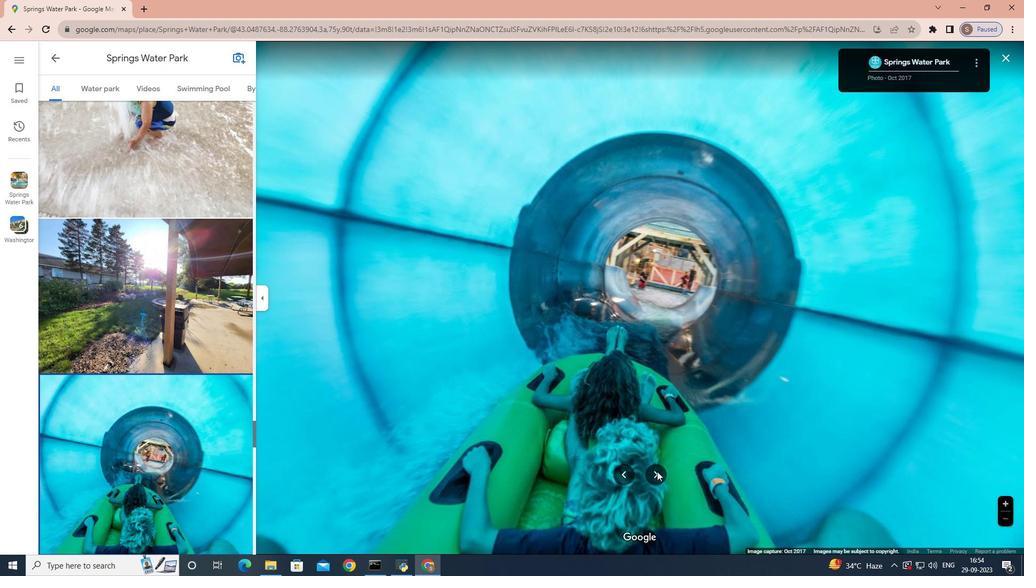 
Action: Mouse pressed left at (657, 471)
Screenshot: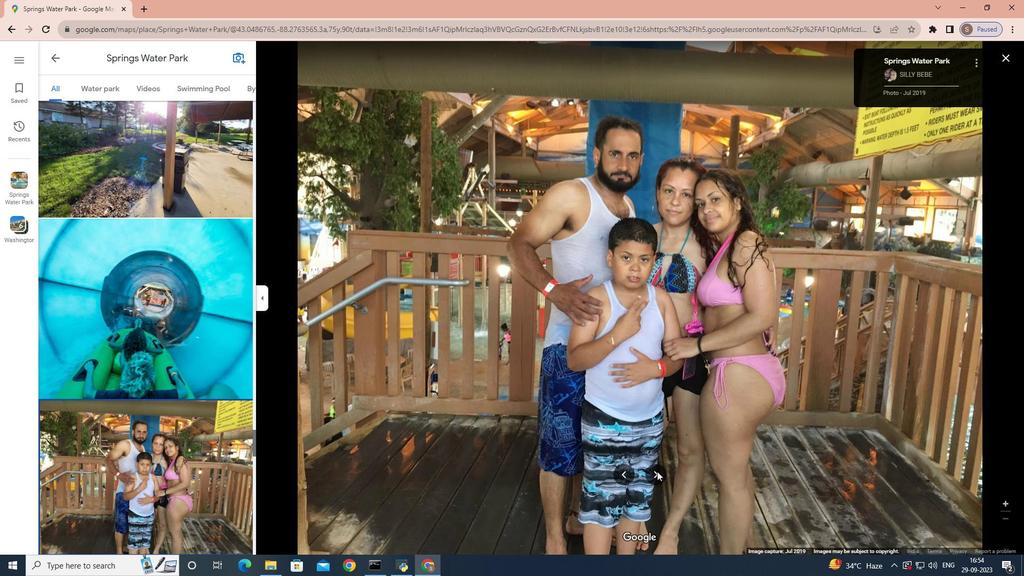 
Action: Mouse pressed left at (657, 471)
Screenshot: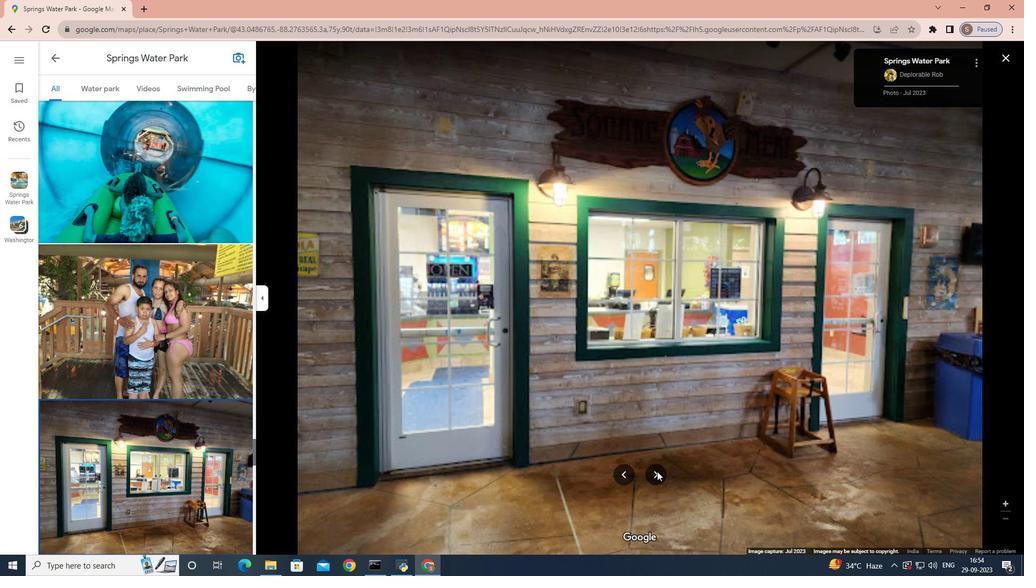 
Action: Mouse pressed left at (657, 471)
Screenshot: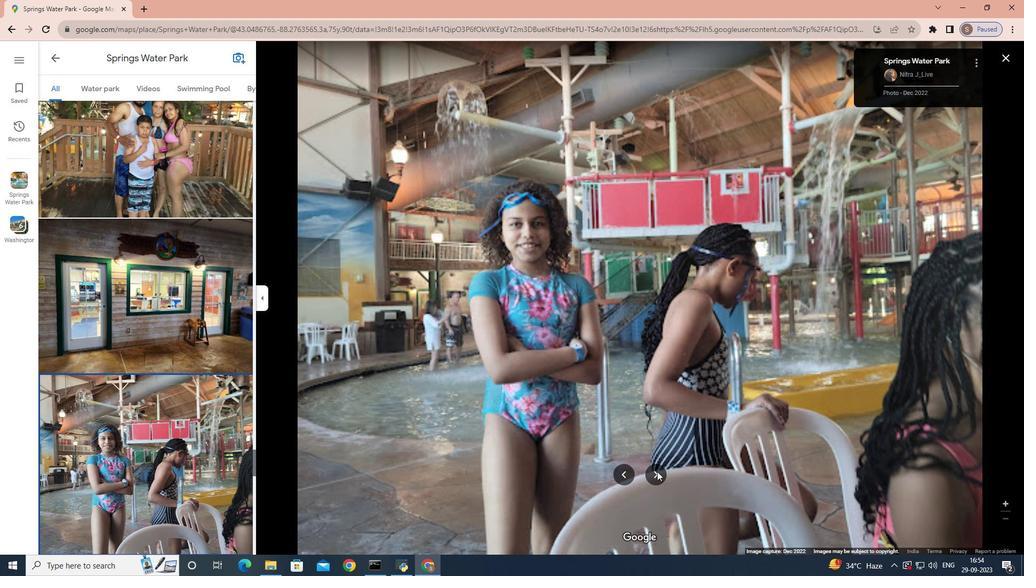 
Action: Mouse pressed left at (657, 471)
Screenshot: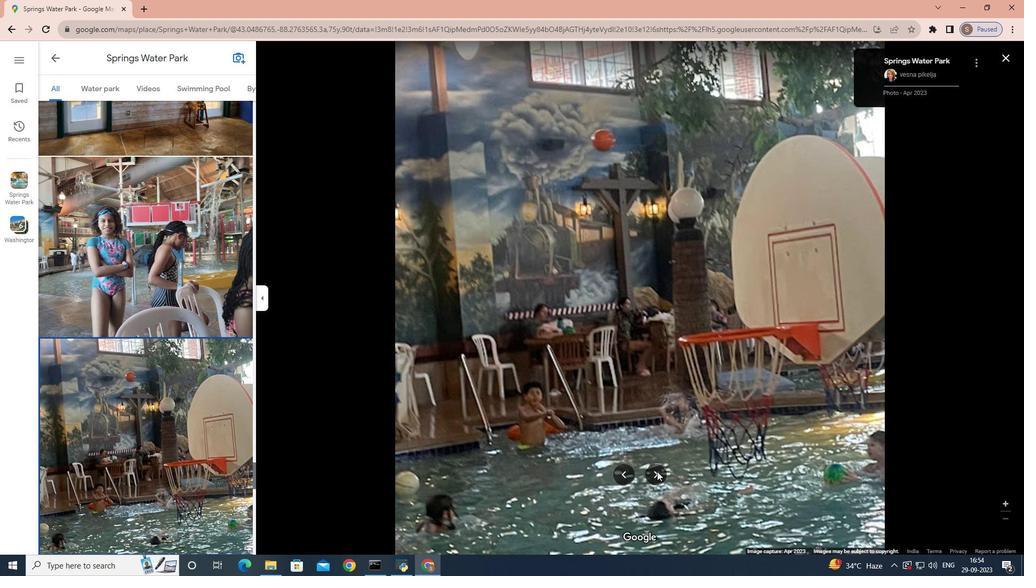 
Action: Mouse pressed left at (657, 471)
Screenshot: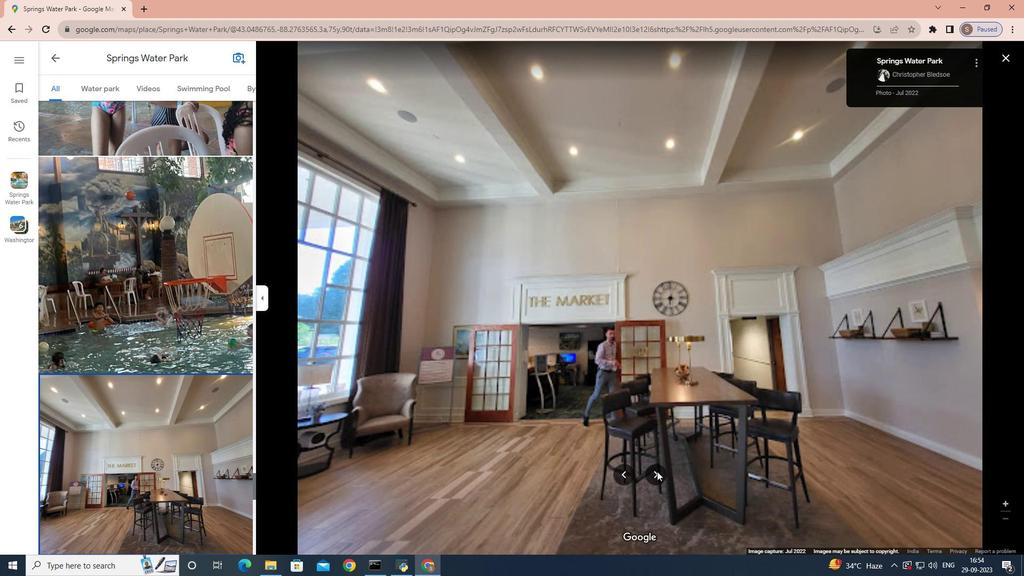 
Action: Mouse pressed left at (657, 471)
Screenshot: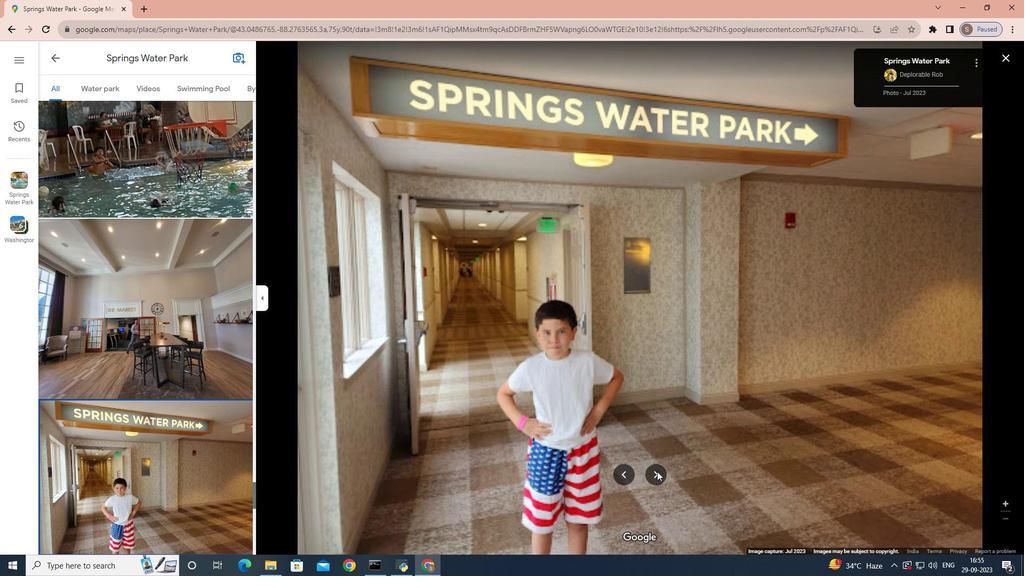 
Action: Mouse pressed left at (657, 471)
Screenshot: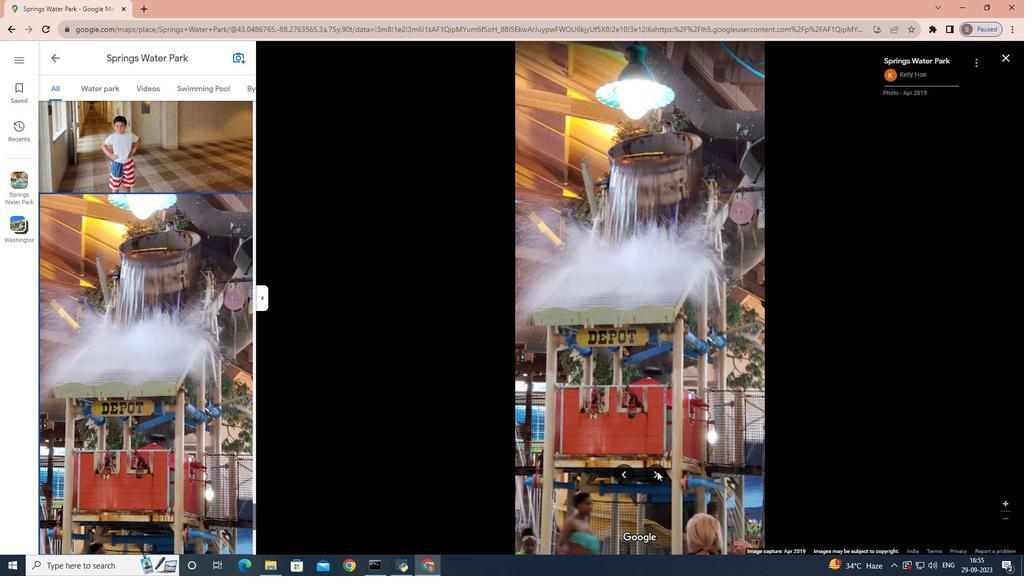 
Action: Mouse pressed left at (657, 471)
Screenshot: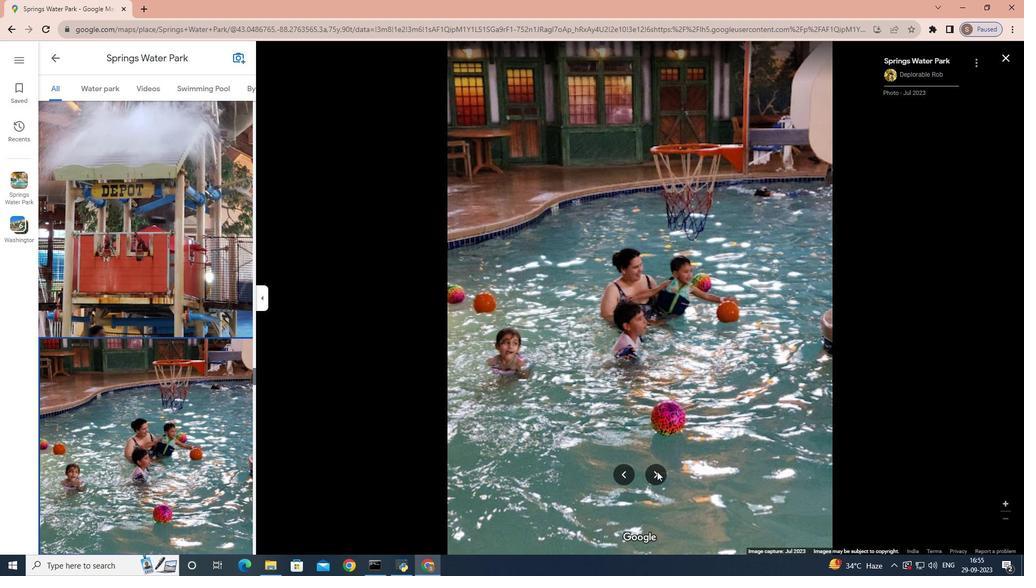 
Action: Mouse pressed left at (657, 471)
Screenshot: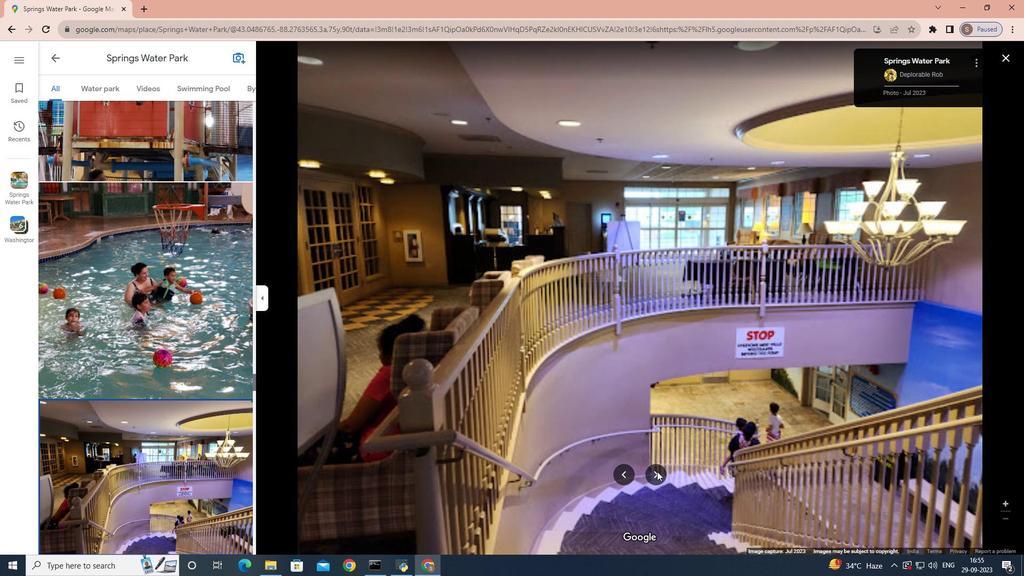 
Action: Mouse pressed left at (657, 471)
Screenshot: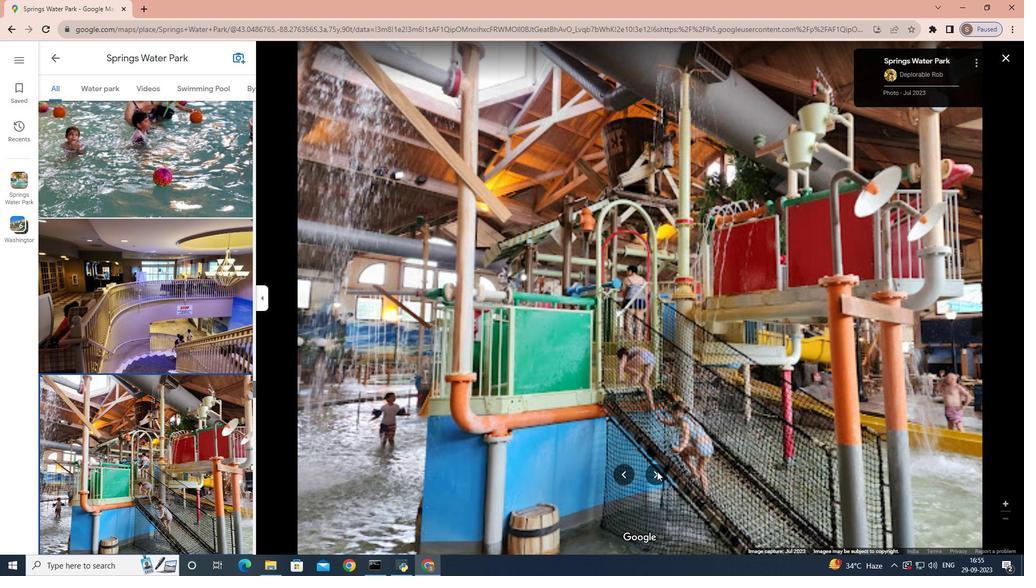
Action: Mouse pressed left at (657, 471)
Screenshot: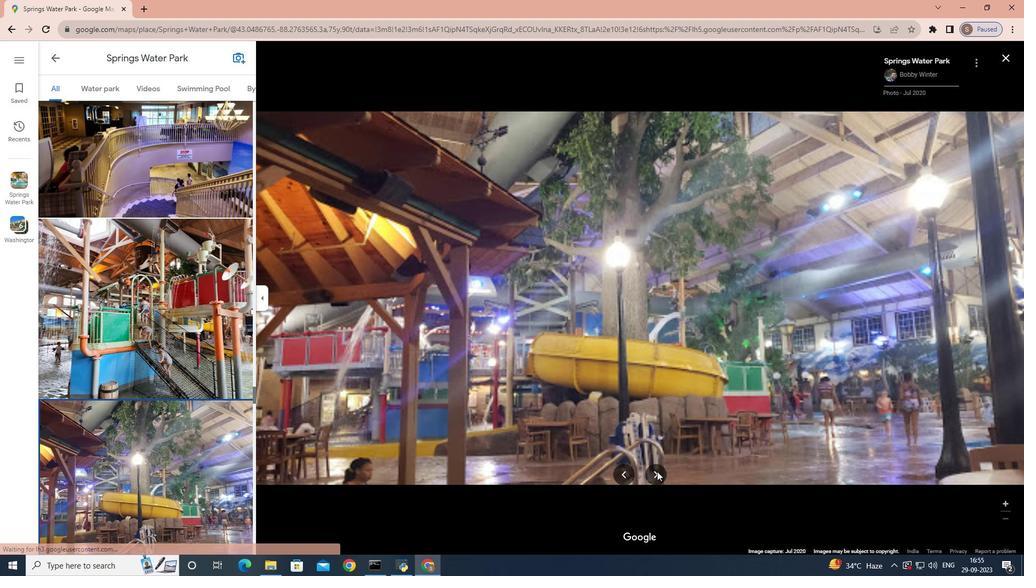 
Action: Mouse pressed left at (657, 471)
Screenshot: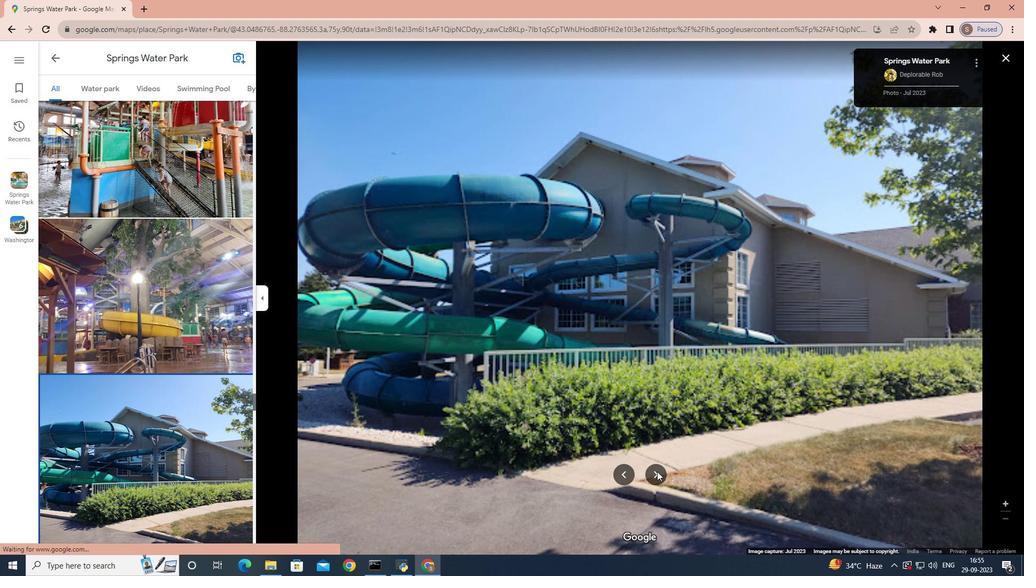 
Action: Mouse pressed left at (657, 471)
Screenshot: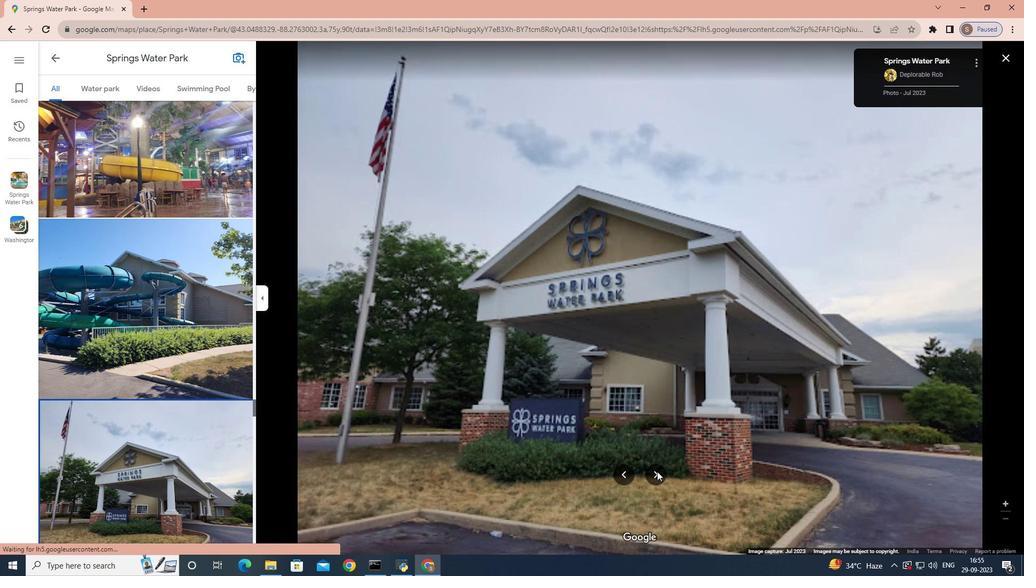 
Action: Mouse pressed left at (657, 471)
Screenshot: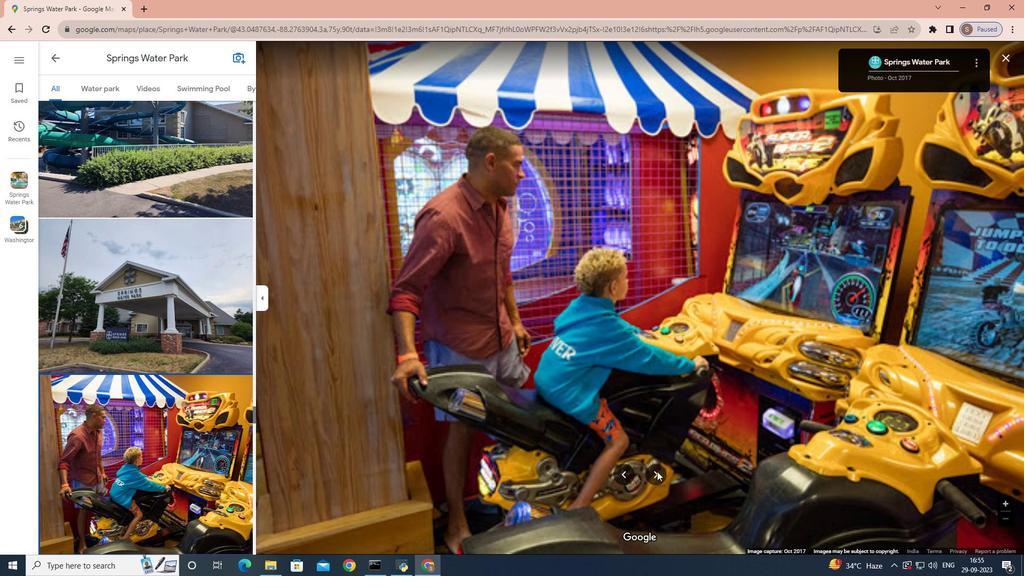 
Action: Mouse pressed left at (657, 471)
Screenshot: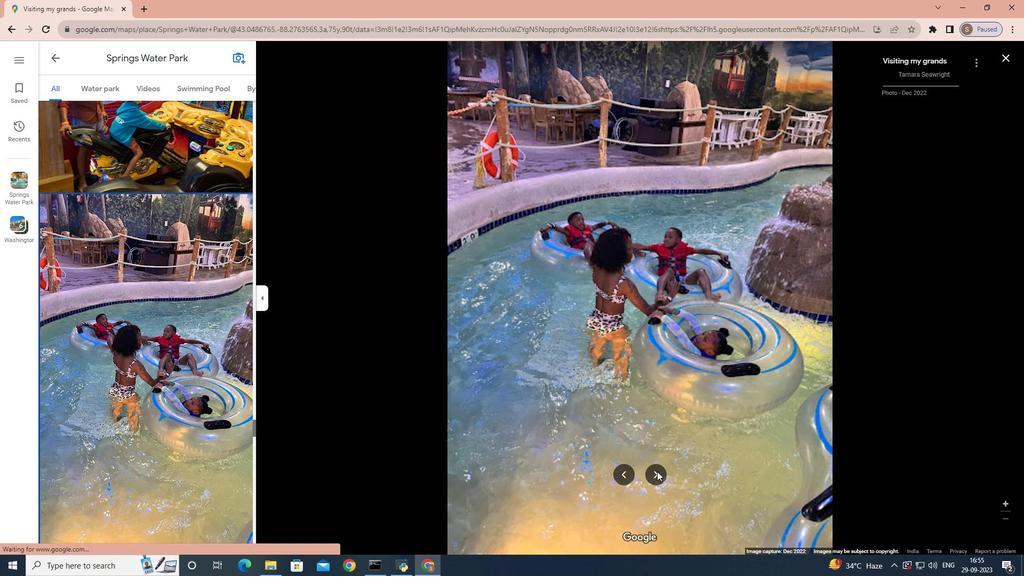 
Action: Mouse pressed left at (657, 471)
Screenshot: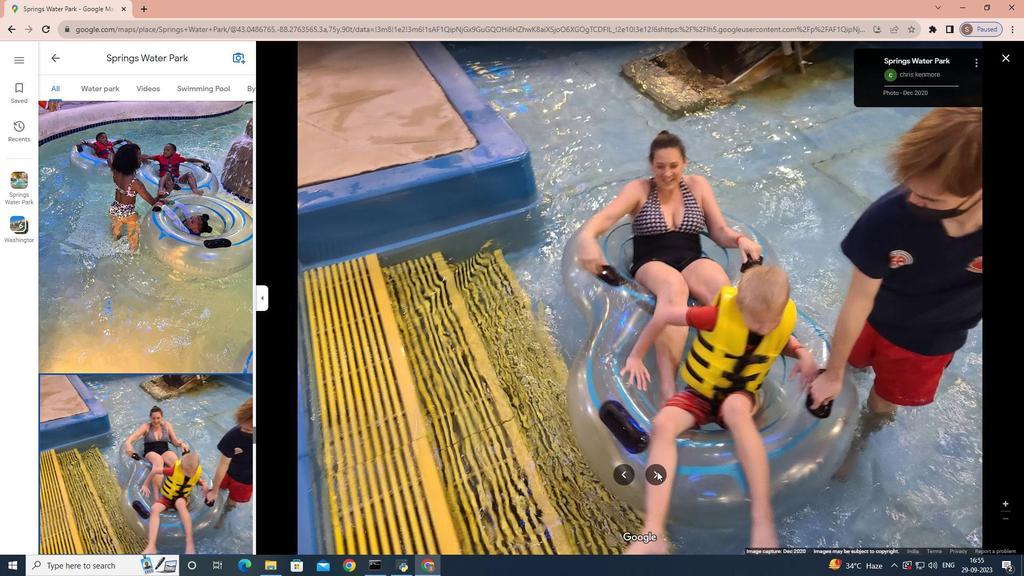 
Action: Mouse pressed left at (657, 471)
Screenshot: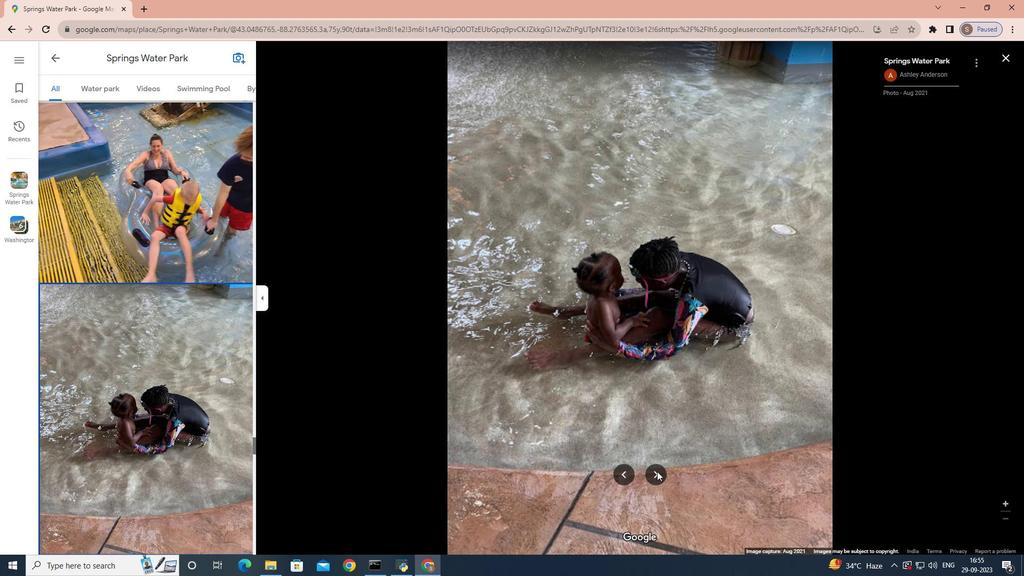 
Action: Mouse pressed left at (657, 471)
